 Task: Animal images modern-simple.
Action: Mouse moved to (357, 171)
Screenshot: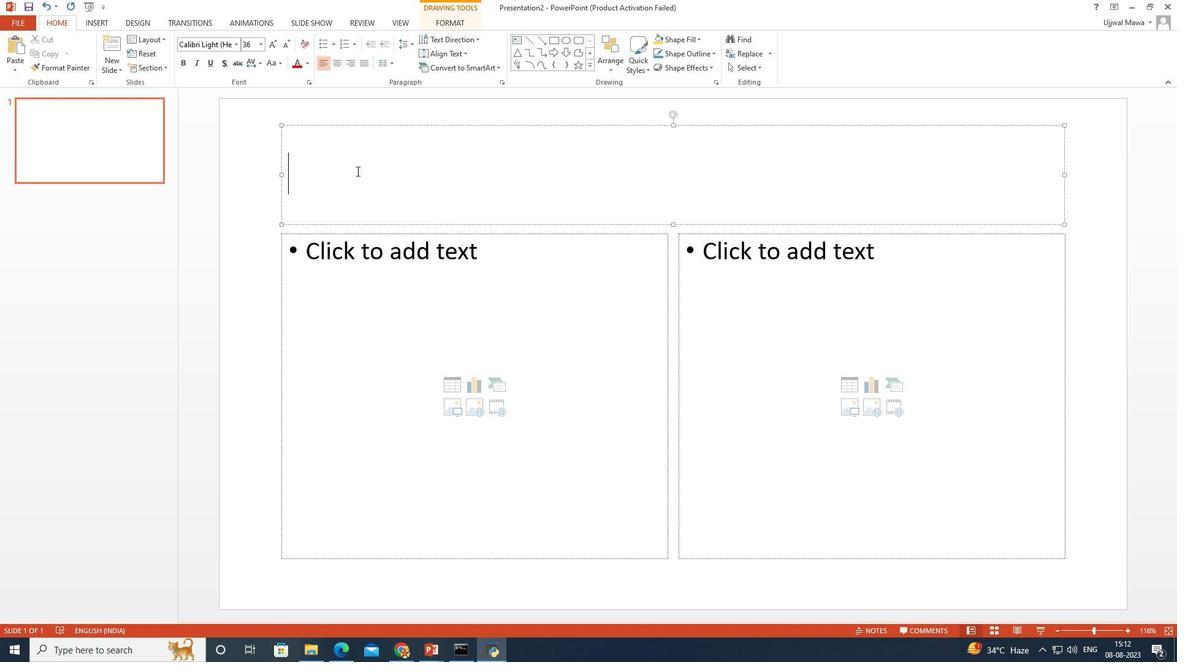 
Action: Mouse pressed left at (357, 171)
Screenshot: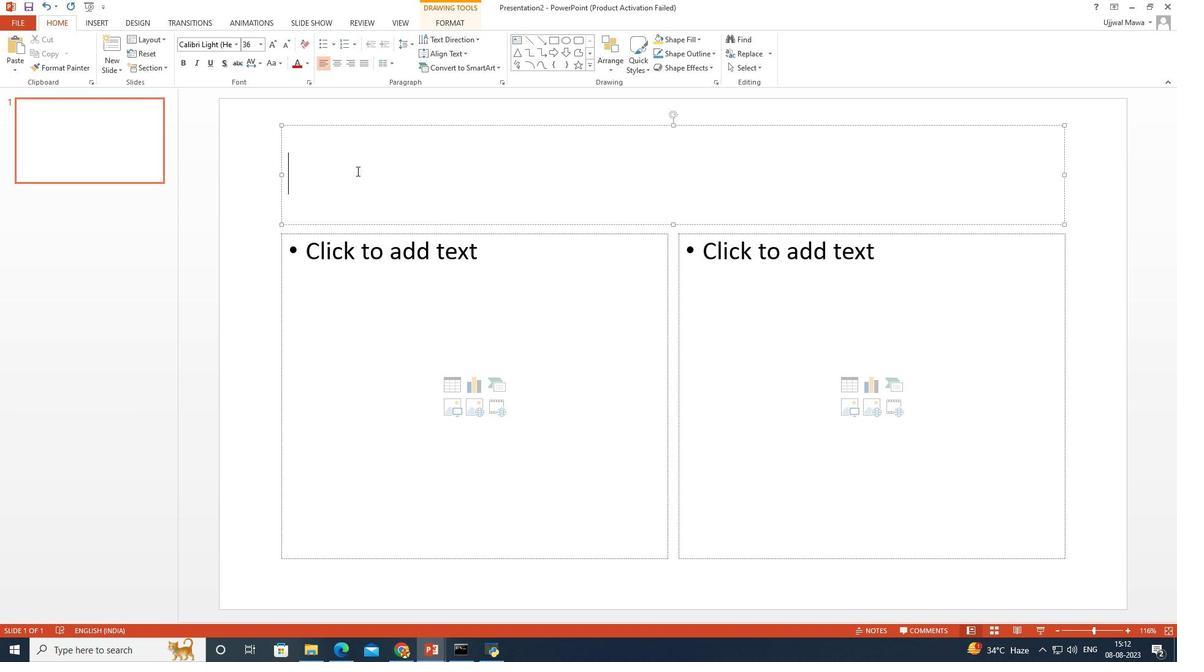 
Action: Mouse moved to (357, 171)
Screenshot: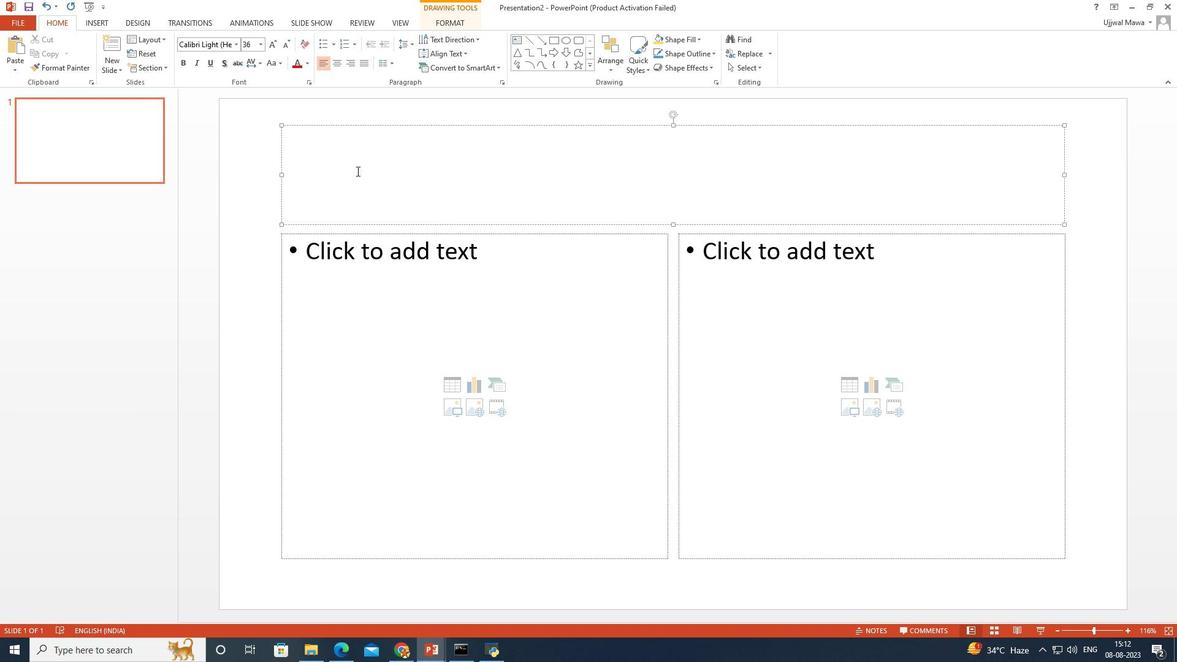 
Action: Key pressed <Key.caps_lock>I<Key.caps_lock>nfographiv<Key.backspace>c<Key.space><Key.caps_lock>E<Key.caps_lock>lements<Key.shift_r>:<Key.space>
Screenshot: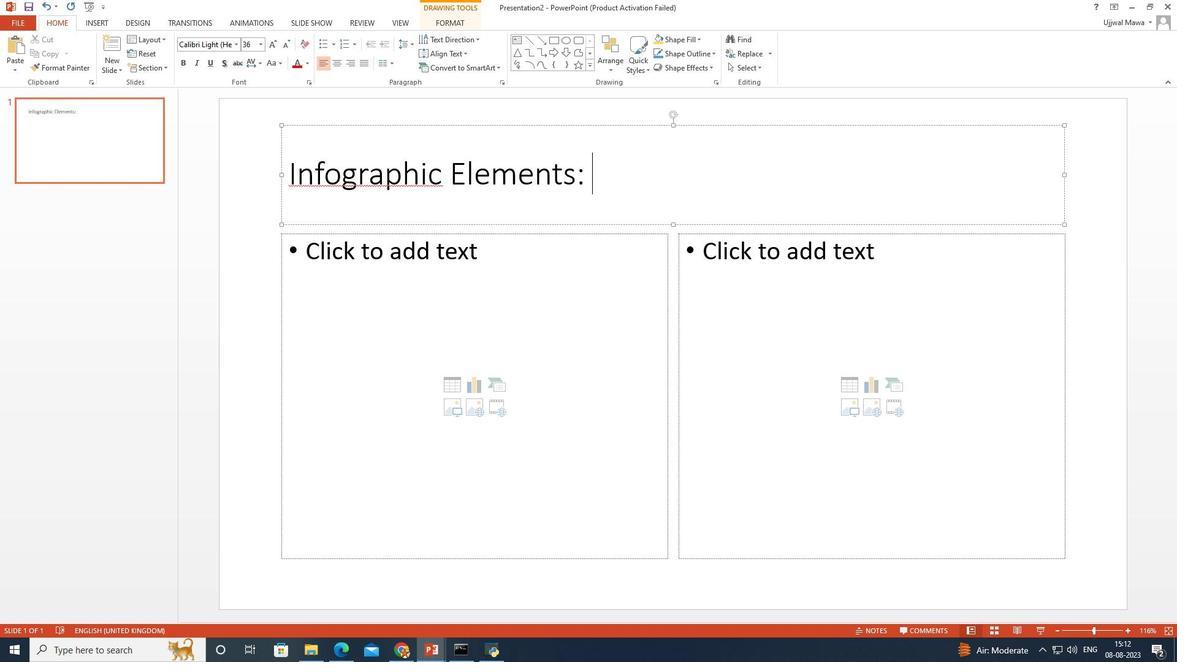 
Action: Mouse moved to (343, 176)
Screenshot: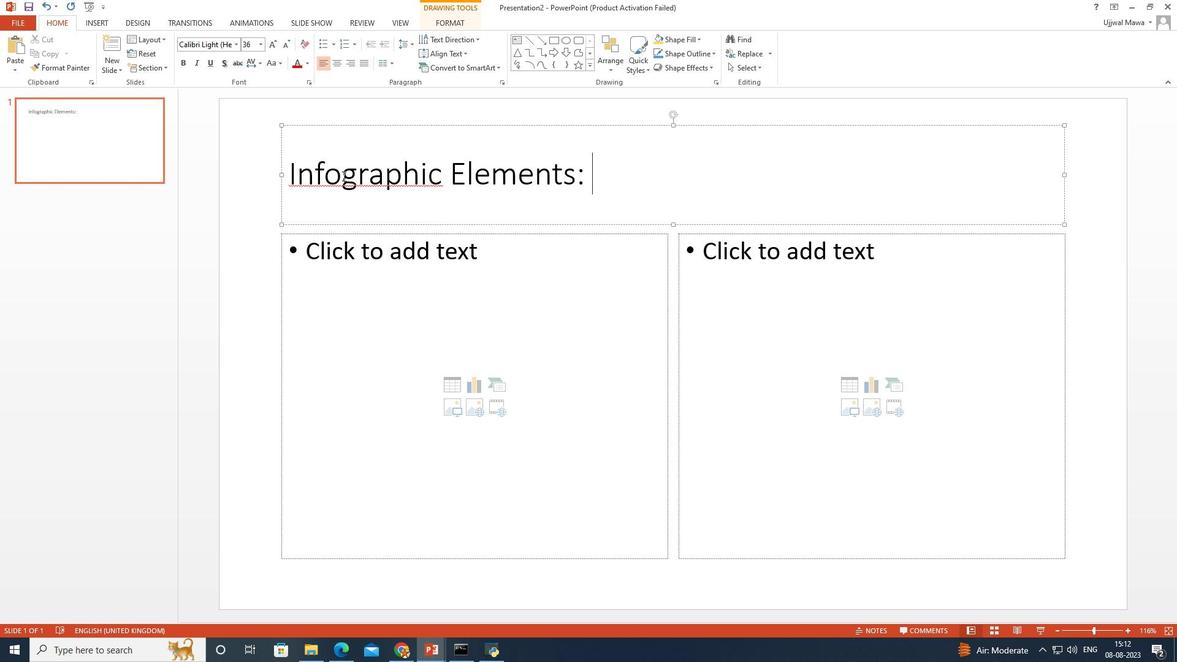 
Action: Mouse pressed left at (343, 176)
Screenshot: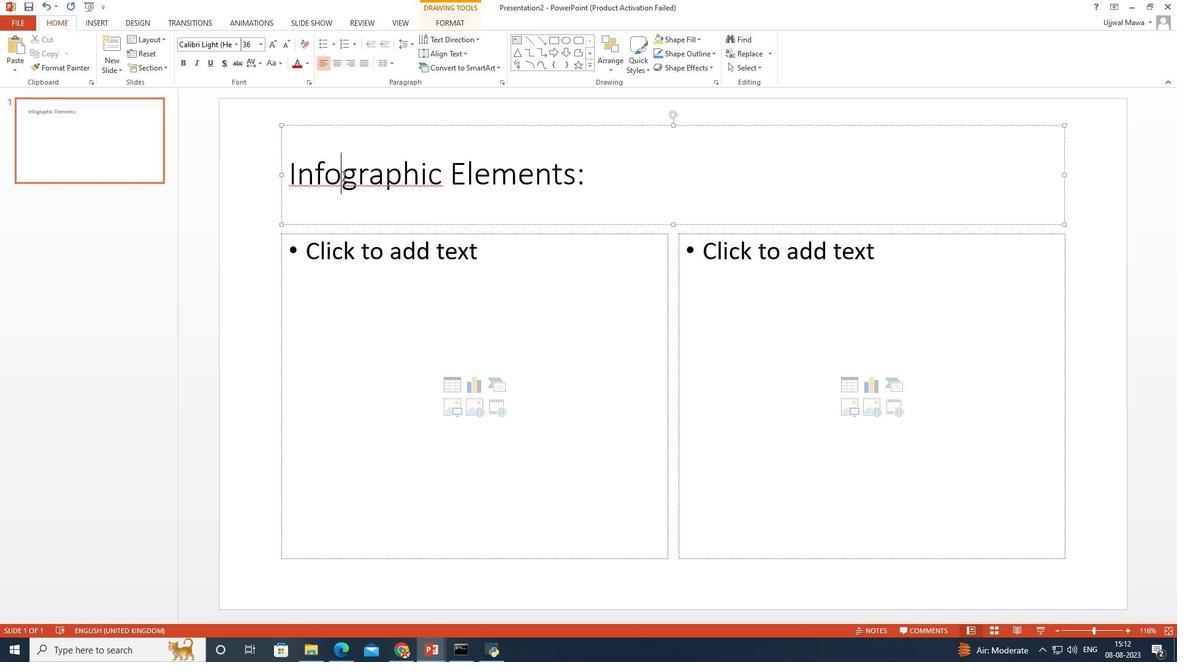 
Action: Key pressed <Key.space>
Screenshot: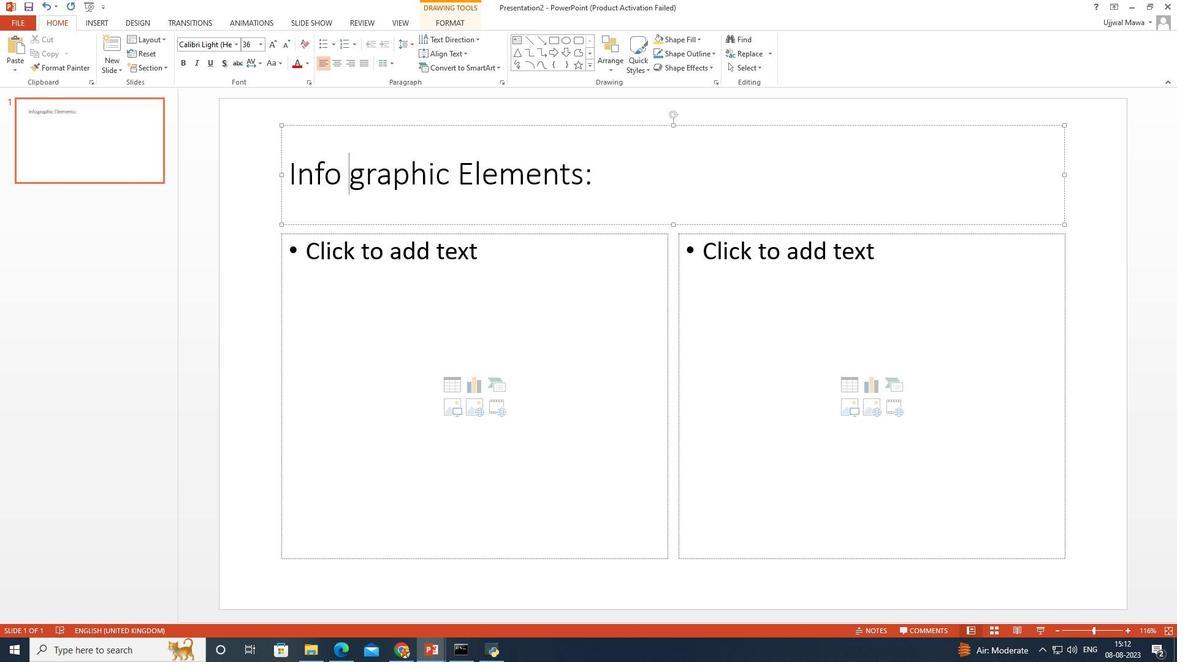 
Action: Mouse moved to (566, 172)
Screenshot: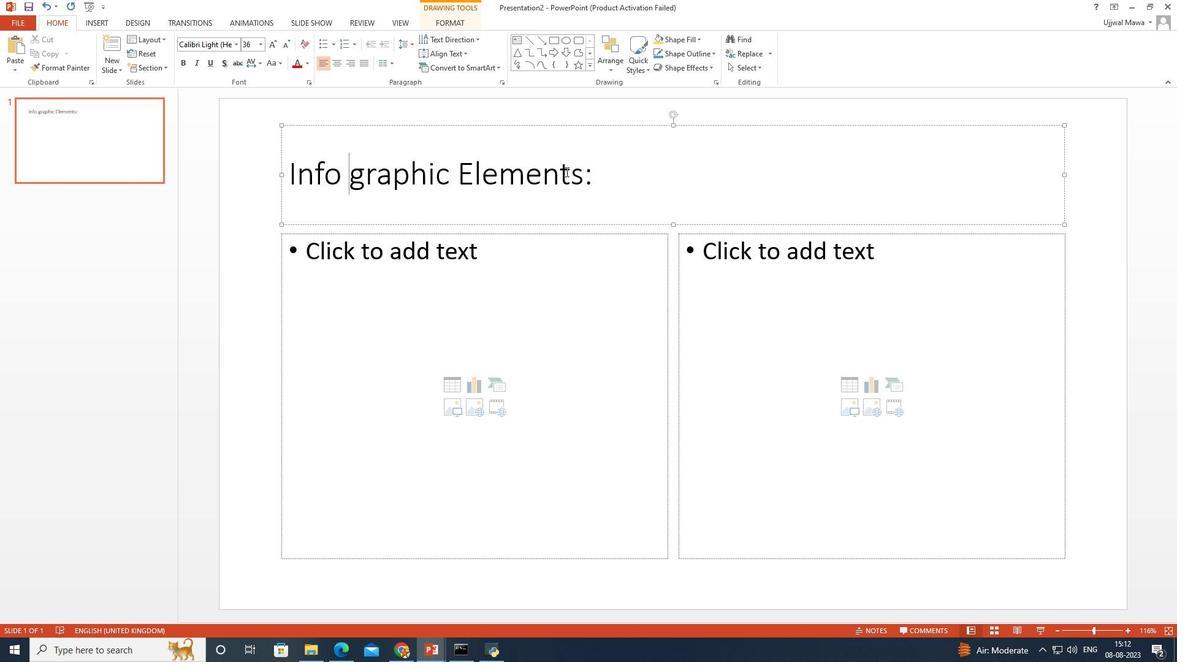 
Action: Mouse pressed left at (566, 172)
Screenshot: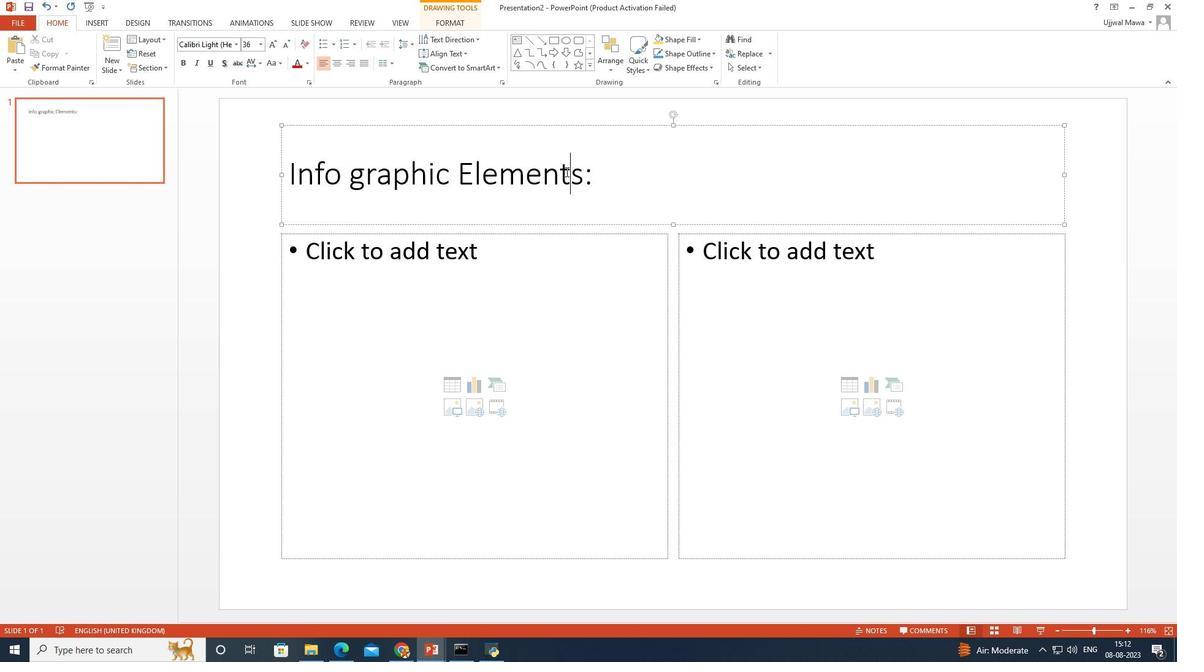 
Action: Mouse moved to (586, 166)
Screenshot: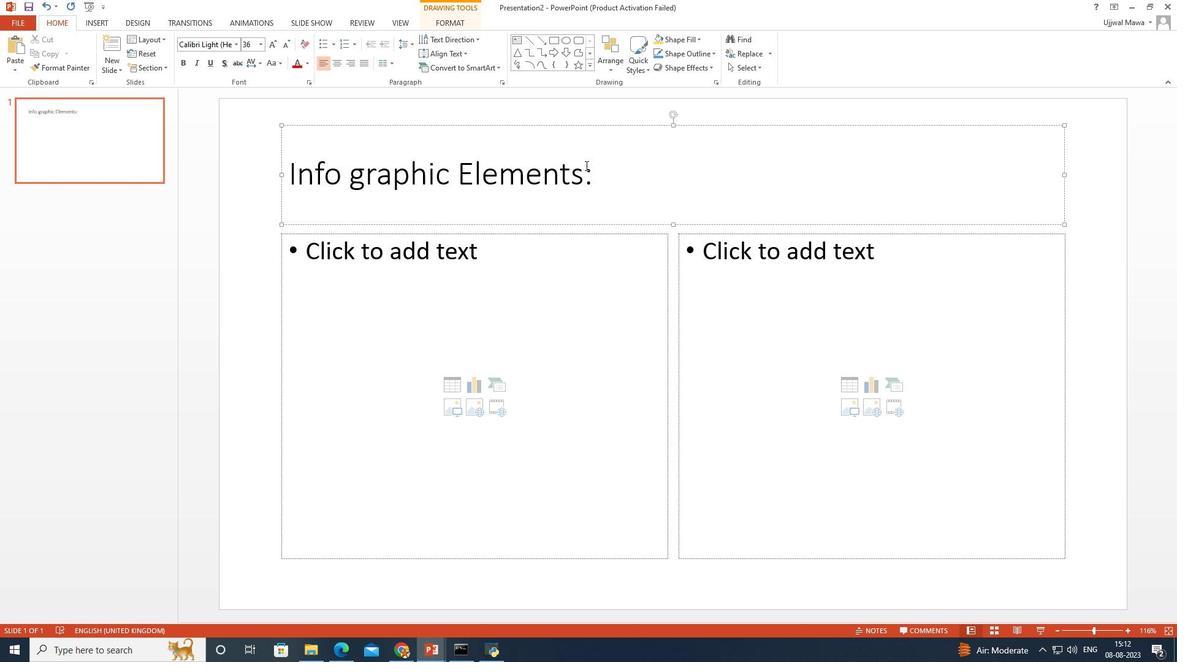 
Action: Mouse pressed left at (586, 166)
Screenshot: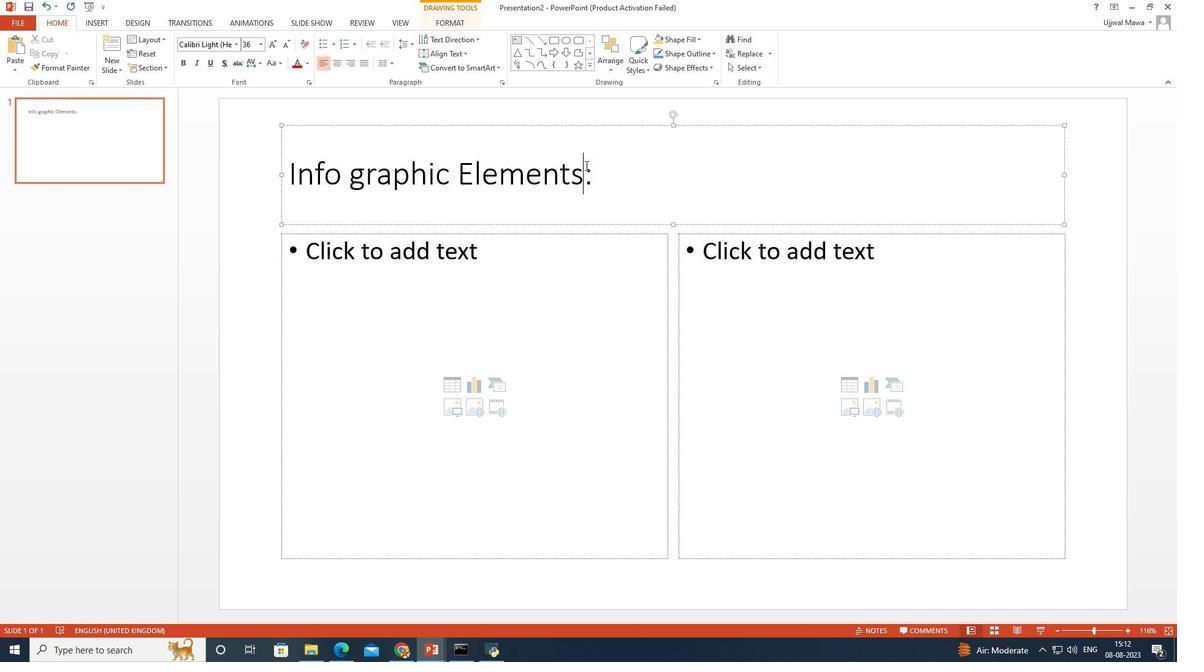 
Action: Mouse moved to (595, 166)
Screenshot: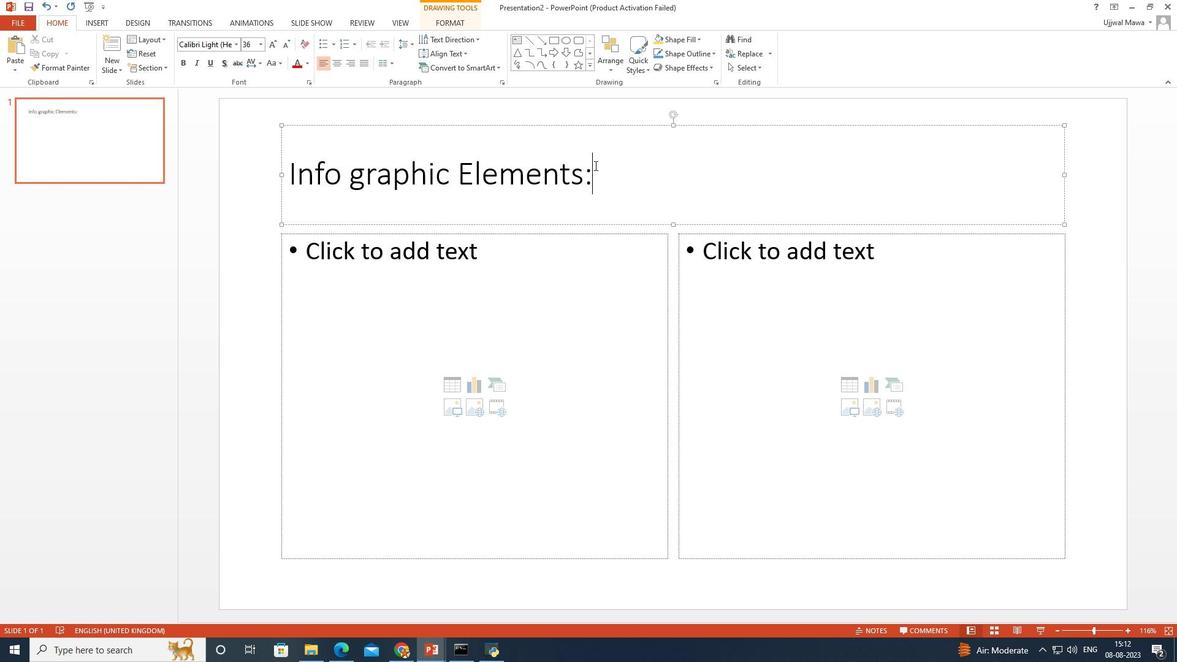 
Action: Mouse pressed left at (595, 166)
Screenshot: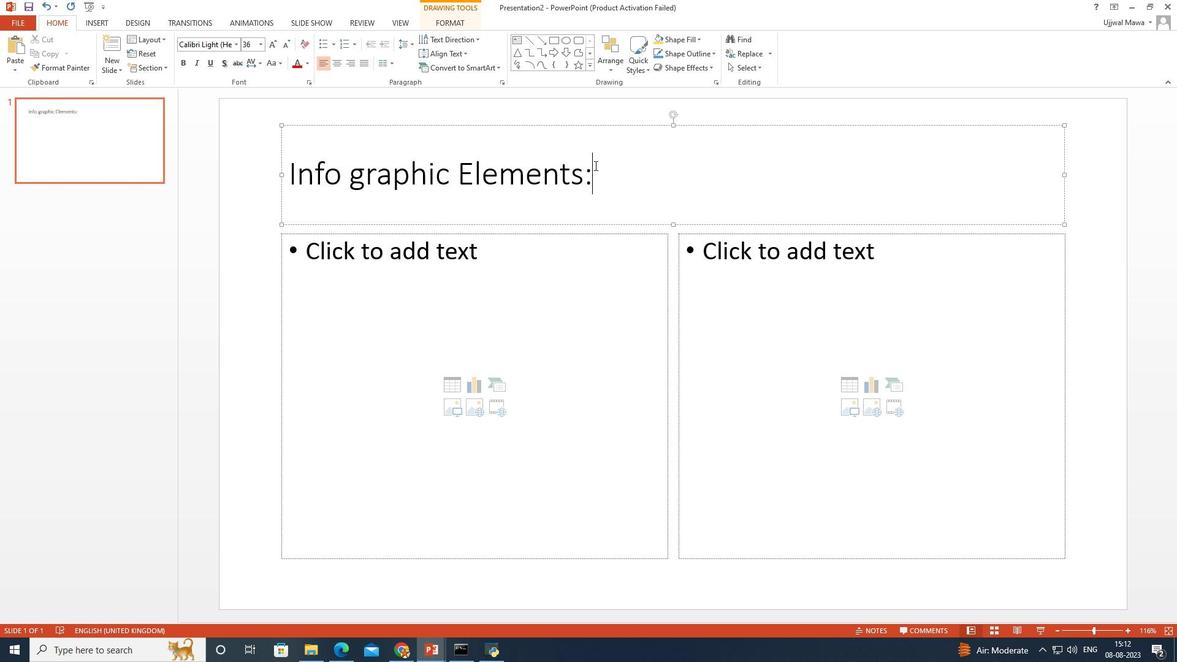 
Action: Mouse moved to (597, 167)
Screenshot: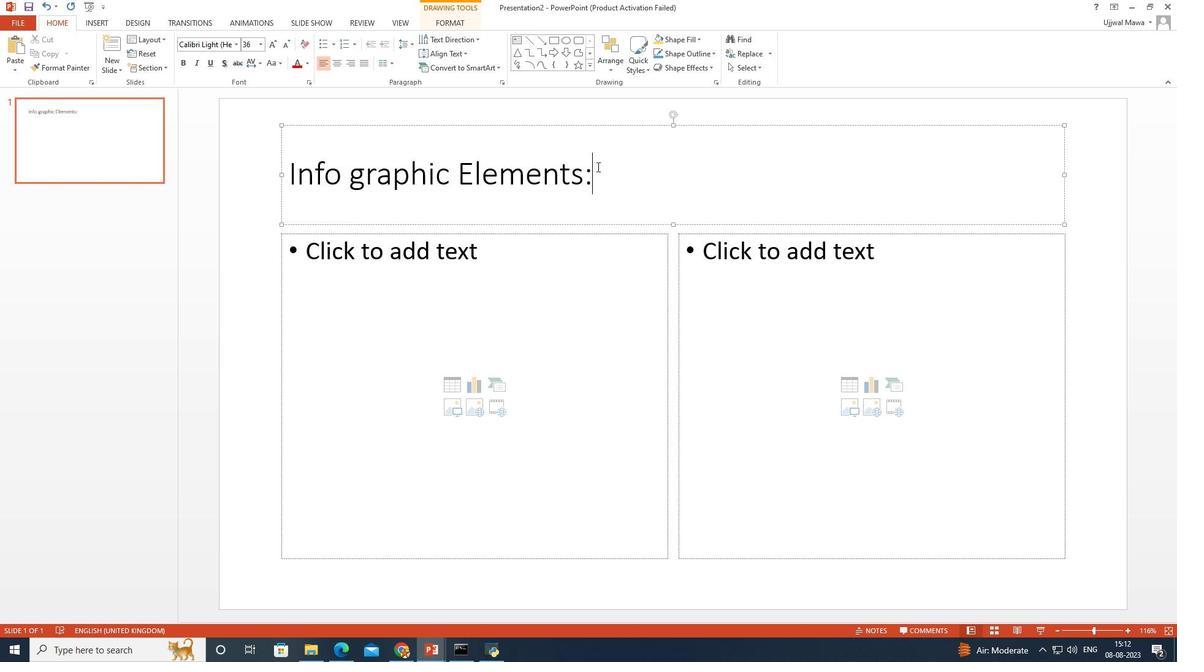 
Action: Key pressed <Key.caps_lock>
Screenshot: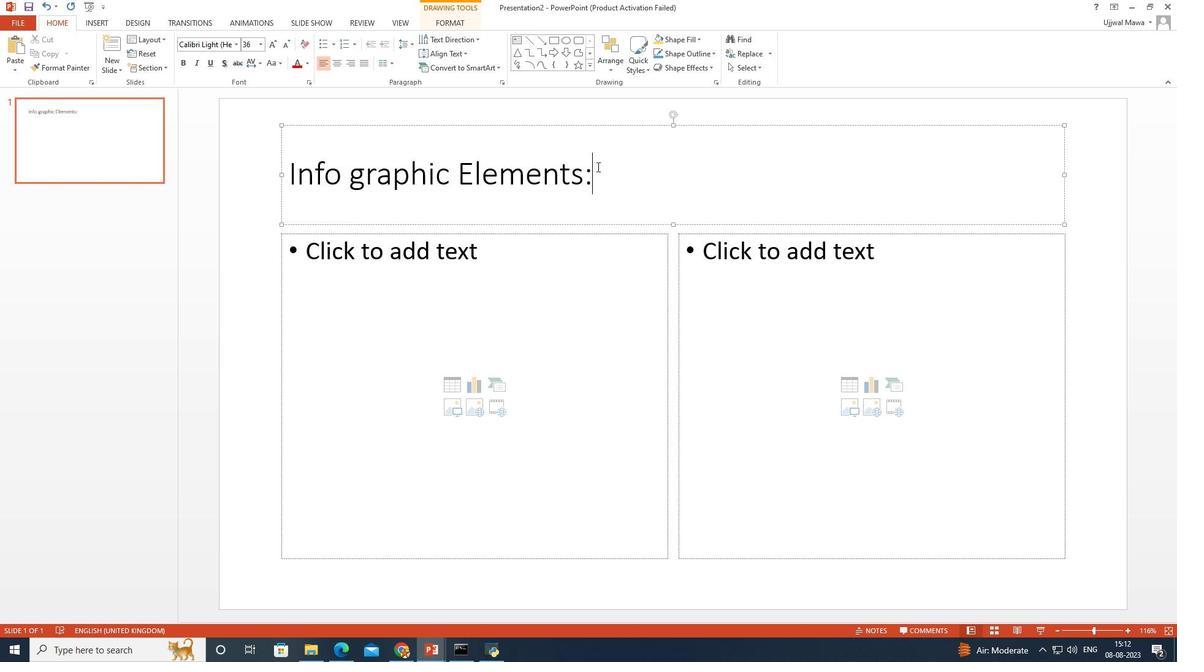 
Action: Mouse moved to (597, 167)
Screenshot: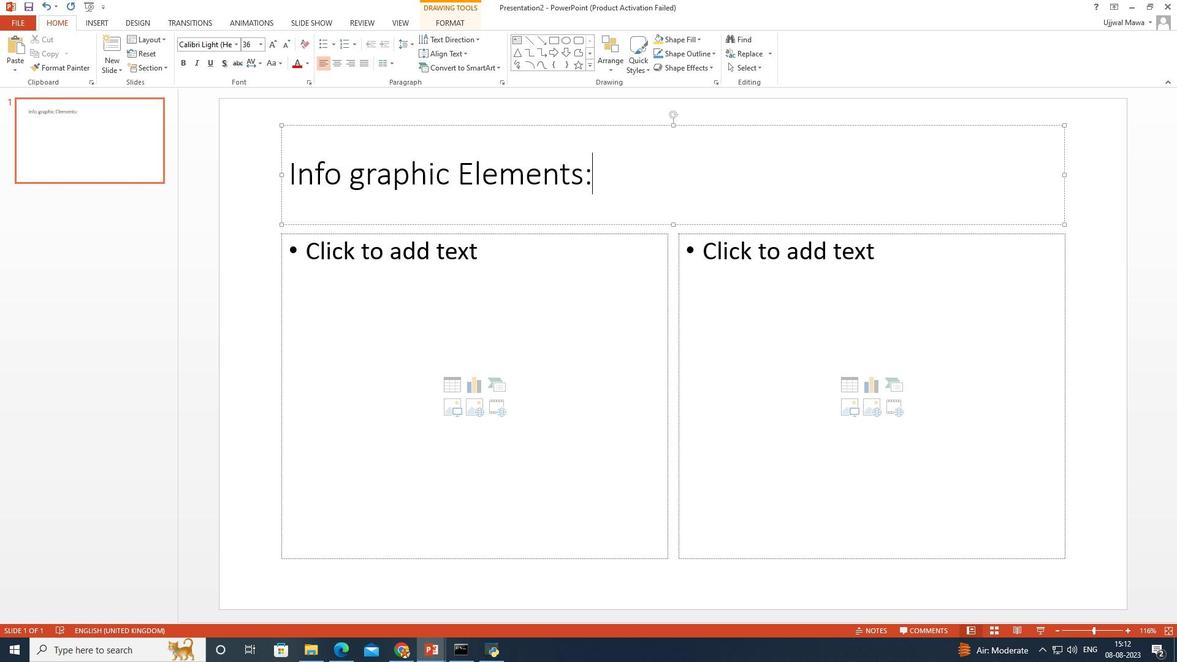 
Action: Key pressed A<Key.caps_lock>
Screenshot: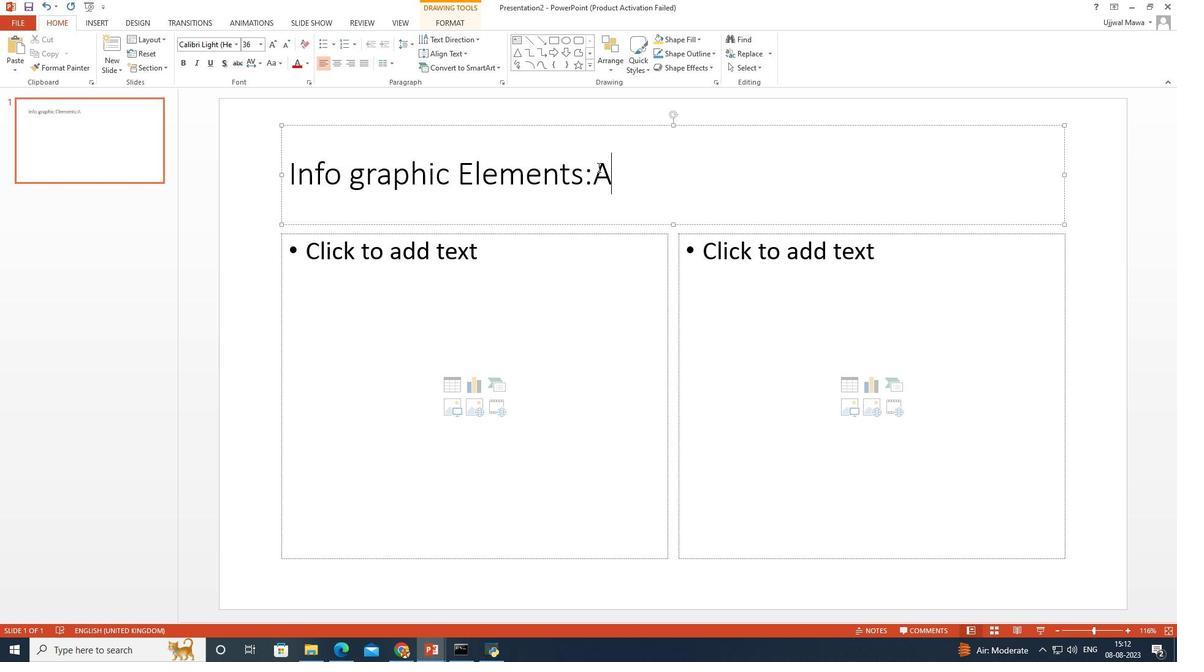 
Action: Mouse moved to (598, 167)
Screenshot: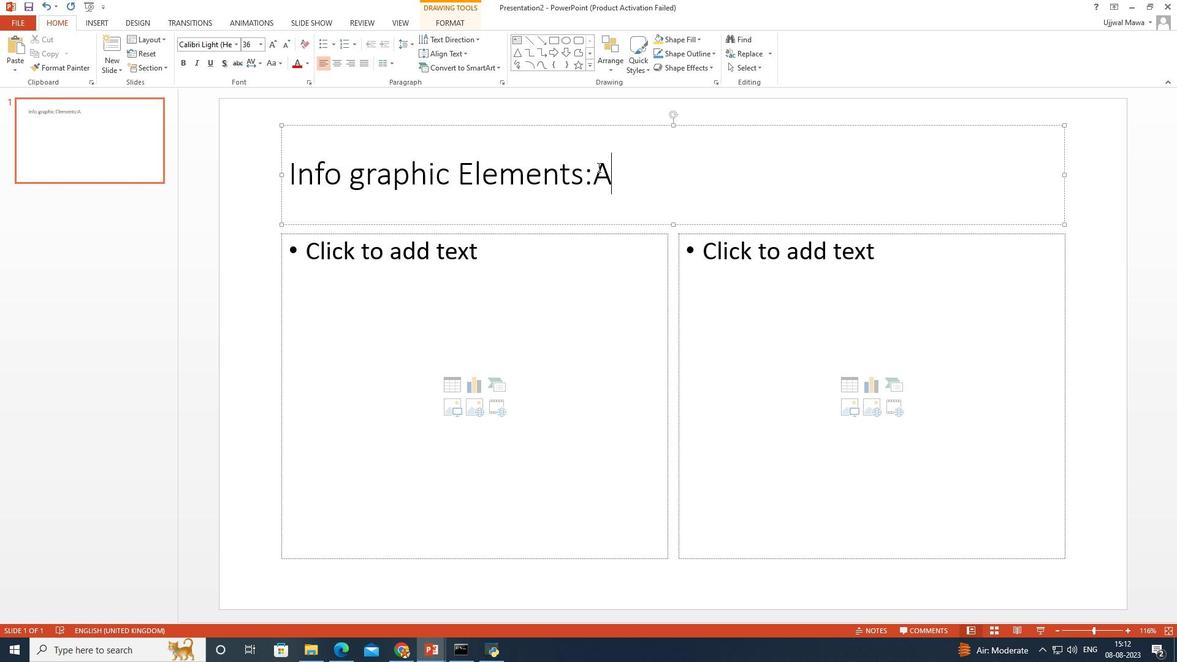 
Action: Key pressed n
Screenshot: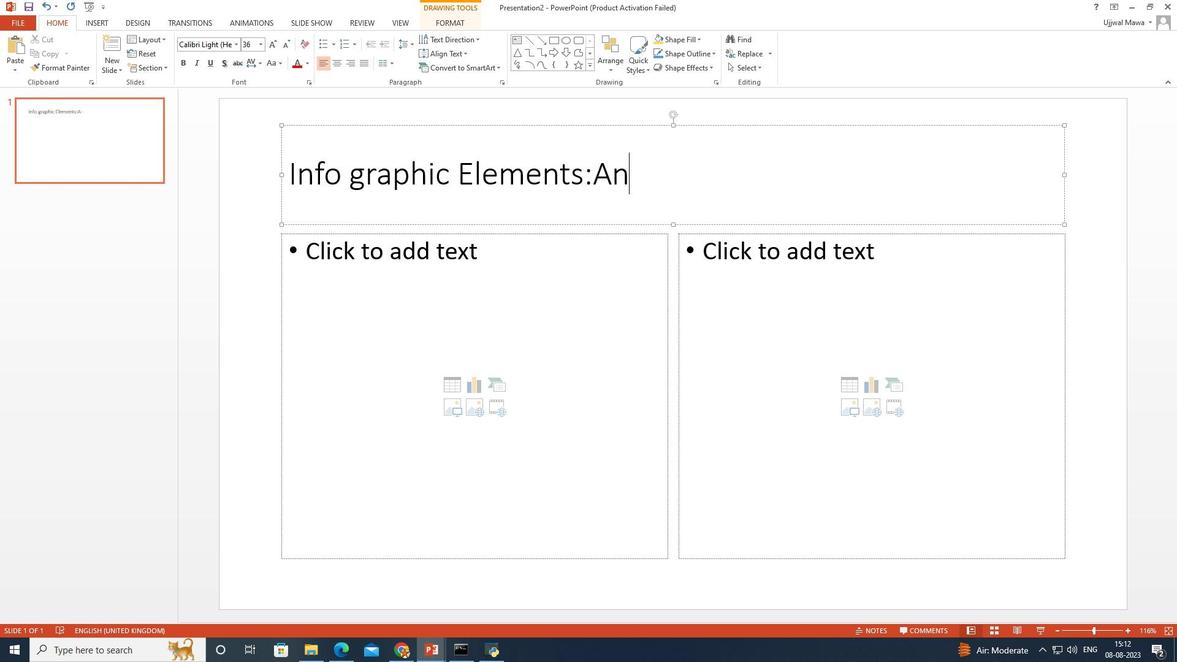 
Action: Mouse moved to (600, 167)
Screenshot: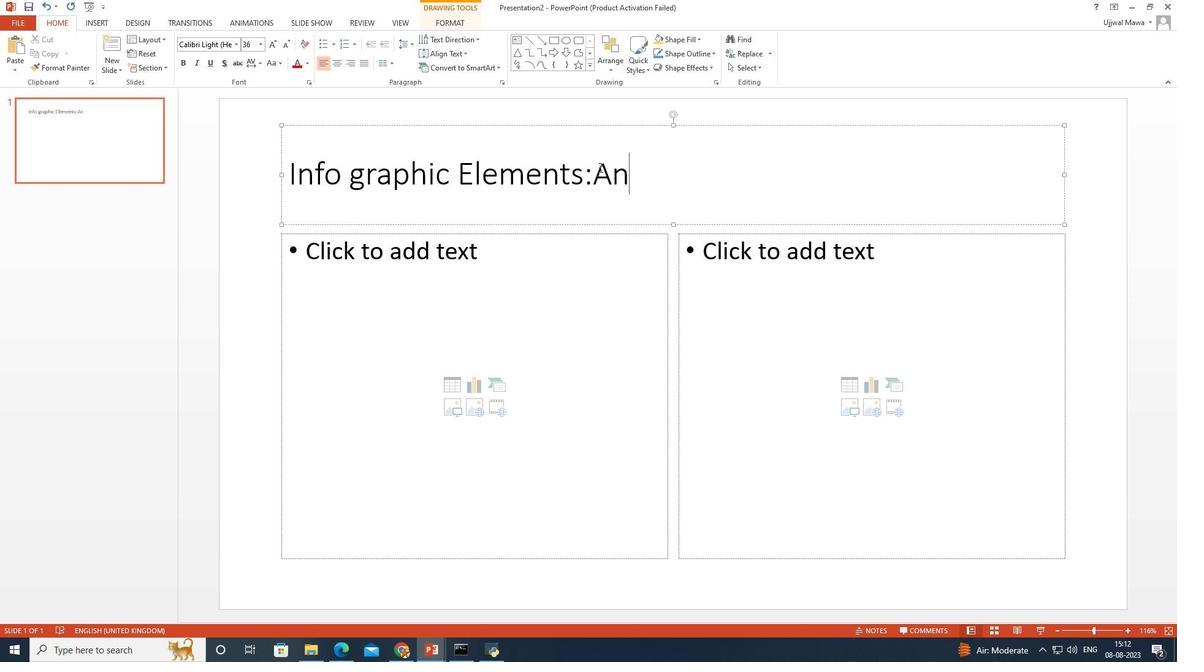 
Action: Key pressed i
Screenshot: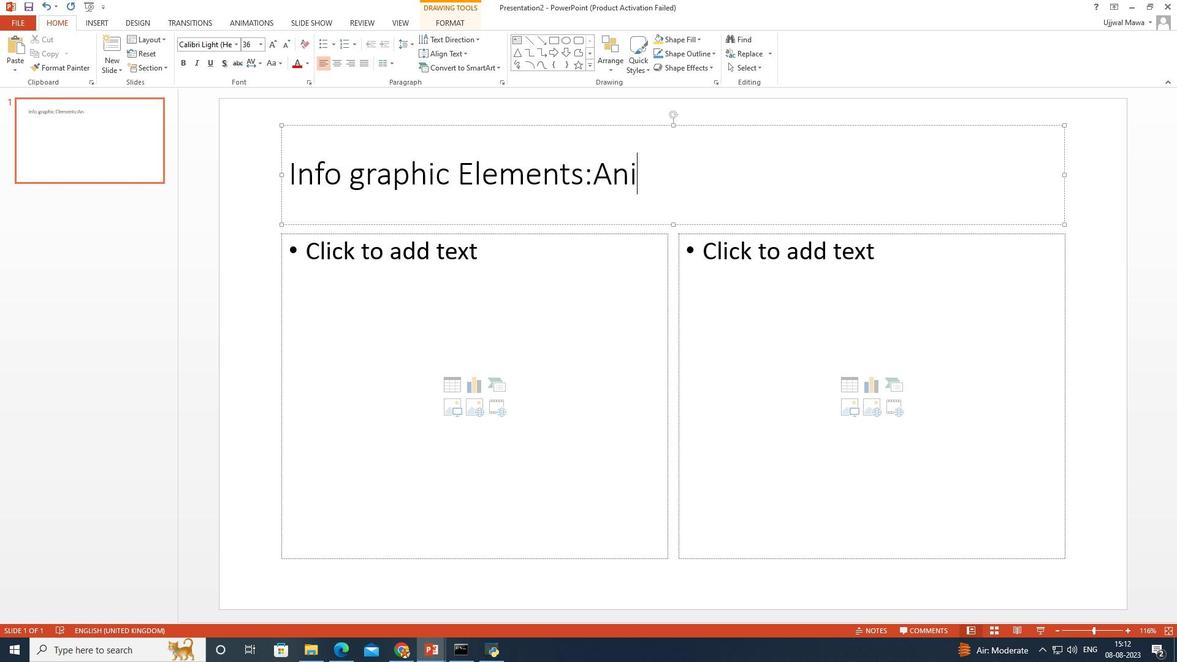
Action: Mouse moved to (601, 168)
Screenshot: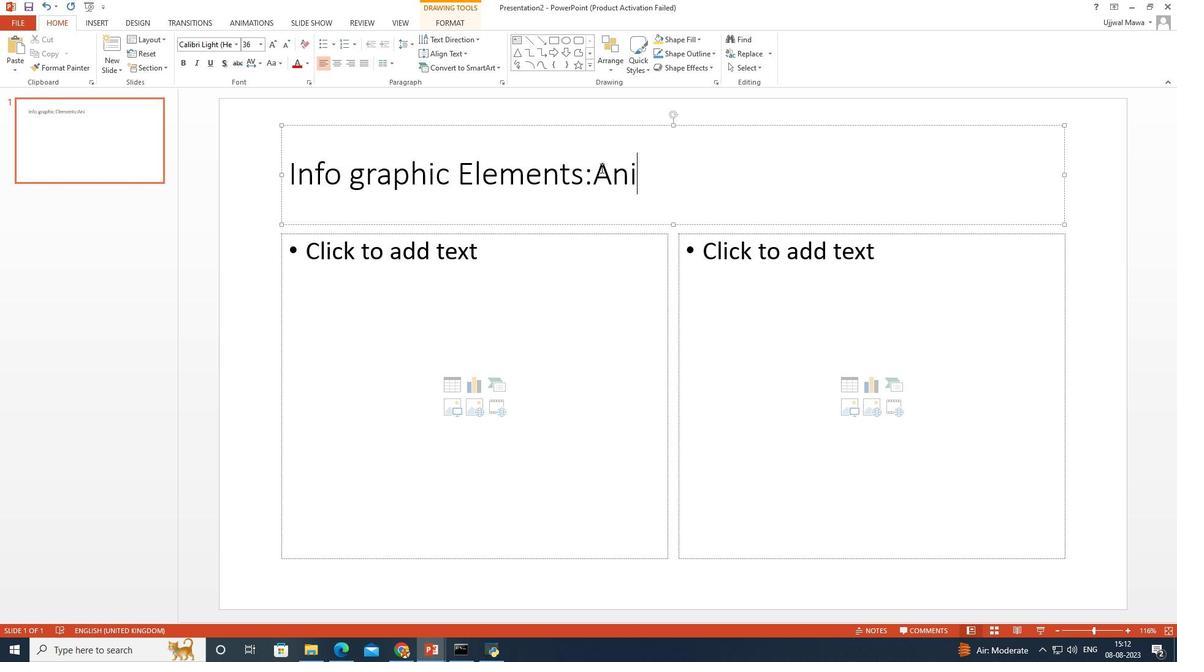 
Action: Key pressed mal
Screenshot: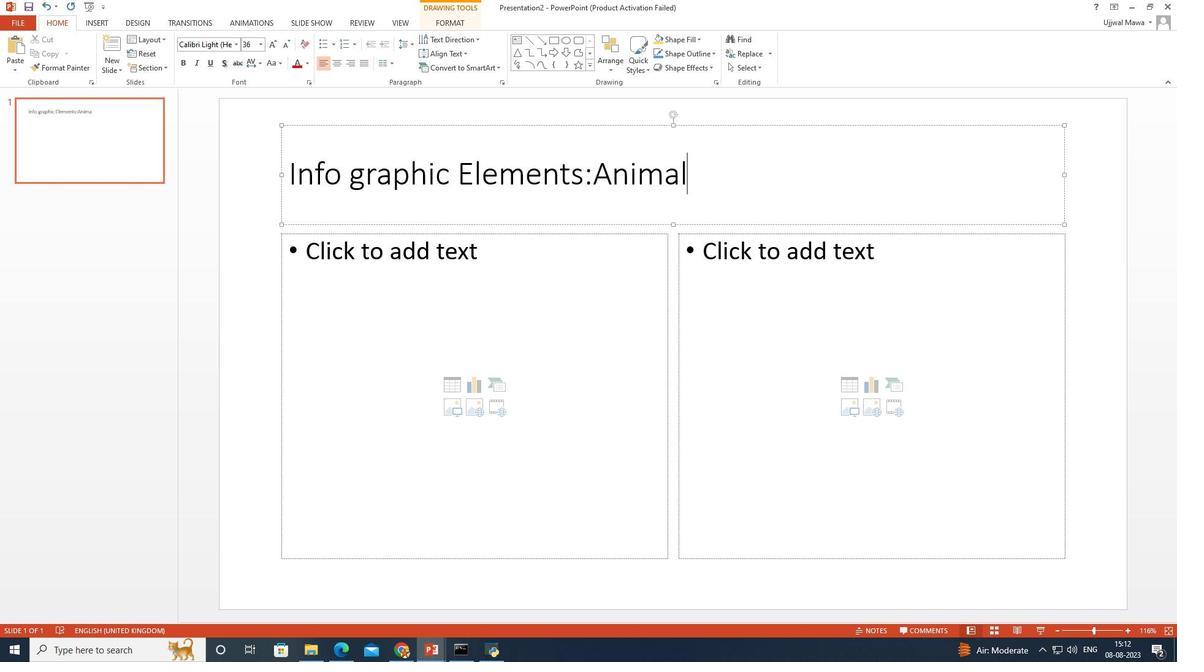 
Action: Mouse moved to (603, 169)
Screenshot: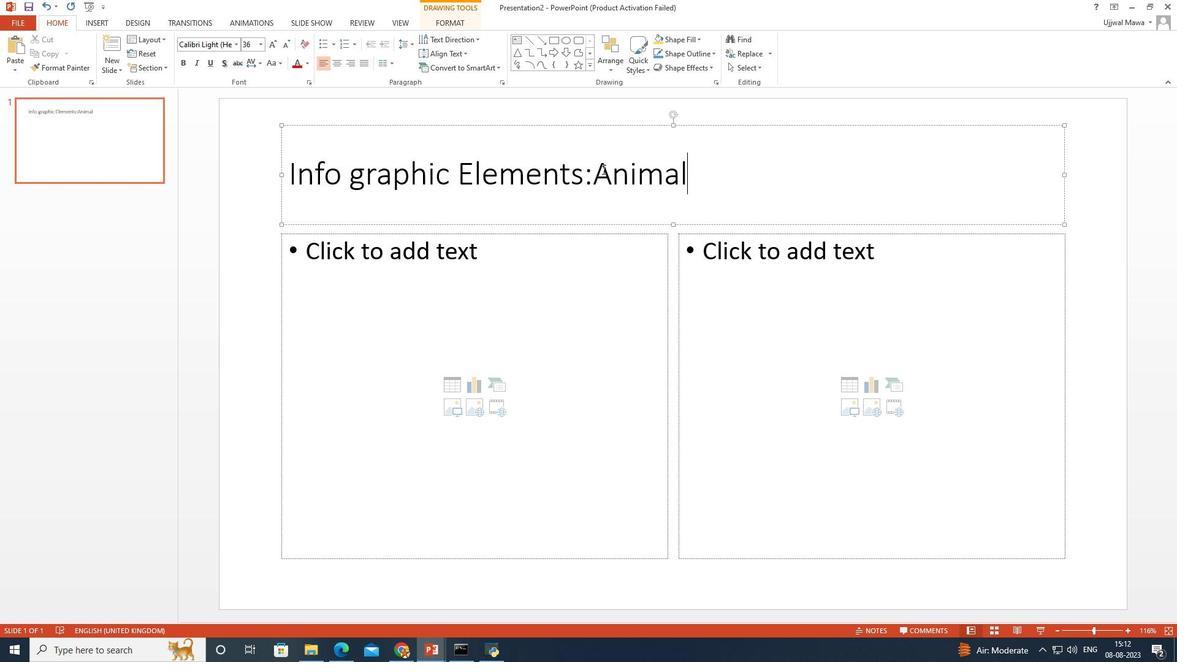 
Action: Key pressed s
Screenshot: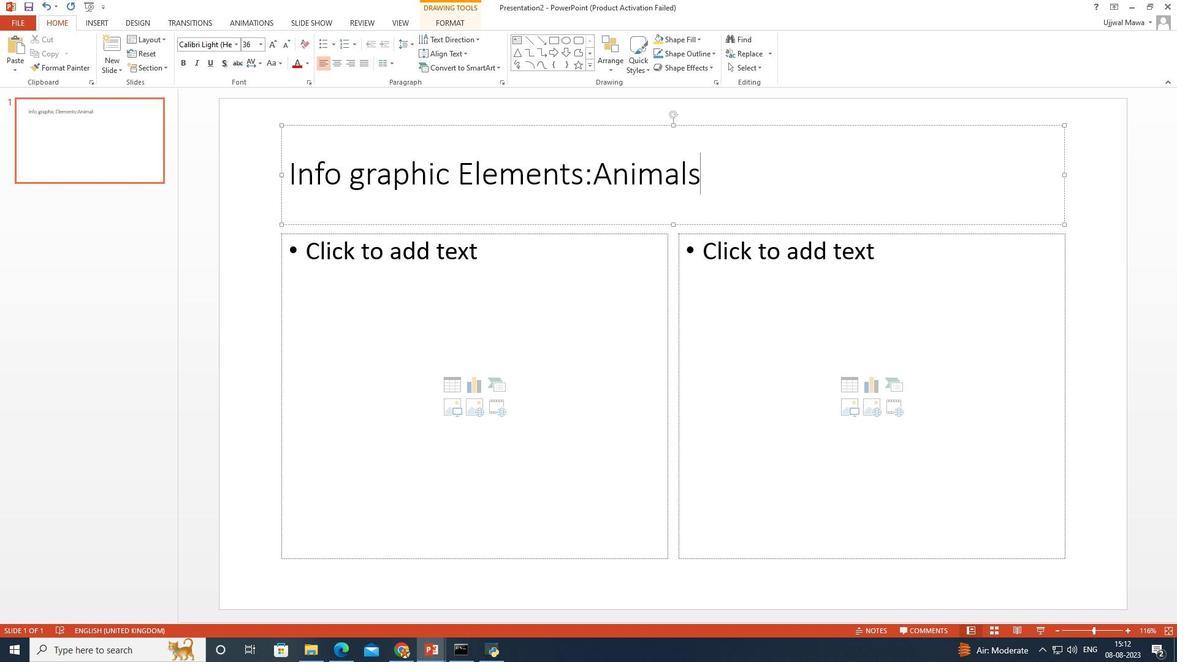 
Action: Mouse moved to (729, 185)
Screenshot: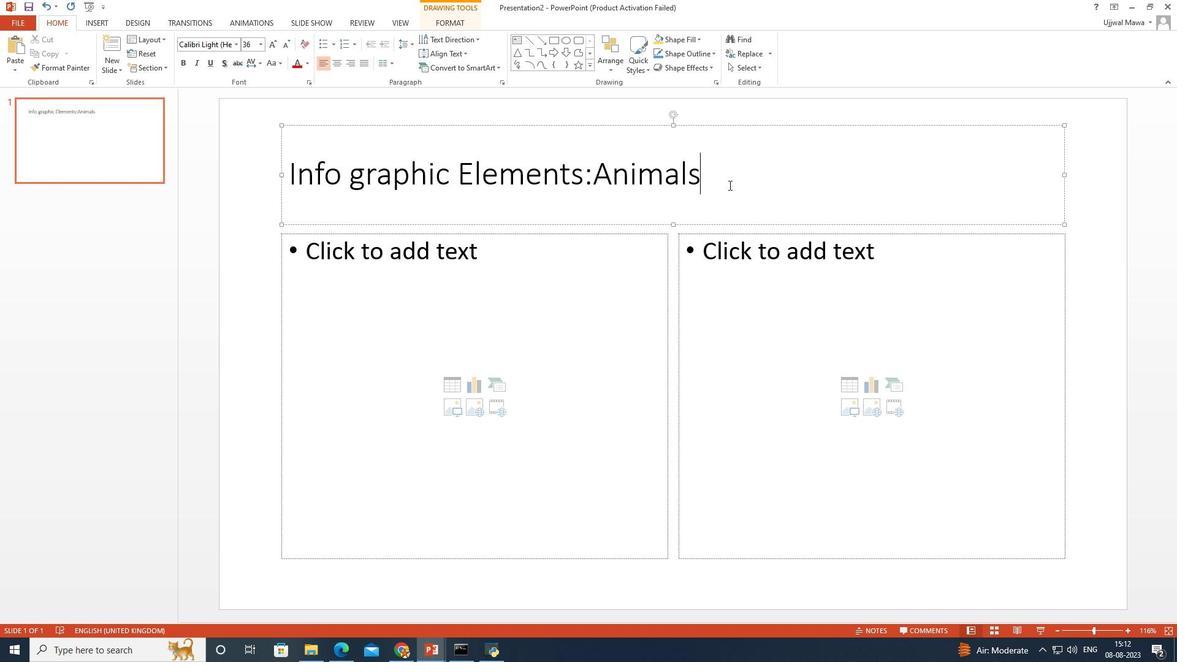 
Action: Mouse pressed left at (729, 185)
Screenshot: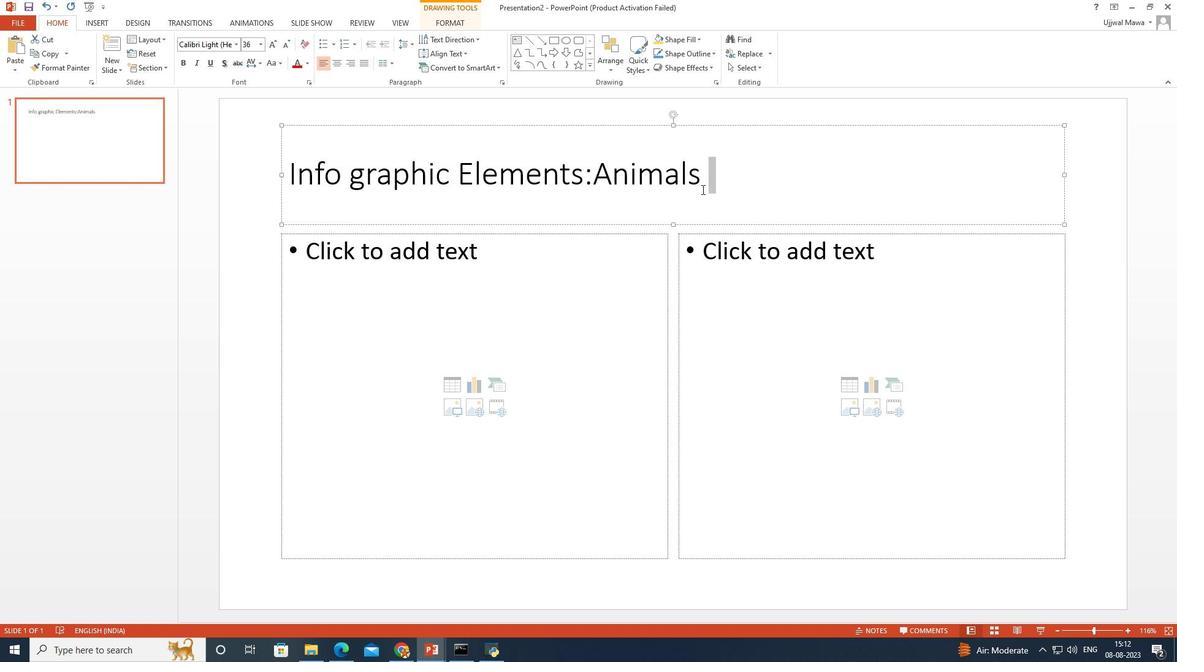 
Action: Mouse moved to (507, 176)
Screenshot: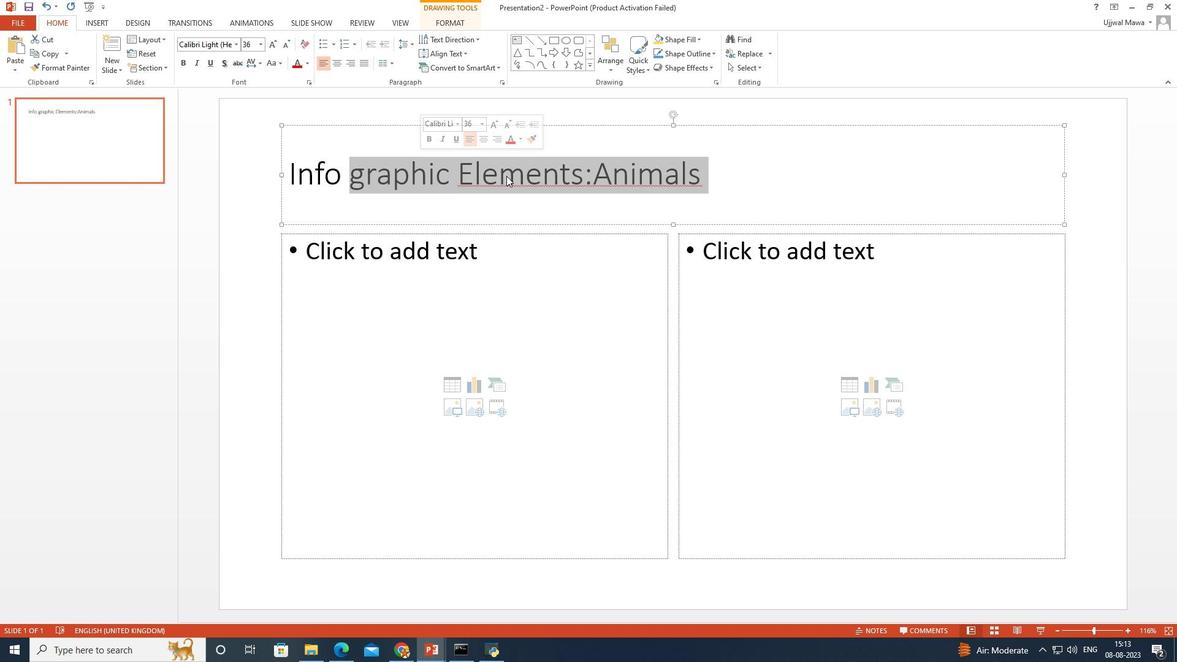 
Action: Mouse pressed left at (507, 176)
Screenshot: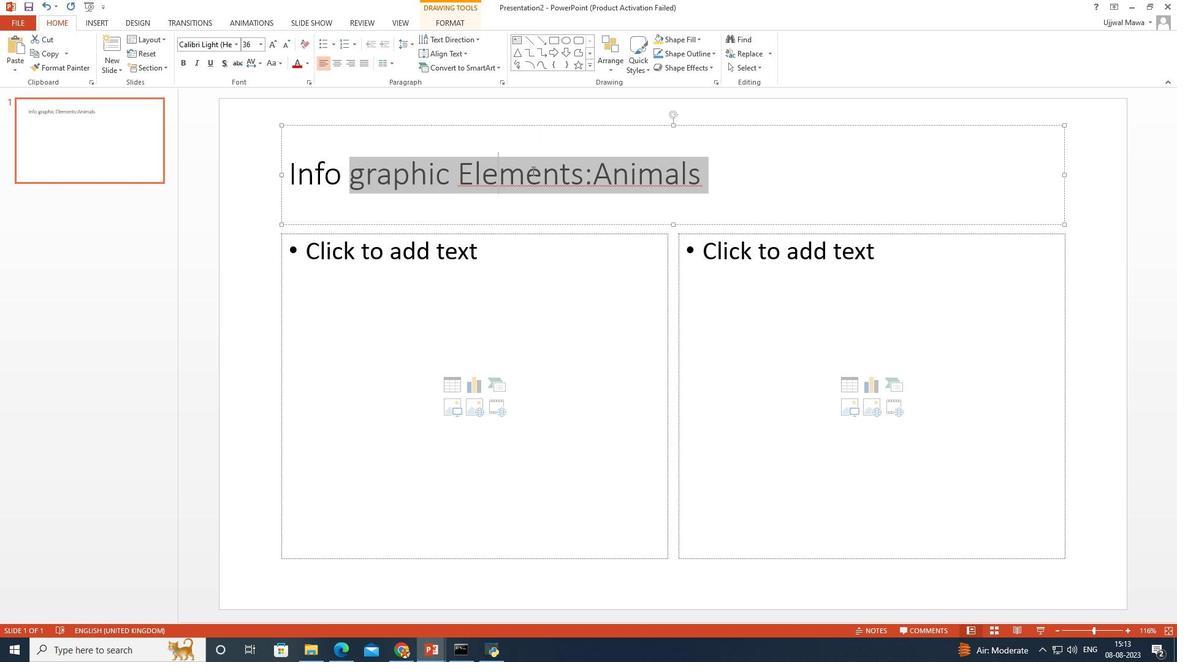 
Action: Mouse moved to (545, 167)
Screenshot: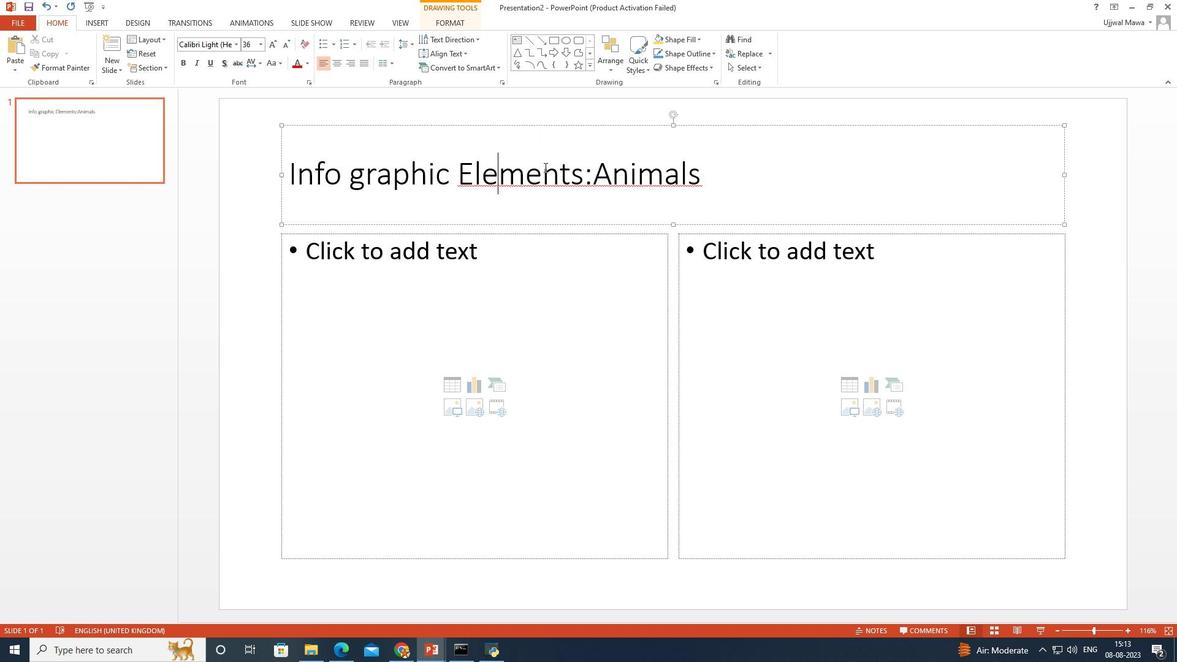 
Action: Mouse pressed left at (545, 167)
Screenshot: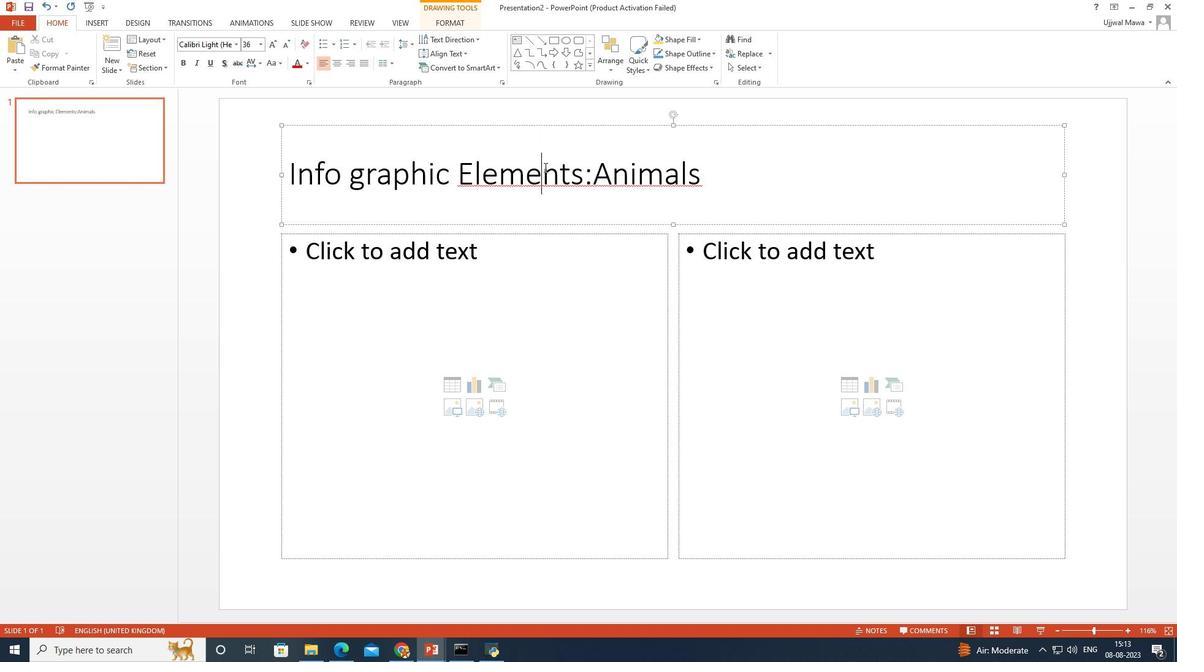 
Action: Mouse pressed right at (545, 167)
Screenshot: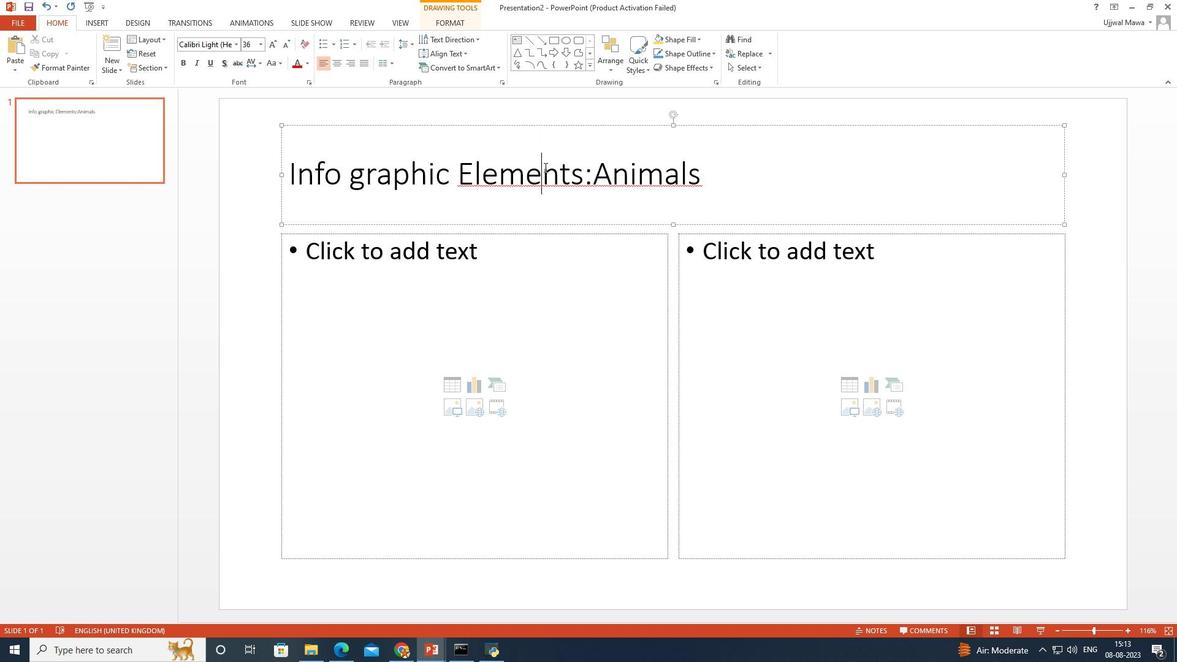 
Action: Mouse moved to (600, 172)
Screenshot: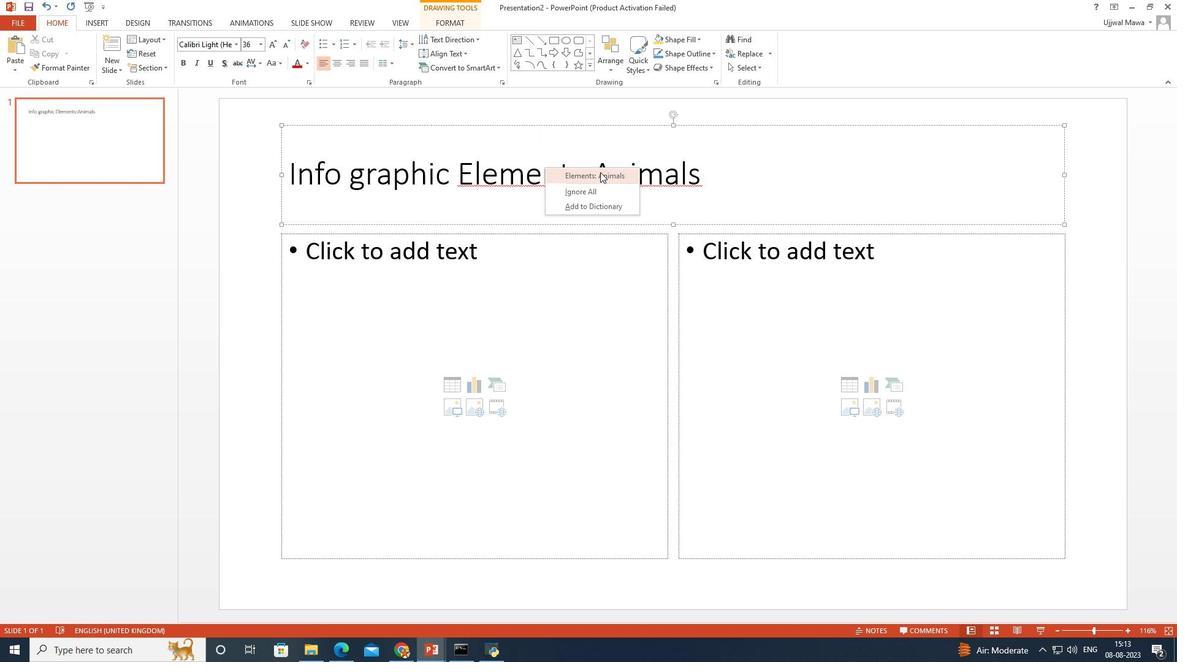 
Action: Mouse pressed left at (600, 172)
Screenshot: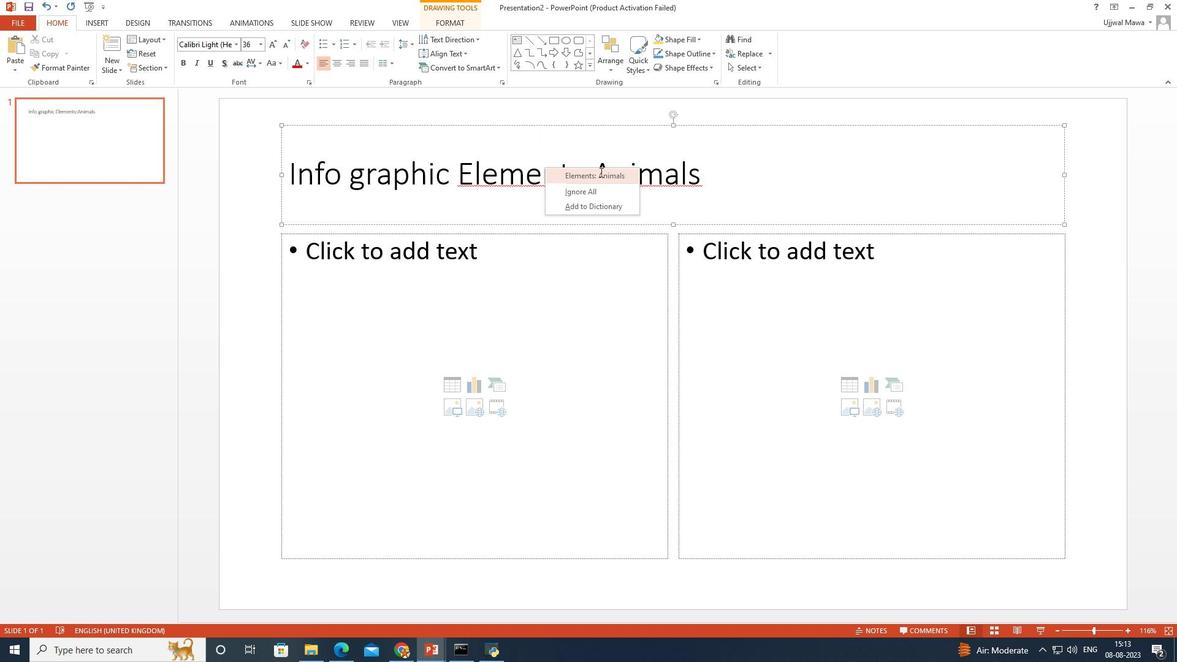 
Action: Mouse moved to (678, 166)
Screenshot: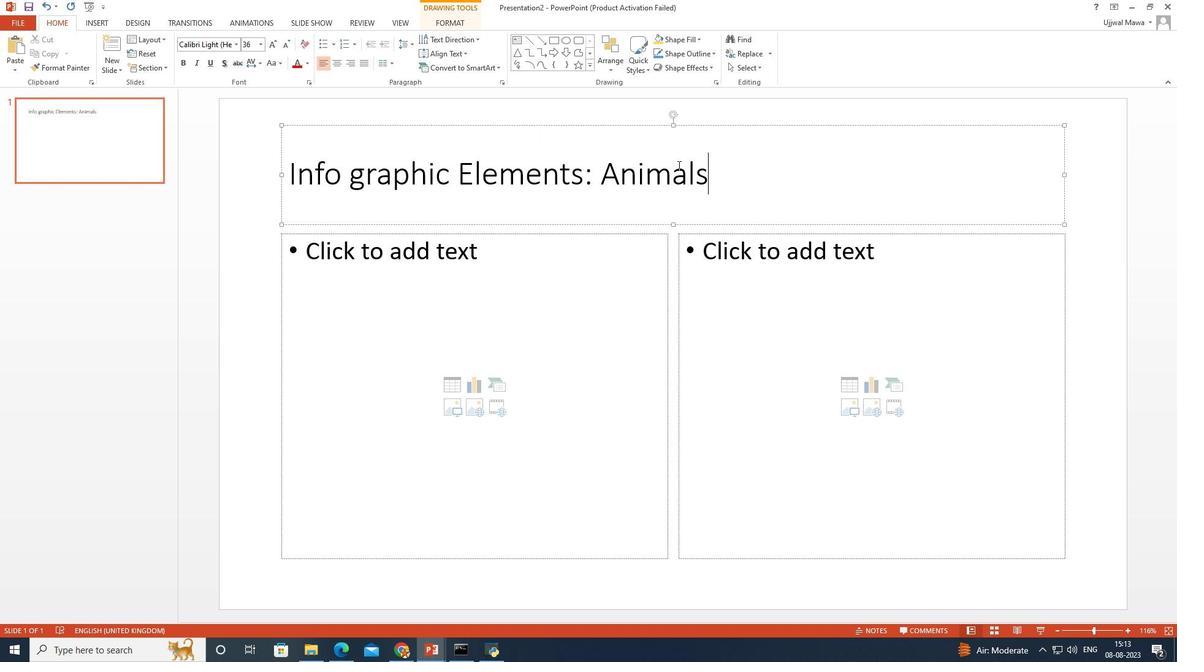 
Action: Mouse pressed left at (678, 166)
Screenshot: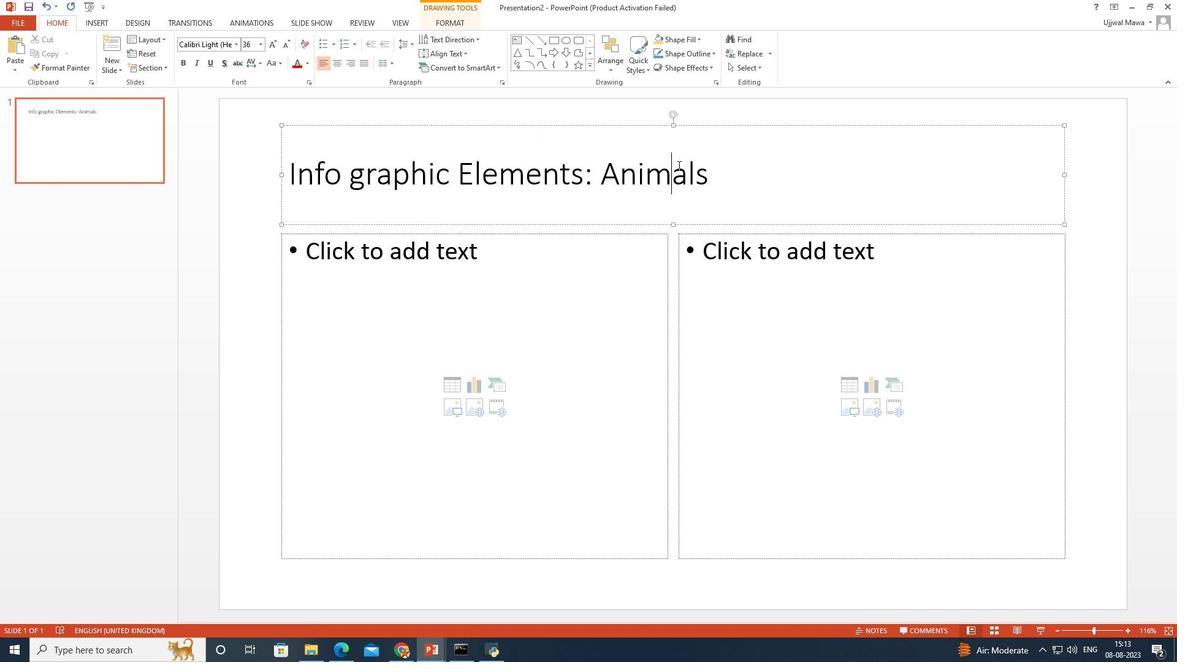 
Action: Mouse moved to (735, 166)
Screenshot: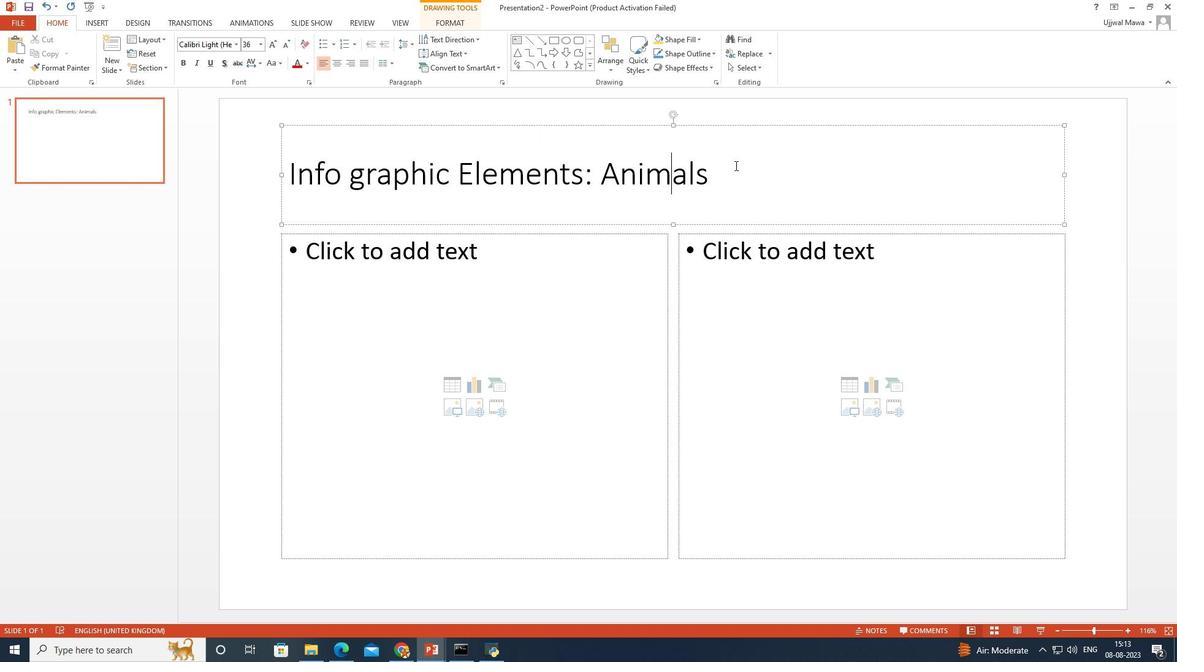 
Action: Mouse pressed left at (735, 166)
Screenshot: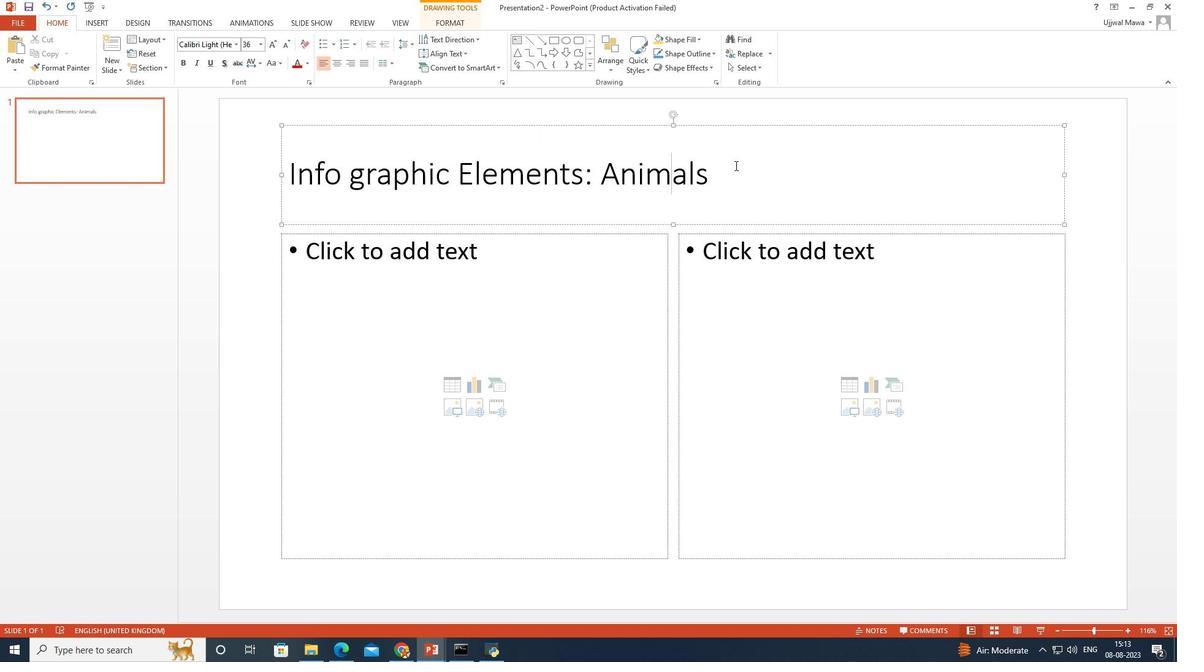 
Action: Mouse moved to (724, 174)
Screenshot: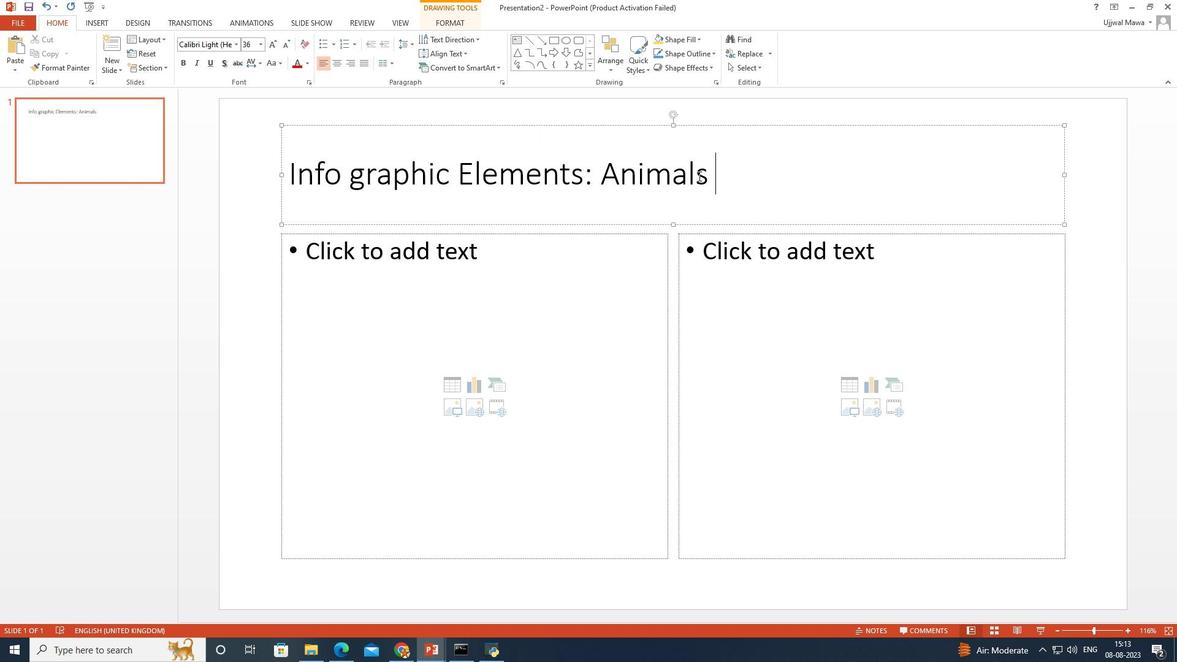 
Action: Mouse pressed left at (724, 174)
Screenshot: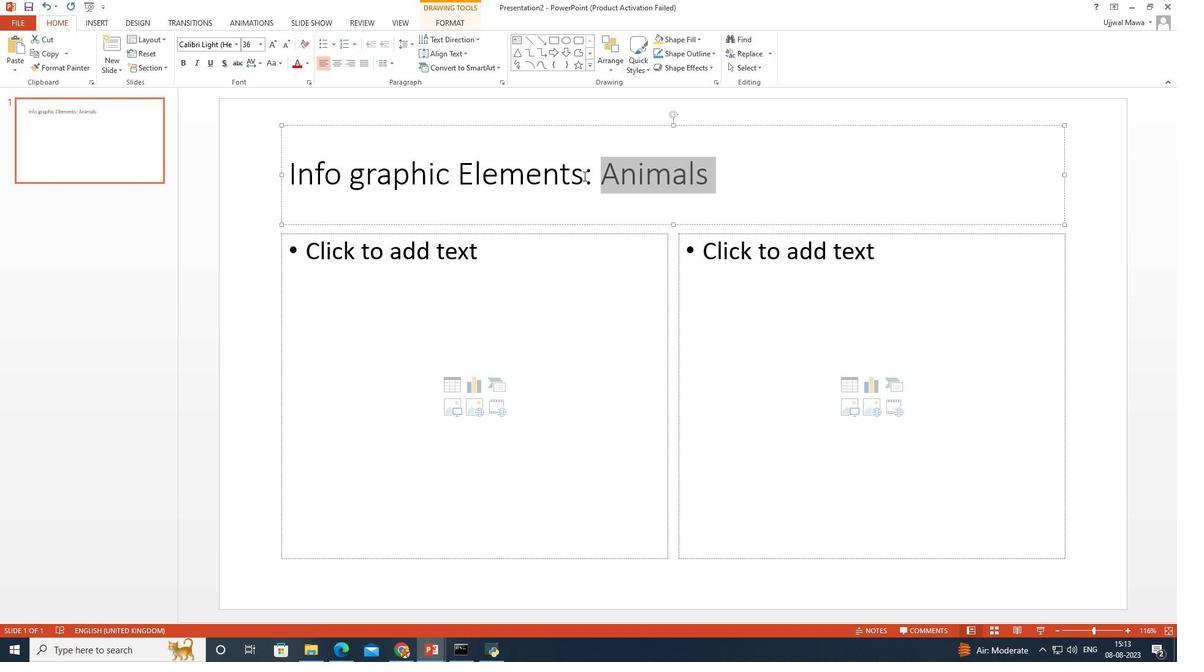 
Action: Mouse moved to (216, 61)
Screenshot: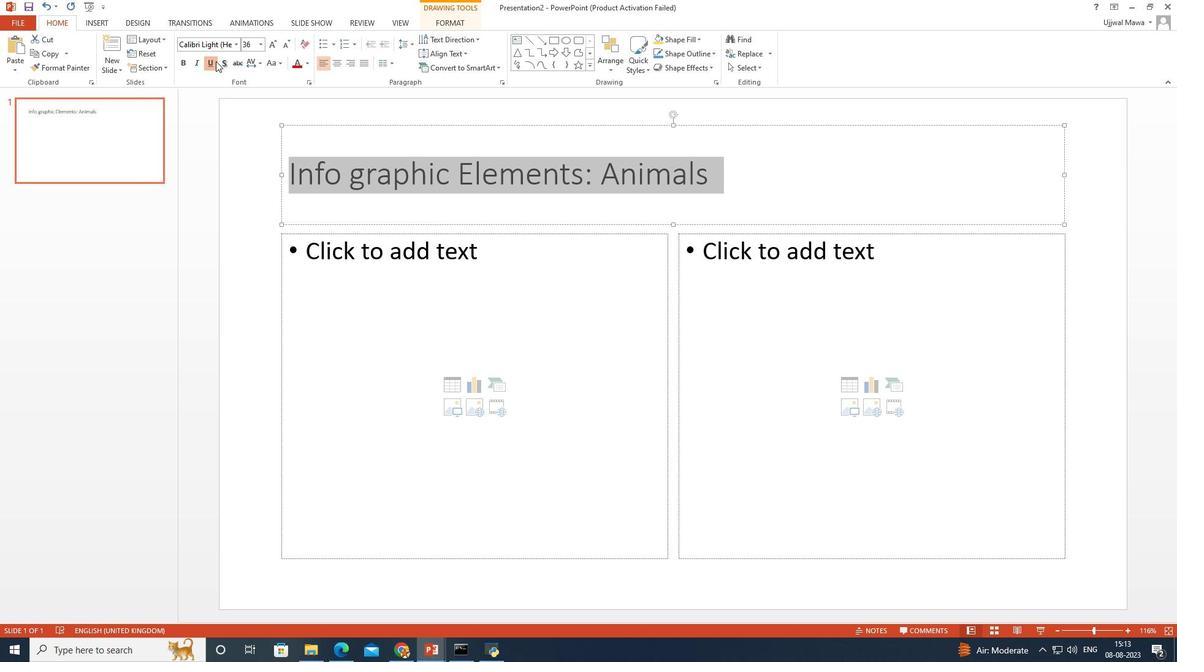 
Action: Mouse pressed left at (216, 61)
Screenshot: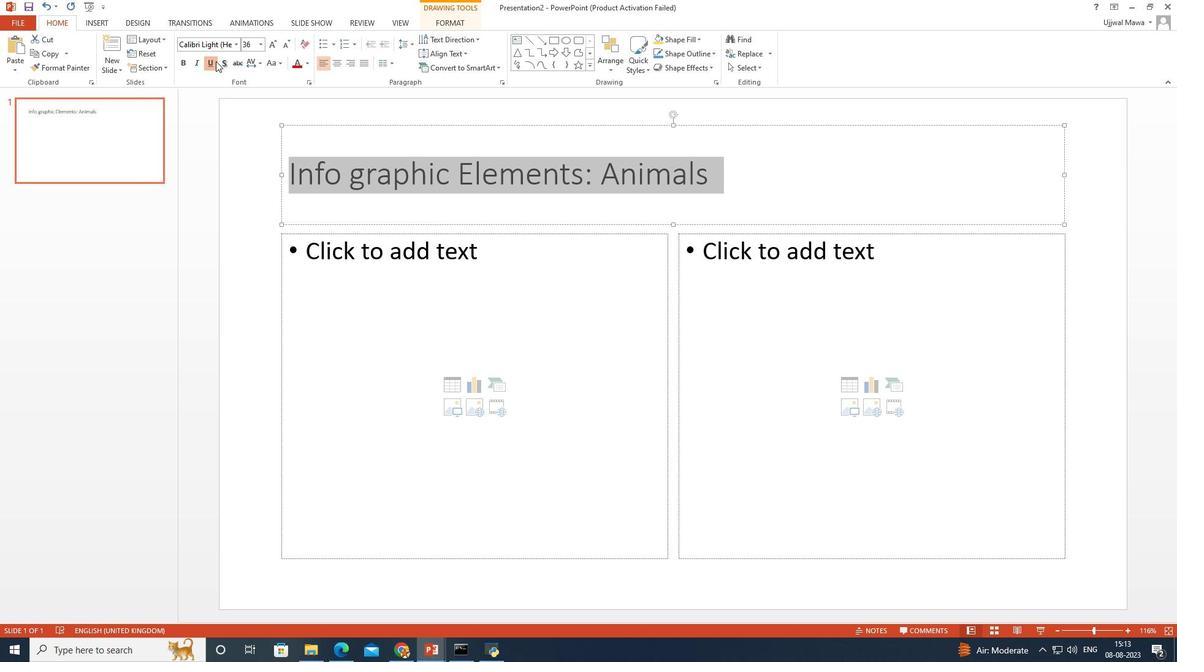 
Action: Mouse moved to (335, 269)
Screenshot: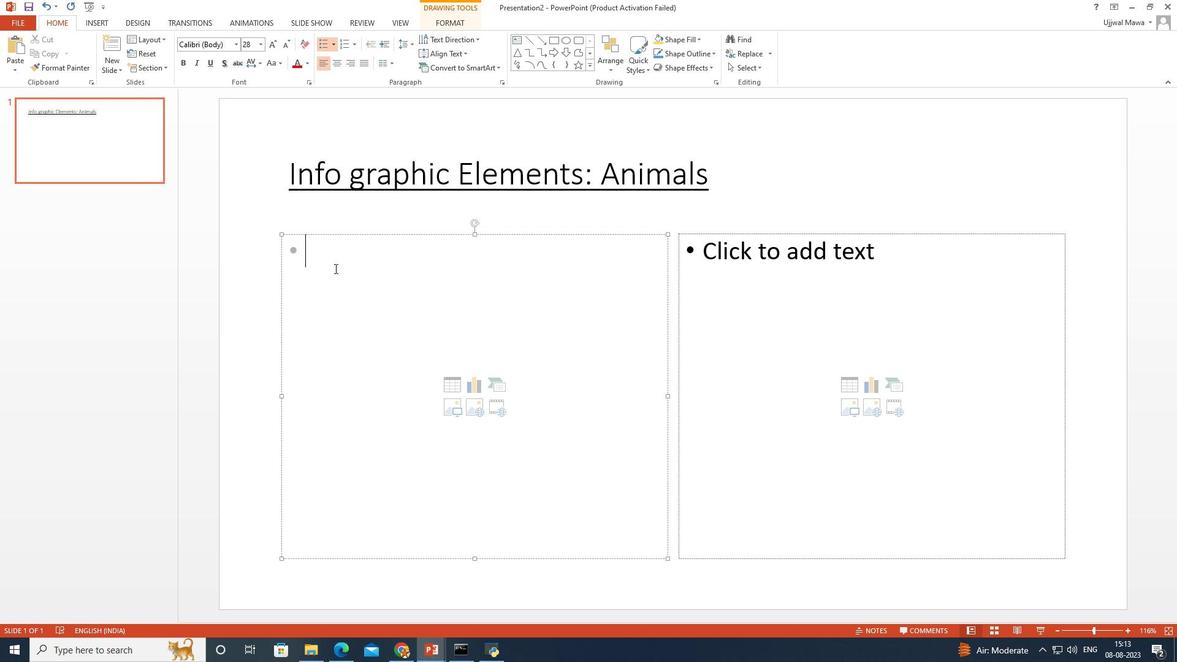 
Action: Mouse pressed left at (335, 269)
Screenshot: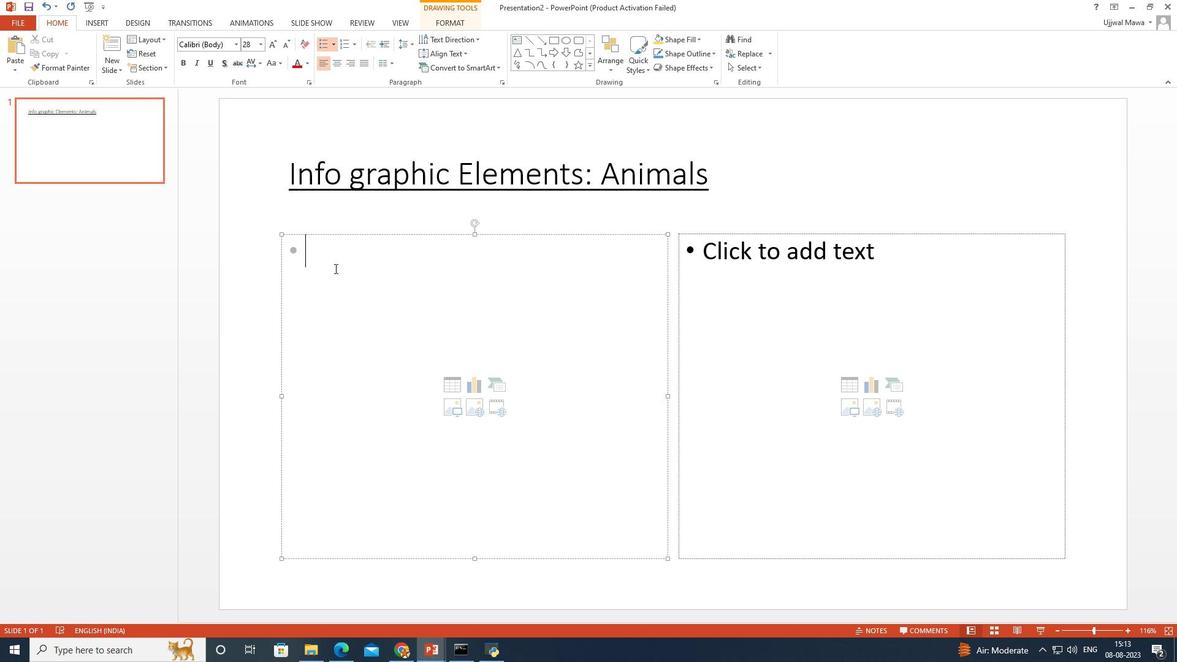 
Action: Mouse moved to (350, 263)
Screenshot: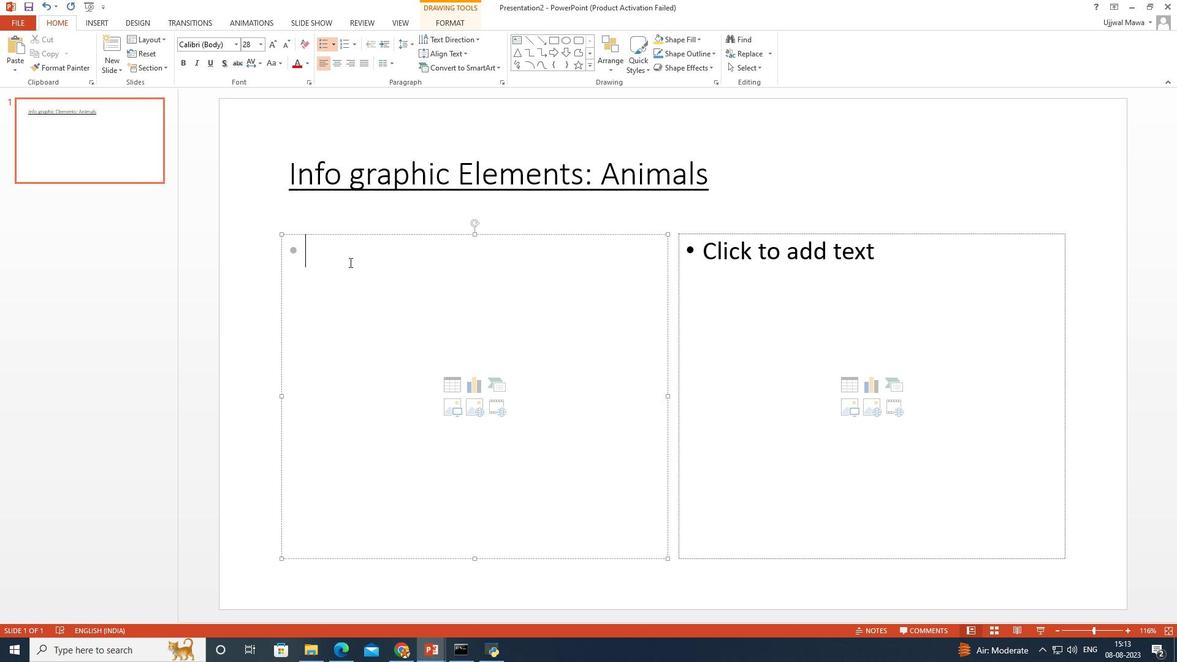 
Action: Key pressed <Key.backspace>
Screenshot: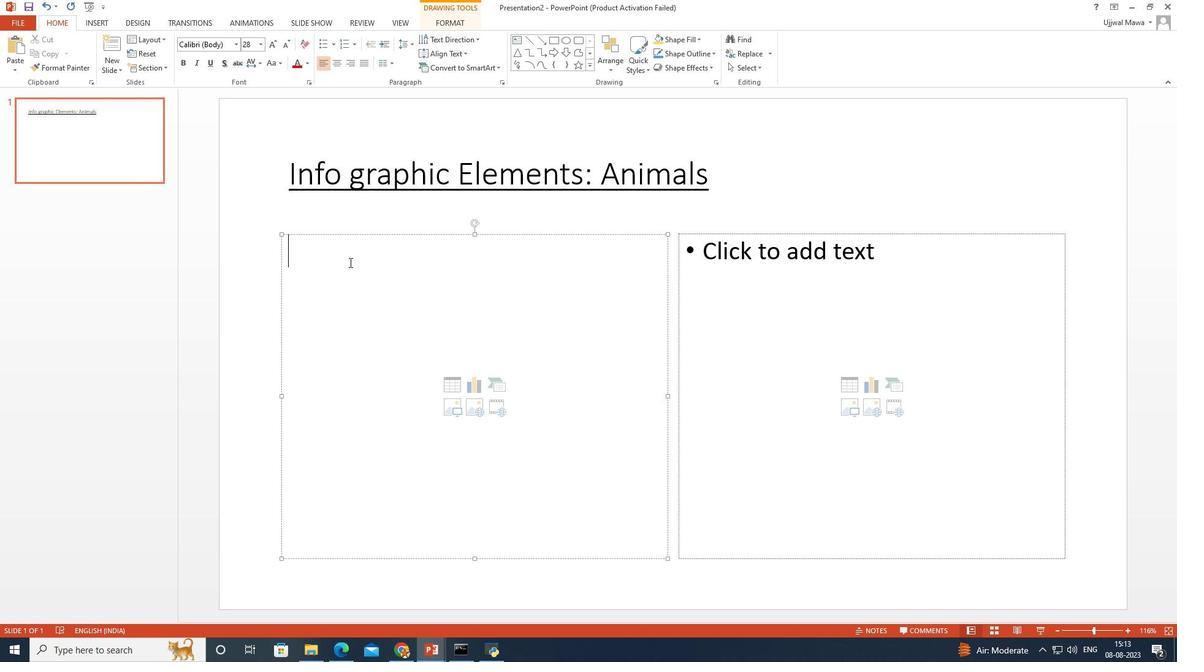 
Action: Mouse moved to (109, 30)
Screenshot: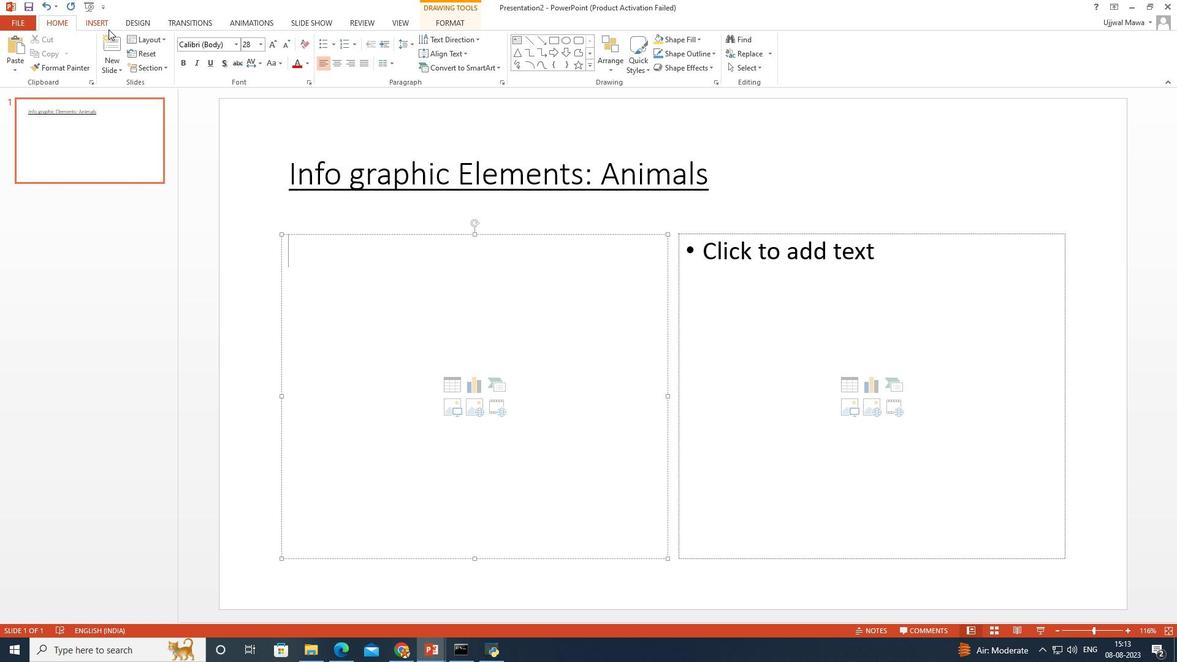 
Action: Mouse pressed left at (109, 30)
Screenshot: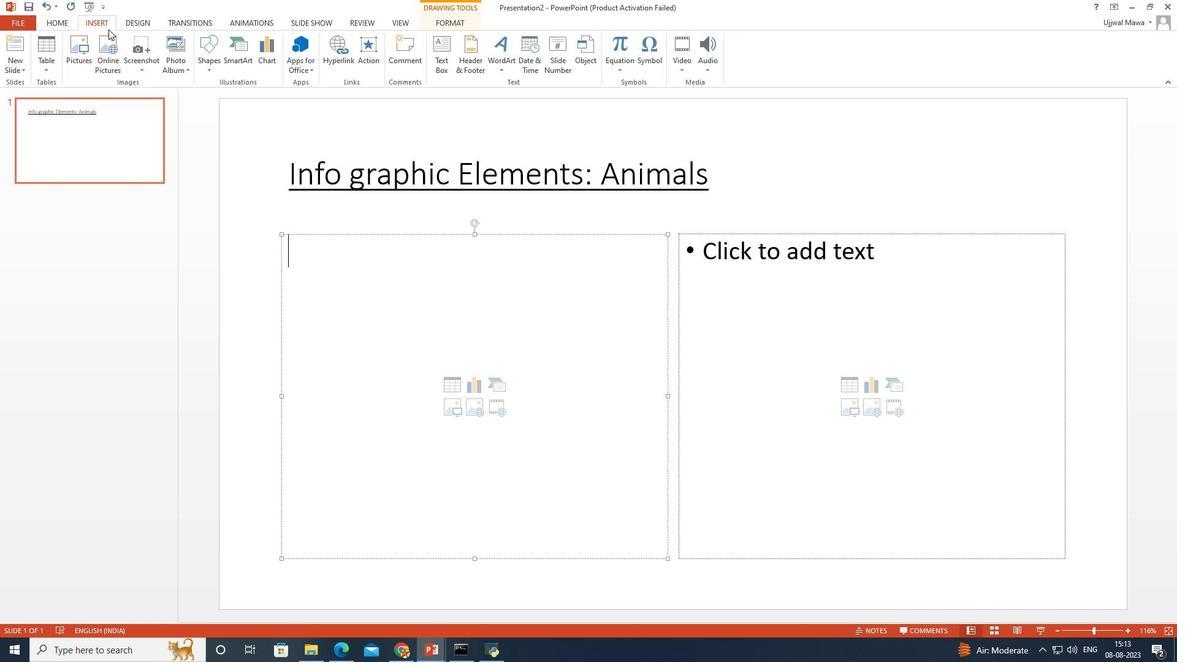 
Action: Mouse moved to (72, 59)
Screenshot: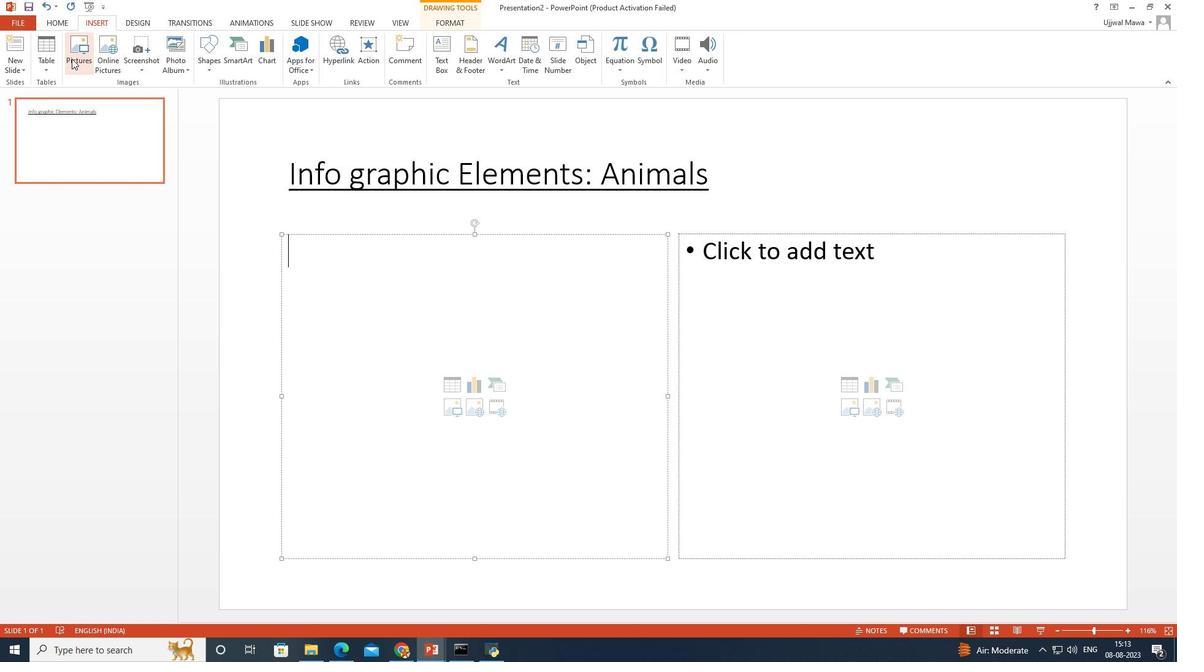 
Action: Mouse pressed left at (72, 59)
Screenshot: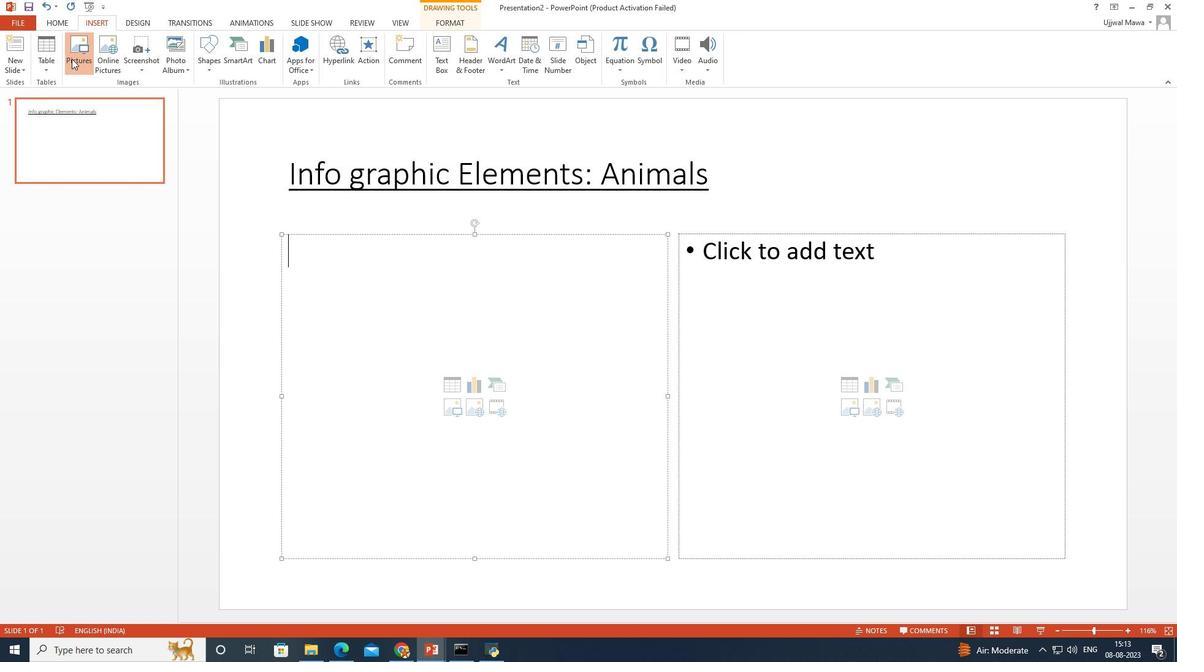 
Action: Mouse moved to (277, 172)
Screenshot: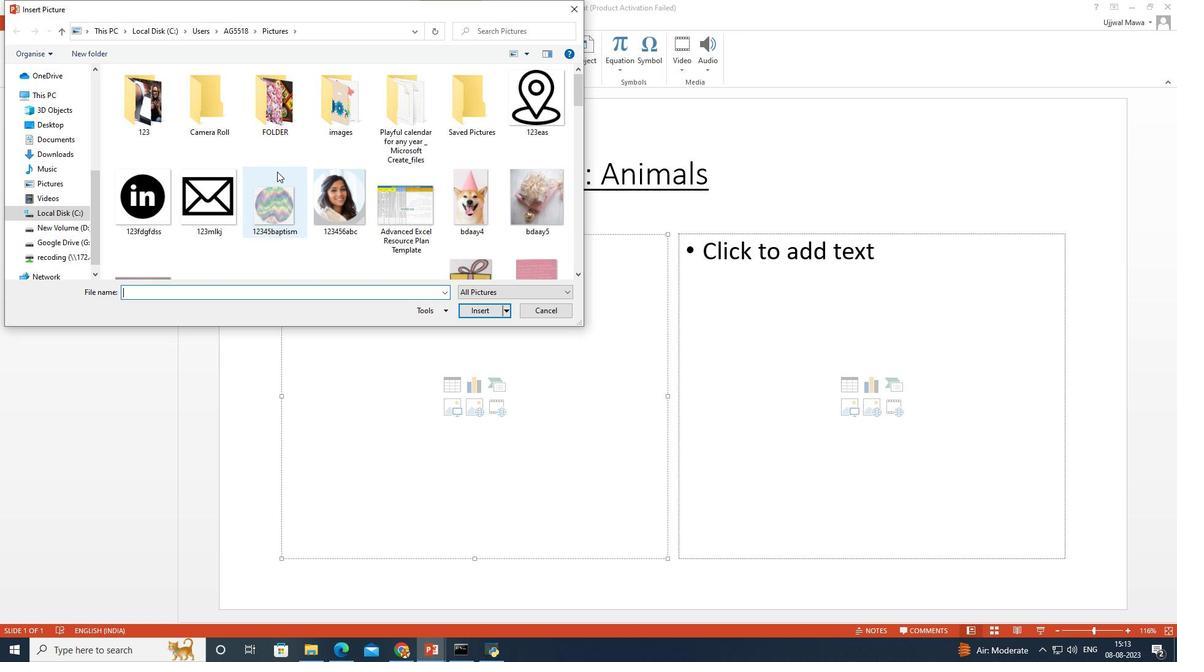 
Action: Mouse scrolled (277, 171) with delta (0, 0)
Screenshot: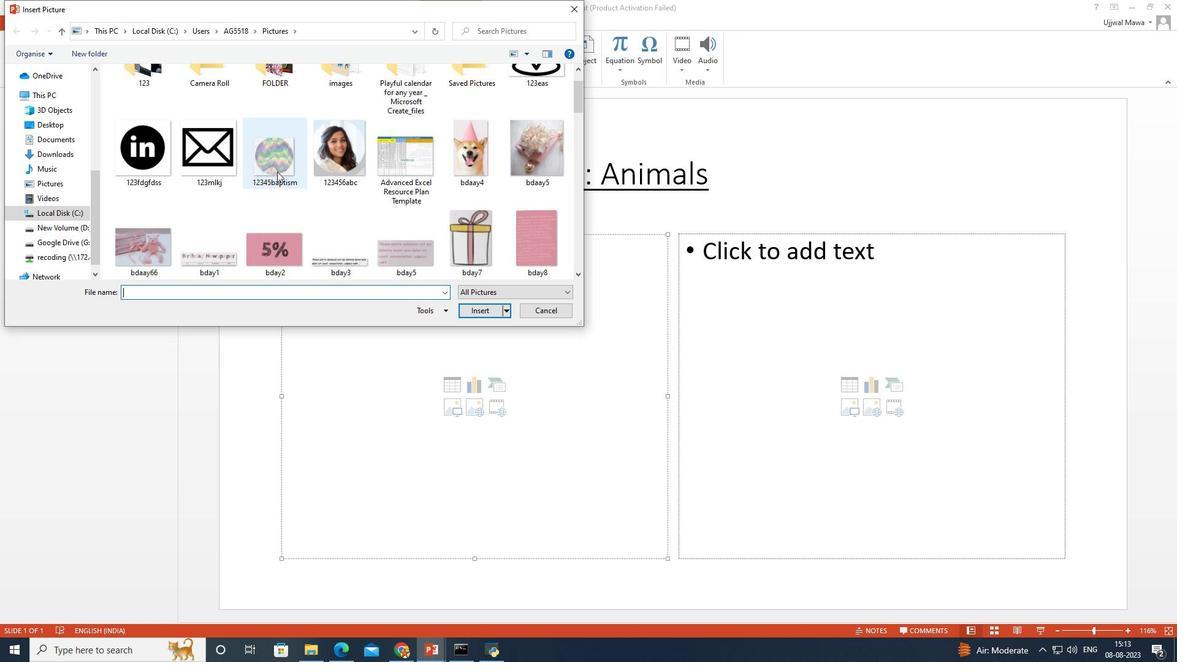 
Action: Mouse scrolled (277, 171) with delta (0, 0)
Screenshot: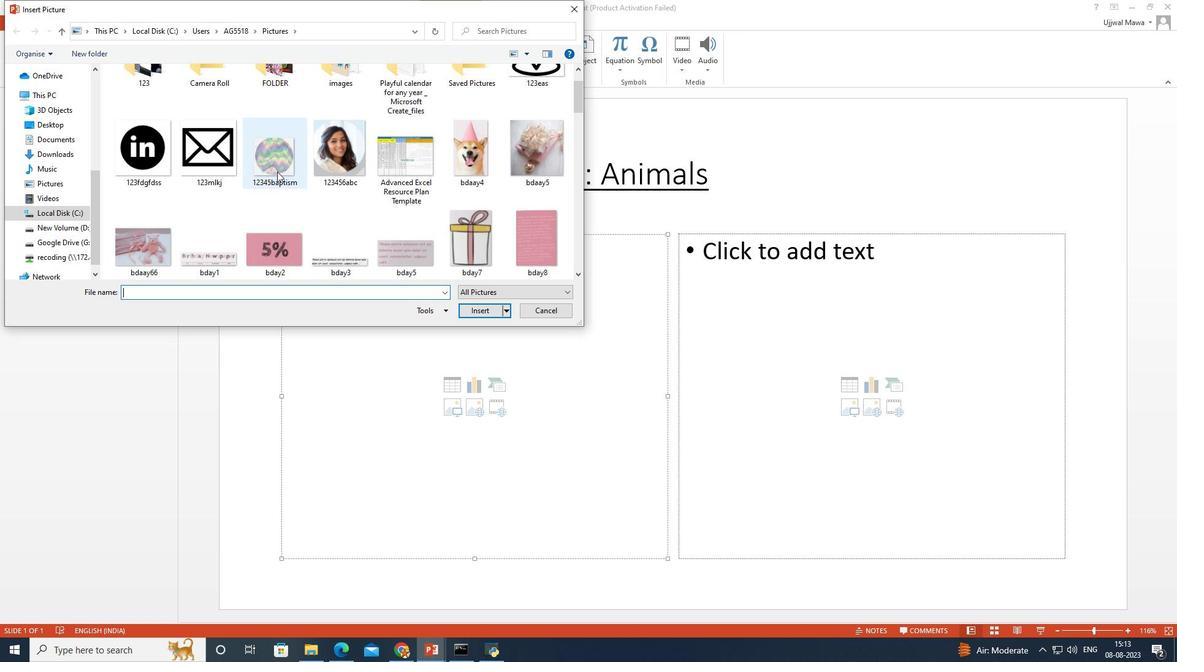 
Action: Mouse scrolled (277, 171) with delta (0, 0)
Screenshot: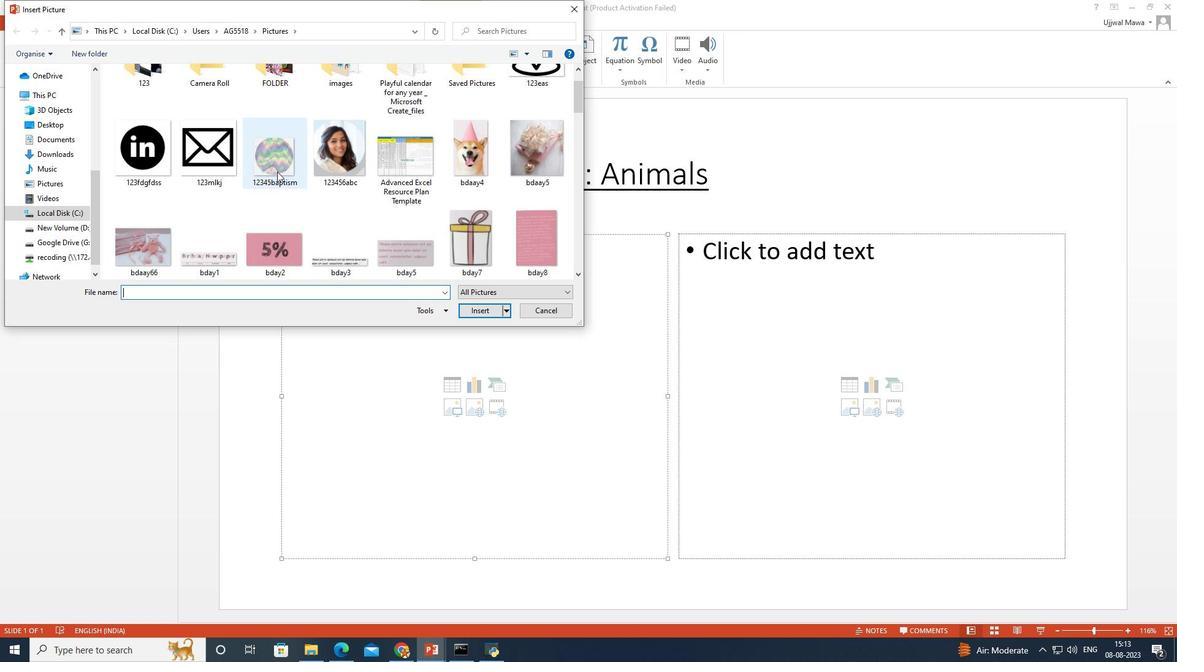 
Action: Mouse scrolled (277, 171) with delta (0, 0)
Screenshot: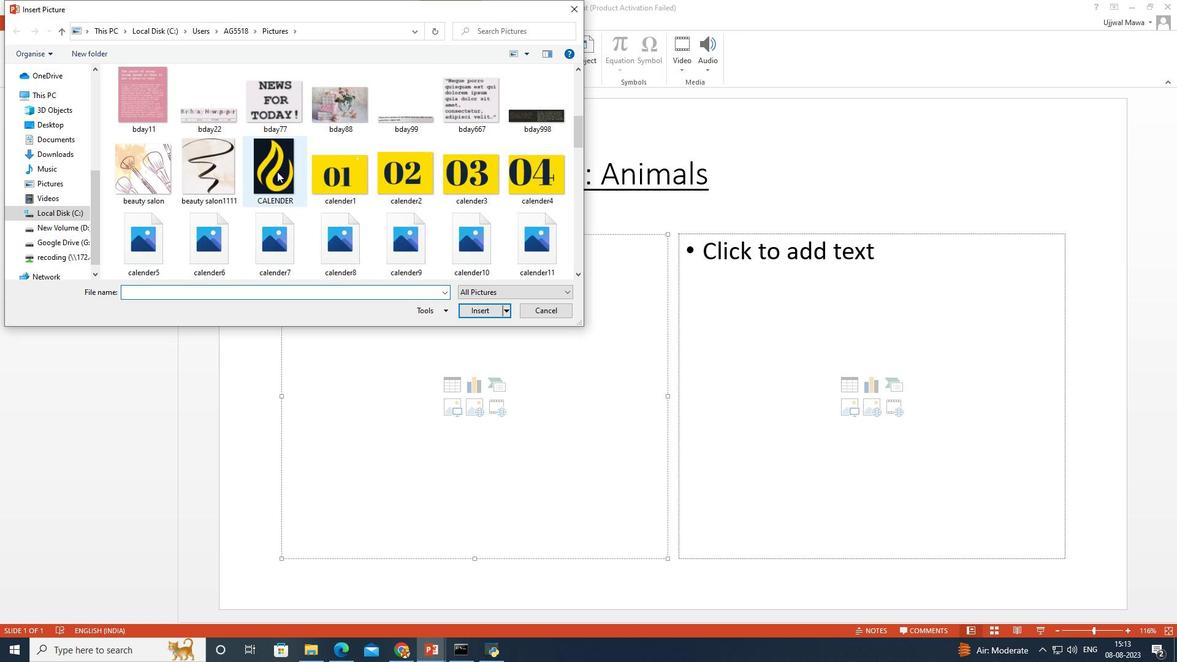 
Action: Mouse scrolled (277, 171) with delta (0, 0)
Screenshot: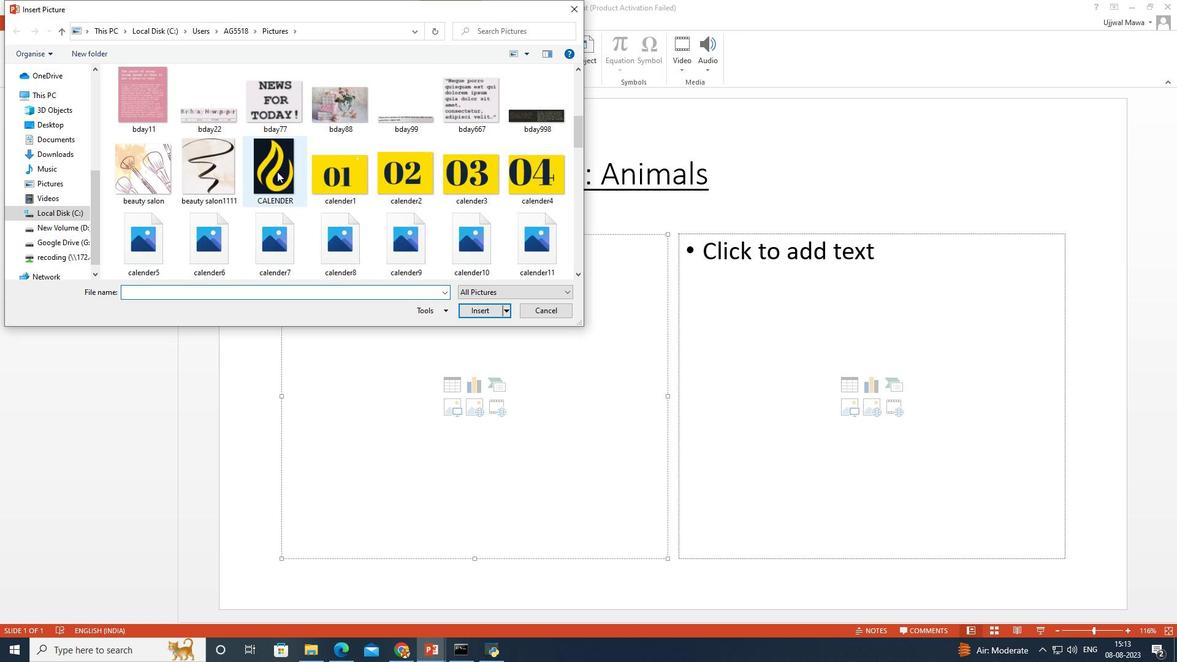 
Action: Mouse scrolled (277, 171) with delta (0, 0)
Screenshot: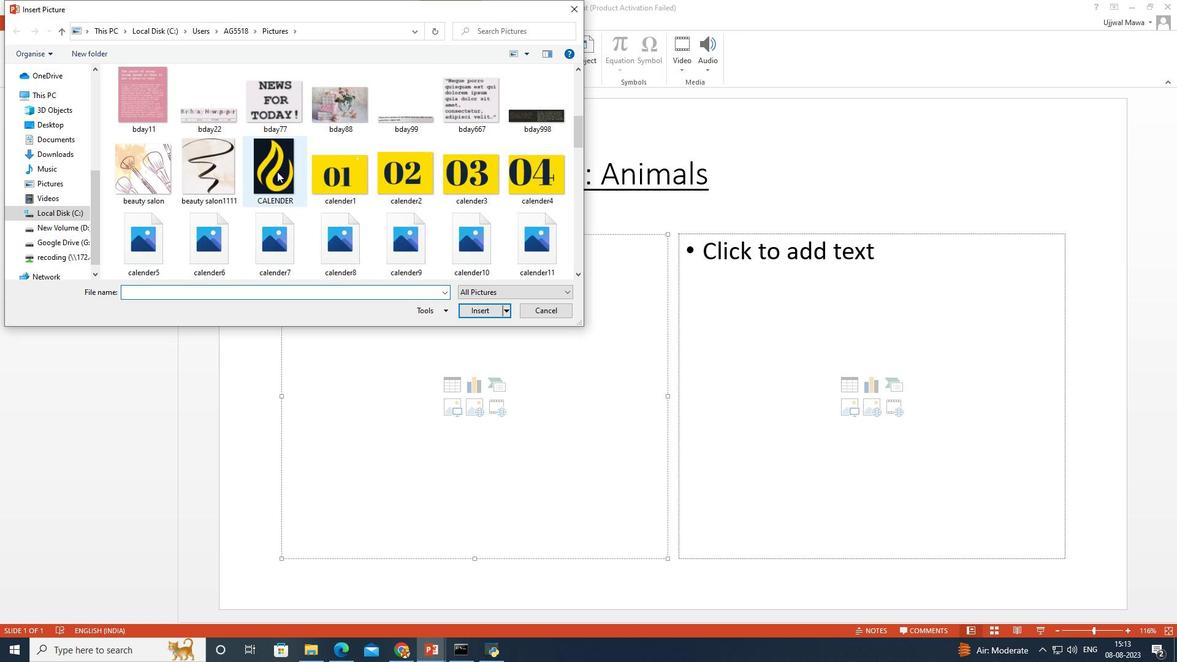 
Action: Mouse scrolled (277, 171) with delta (0, 0)
Screenshot: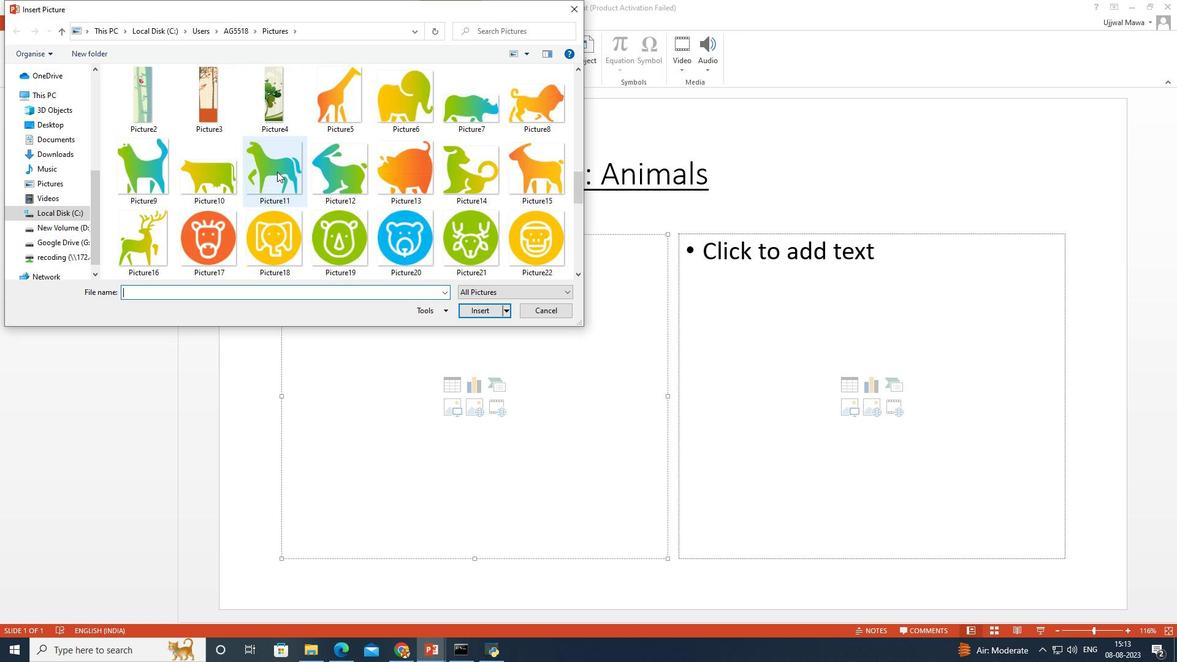 
Action: Mouse scrolled (277, 171) with delta (0, 0)
Screenshot: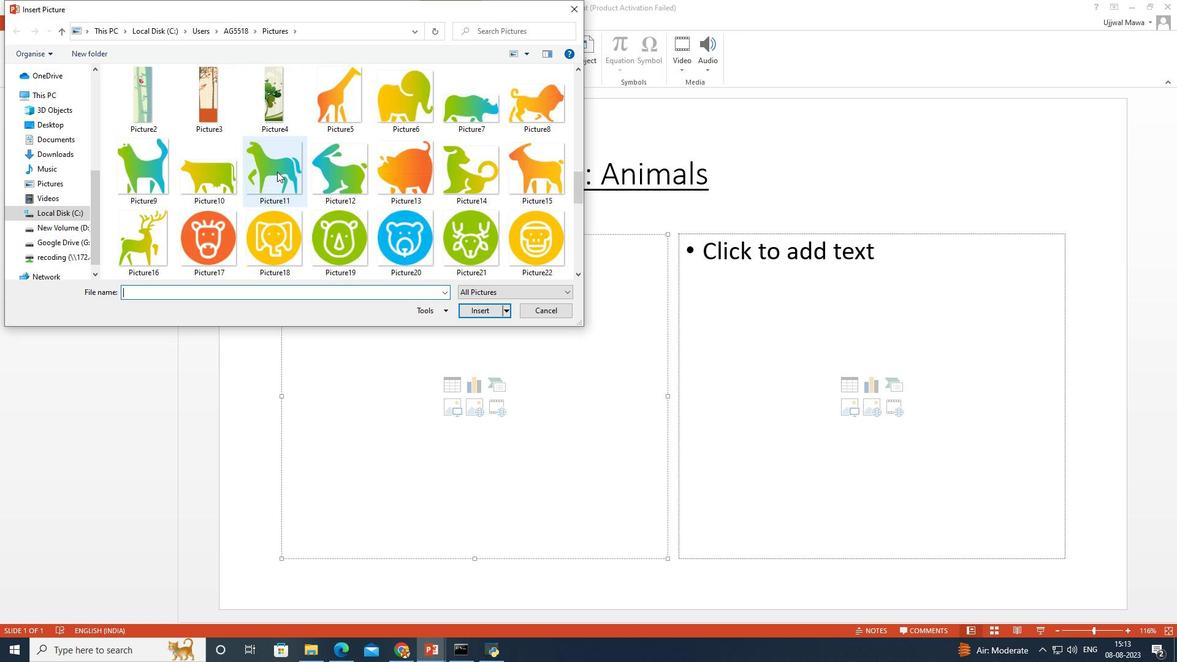 
Action: Mouse scrolled (277, 171) with delta (0, 0)
Screenshot: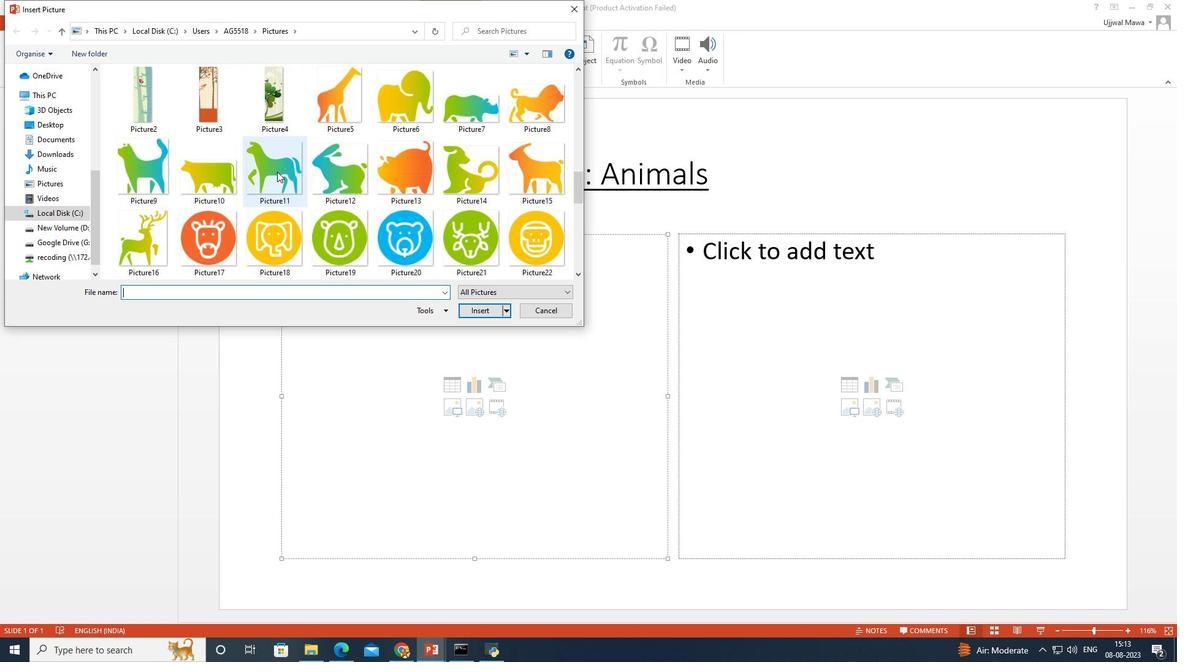 
Action: Mouse scrolled (277, 171) with delta (0, 0)
Screenshot: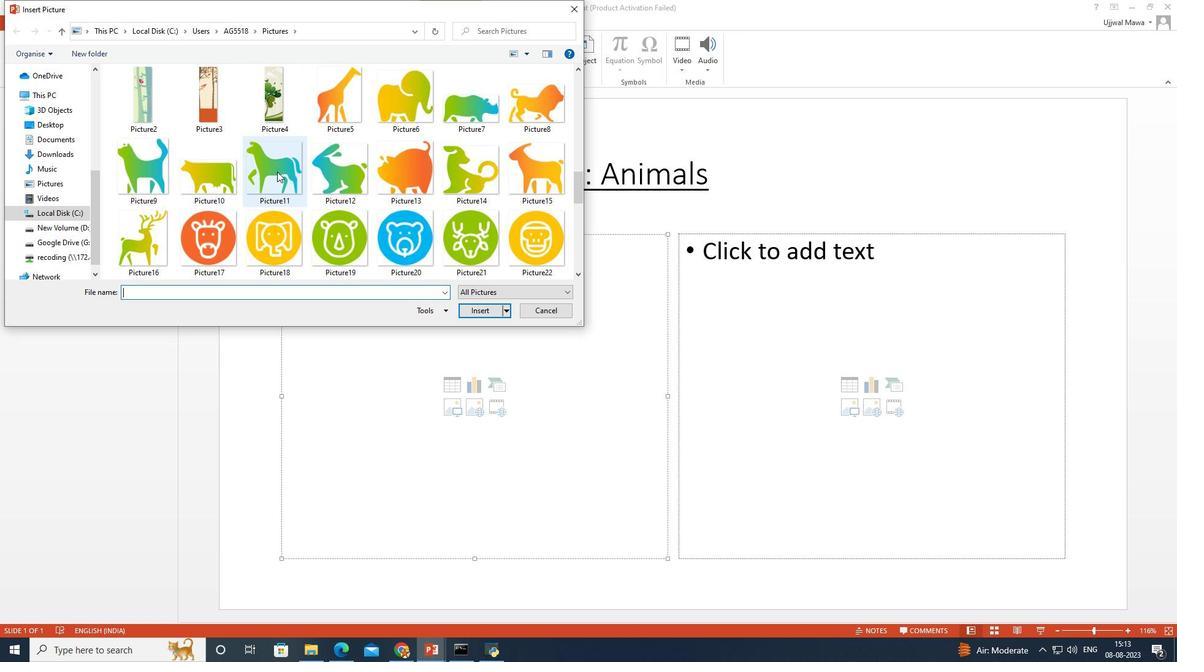 
Action: Mouse scrolled (277, 171) with delta (0, 0)
Screenshot: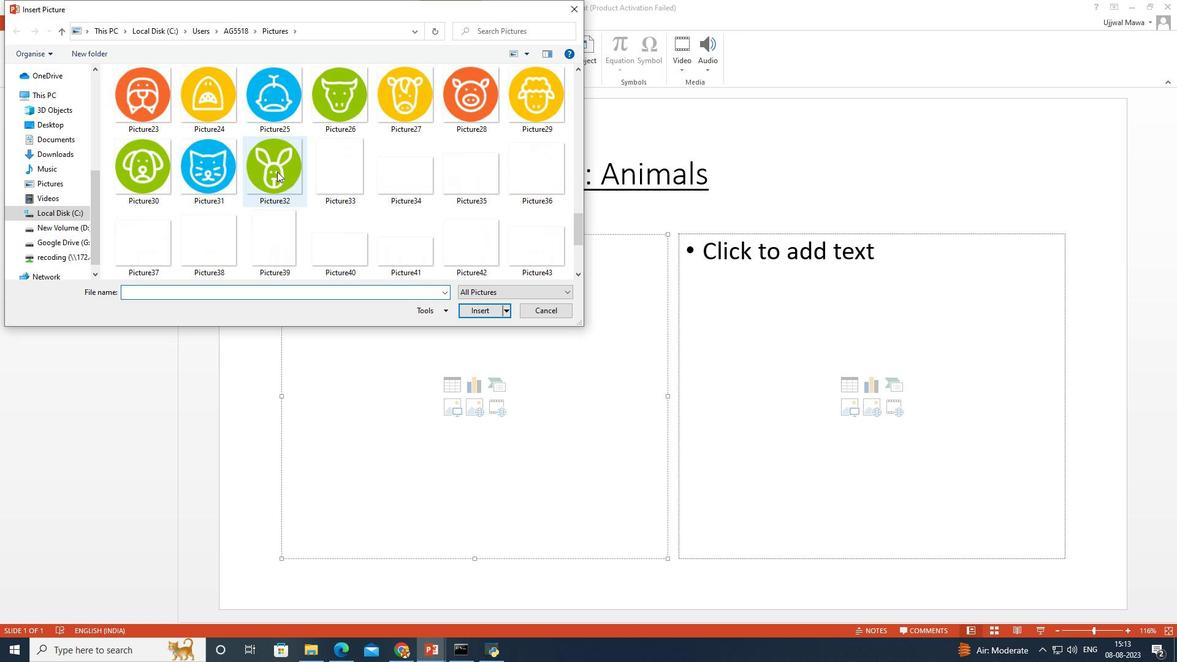 
Action: Mouse scrolled (277, 171) with delta (0, 0)
Screenshot: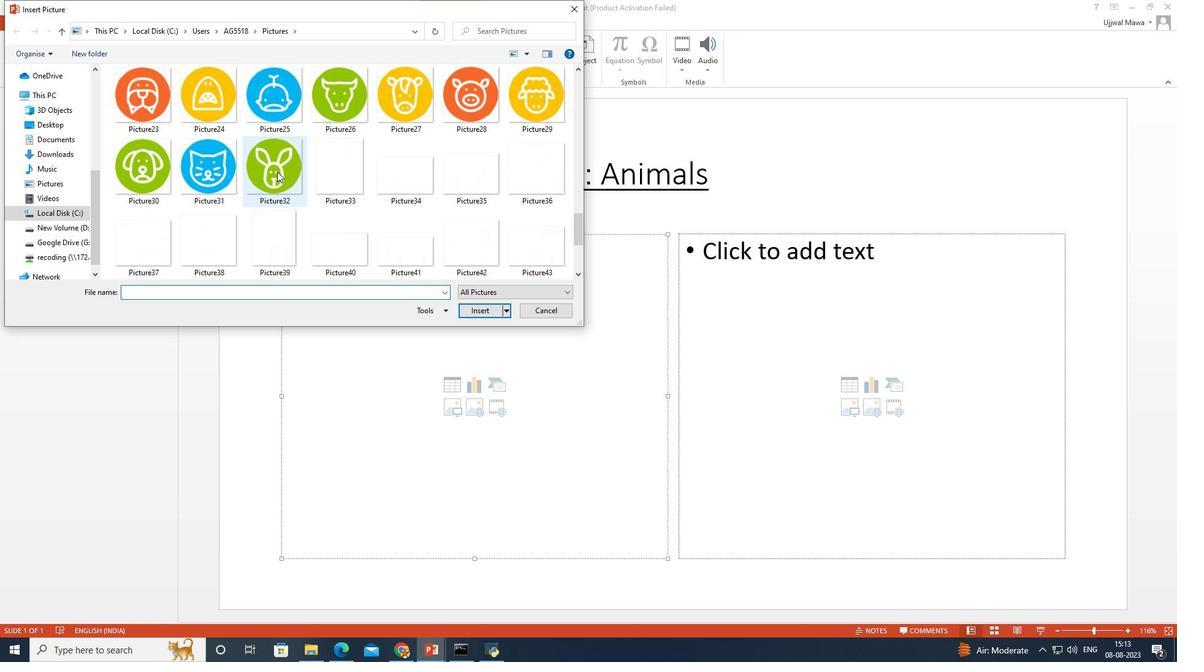 
Action: Mouse scrolled (277, 172) with delta (0, 0)
Screenshot: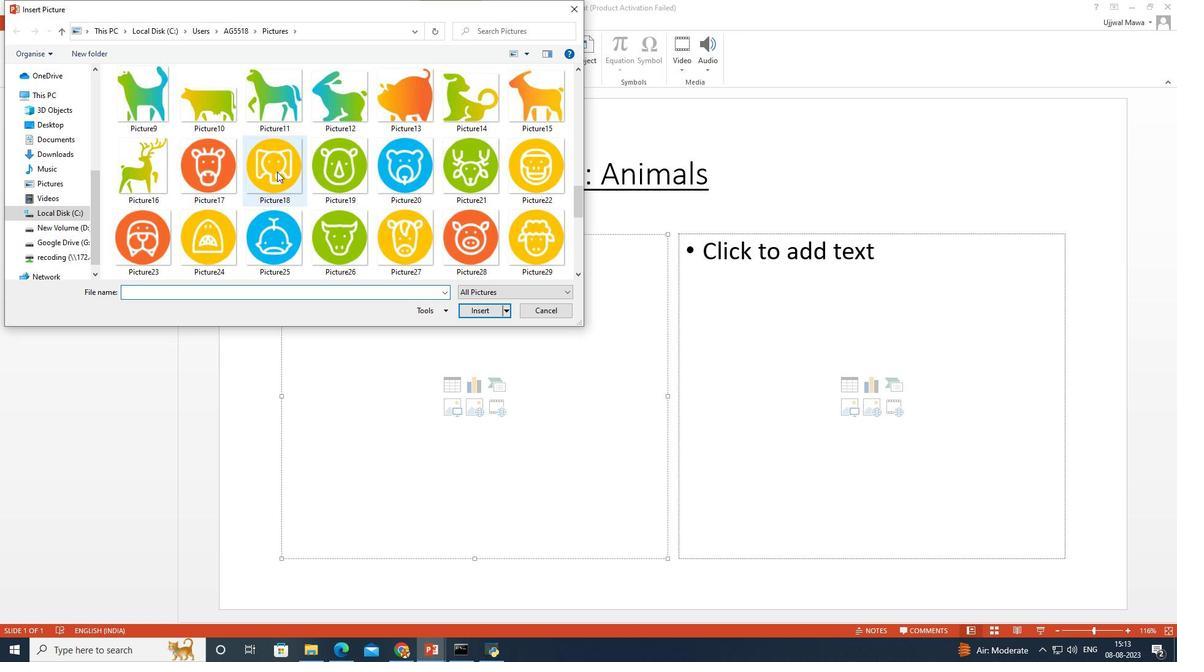 
Action: Mouse scrolled (277, 172) with delta (0, 0)
Screenshot: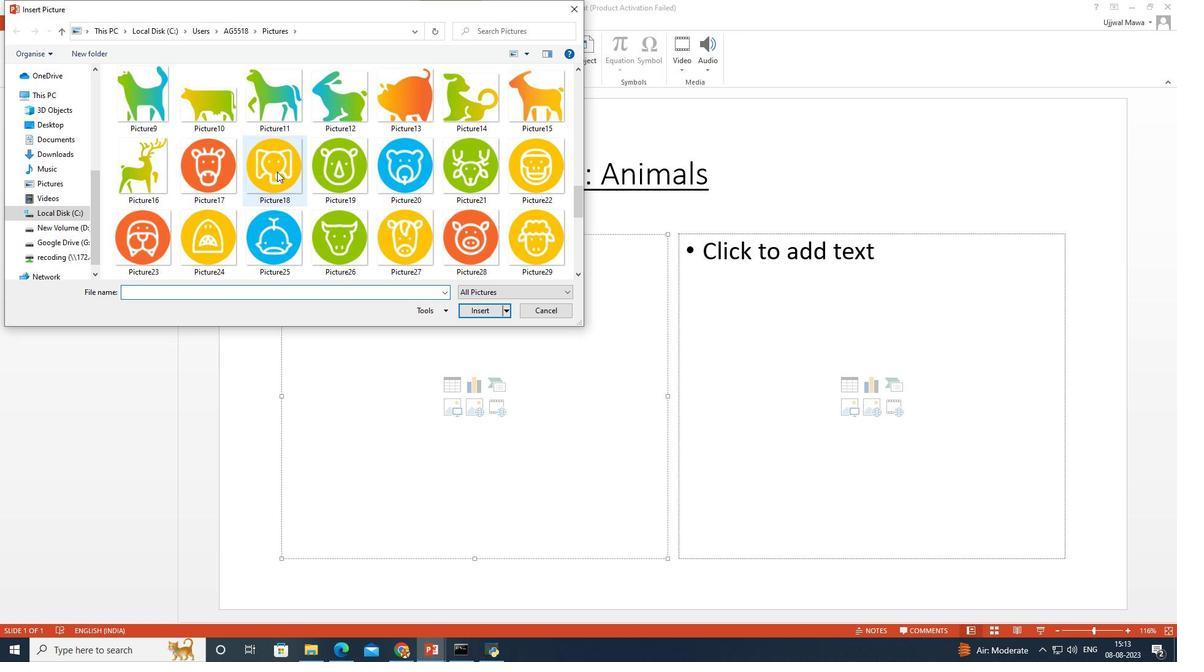 
Action: Mouse scrolled (277, 172) with delta (0, 0)
Screenshot: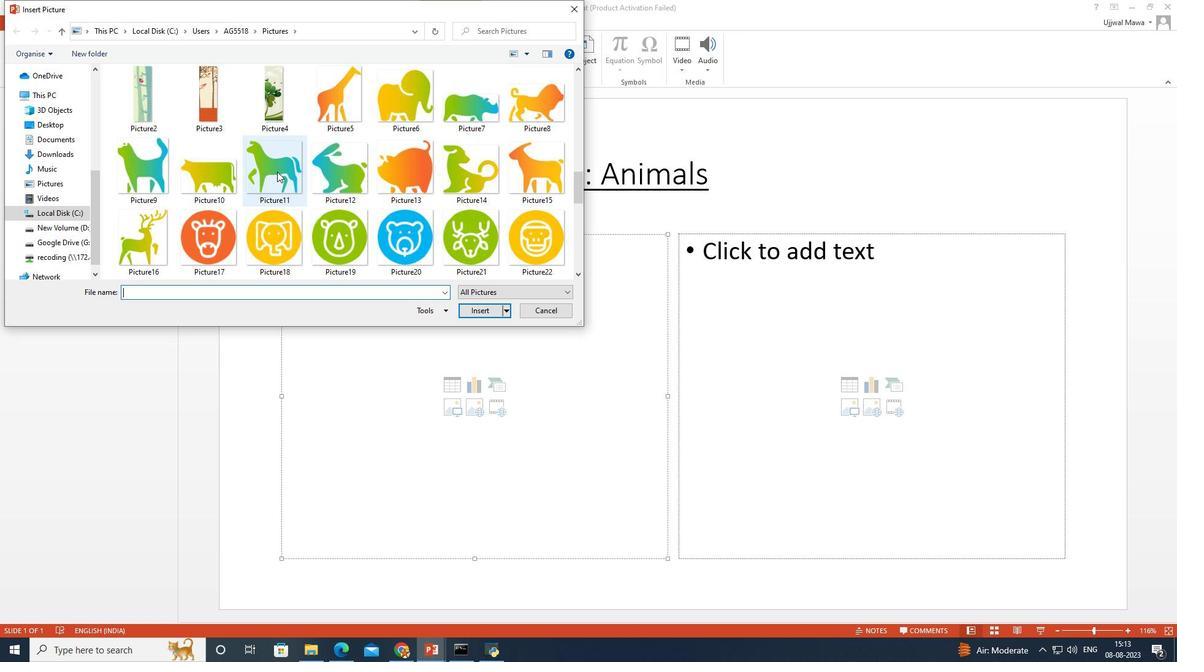 
Action: Mouse moved to (397, 141)
Screenshot: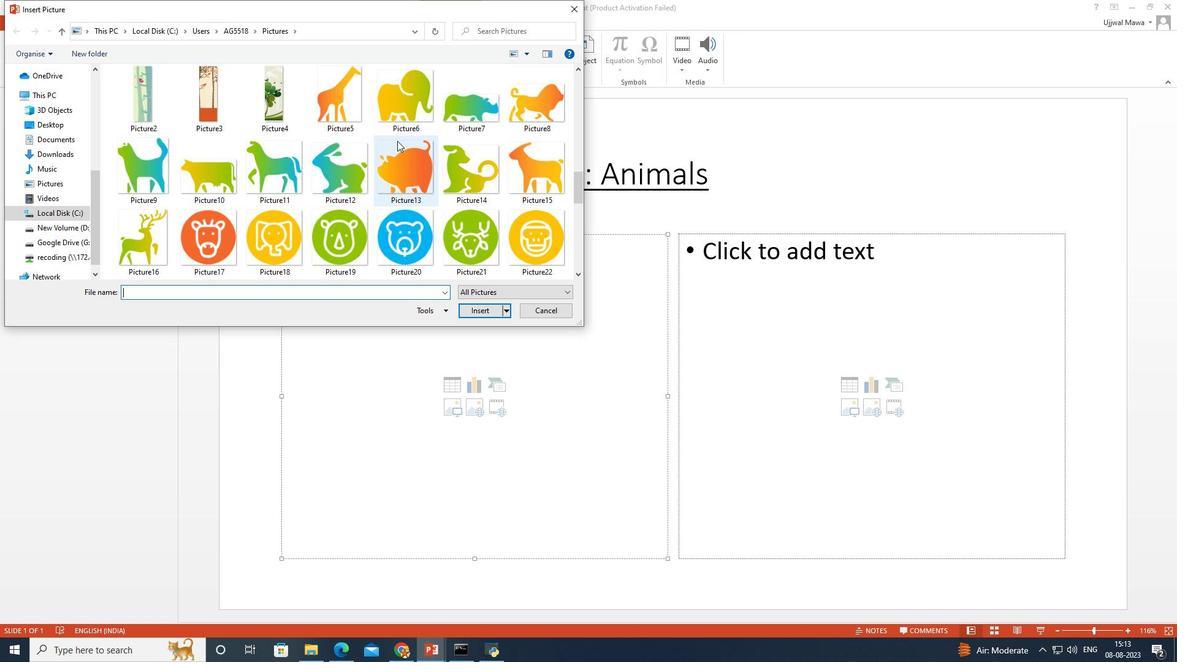 
Action: Mouse scrolled (397, 142) with delta (0, 0)
Screenshot: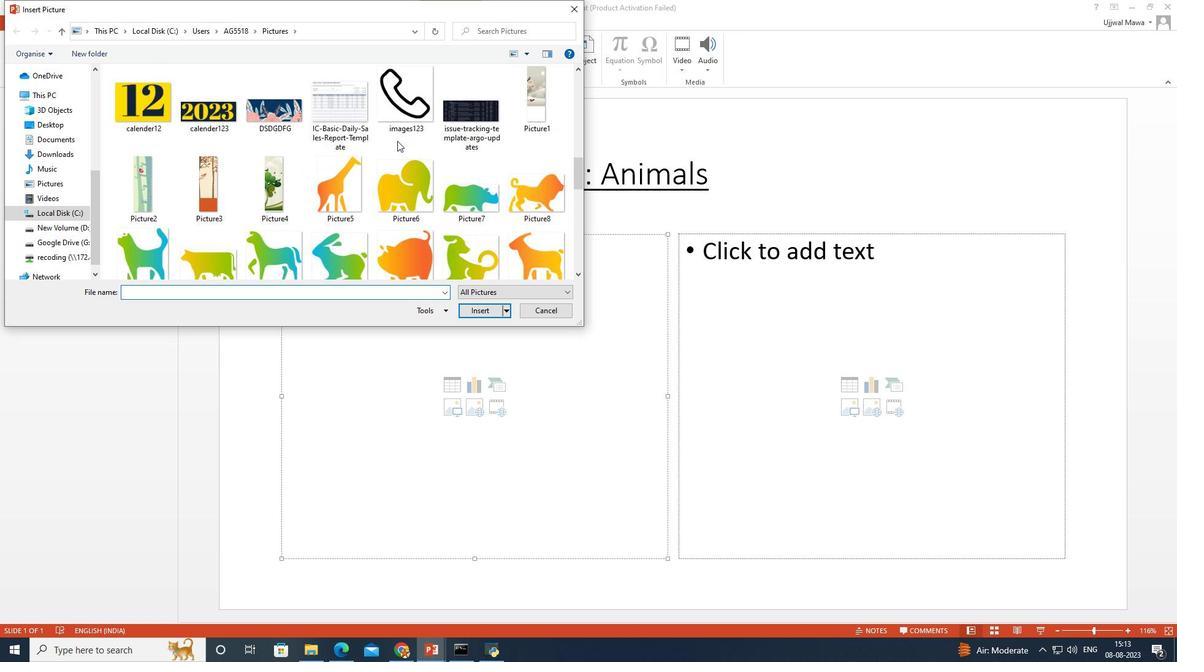 
Action: Mouse moved to (347, 168)
Screenshot: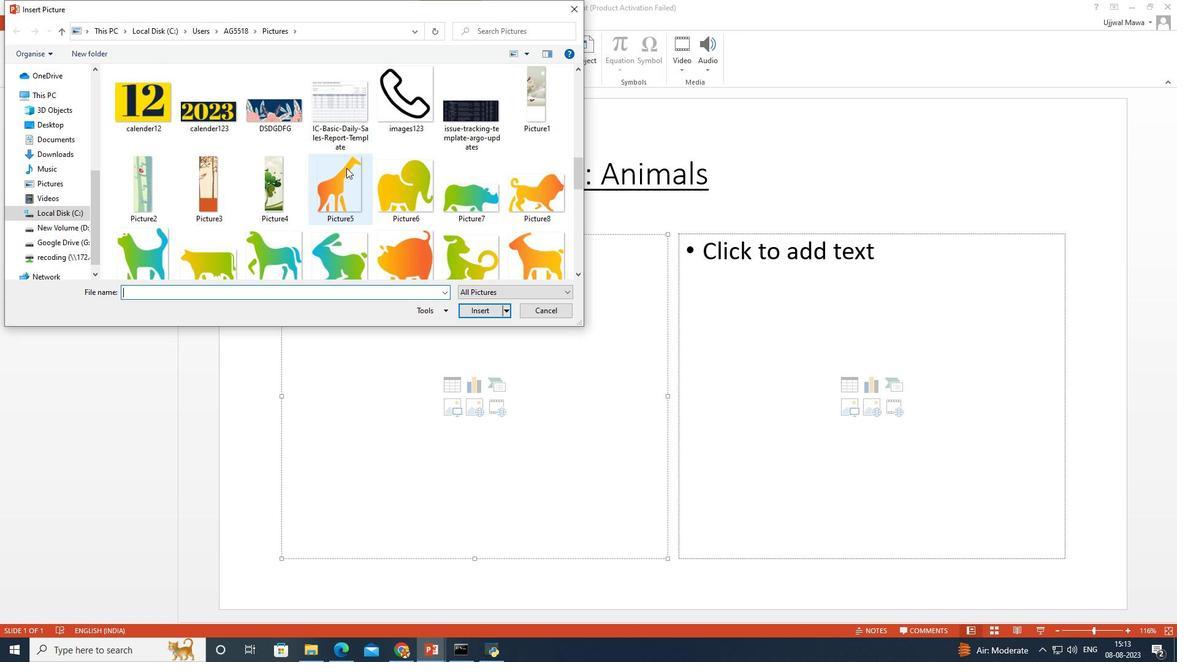 
Action: Mouse pressed left at (347, 168)
Screenshot: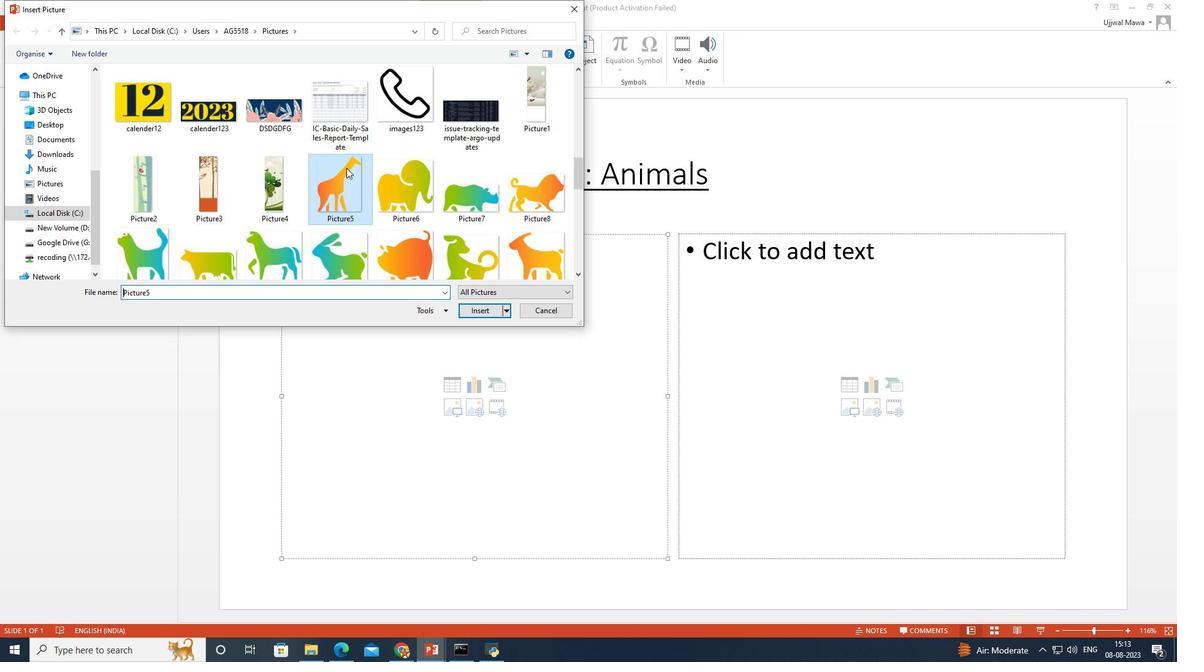 
Action: Mouse moved to (473, 315)
Screenshot: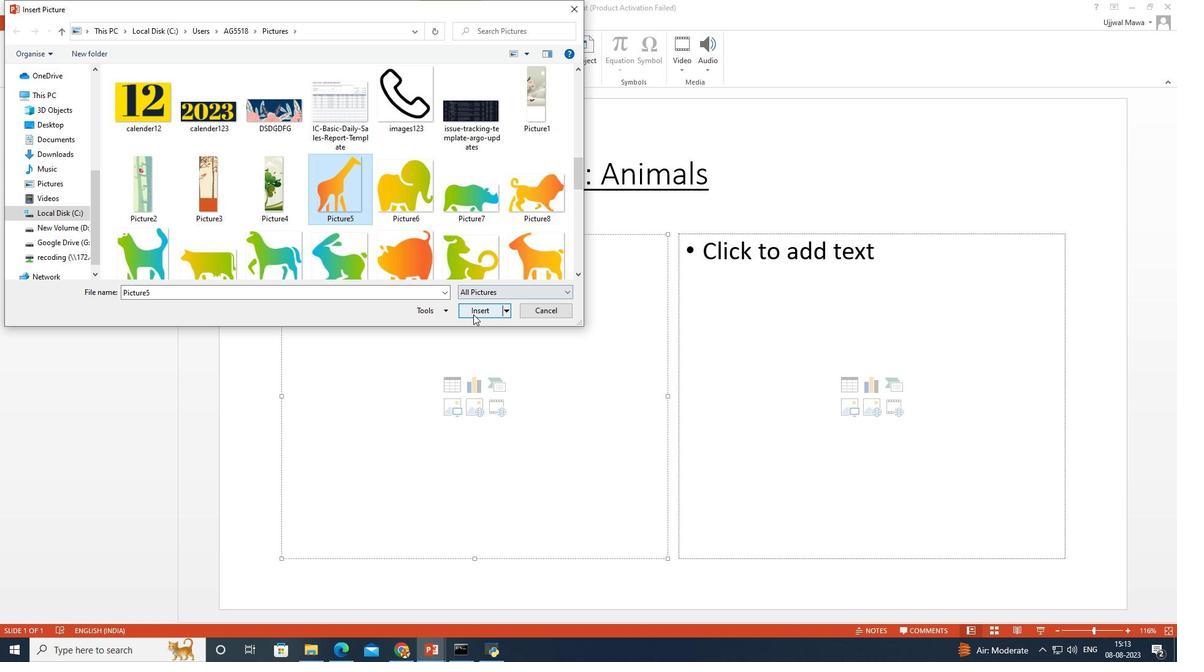 
Action: Mouse pressed left at (473, 315)
Screenshot: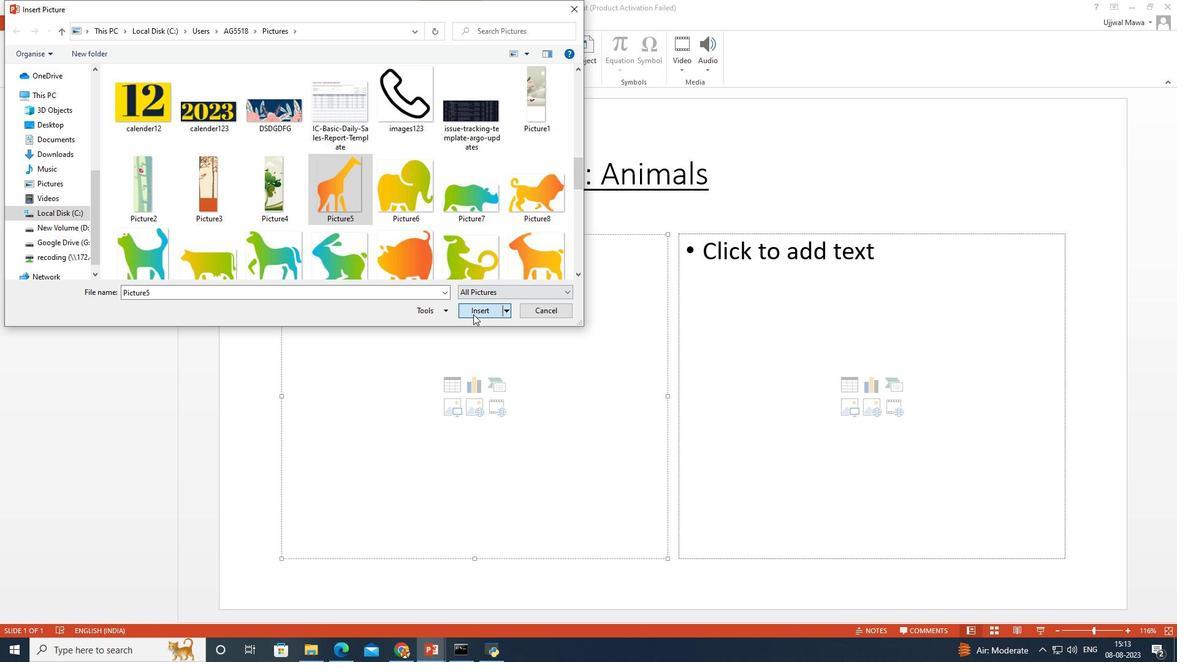 
Action: Mouse moved to (499, 389)
Screenshot: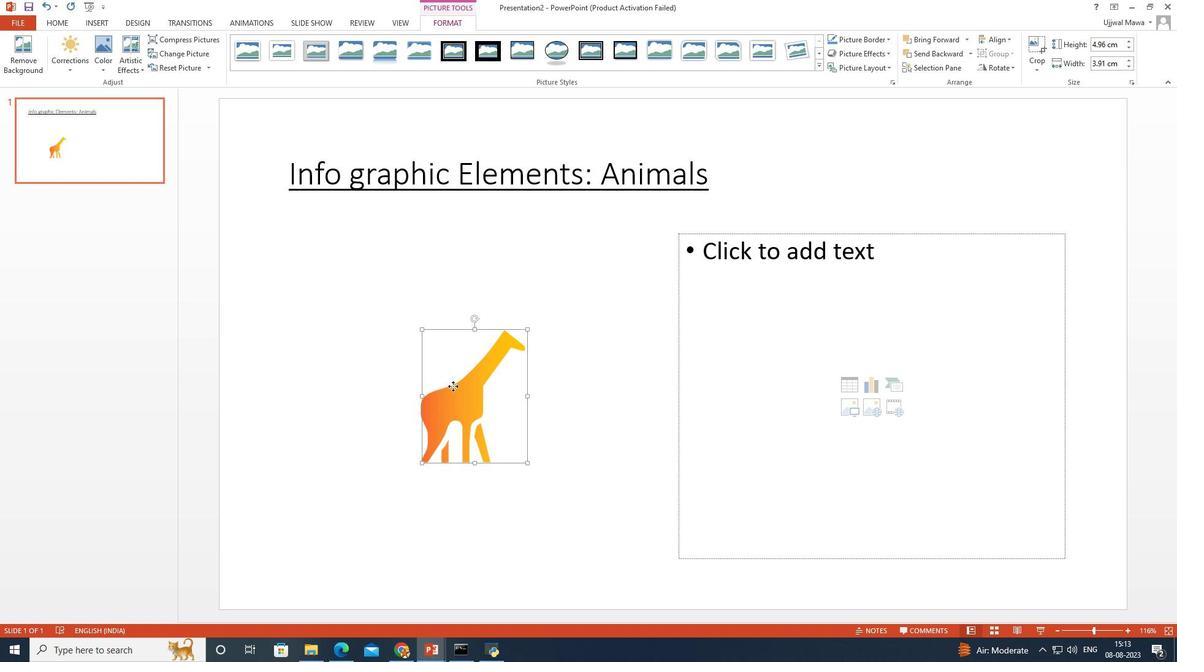
Action: Mouse pressed left at (499, 389)
Screenshot: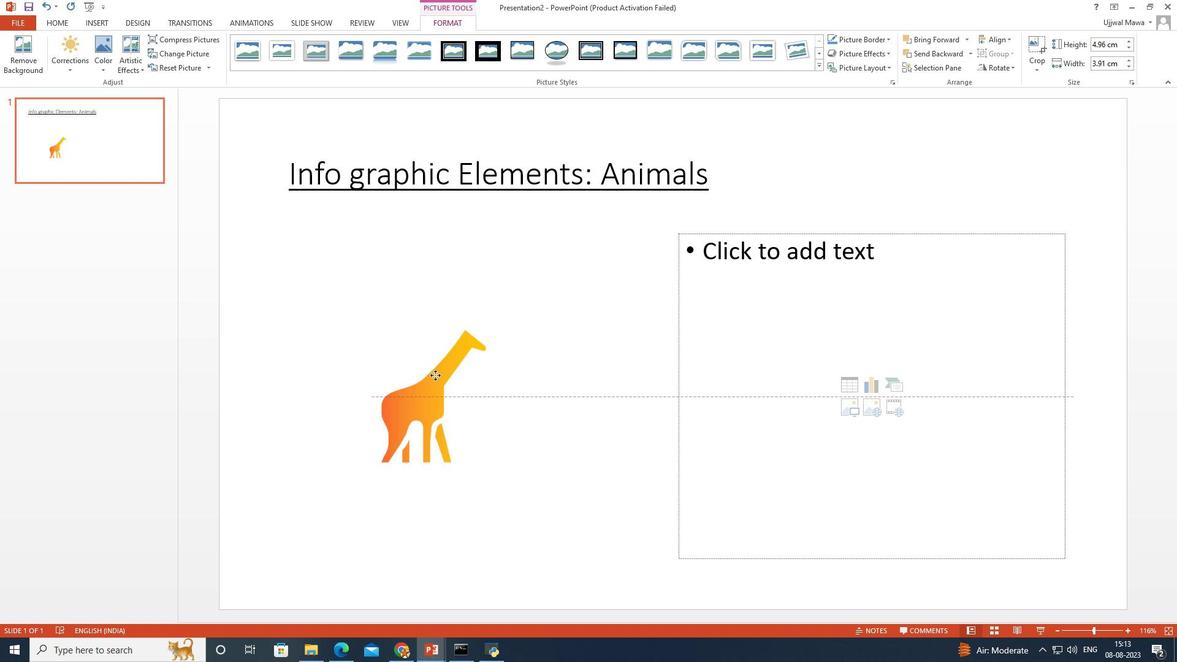 
Action: Mouse moved to (371, 340)
Screenshot: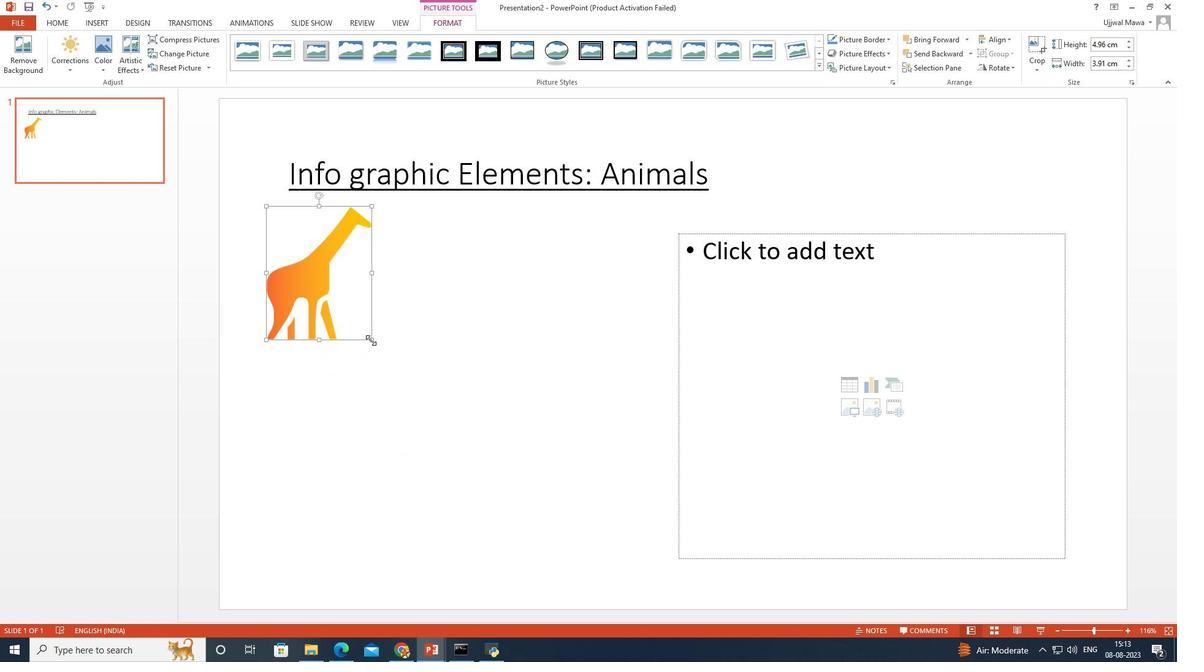 
Action: Mouse pressed left at (371, 340)
Screenshot: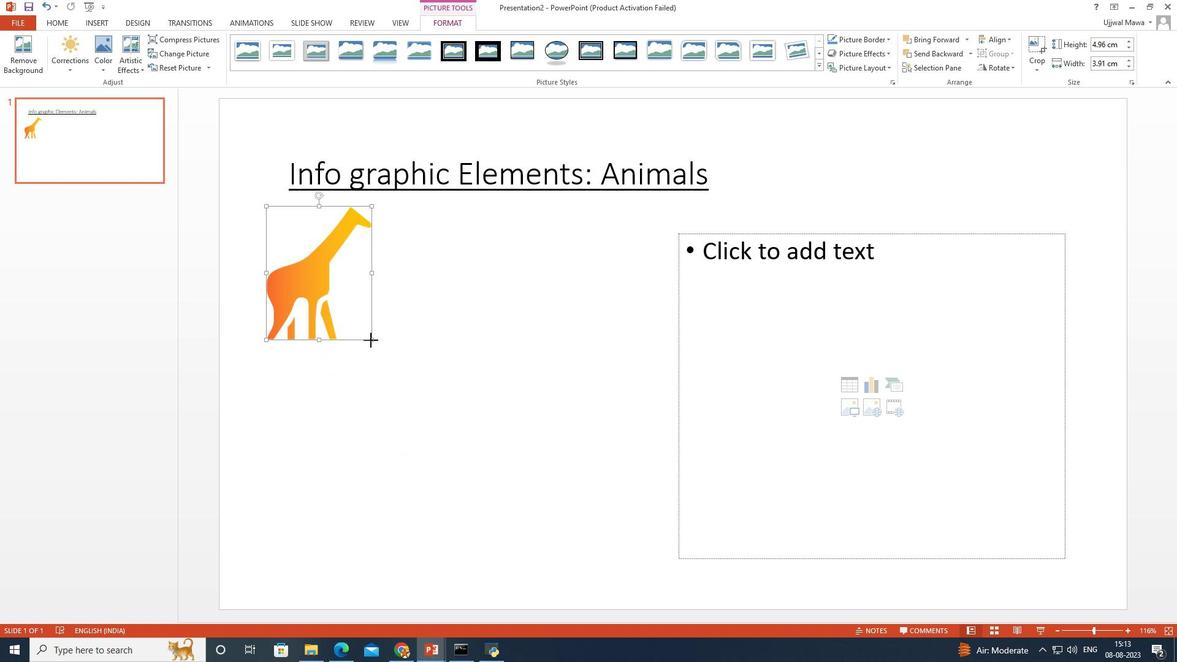 
Action: Mouse moved to (321, 285)
Screenshot: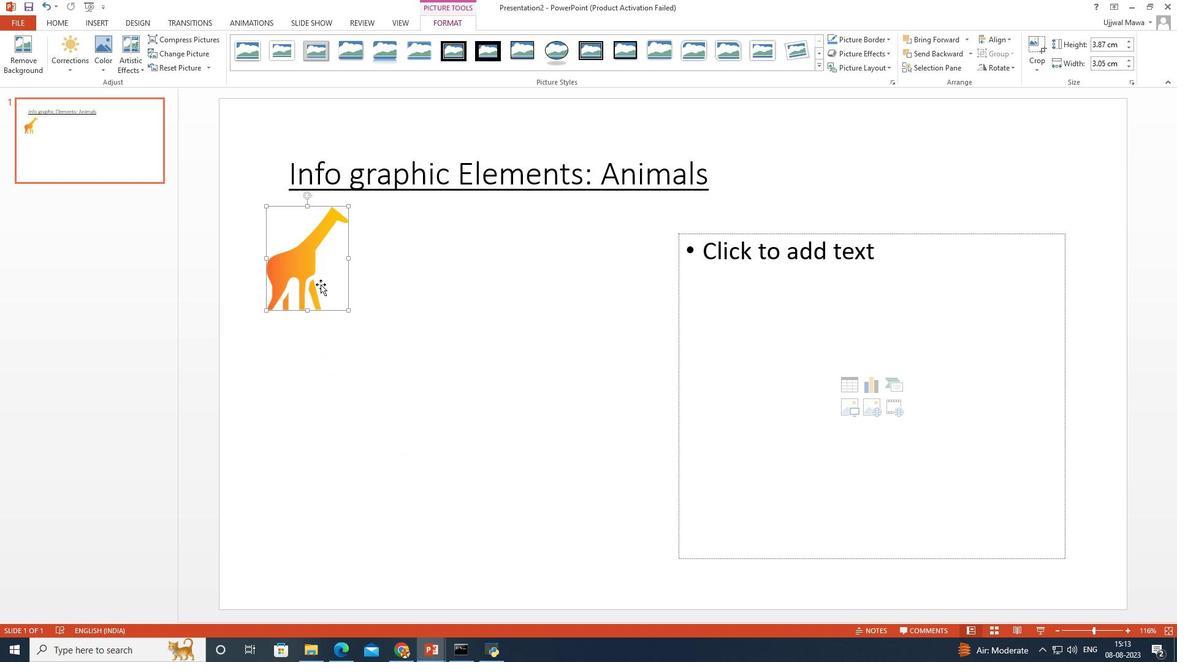 
Action: Mouse pressed left at (321, 285)
Screenshot: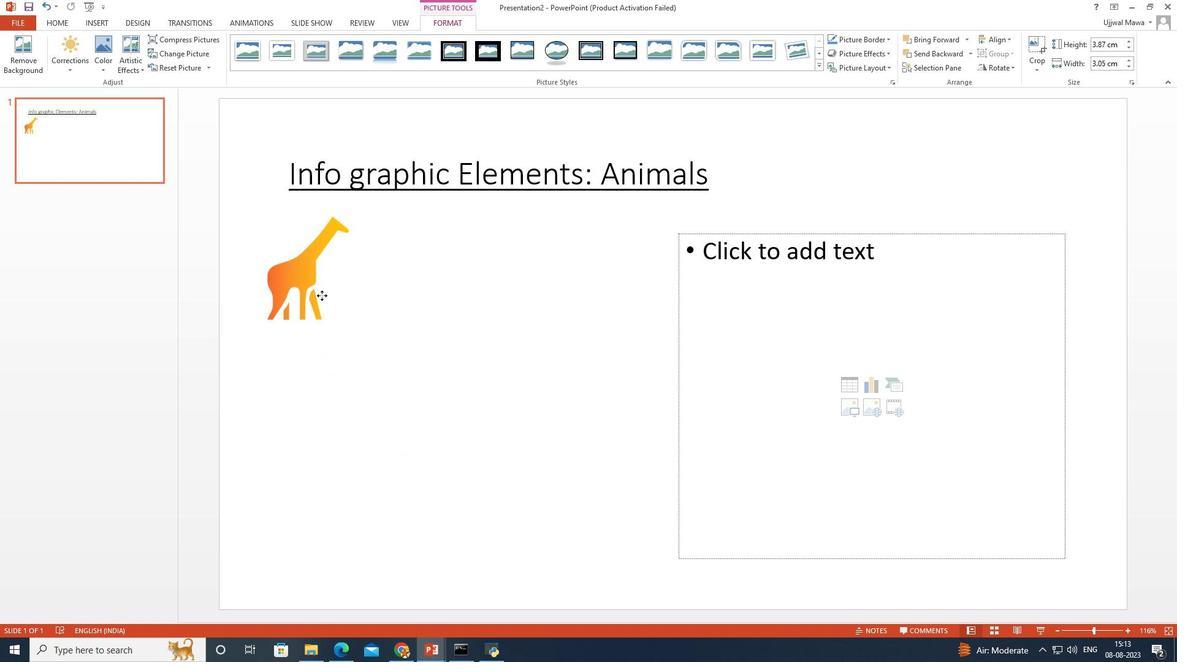 
Action: Mouse moved to (397, 292)
Screenshot: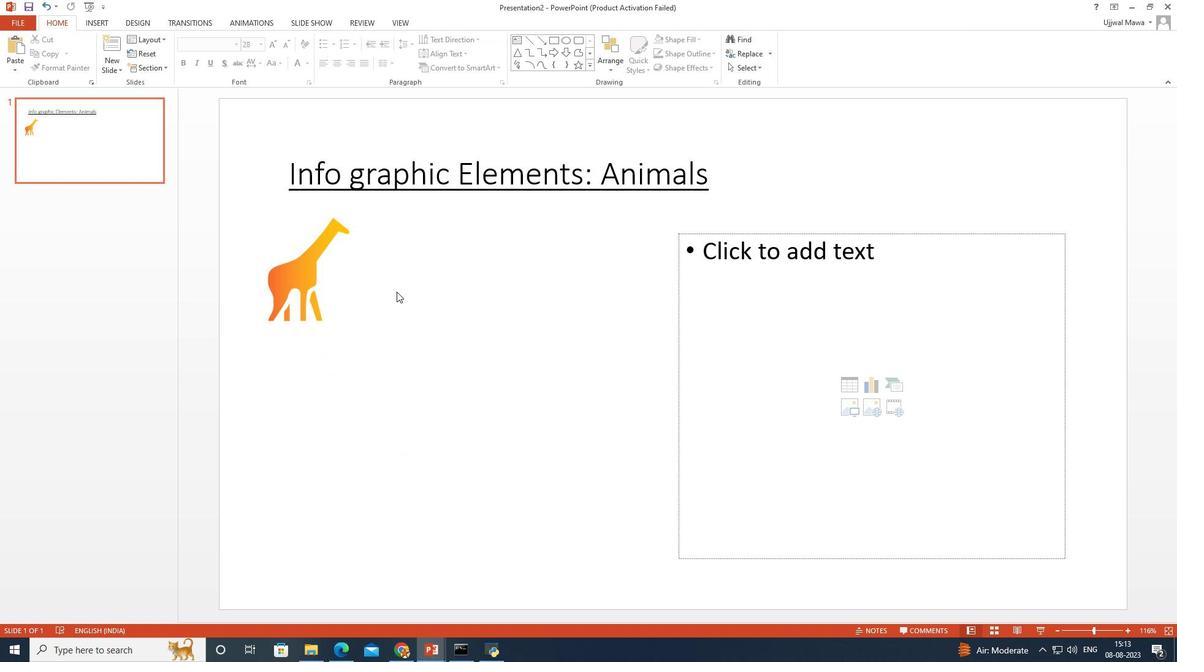 
Action: Mouse pressed left at (397, 292)
Screenshot: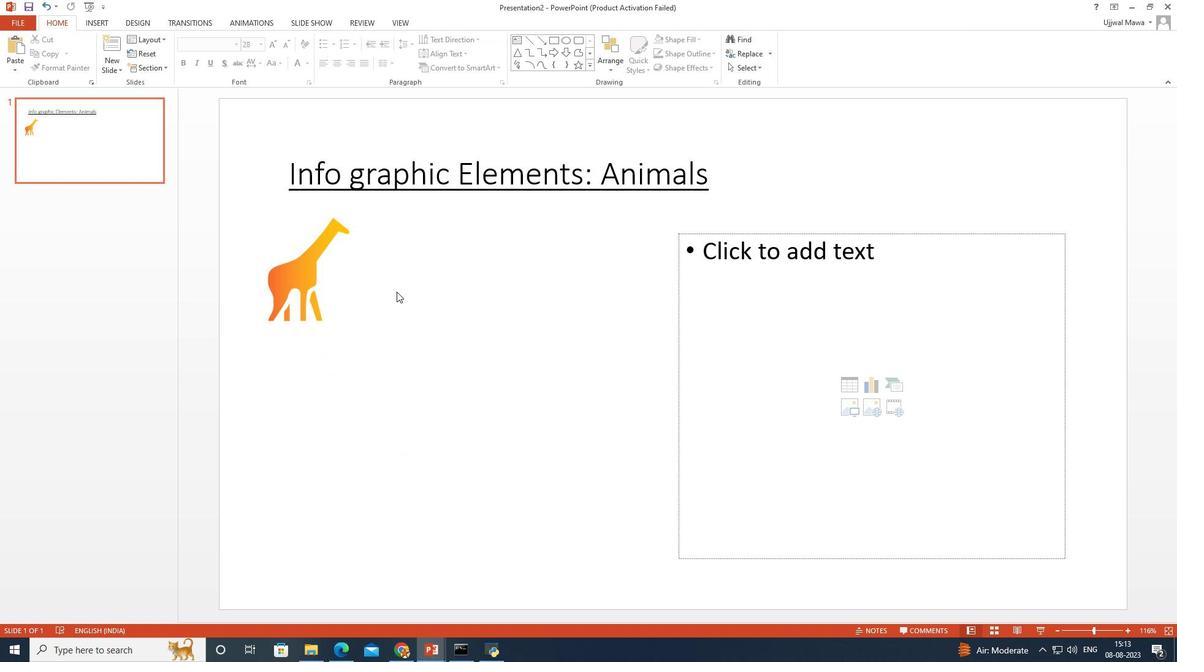 
Action: Mouse moved to (101, 24)
Screenshot: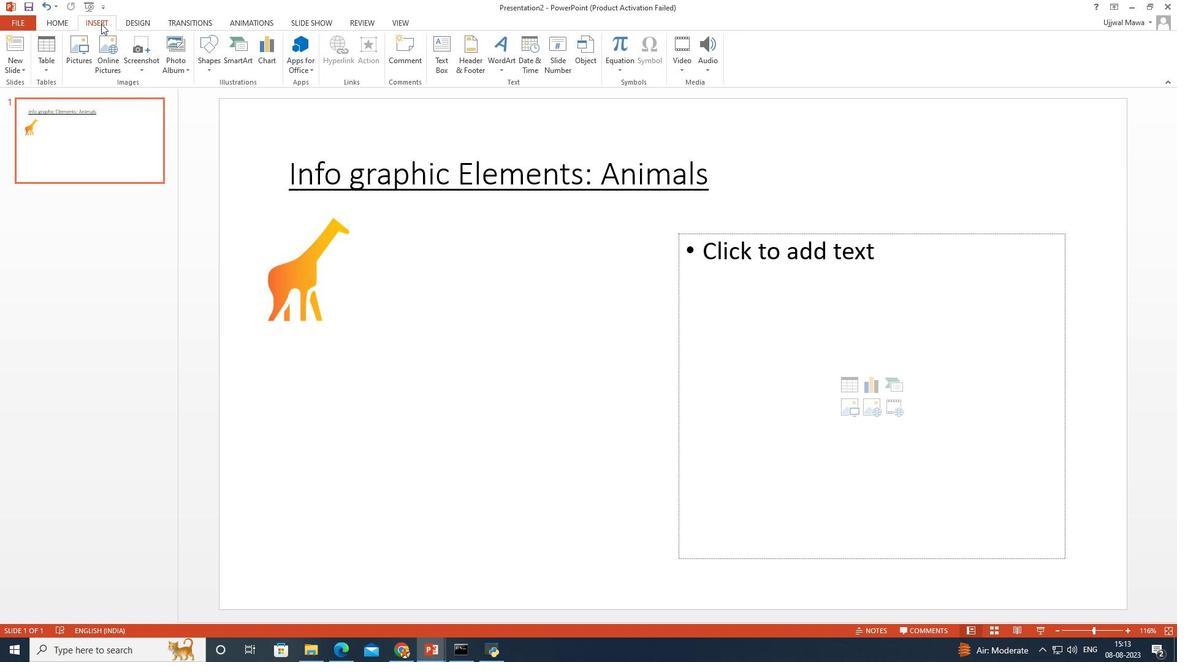 
Action: Mouse pressed left at (101, 24)
Screenshot: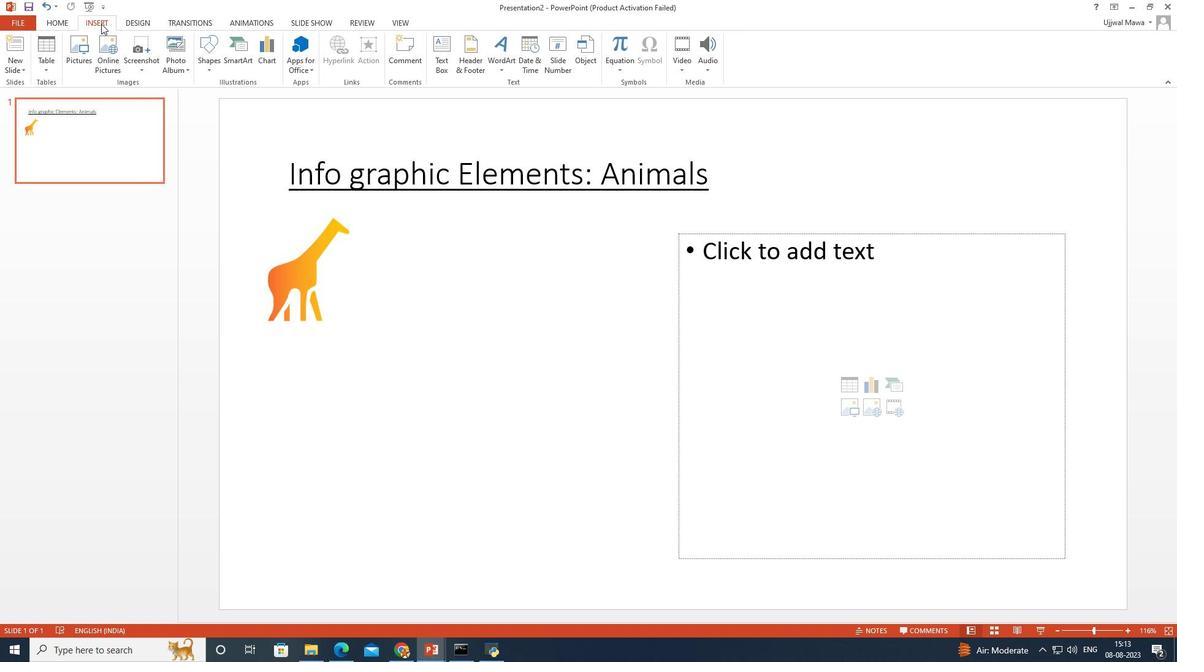 
Action: Mouse moved to (83, 54)
Screenshot: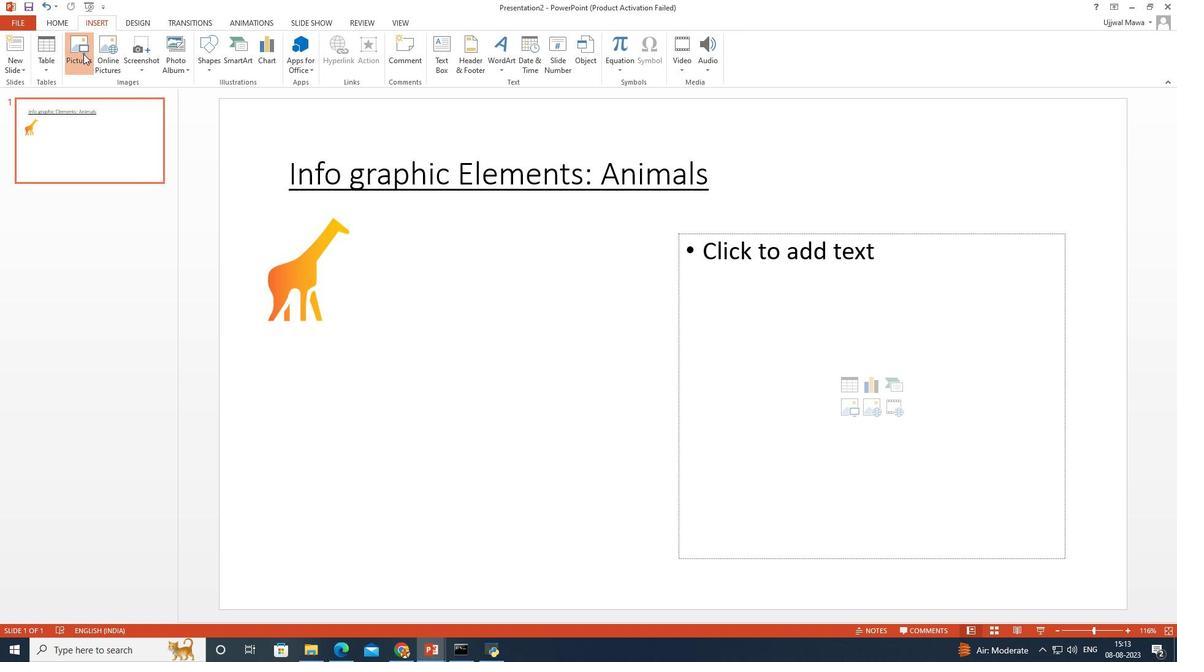 
Action: Mouse pressed left at (83, 54)
Screenshot: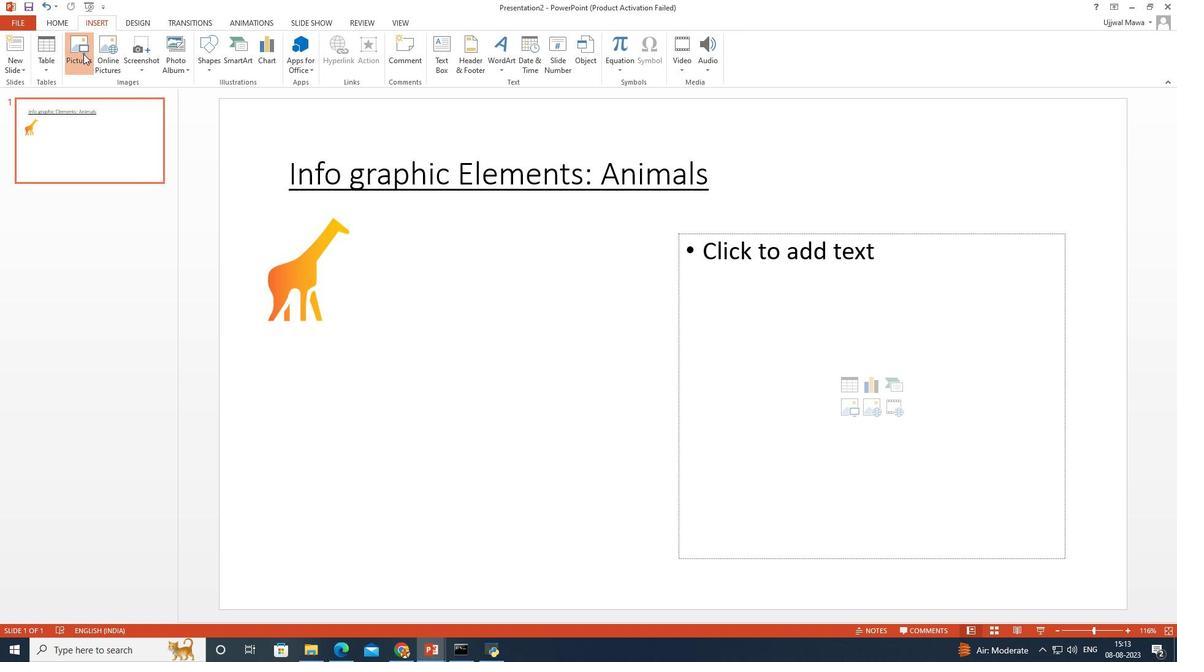 
Action: Mouse moved to (282, 151)
Screenshot: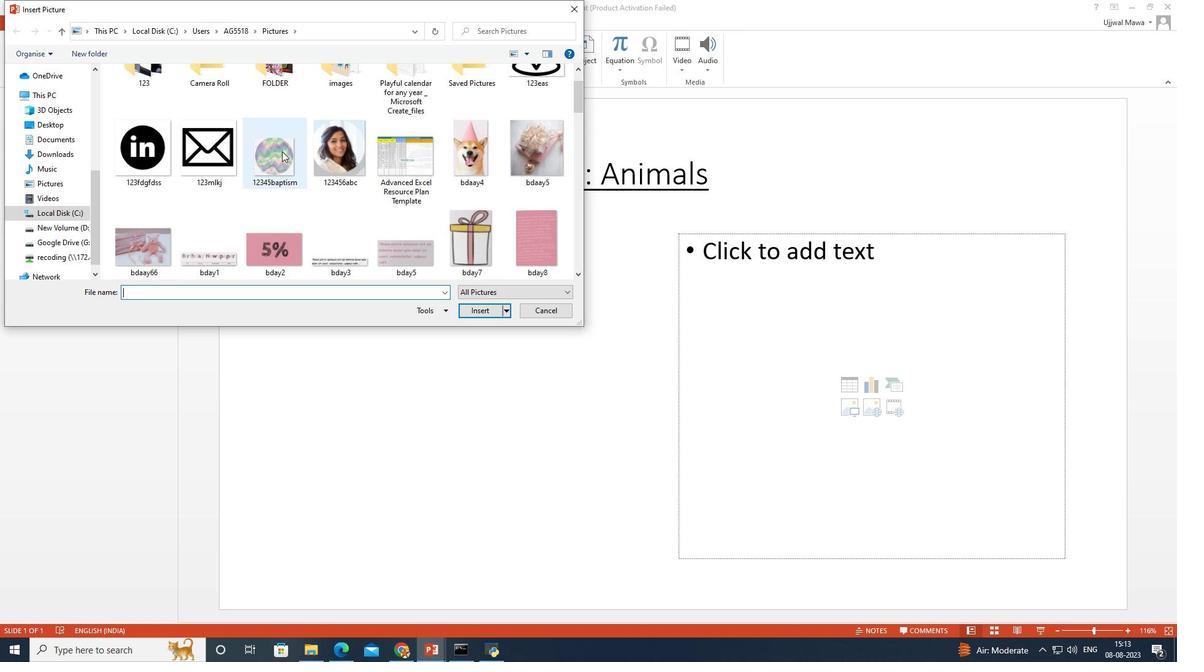 
Action: Mouse scrolled (282, 150) with delta (0, 0)
Screenshot: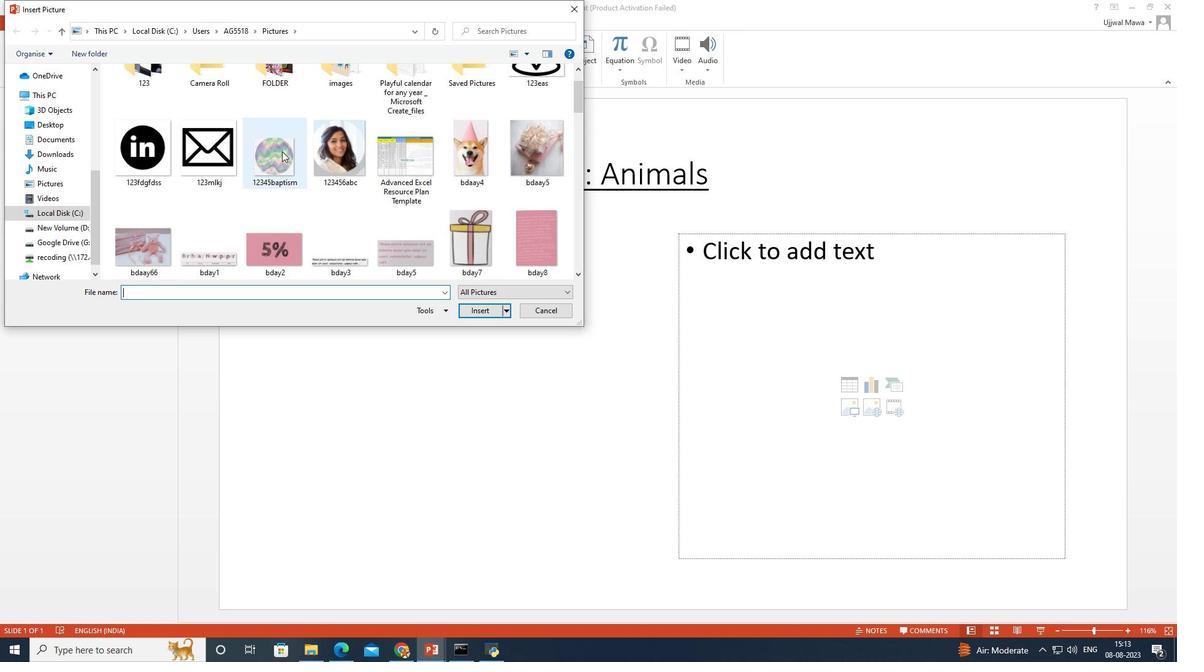 
Action: Mouse moved to (282, 152)
Screenshot: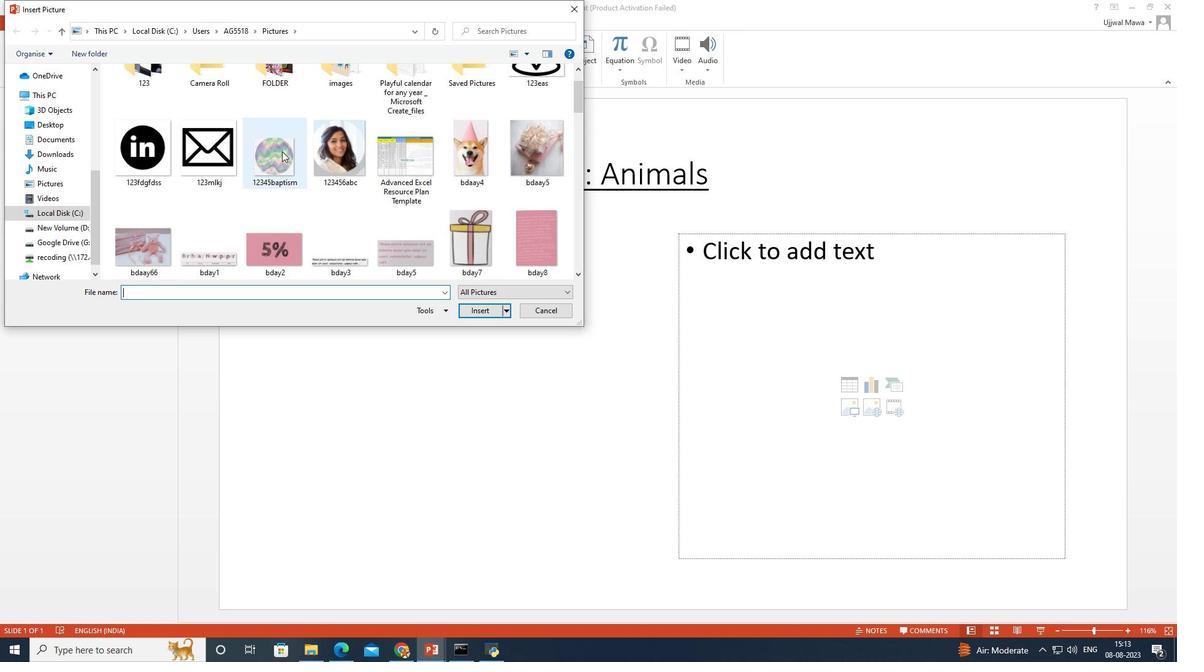 
Action: Mouse scrolled (282, 150) with delta (0, 0)
Screenshot: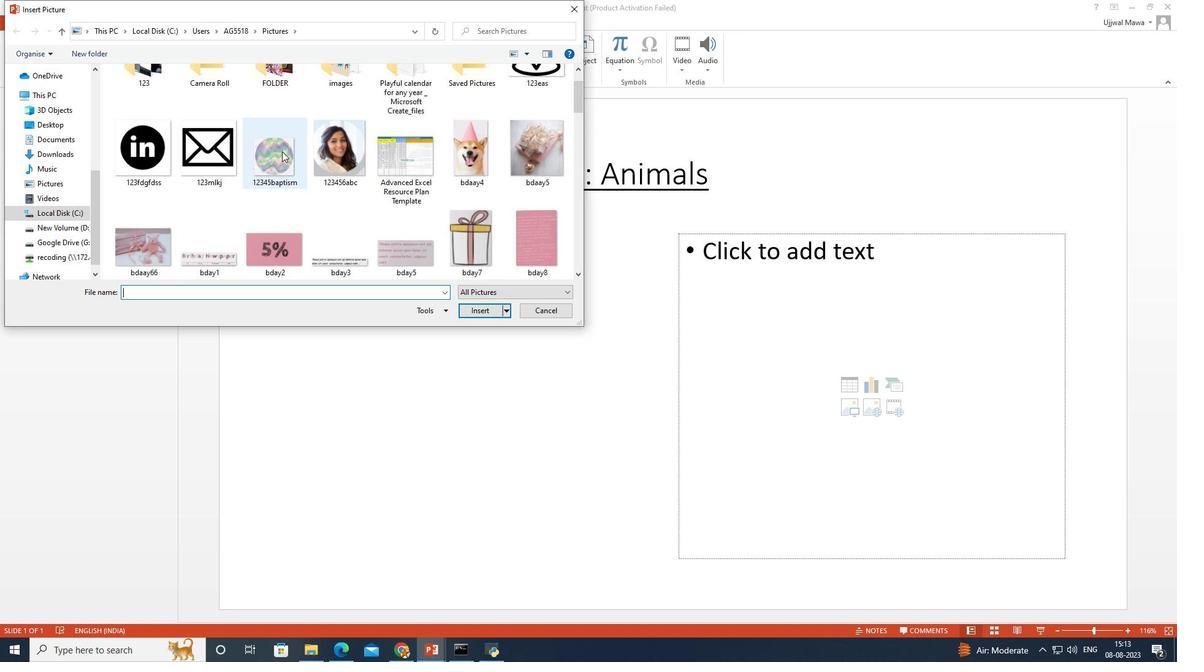 
Action: Mouse scrolled (282, 151) with delta (0, 0)
Screenshot: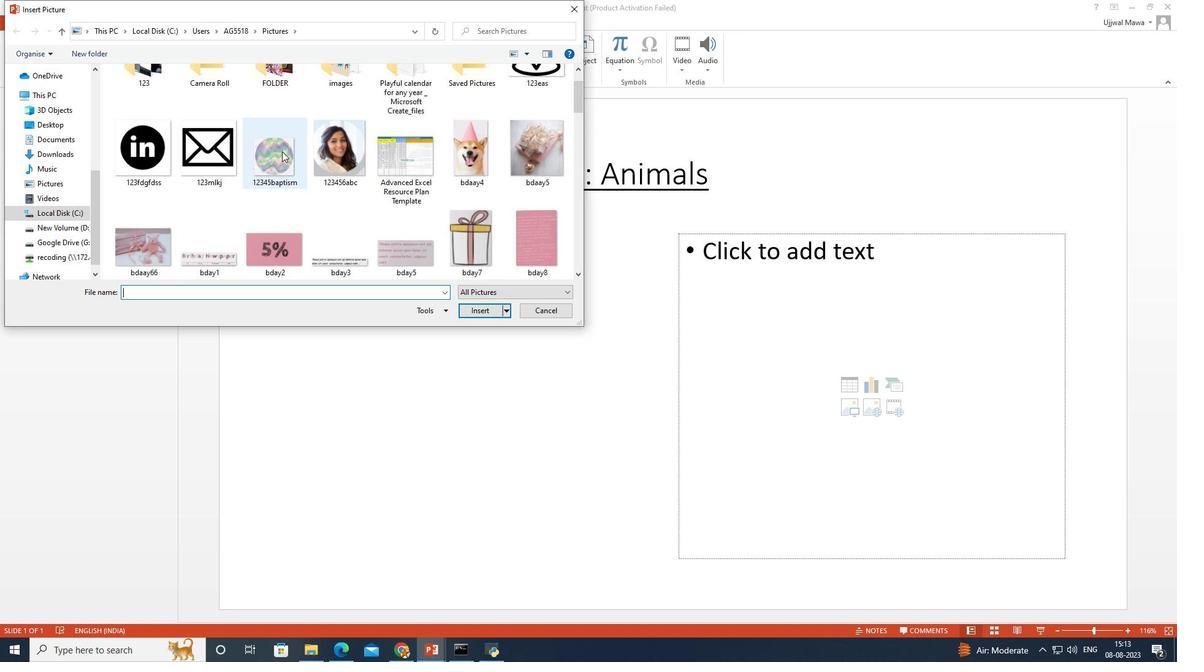 
Action: Mouse scrolled (282, 151) with delta (0, 0)
Screenshot: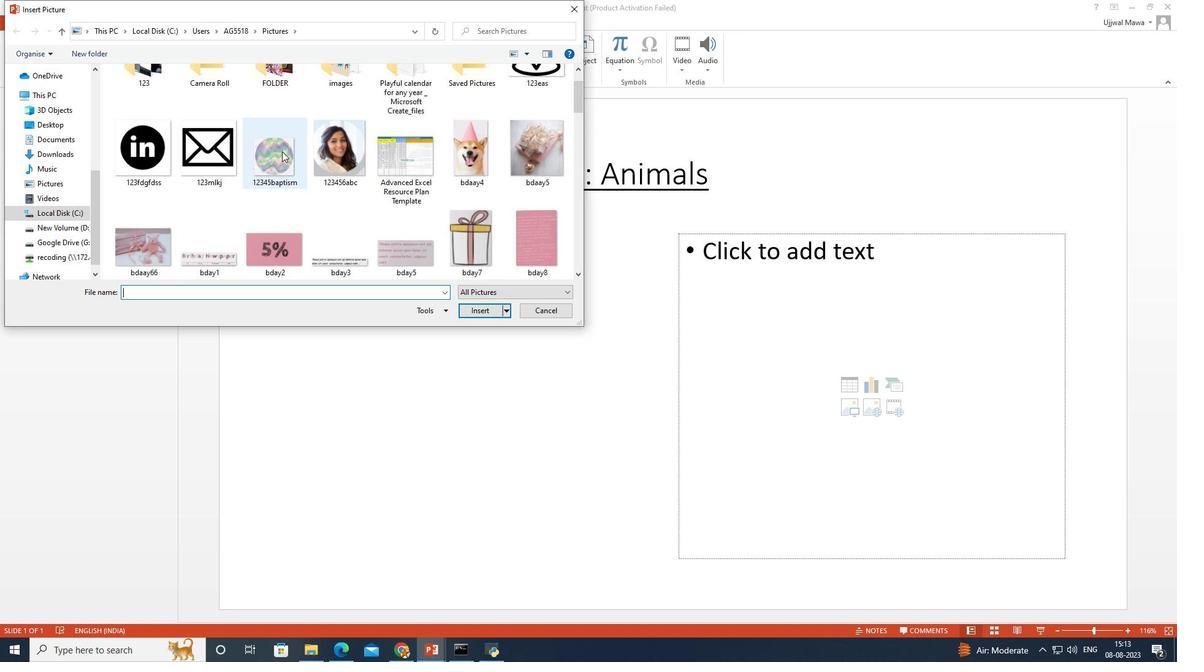 
Action: Mouse moved to (282, 152)
Screenshot: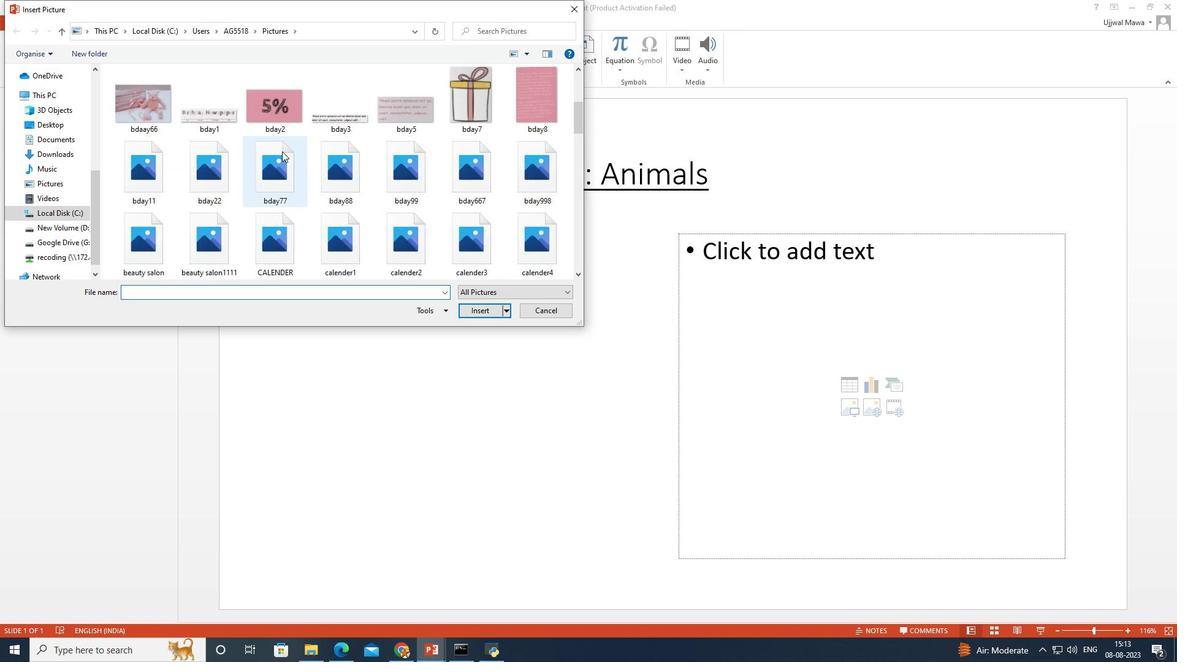 
Action: Mouse scrolled (282, 151) with delta (0, 0)
Screenshot: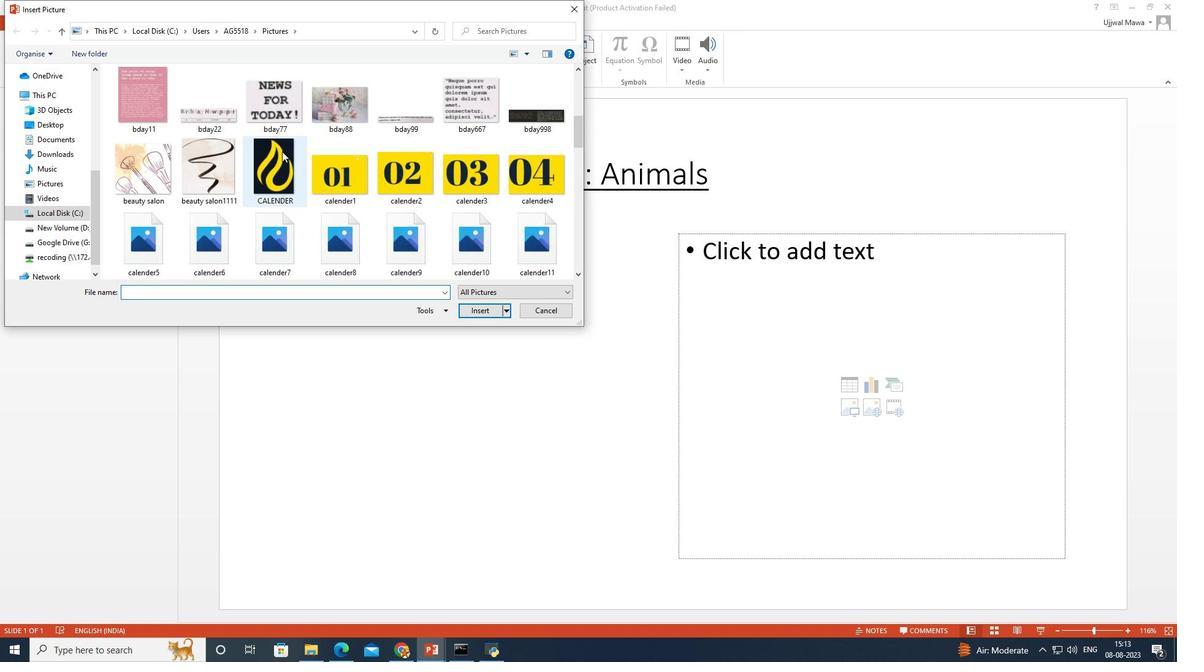 
Action: Mouse scrolled (282, 151) with delta (0, 0)
Screenshot: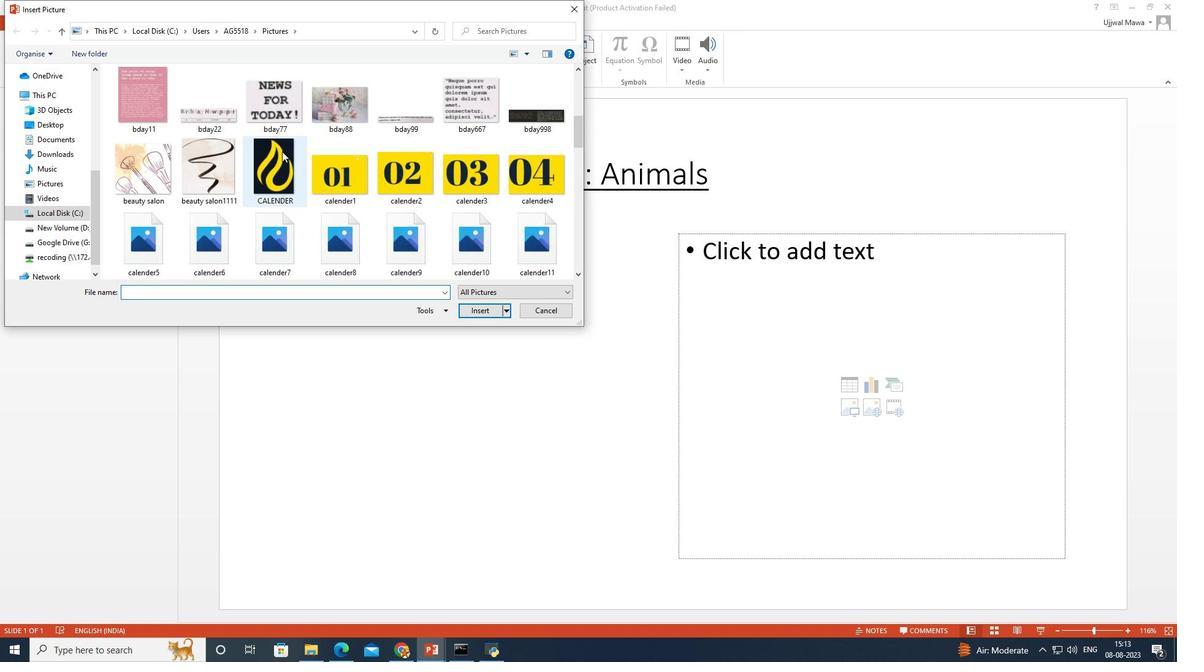 
Action: Mouse scrolled (282, 151) with delta (0, 0)
Screenshot: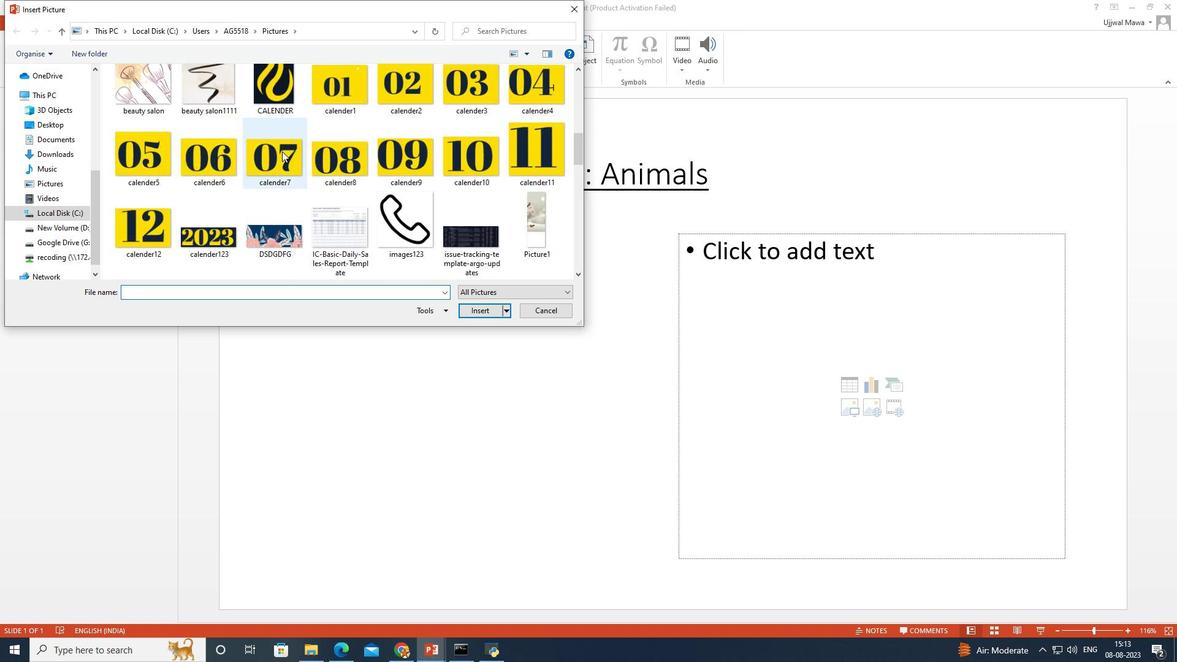 
Action: Mouse scrolled (282, 151) with delta (0, 0)
Screenshot: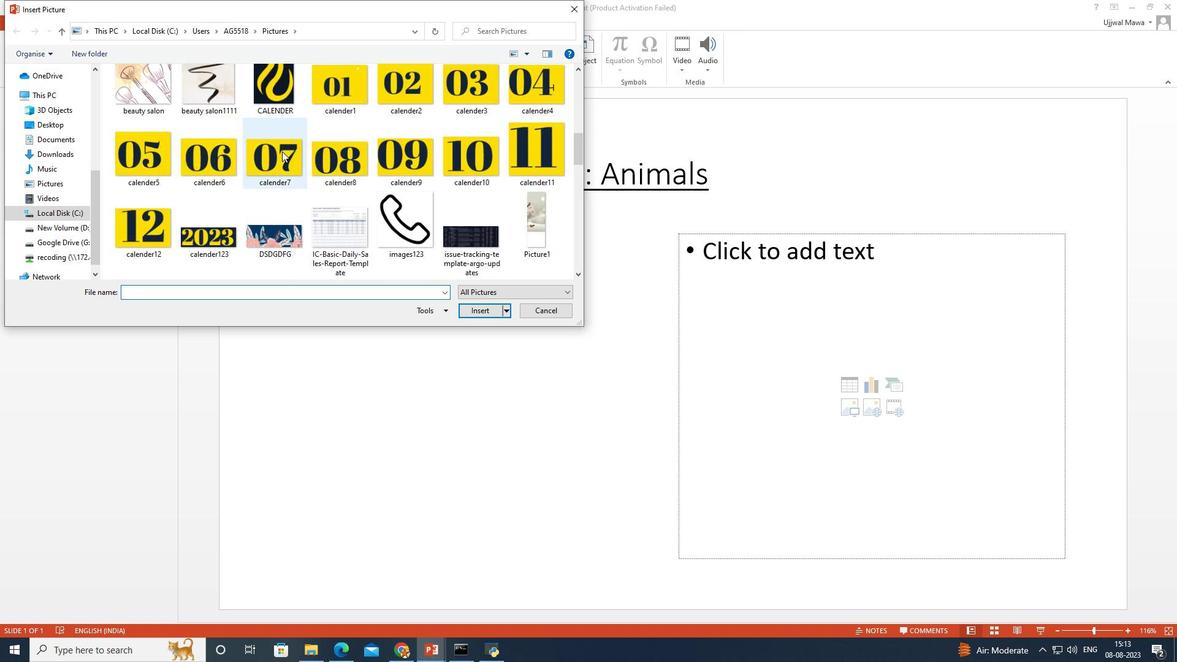 
Action: Mouse scrolled (282, 151) with delta (0, 0)
Screenshot: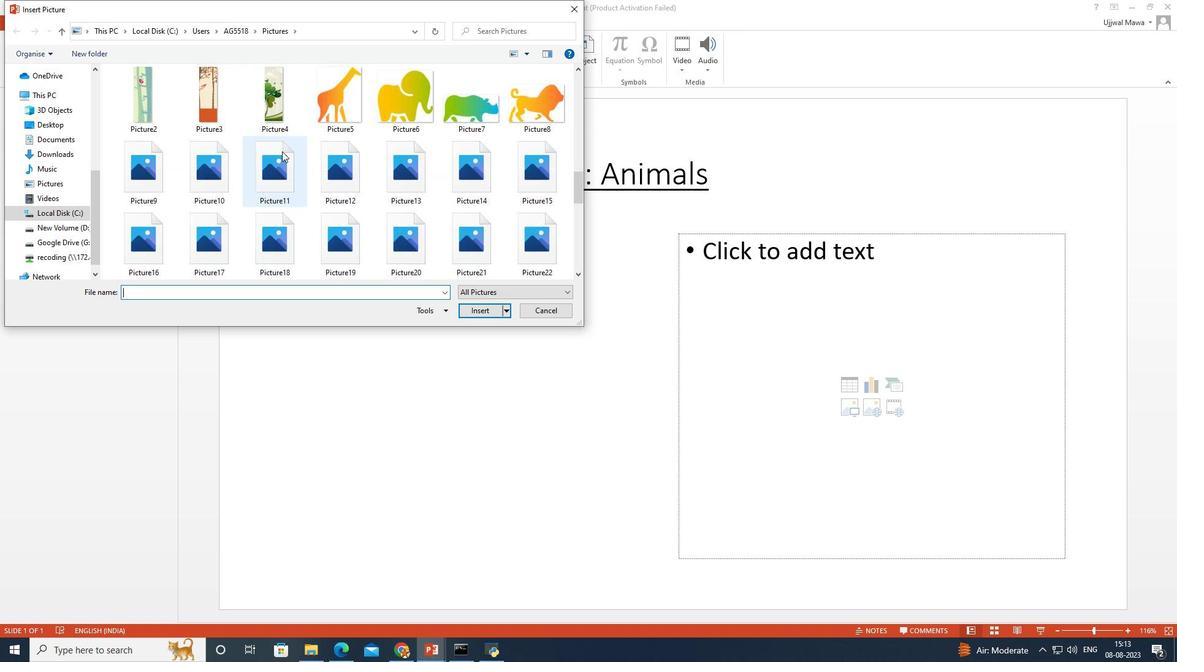 
Action: Mouse scrolled (282, 151) with delta (0, 0)
Screenshot: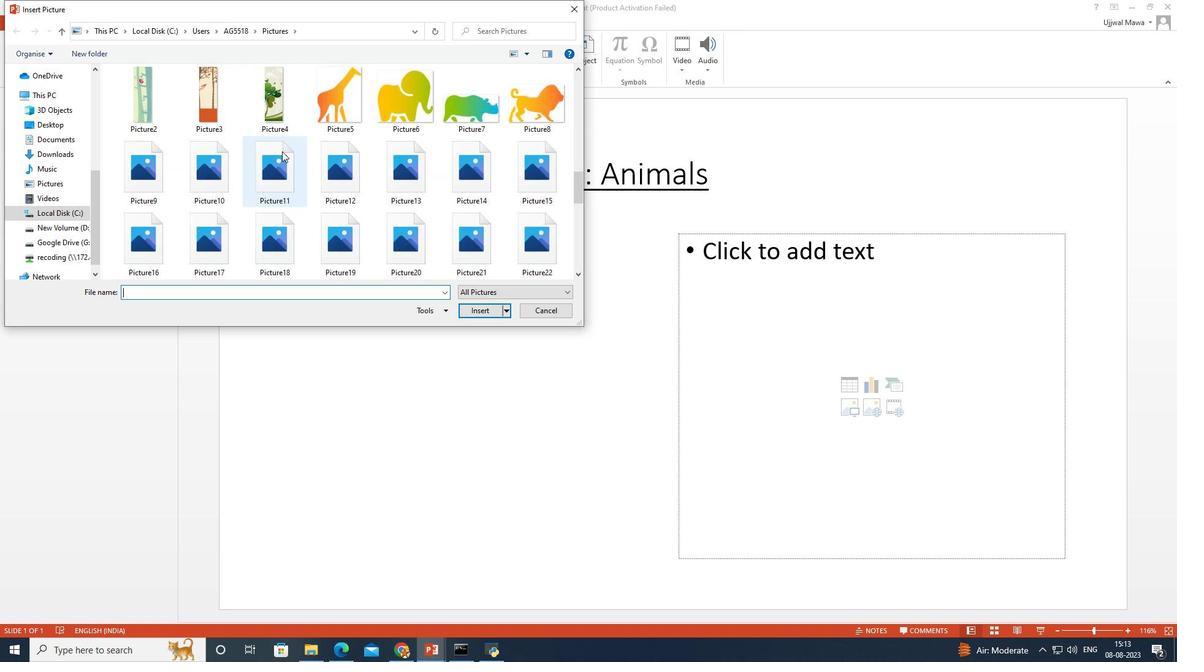 
Action: Mouse scrolled (282, 151) with delta (0, 0)
Screenshot: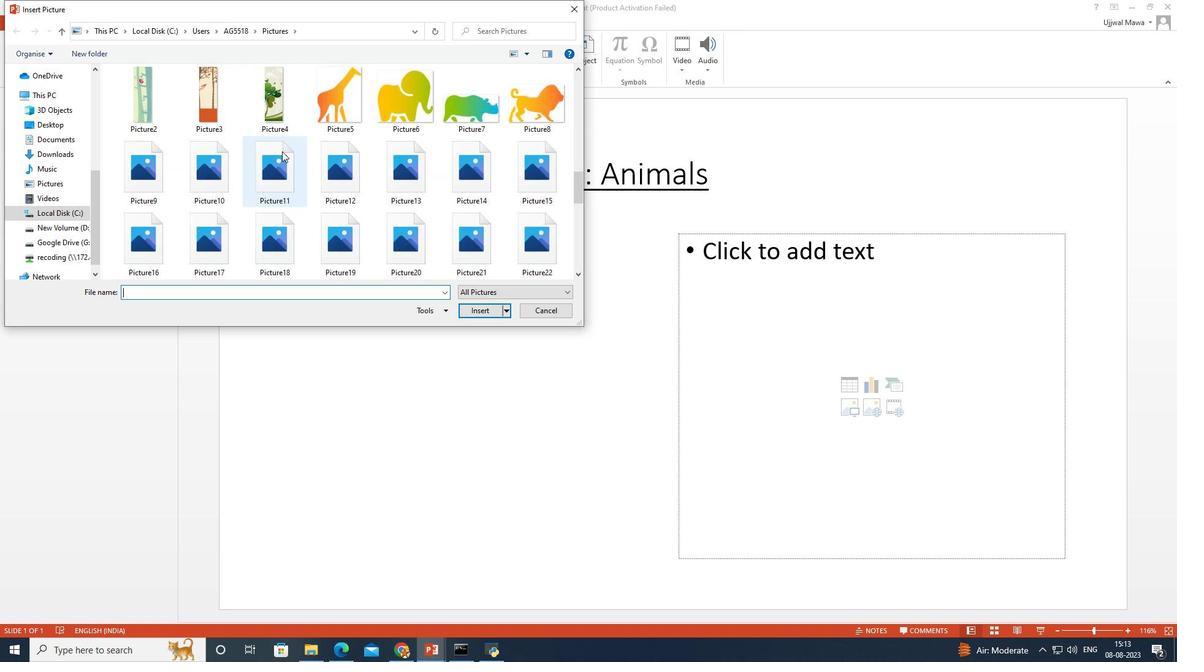 
Action: Mouse scrolled (282, 151) with delta (0, 0)
Screenshot: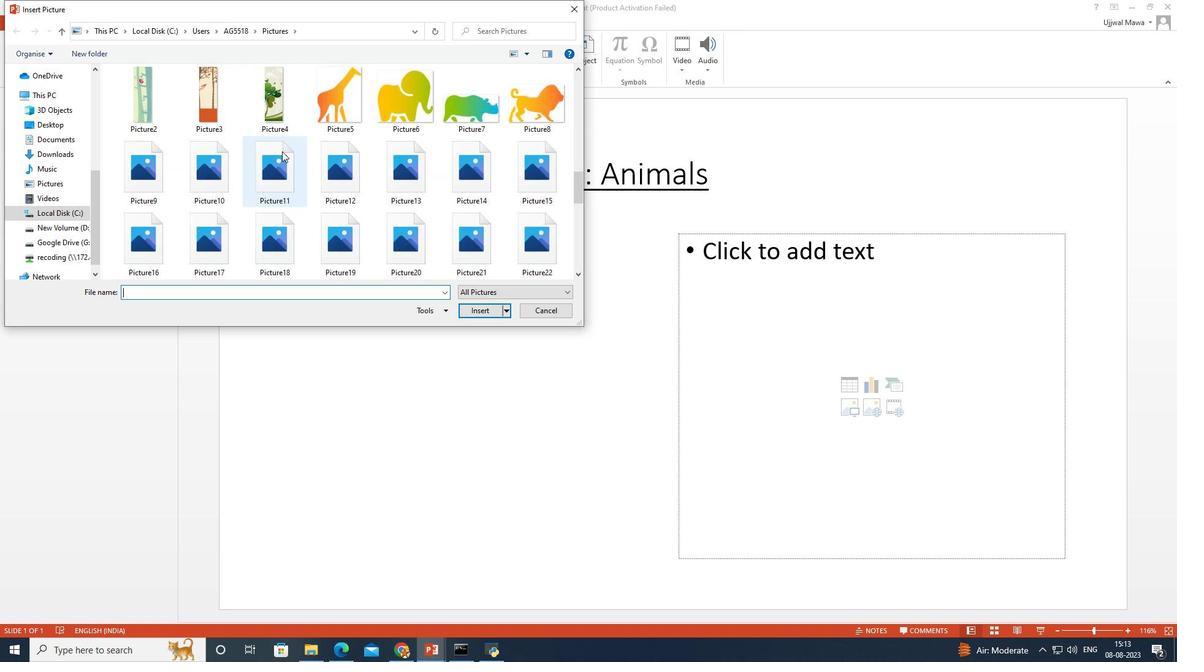 
Action: Mouse scrolled (282, 151) with delta (0, 0)
Screenshot: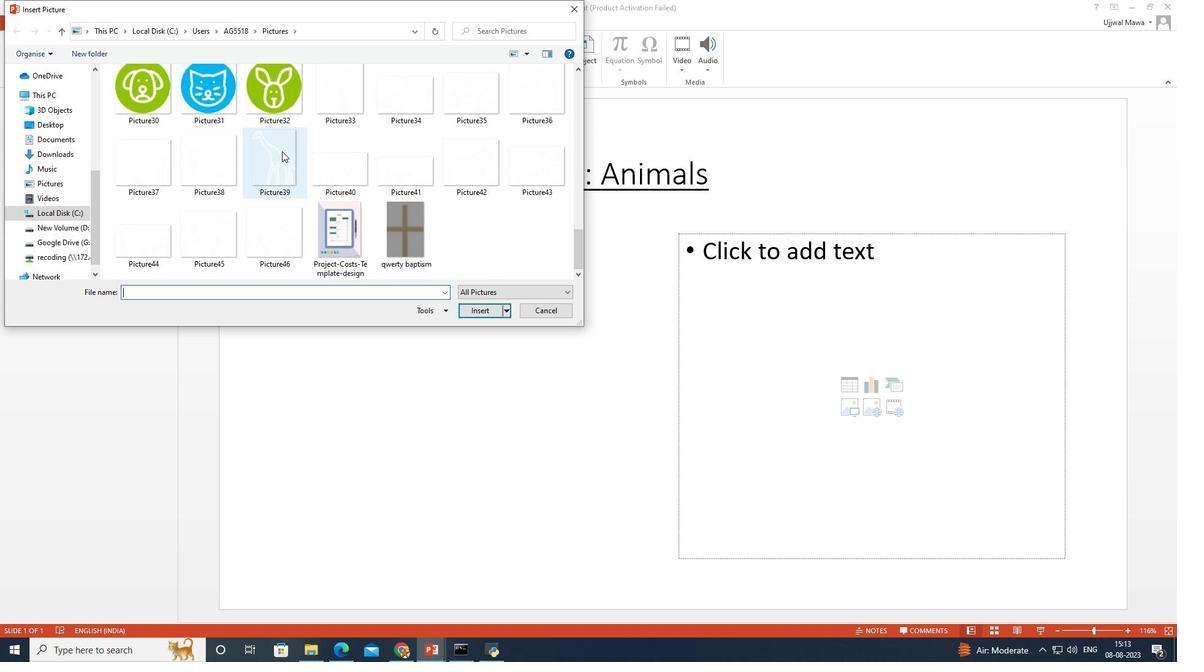 
Action: Mouse scrolled (282, 151) with delta (0, 0)
Screenshot: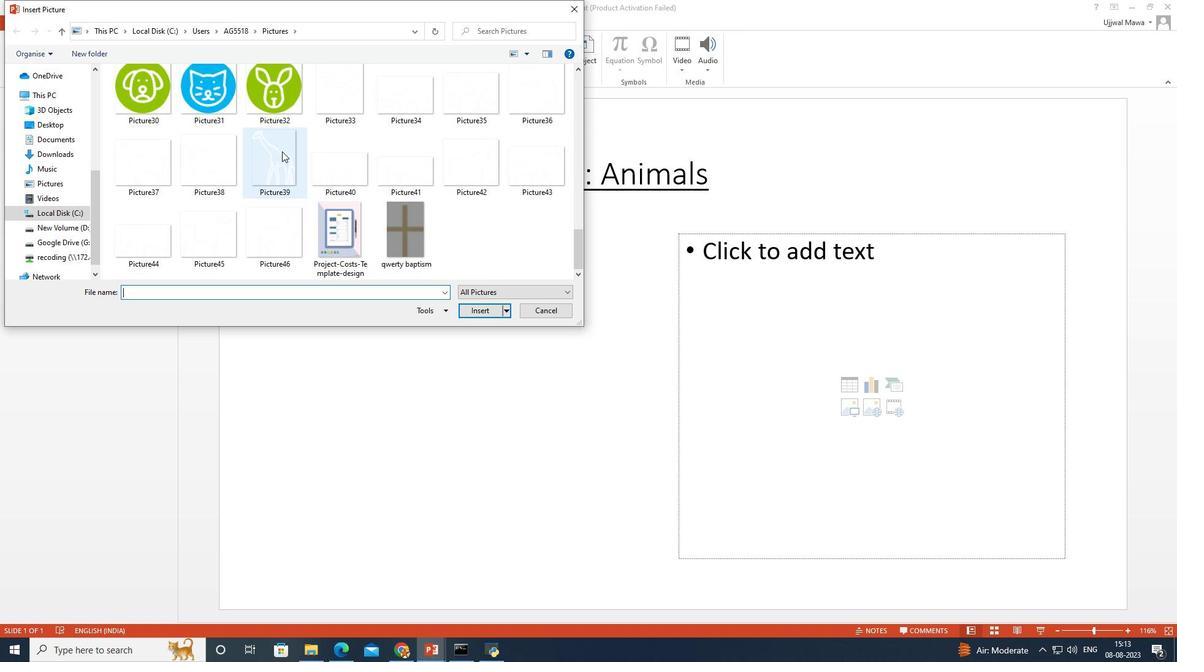 
Action: Mouse scrolled (282, 151) with delta (0, 0)
Screenshot: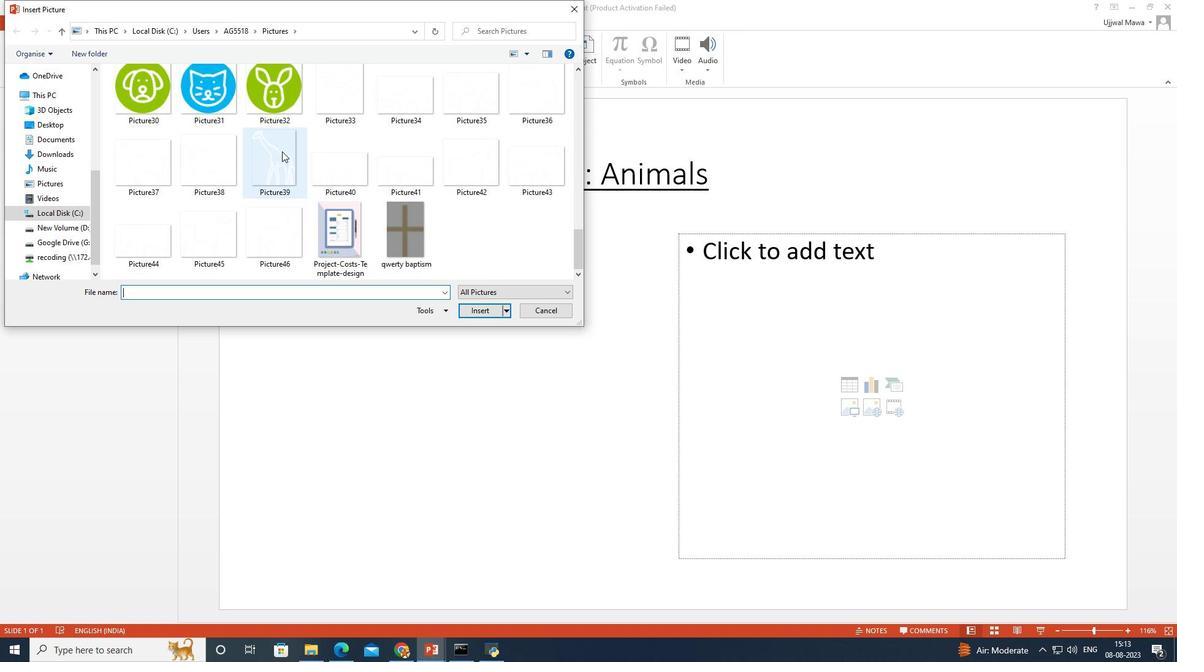 
Action: Mouse scrolled (282, 152) with delta (0, 0)
Screenshot: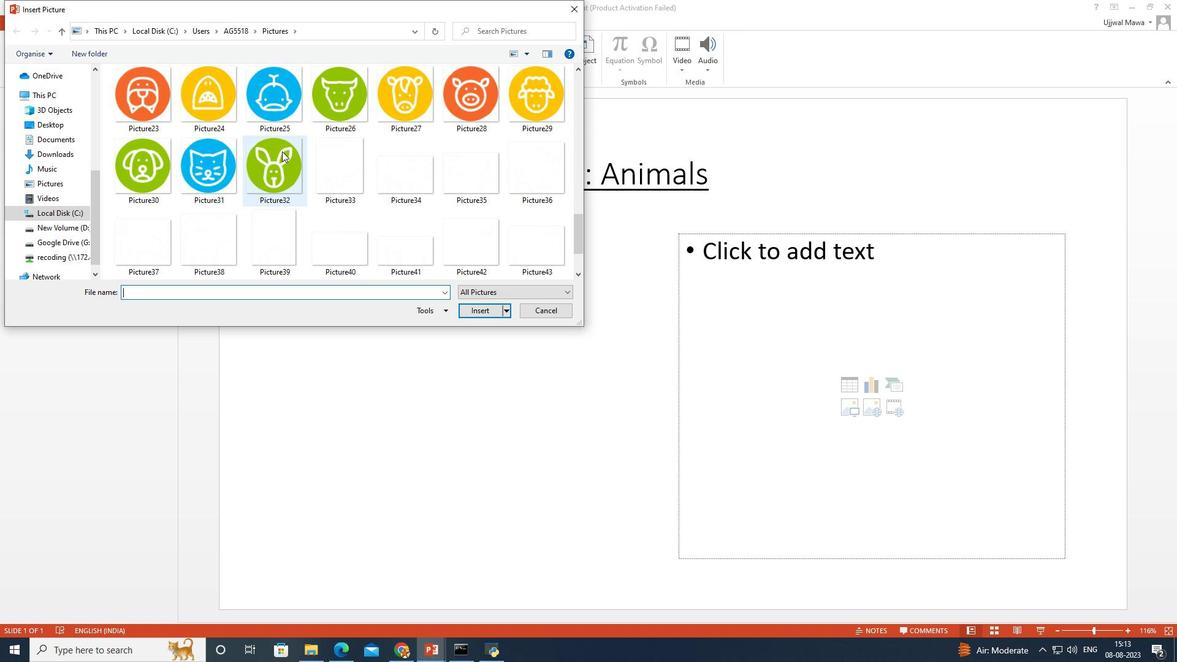 
Action: Mouse scrolled (282, 152) with delta (0, 0)
Screenshot: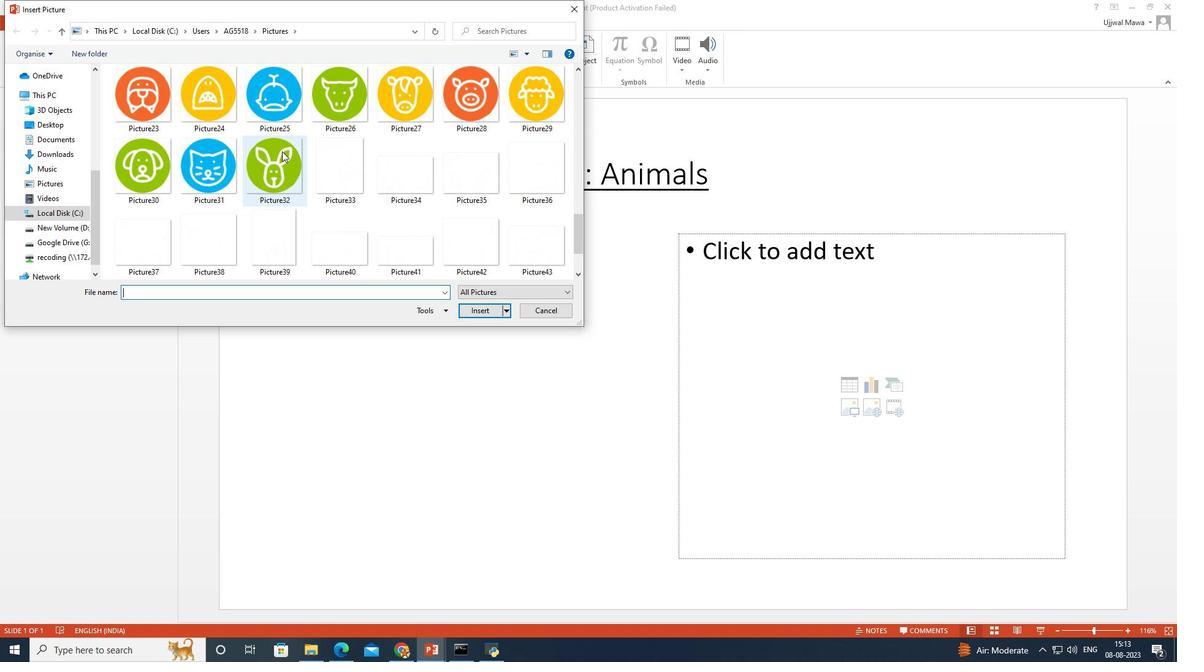 
Action: Mouse scrolled (282, 152) with delta (0, 0)
Screenshot: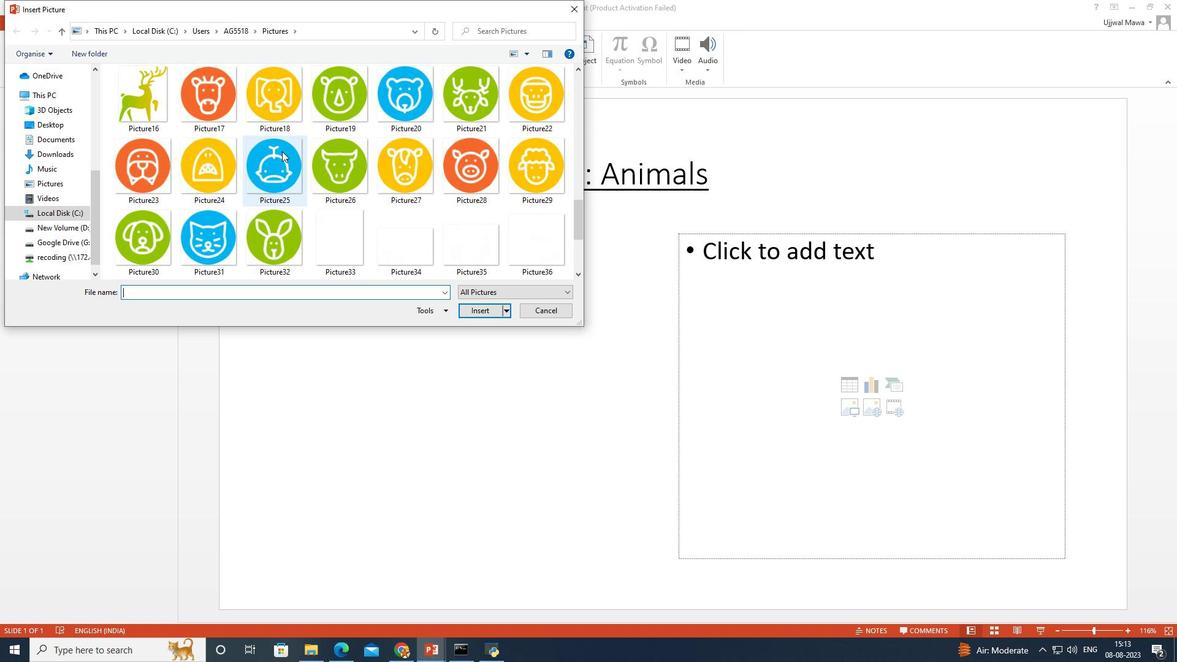 
Action: Mouse scrolled (282, 152) with delta (0, 0)
Screenshot: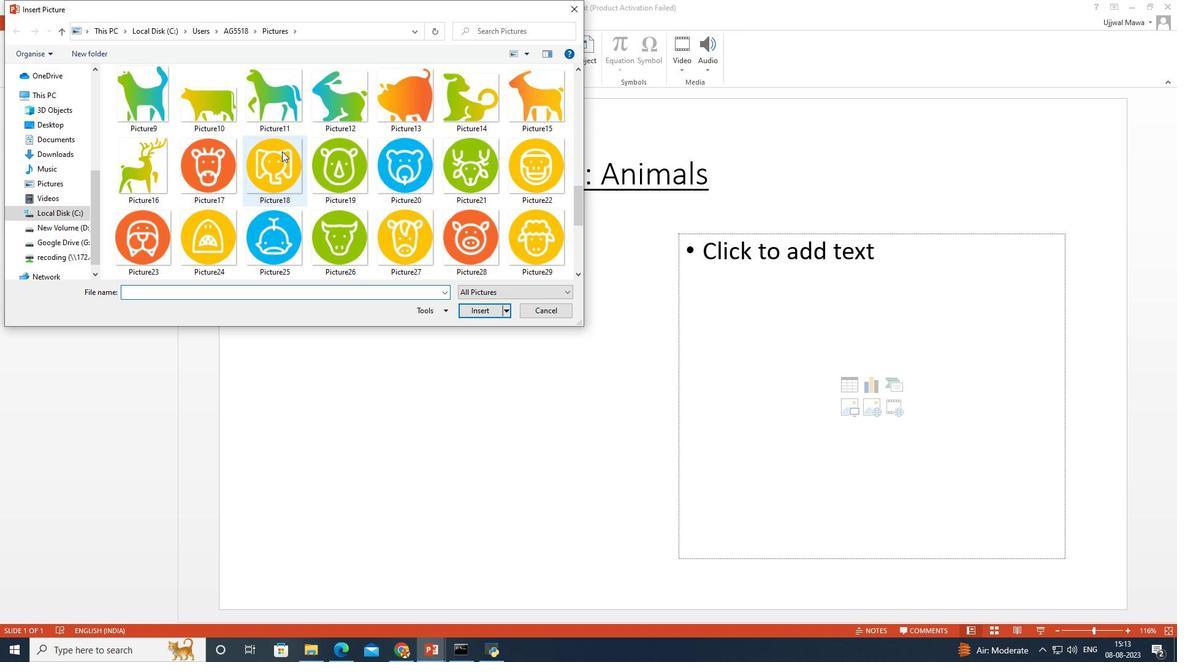 
Action: Mouse scrolled (282, 152) with delta (0, 0)
Screenshot: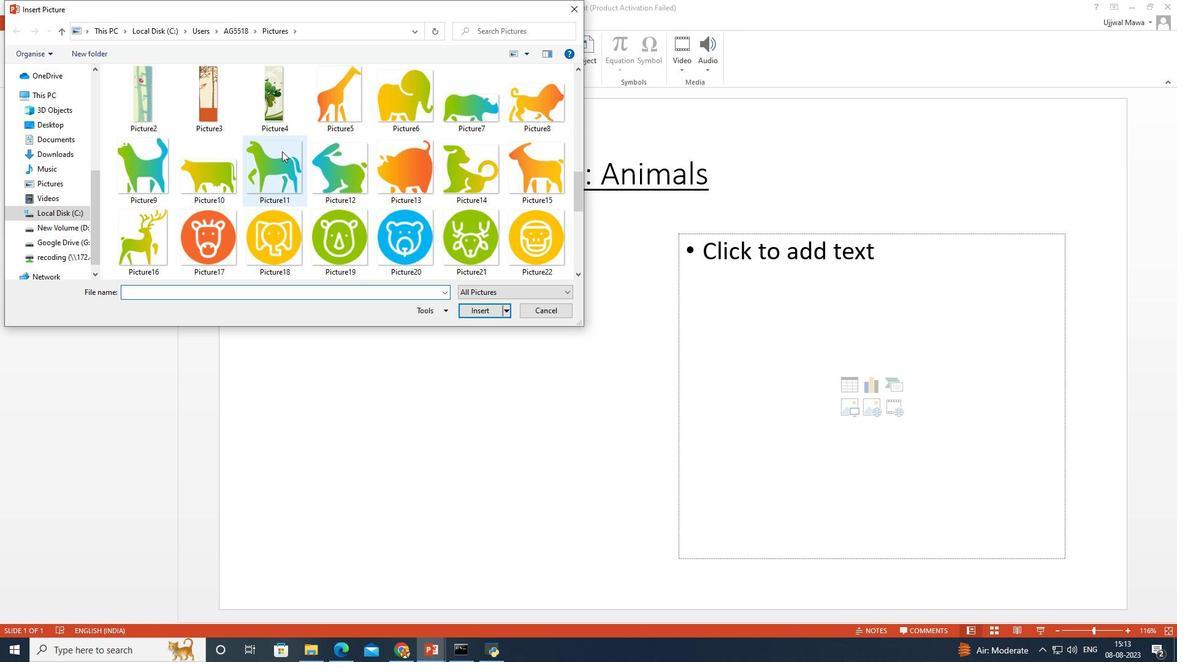 
Action: Mouse moved to (405, 90)
Screenshot: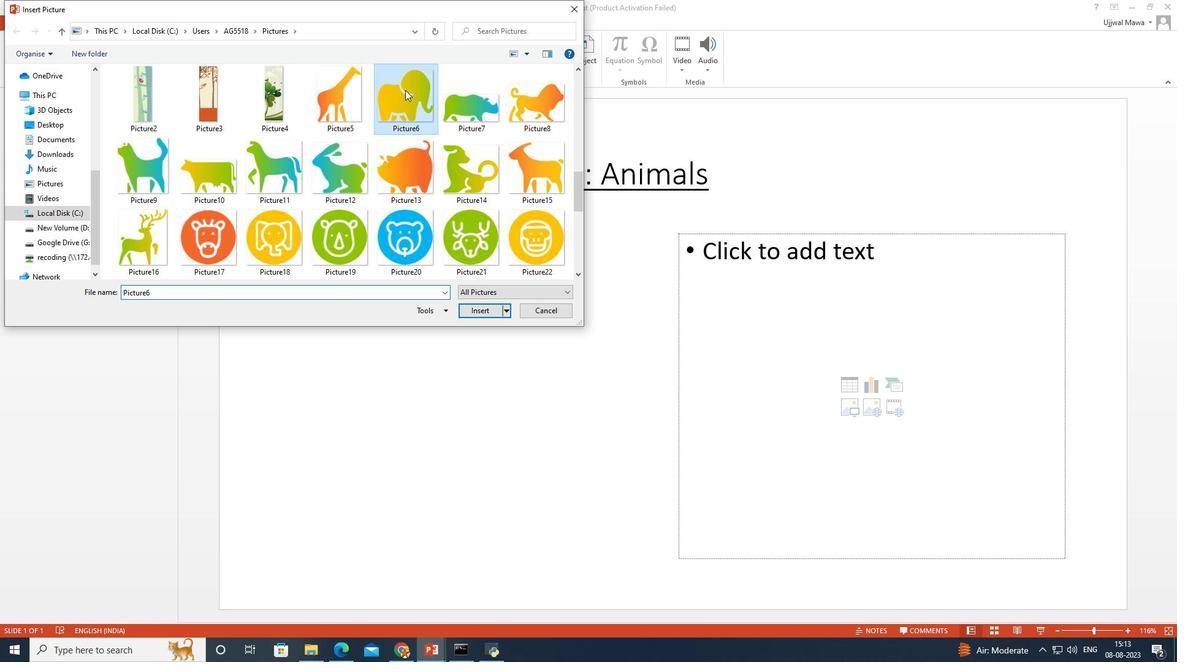 
Action: Mouse pressed left at (405, 90)
Screenshot: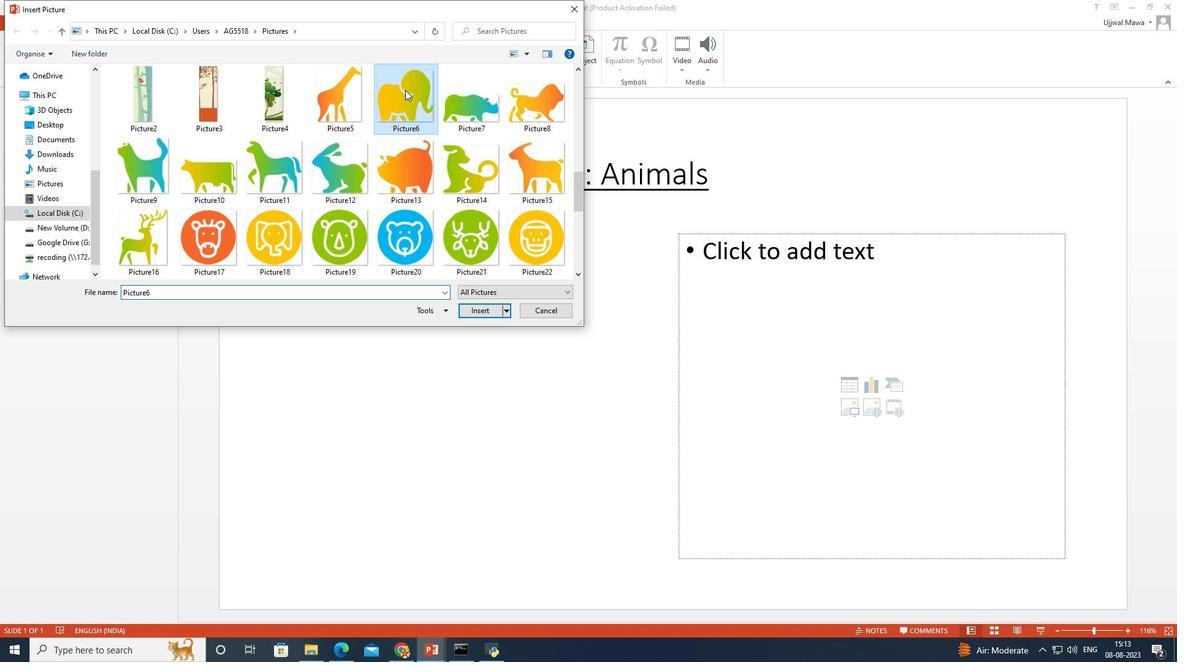 
Action: Mouse moved to (489, 312)
Screenshot: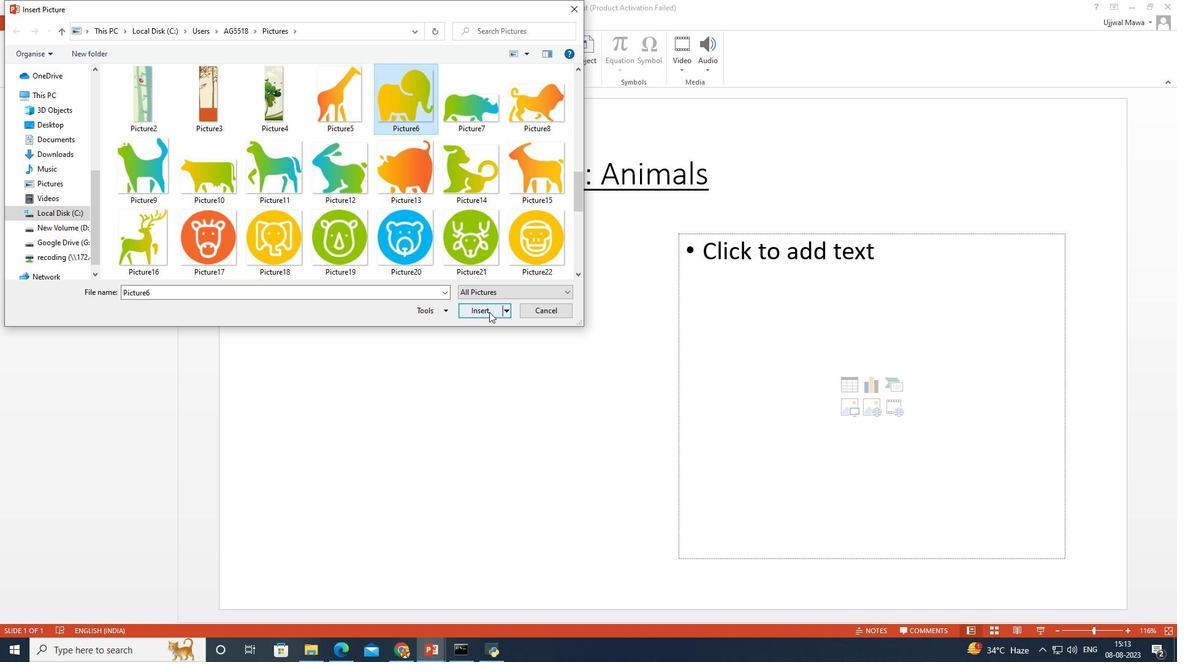 
Action: Mouse pressed left at (489, 312)
Screenshot: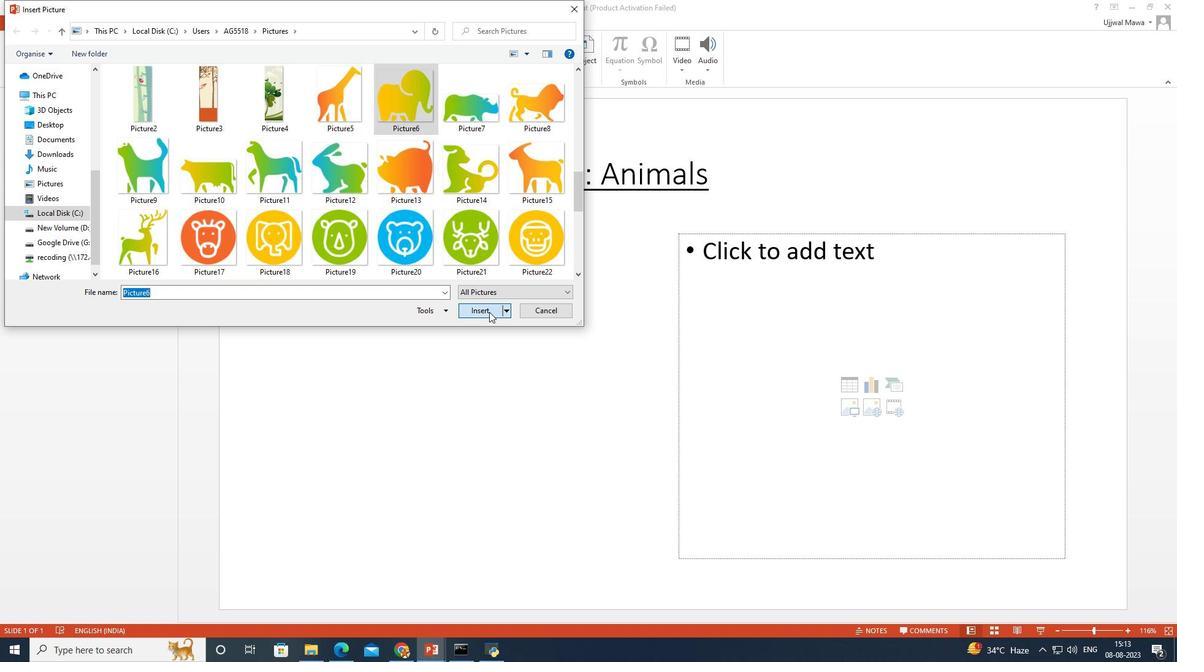 
Action: Mouse moved to (869, 371)
Screenshot: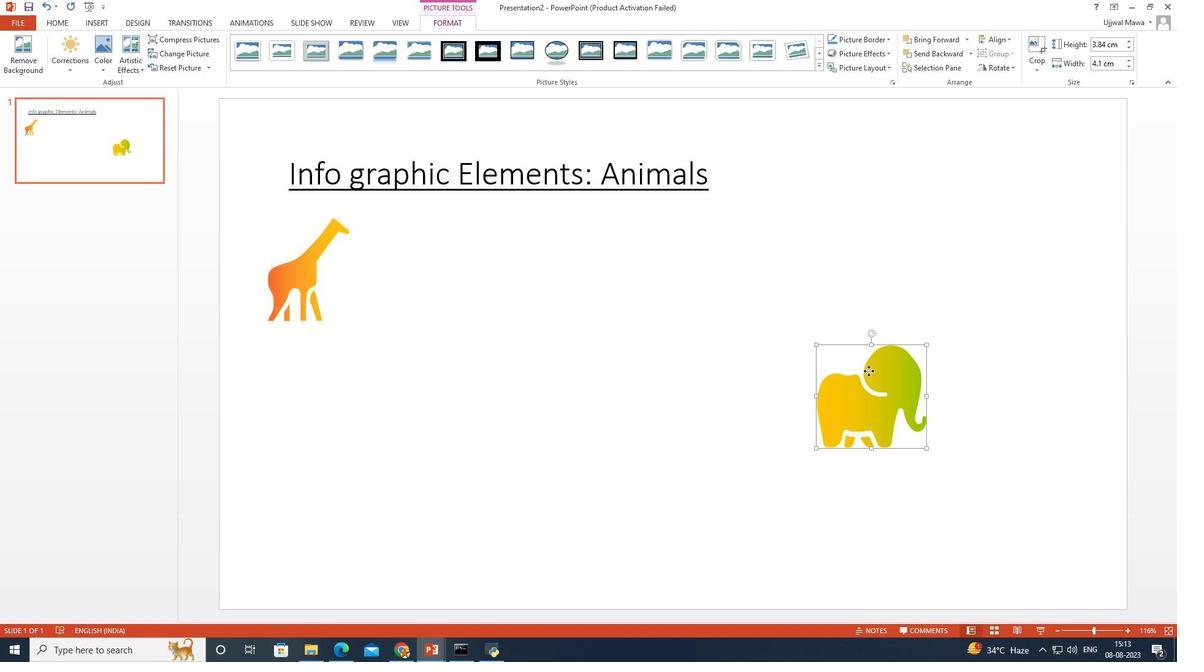 
Action: Mouse pressed left at (869, 371)
Screenshot: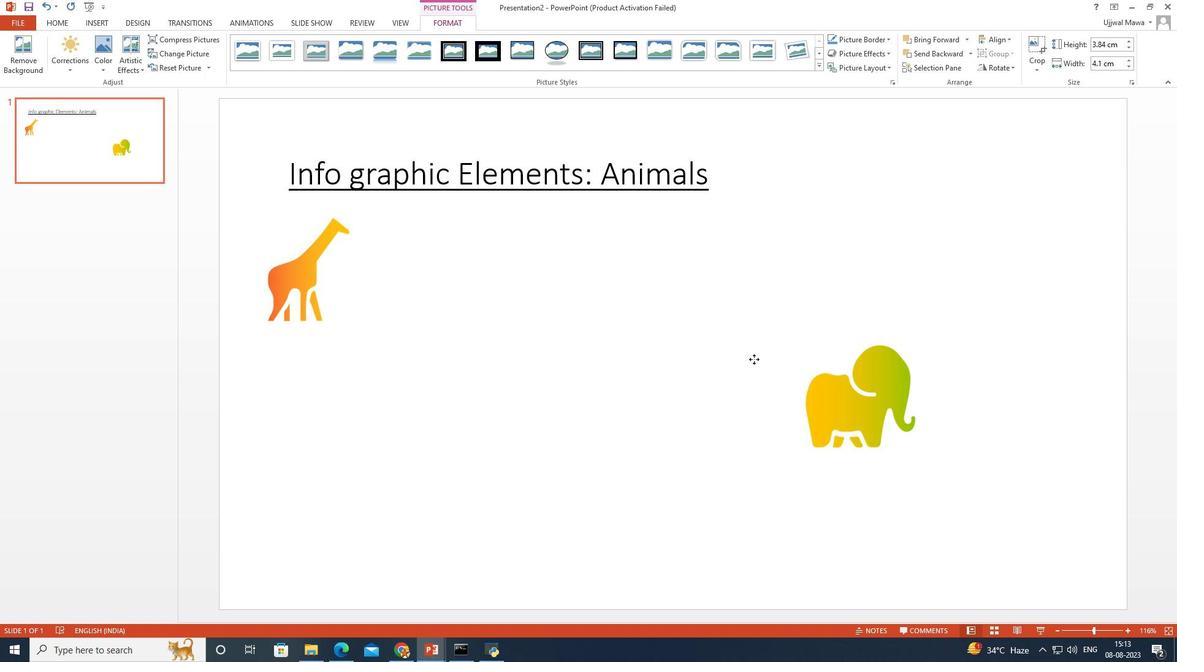 
Action: Mouse moved to (595, 265)
Screenshot: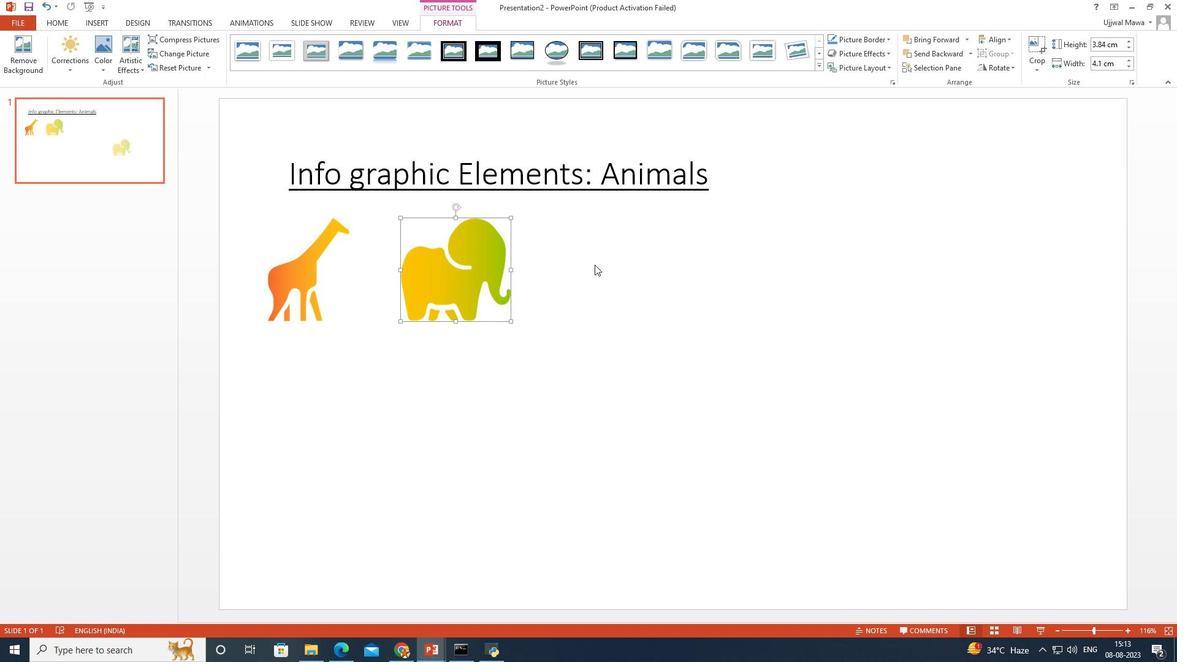 
Action: Mouse pressed left at (595, 265)
Screenshot: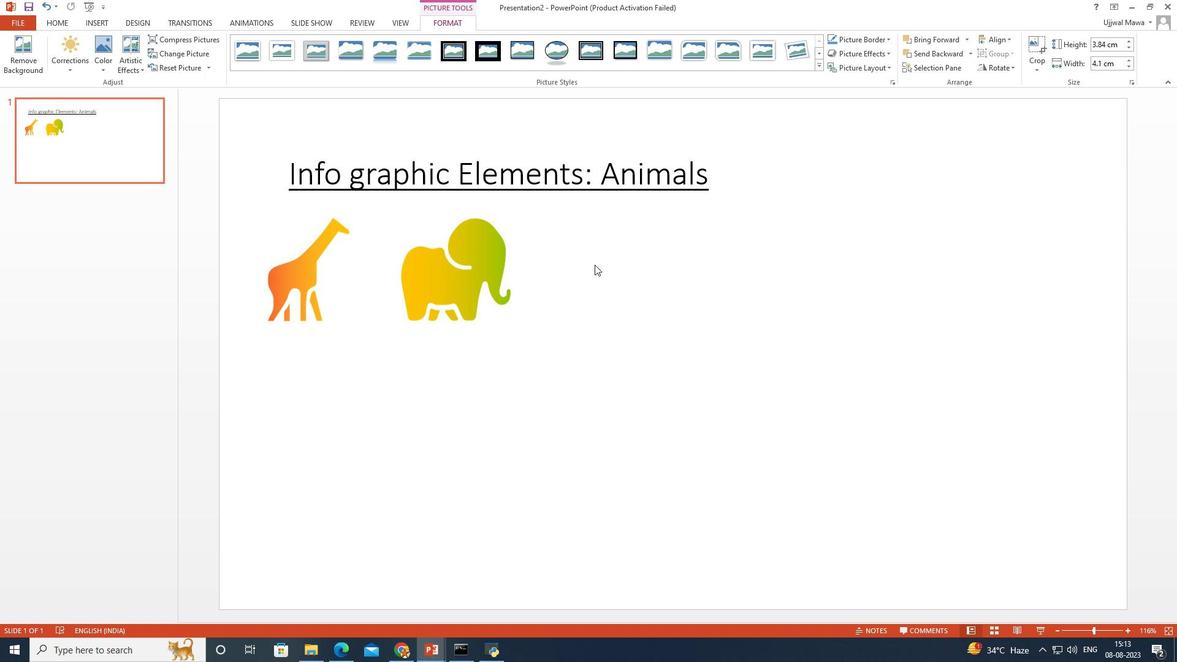 
Action: Mouse moved to (111, 27)
Screenshot: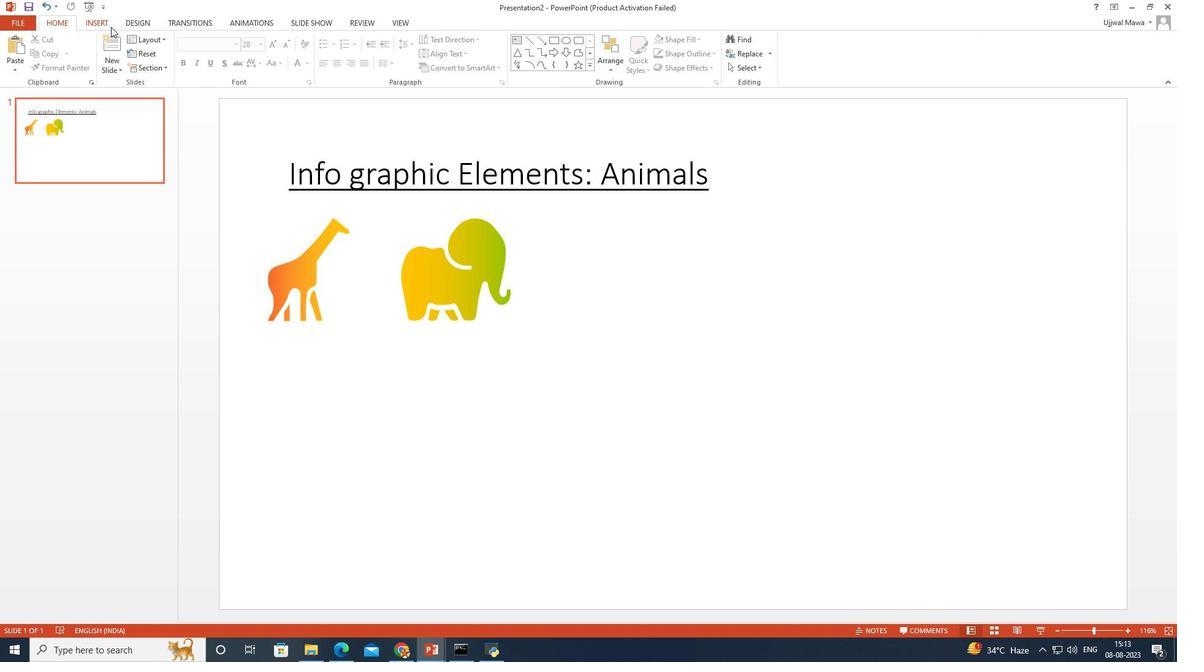 
Action: Mouse pressed left at (111, 27)
Screenshot: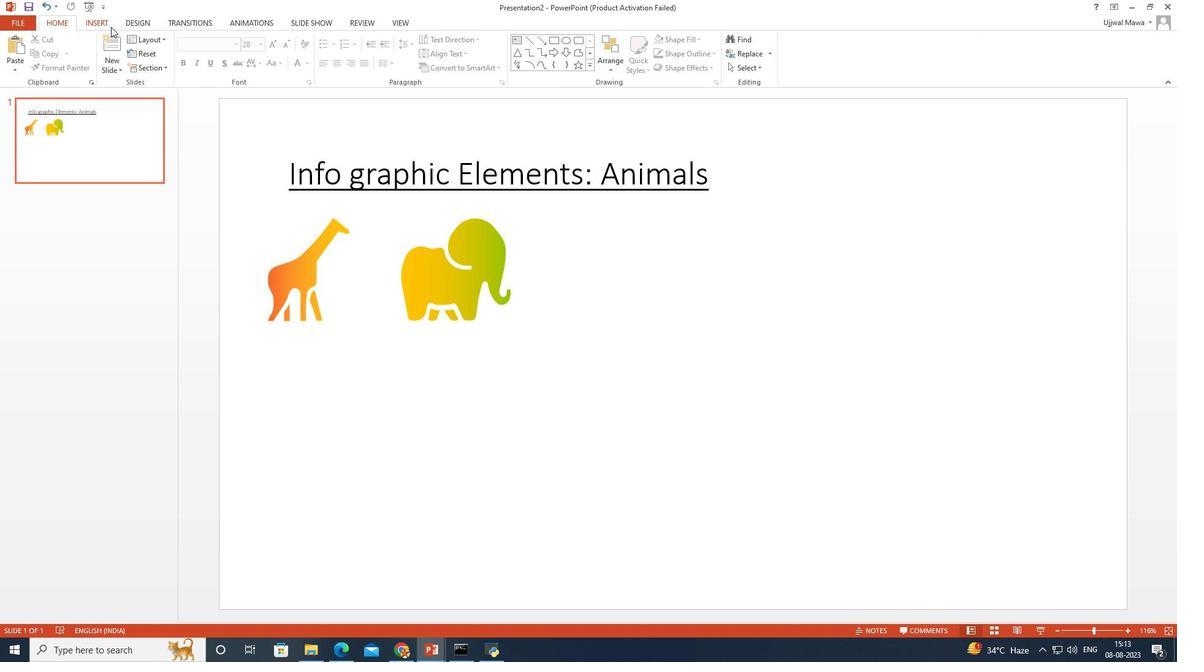 
Action: Mouse moved to (91, 63)
Screenshot: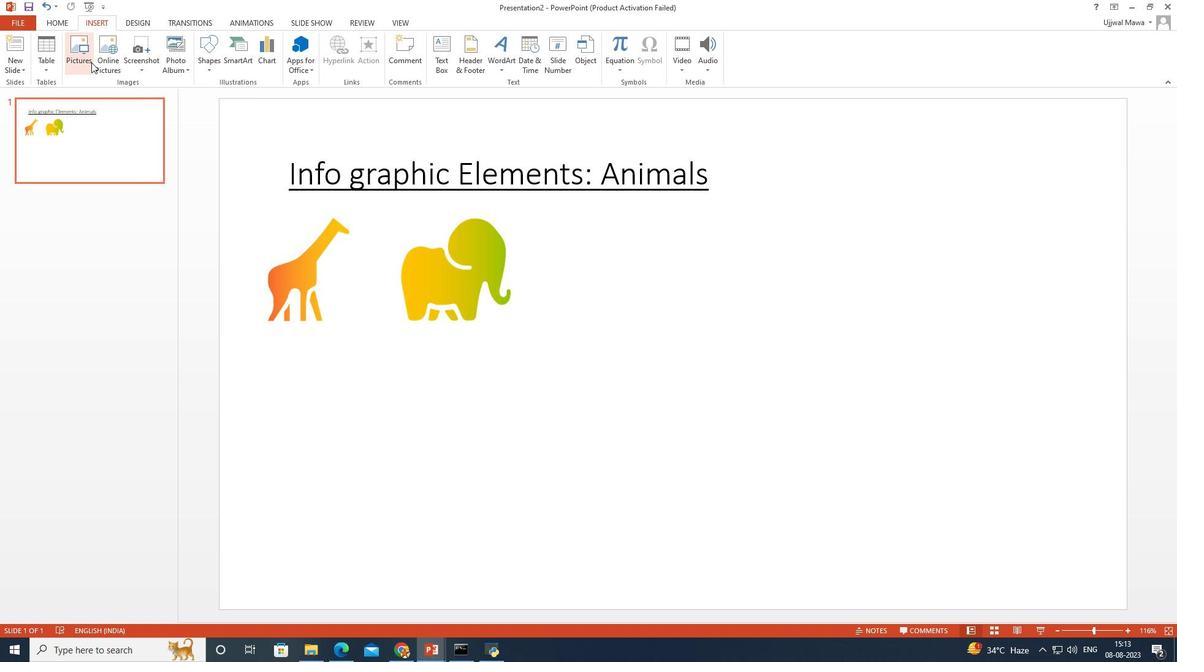 
Action: Mouse pressed left at (91, 63)
Screenshot: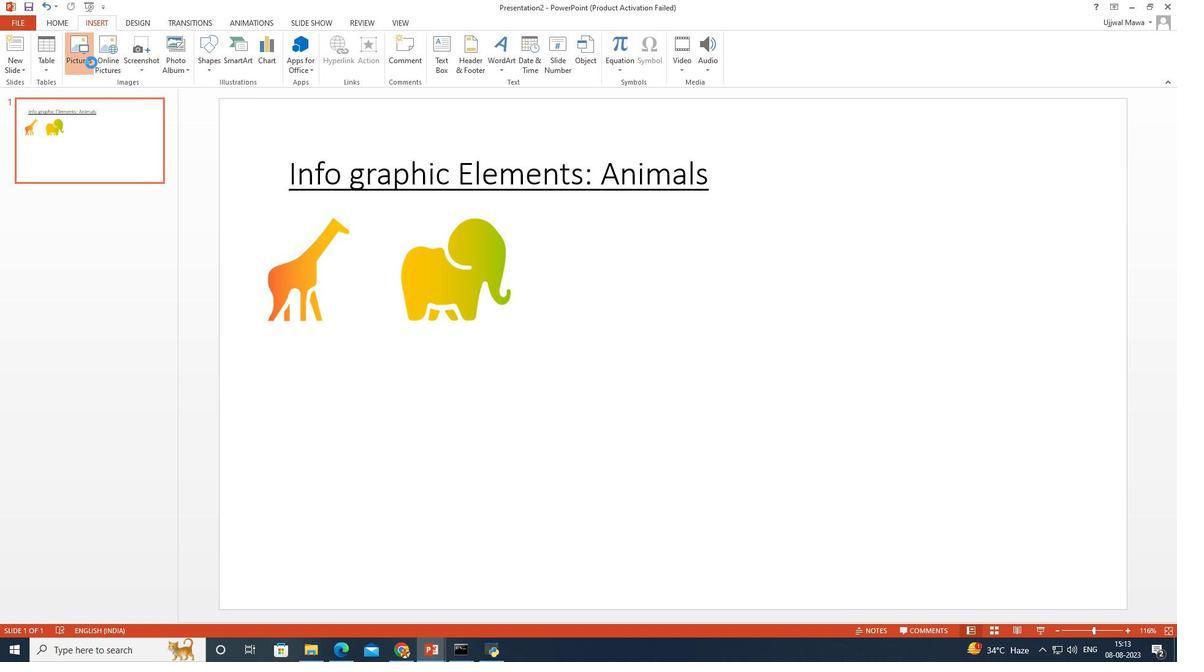 
Action: Mouse moved to (300, 192)
Screenshot: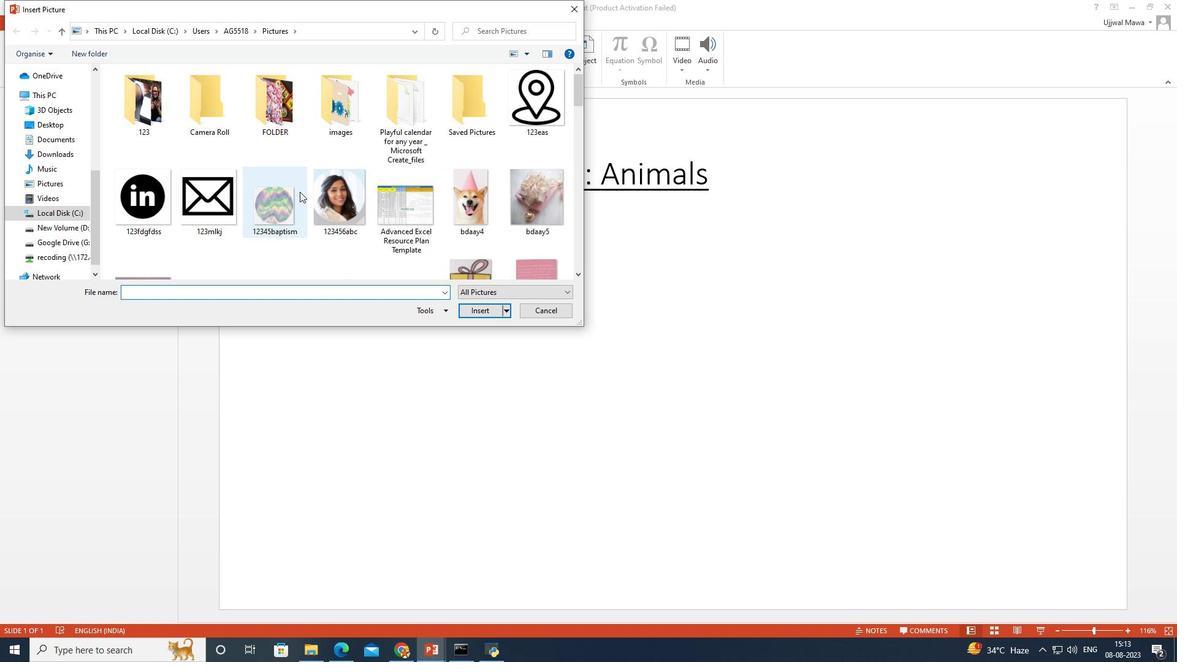 
Action: Mouse scrolled (300, 191) with delta (0, 0)
Screenshot: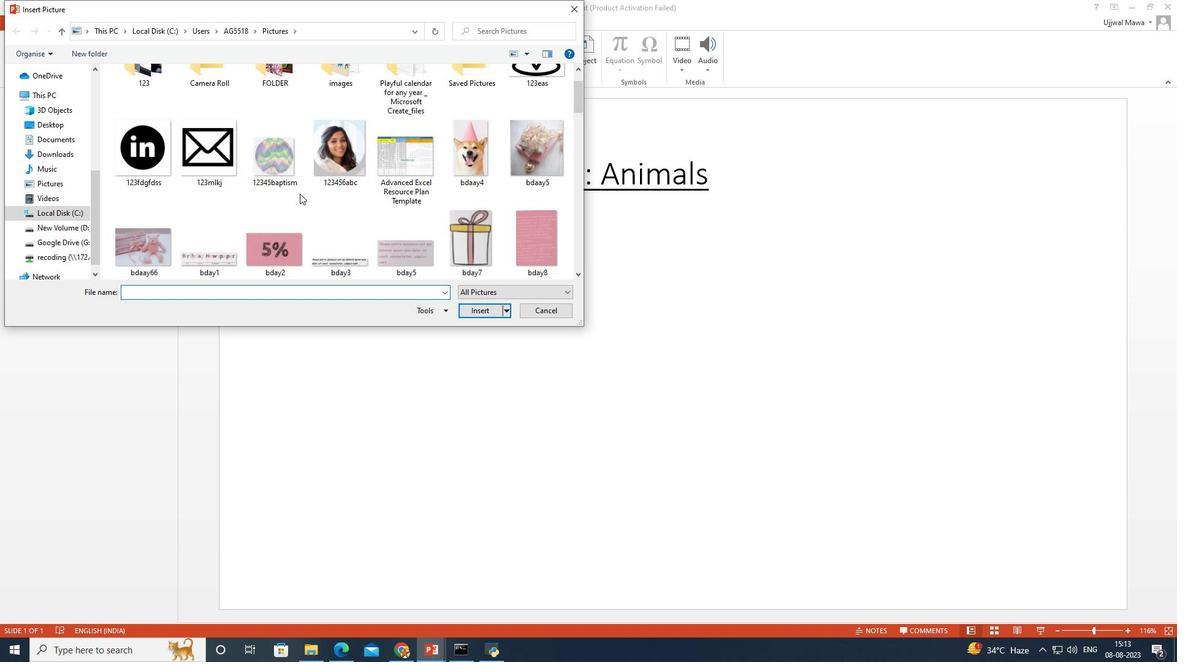 
Action: Mouse scrolled (300, 191) with delta (0, 0)
Screenshot: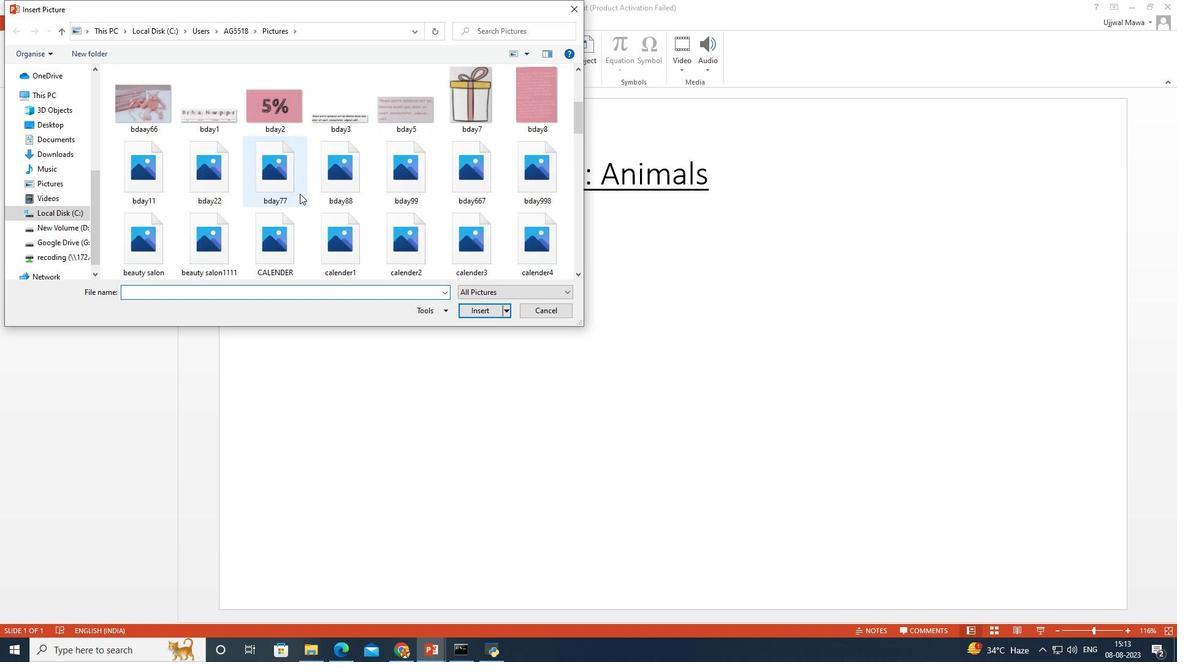 
Action: Mouse moved to (300, 192)
Screenshot: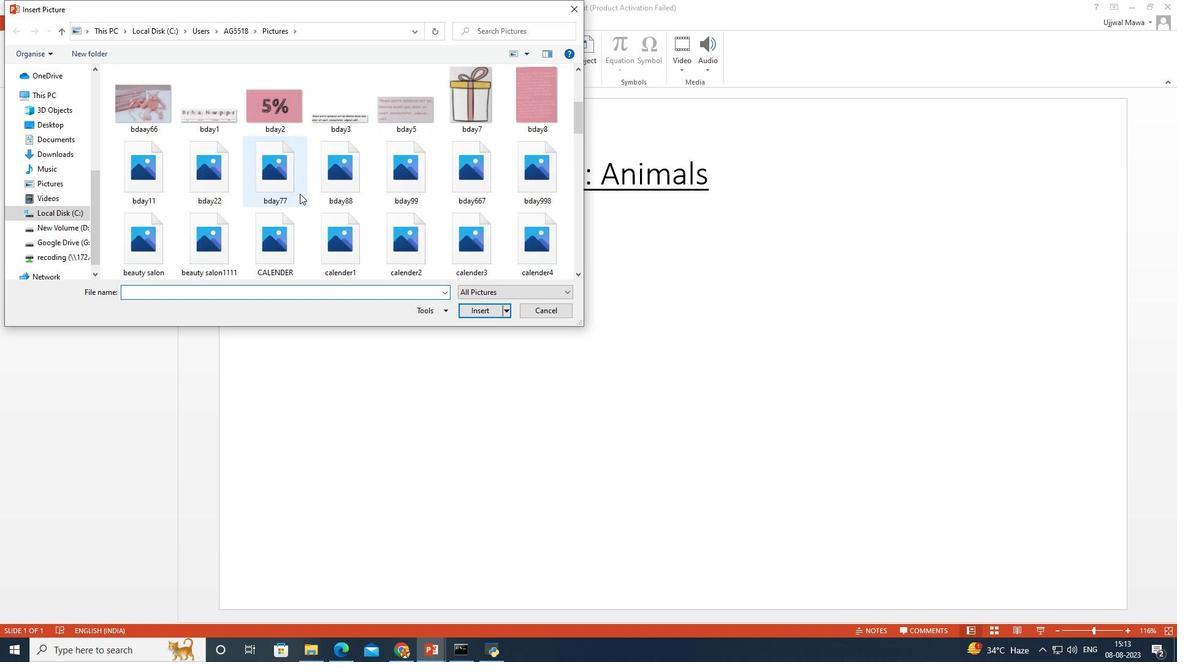 
Action: Mouse scrolled (300, 191) with delta (0, 0)
Screenshot: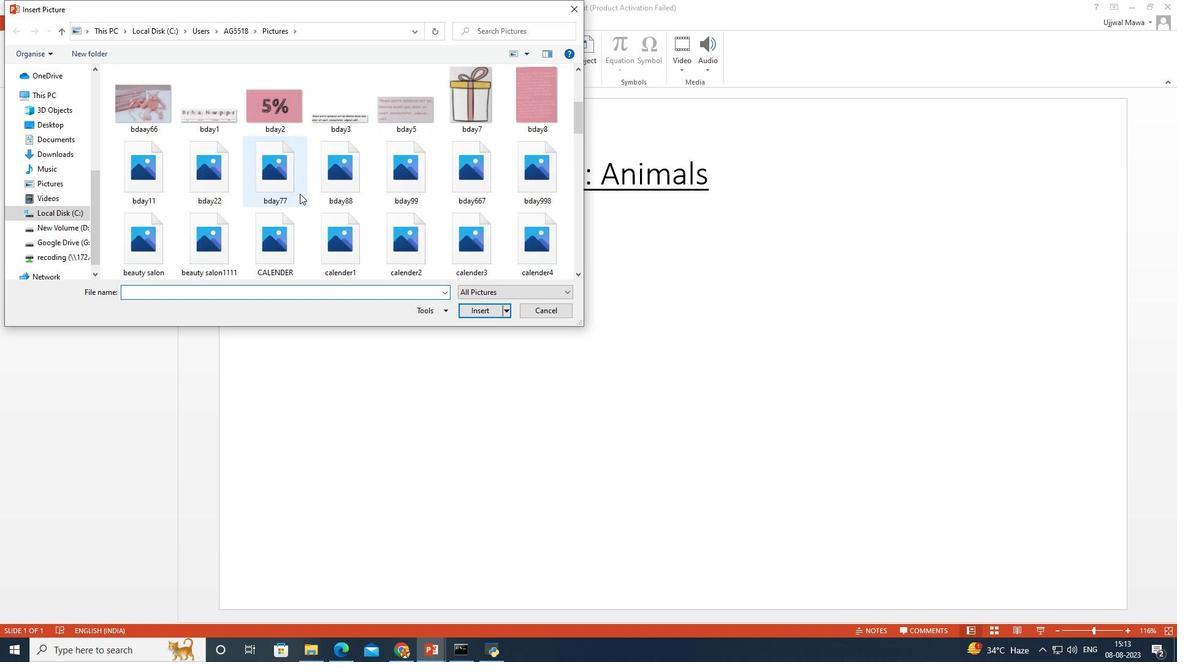 
Action: Mouse scrolled (300, 191) with delta (0, 0)
Screenshot: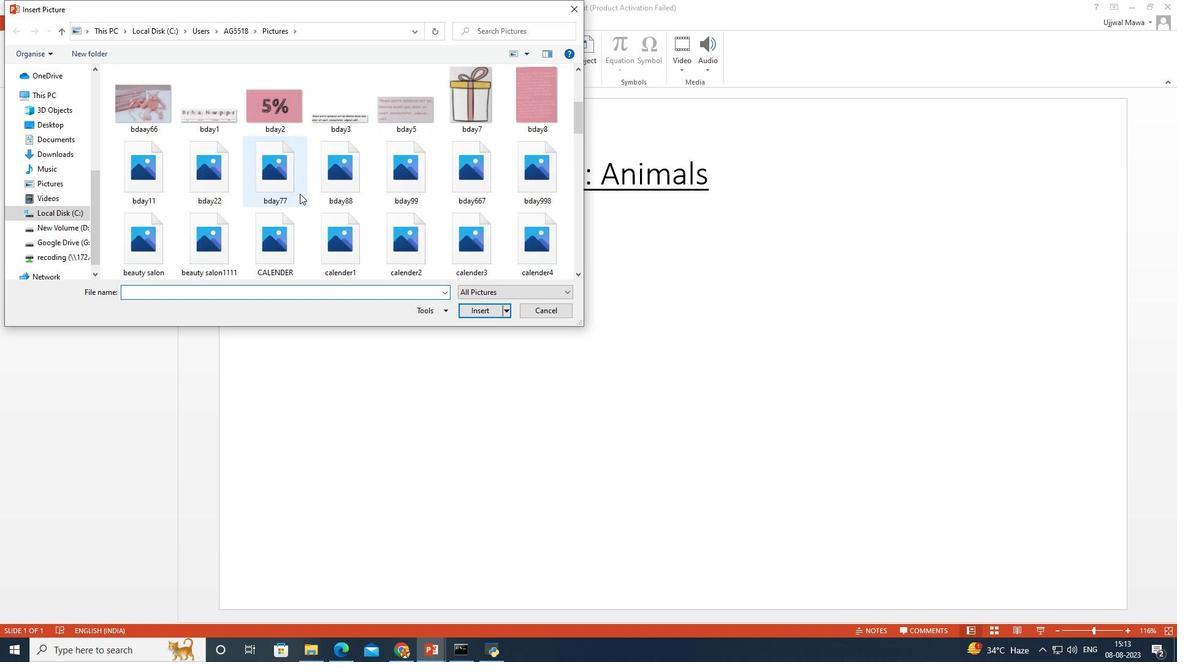 
Action: Mouse scrolled (300, 191) with delta (0, 0)
Screenshot: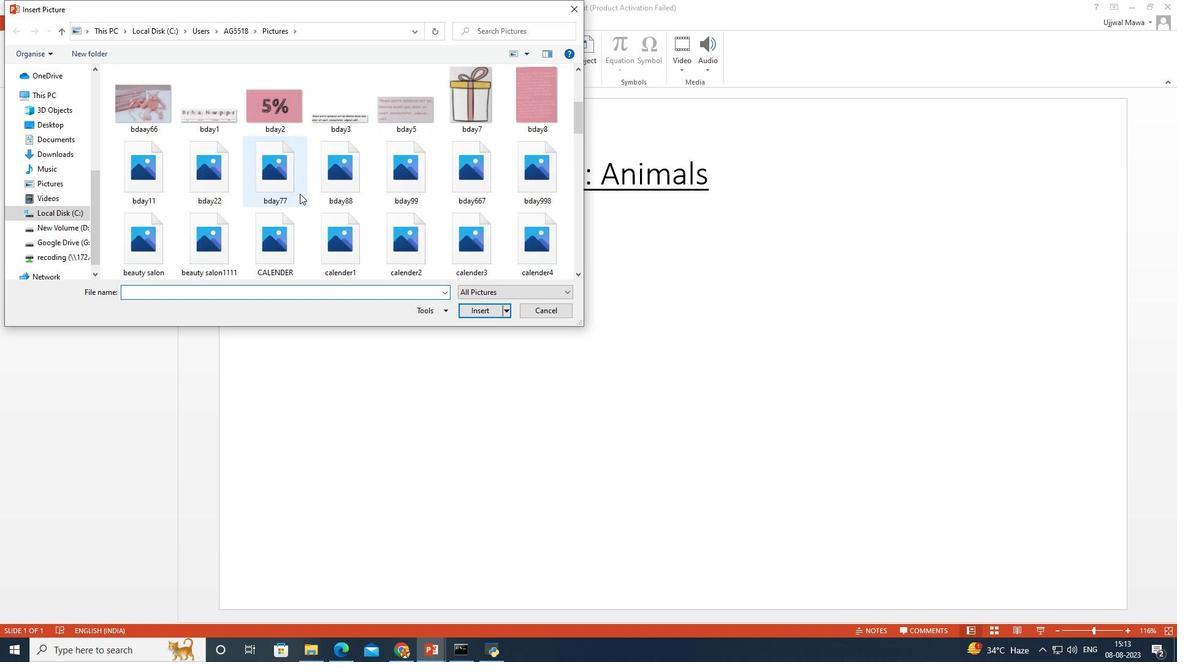 
Action: Mouse moved to (300, 192)
Screenshot: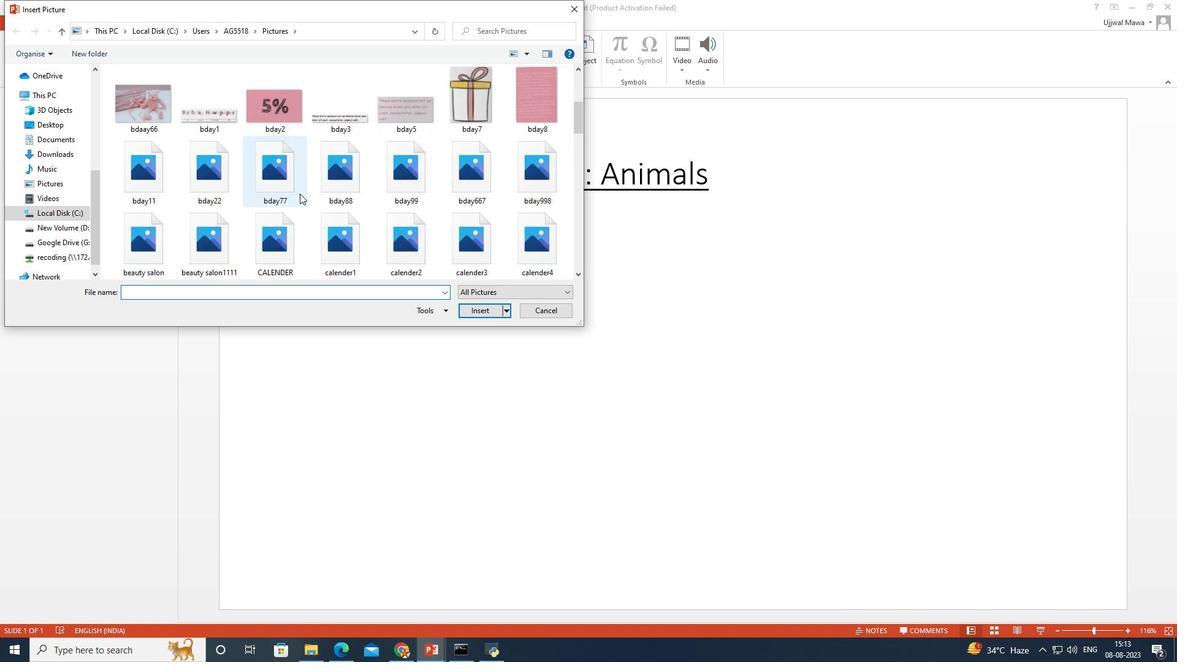 
Action: Mouse scrolled (300, 191) with delta (0, 0)
Screenshot: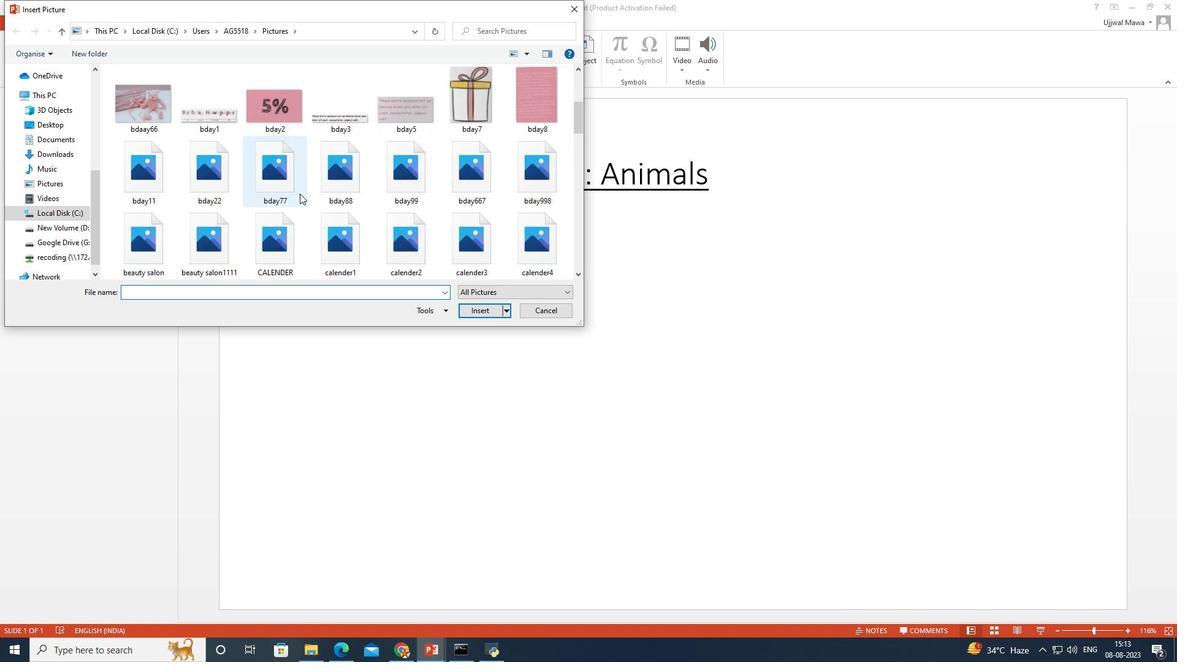
Action: Mouse moved to (300, 194)
Screenshot: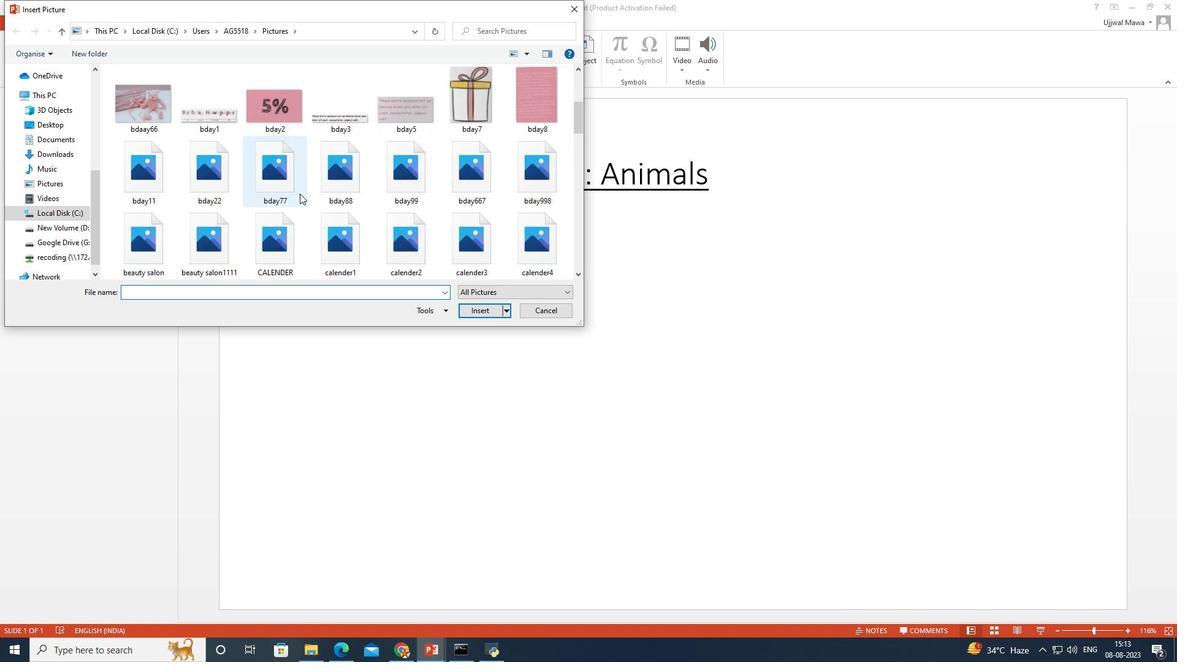 
Action: Mouse scrolled (300, 193) with delta (0, 0)
Screenshot: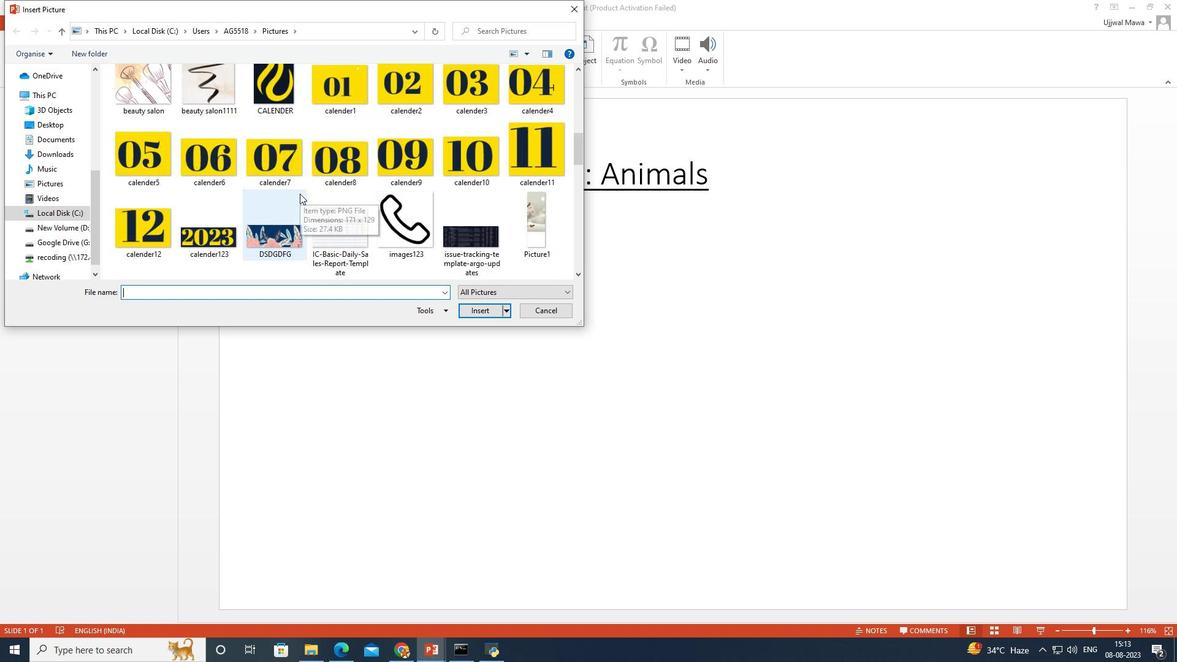 
Action: Mouse scrolled (300, 193) with delta (0, 0)
Screenshot: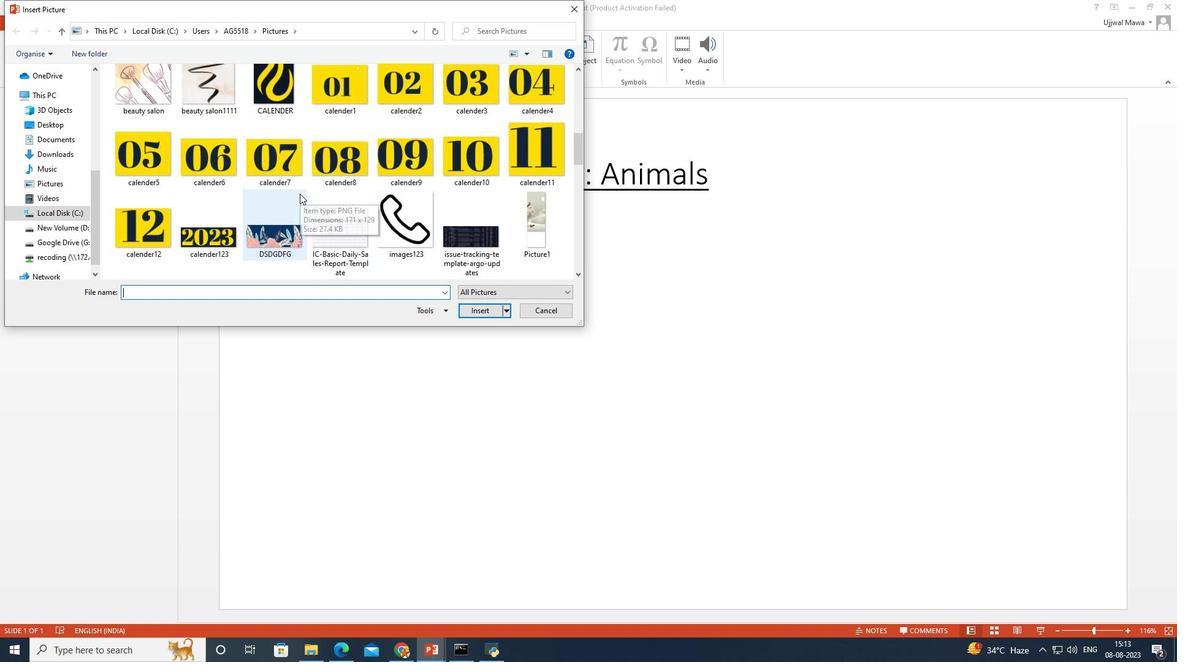 
Action: Mouse scrolled (300, 193) with delta (0, 0)
Screenshot: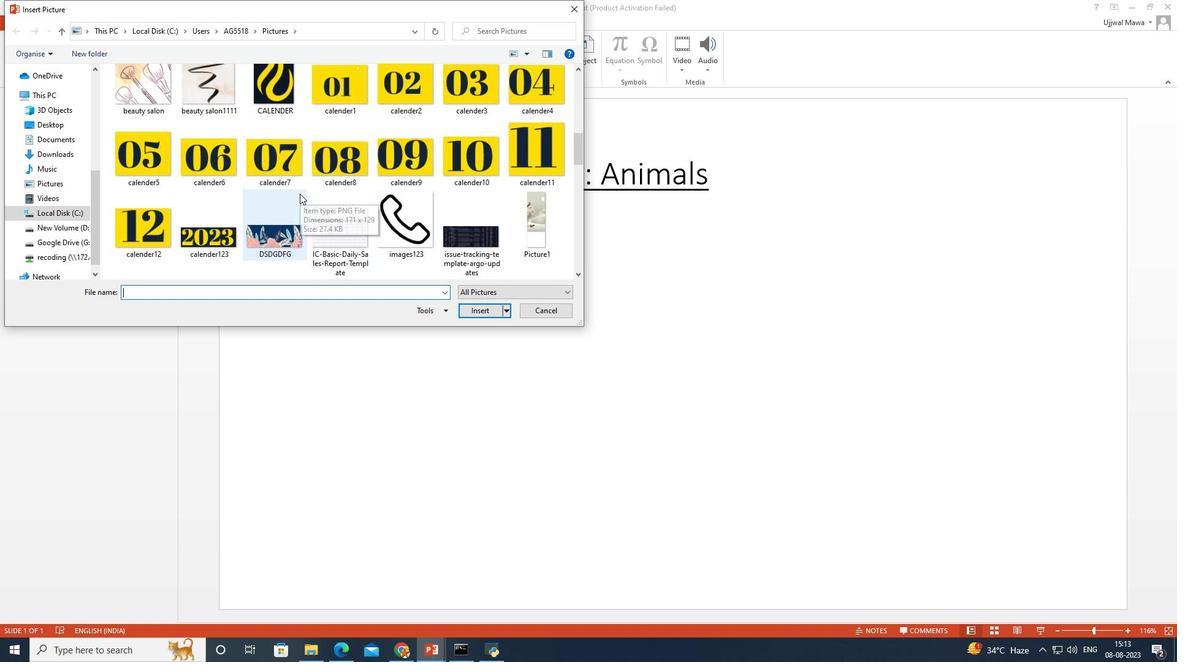 
Action: Mouse scrolled (300, 193) with delta (0, 0)
Screenshot: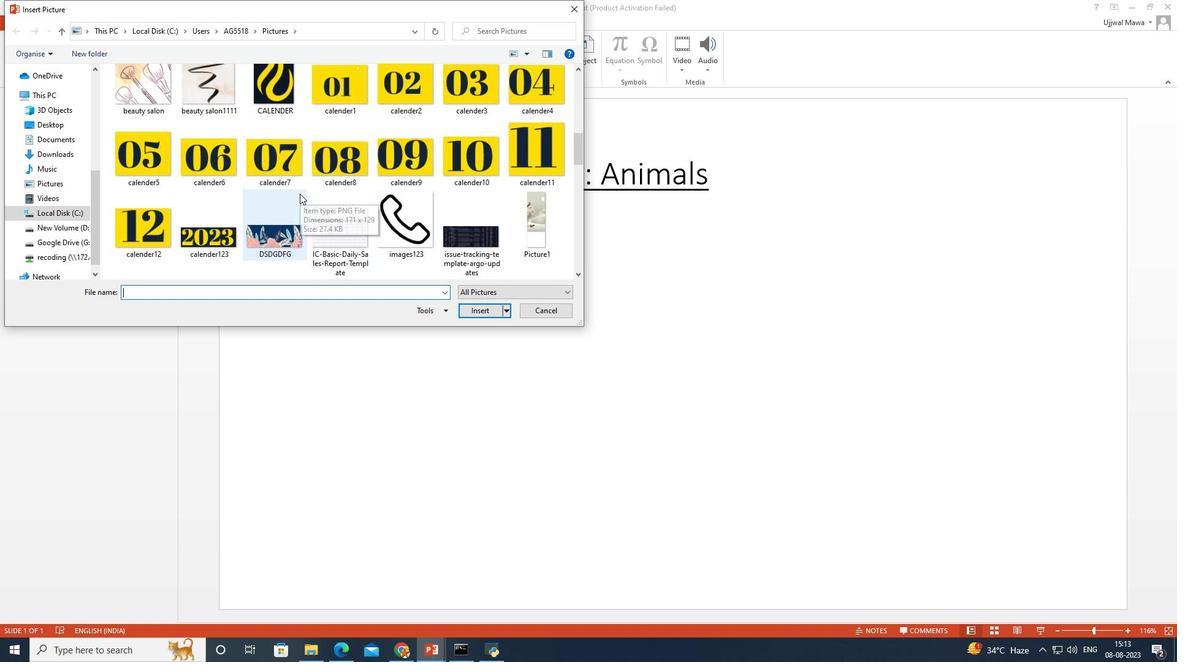 
Action: Mouse scrolled (300, 193) with delta (0, 0)
Screenshot: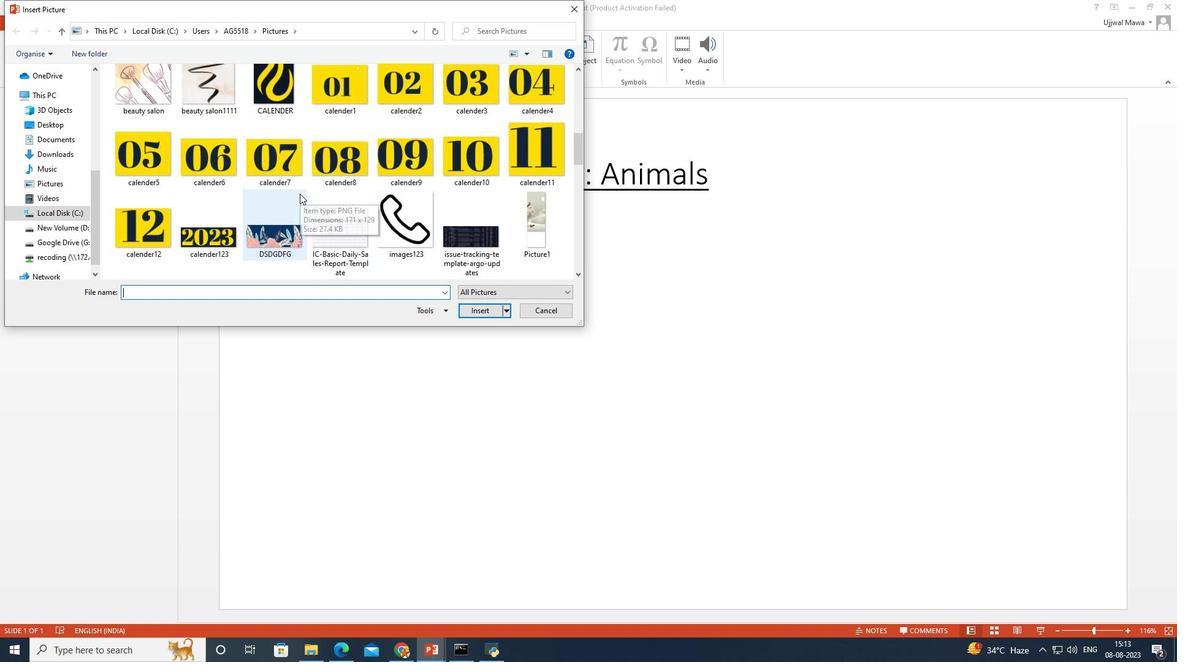 
Action: Mouse scrolled (300, 193) with delta (0, 0)
Screenshot: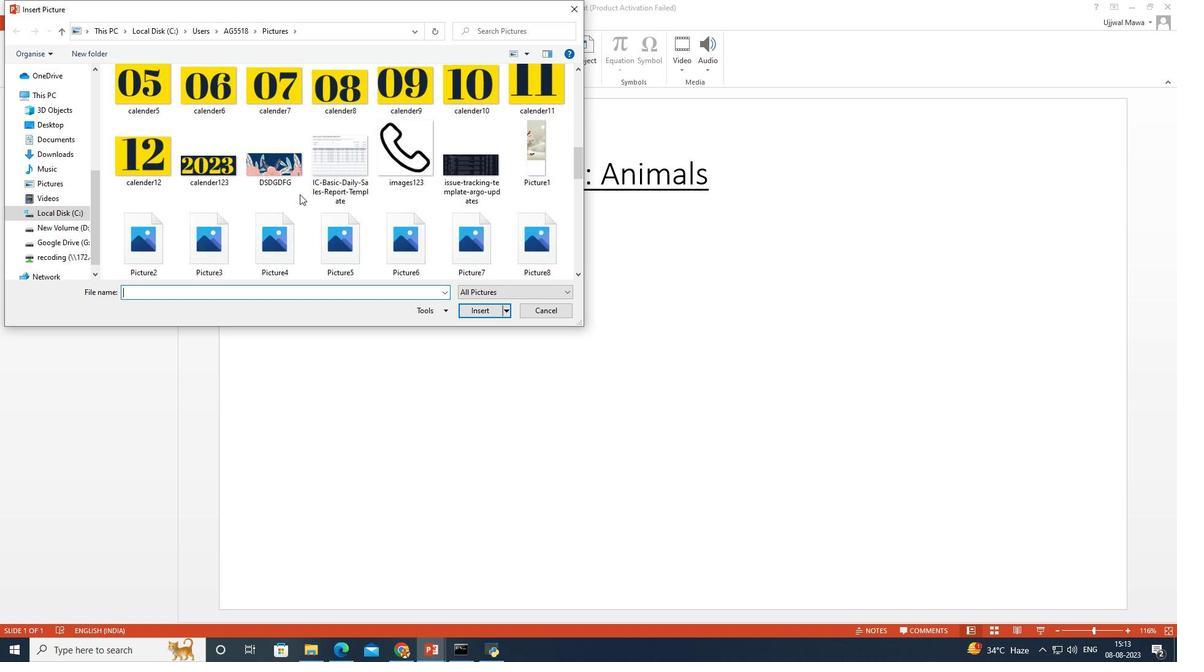 
Action: Mouse moved to (300, 194)
Screenshot: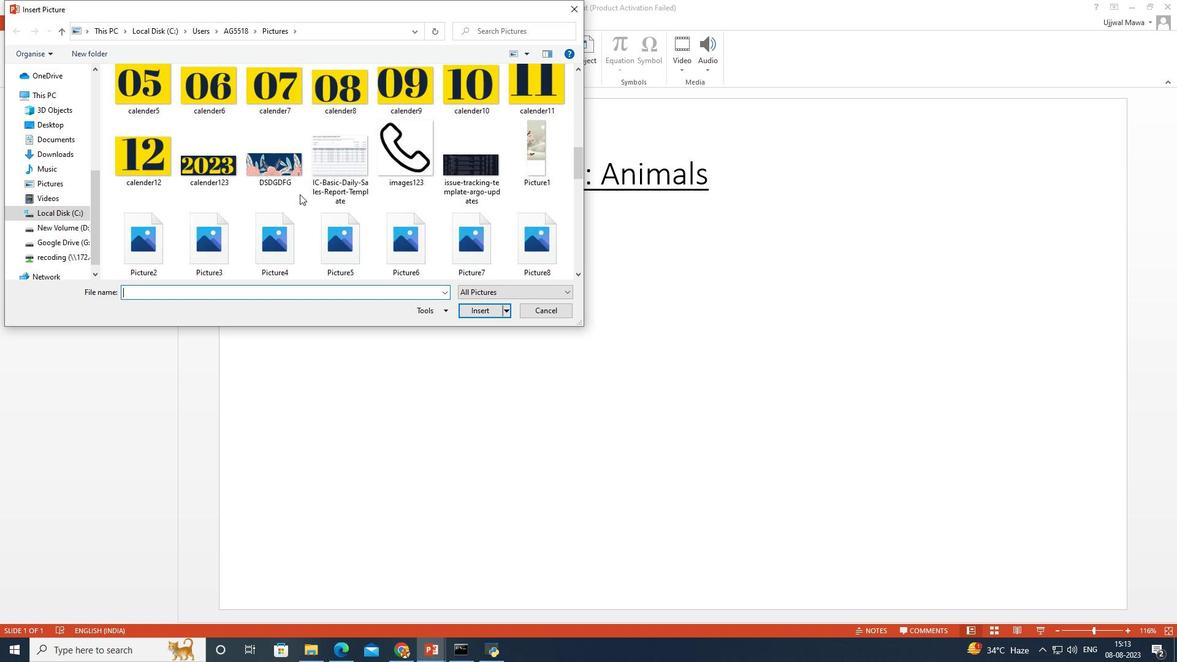 
Action: Mouse scrolled (300, 193) with delta (0, 0)
Screenshot: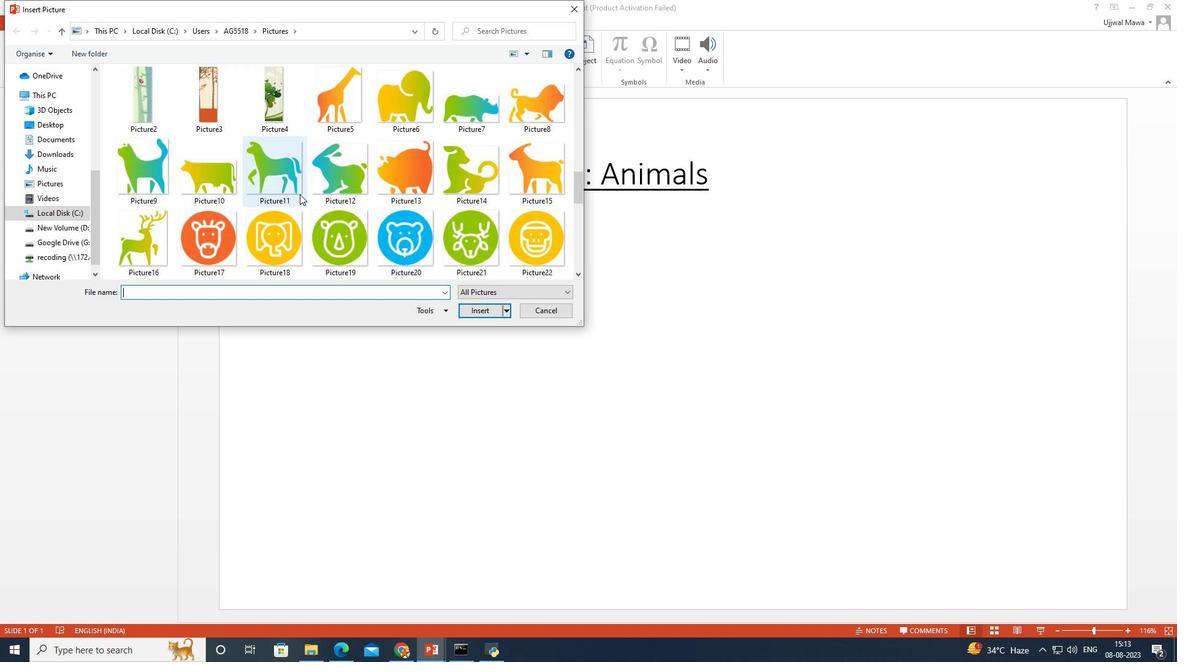 
Action: Mouse scrolled (300, 194) with delta (0, 0)
Screenshot: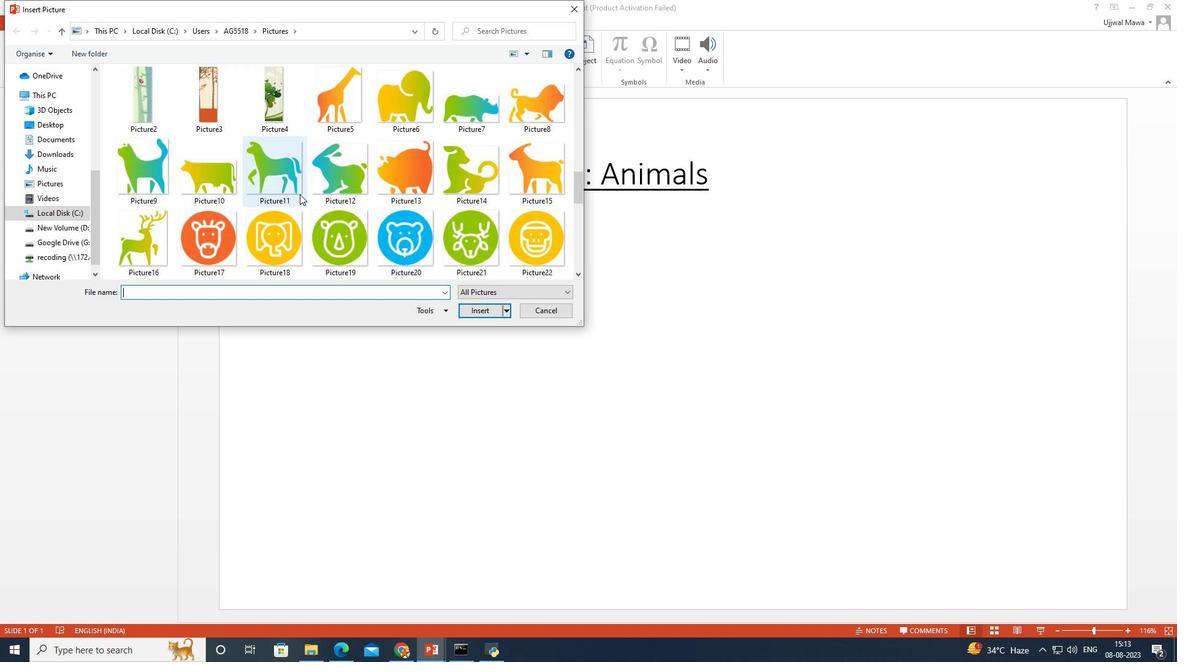 
Action: Mouse scrolled (300, 194) with delta (0, 0)
Screenshot: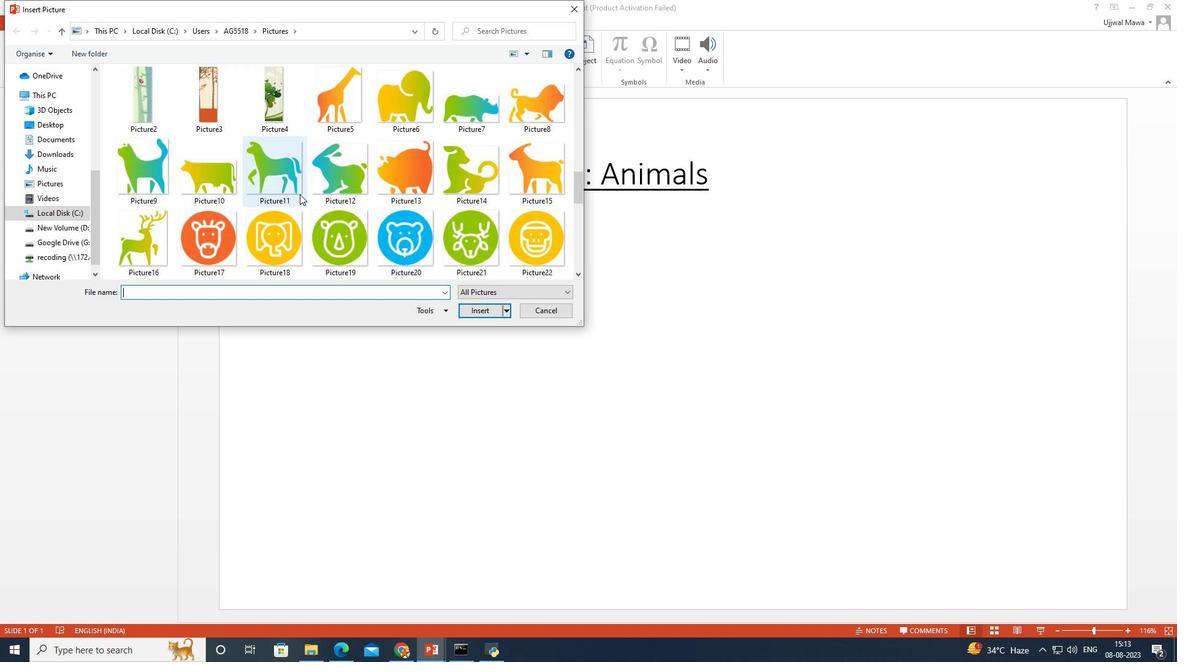 
Action: Mouse scrolled (300, 194) with delta (0, 0)
Screenshot: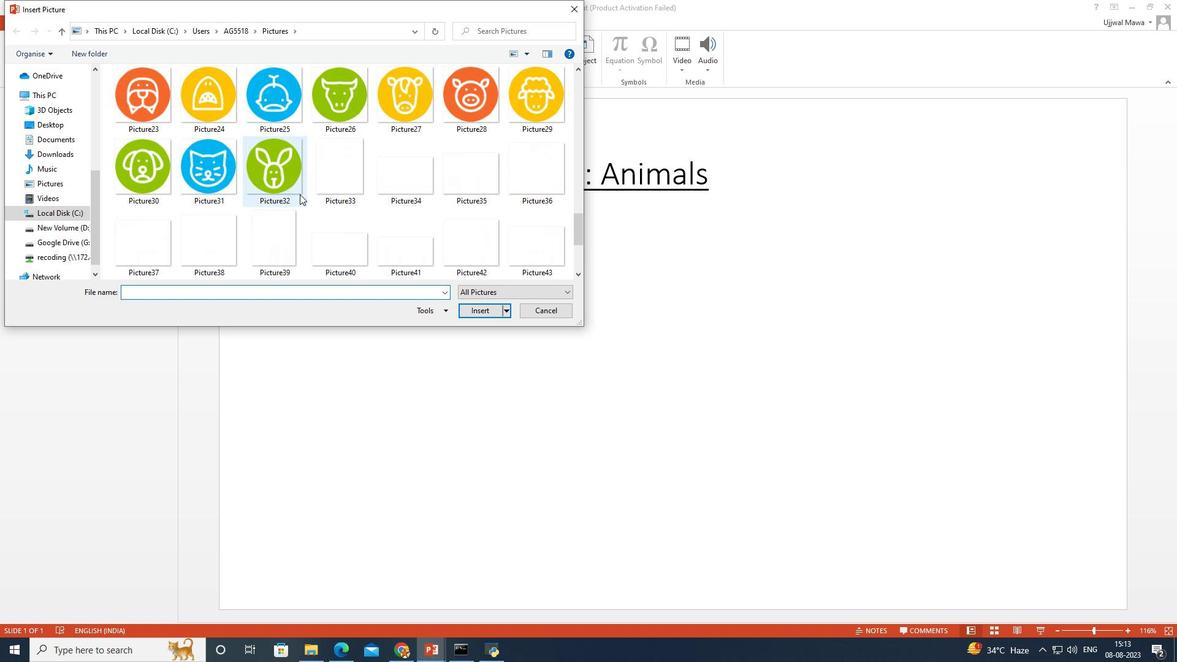 
Action: Mouse scrolled (300, 194) with delta (0, 0)
Screenshot: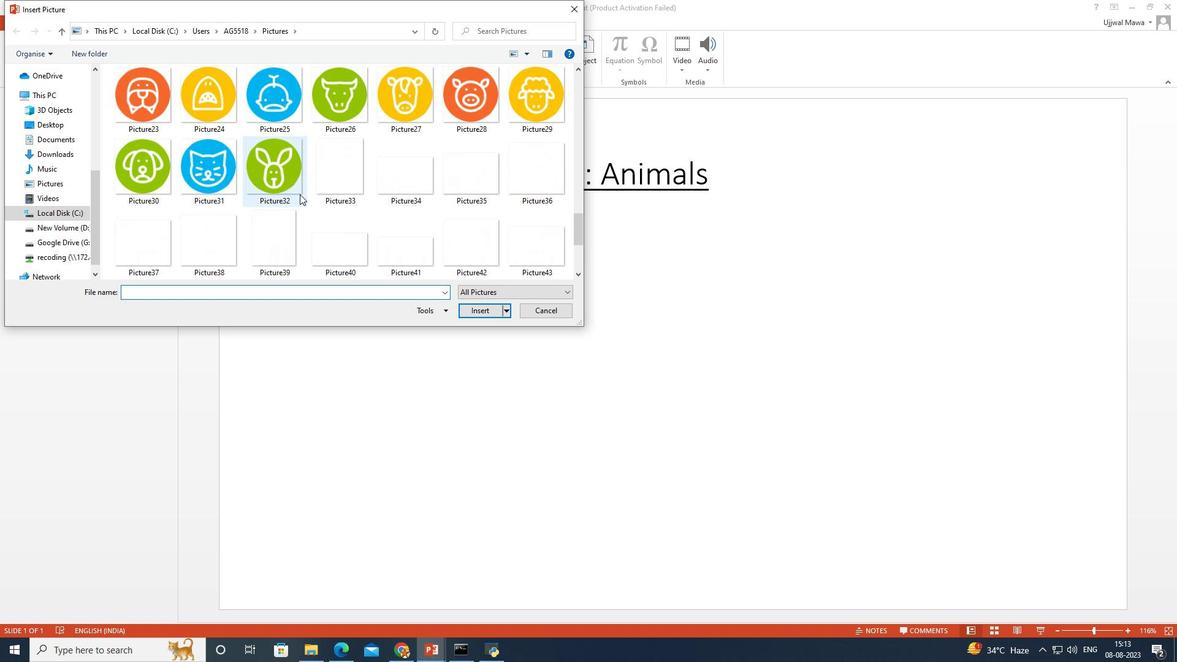 
Action: Mouse scrolled (300, 194) with delta (0, 0)
Screenshot: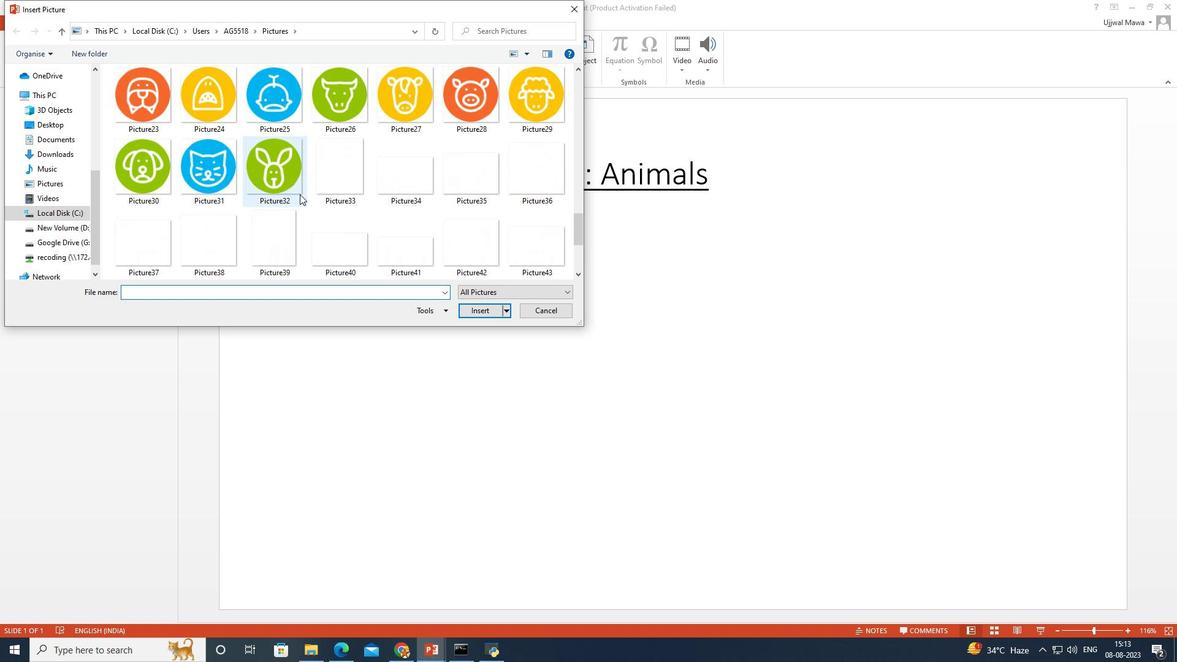 
Action: Mouse scrolled (300, 194) with delta (0, 0)
Screenshot: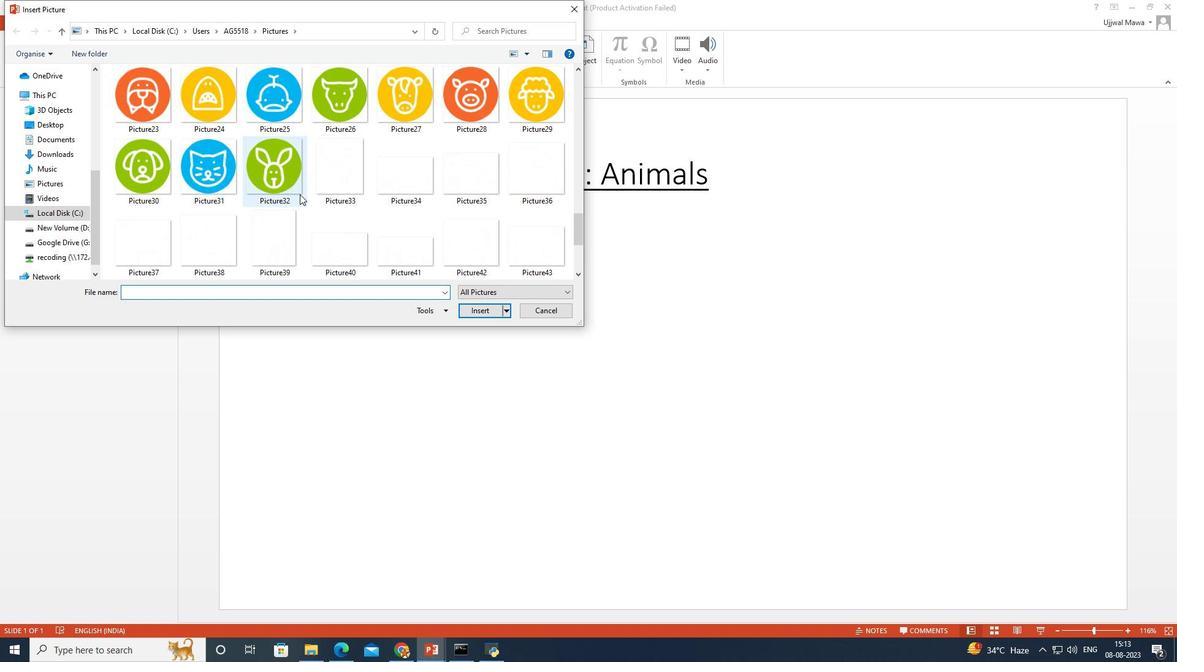 
Action: Mouse scrolled (300, 194) with delta (0, 0)
Screenshot: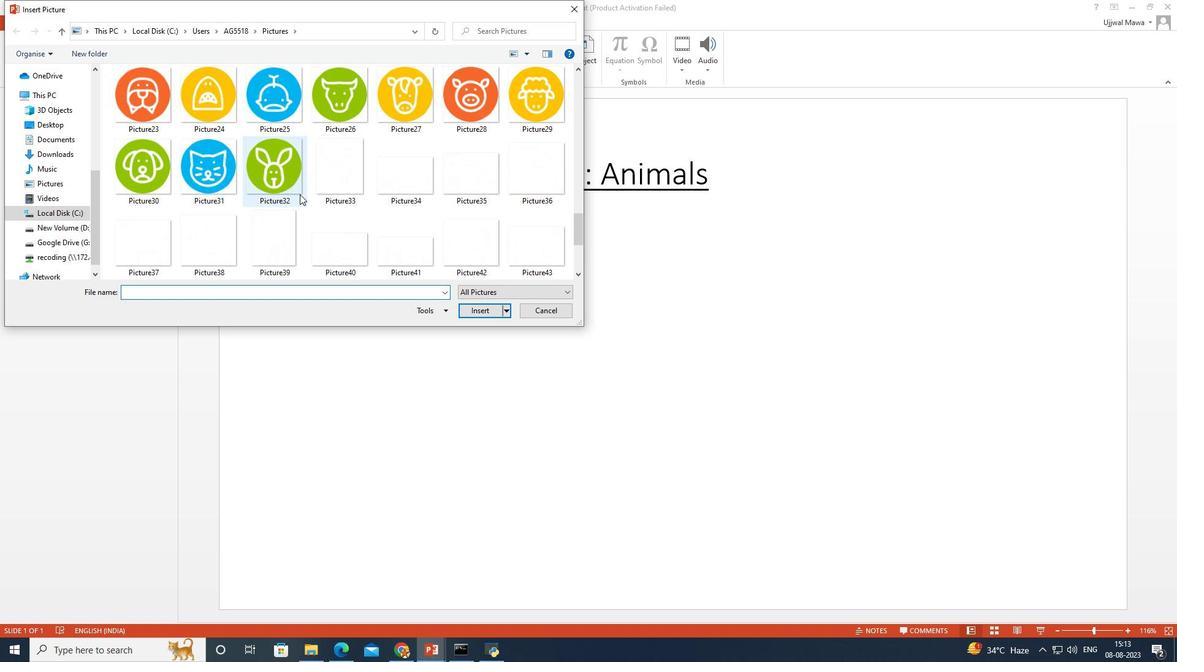 
Action: Mouse scrolled (300, 195) with delta (0, 0)
Screenshot: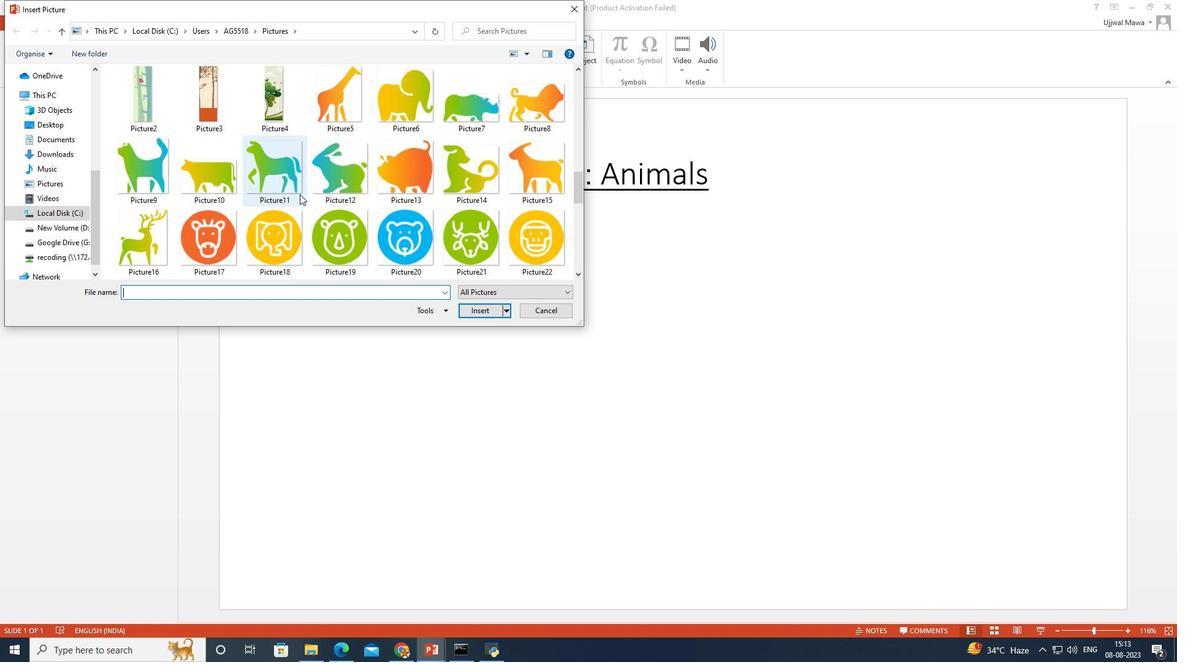 
Action: Mouse scrolled (300, 195) with delta (0, 0)
Screenshot: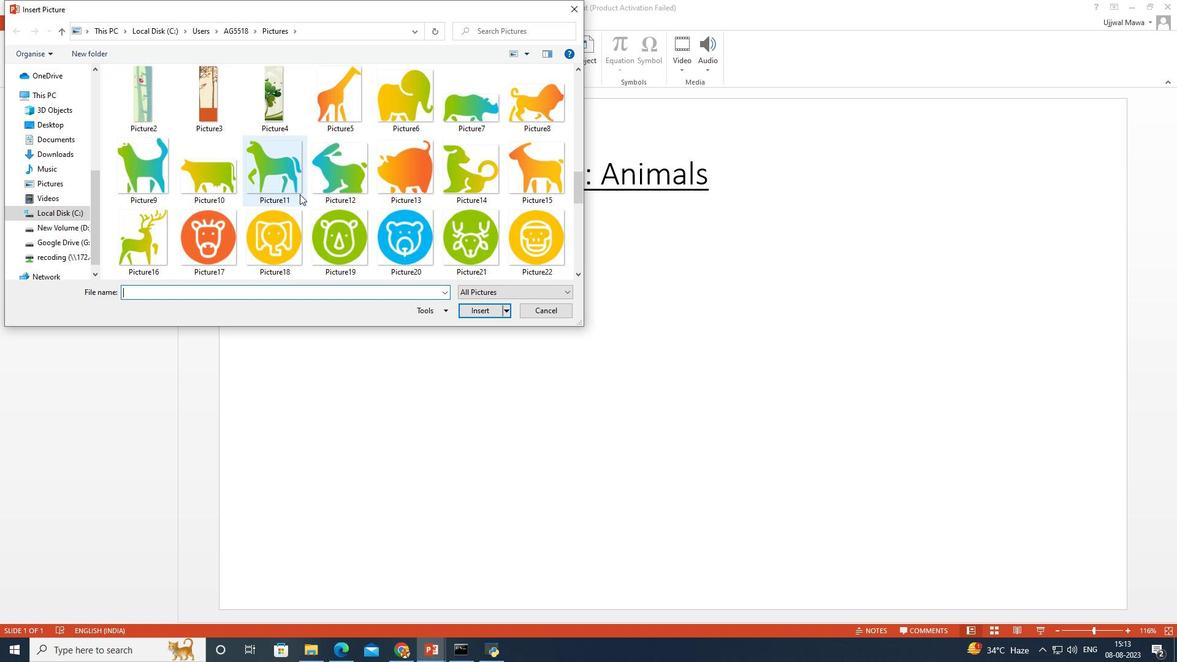 
Action: Mouse scrolled (300, 195) with delta (0, 0)
Screenshot: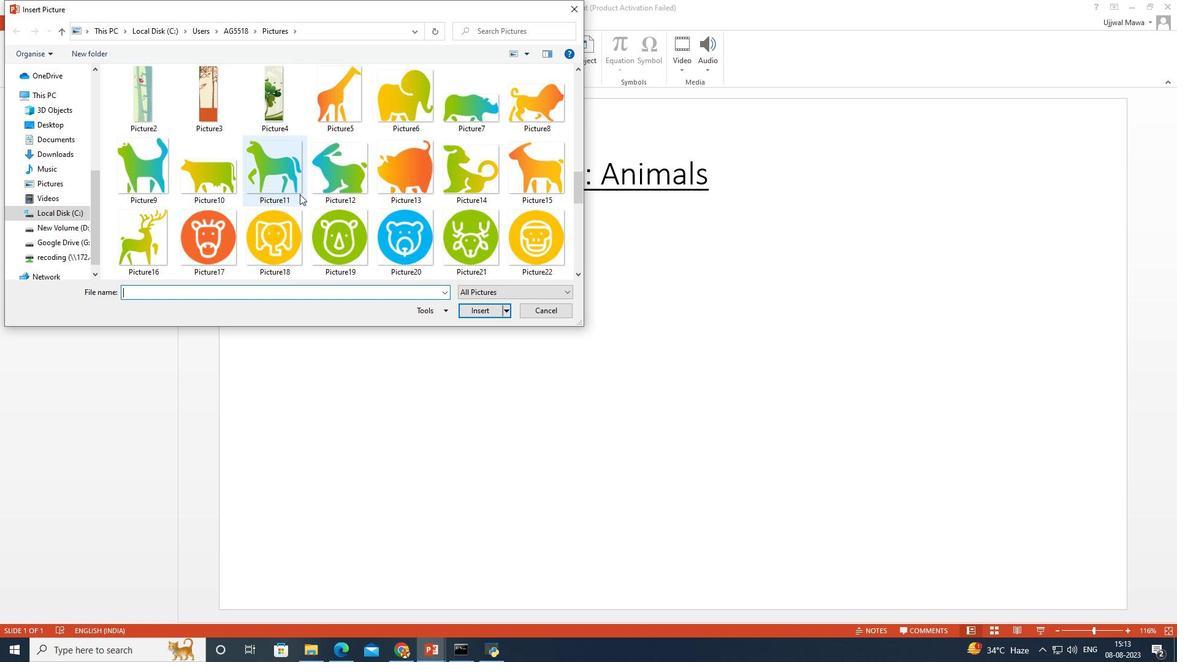 
Action: Mouse moved to (452, 105)
Screenshot: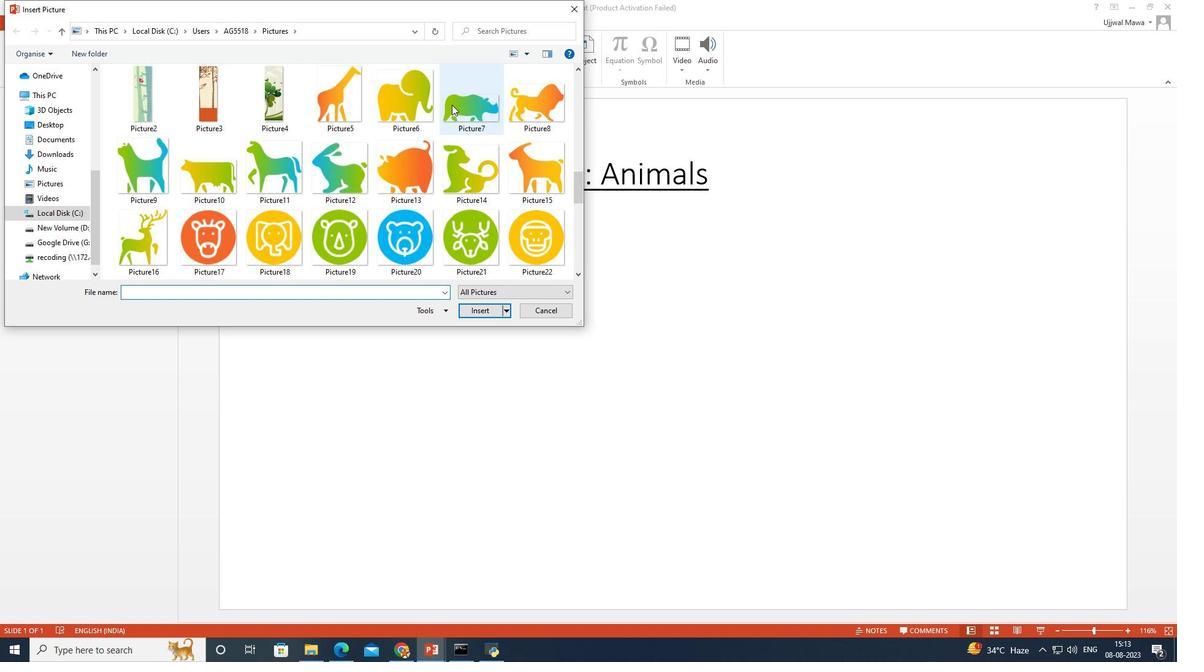 
Action: Mouse pressed left at (452, 105)
Screenshot: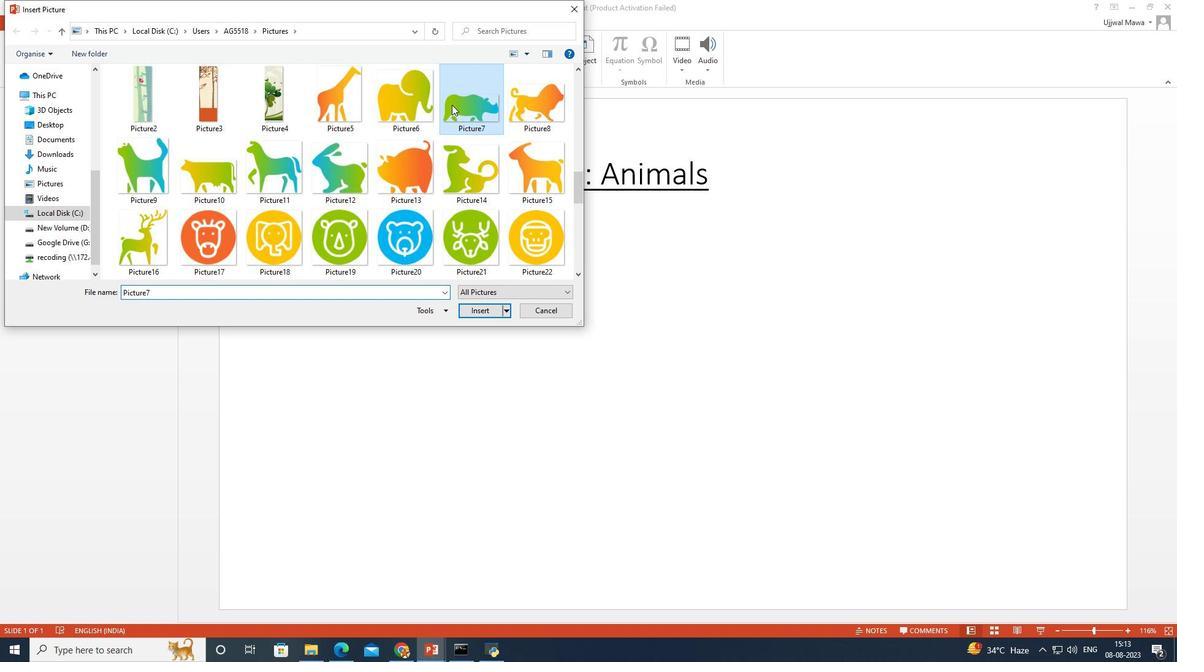 
Action: Mouse moved to (490, 99)
Screenshot: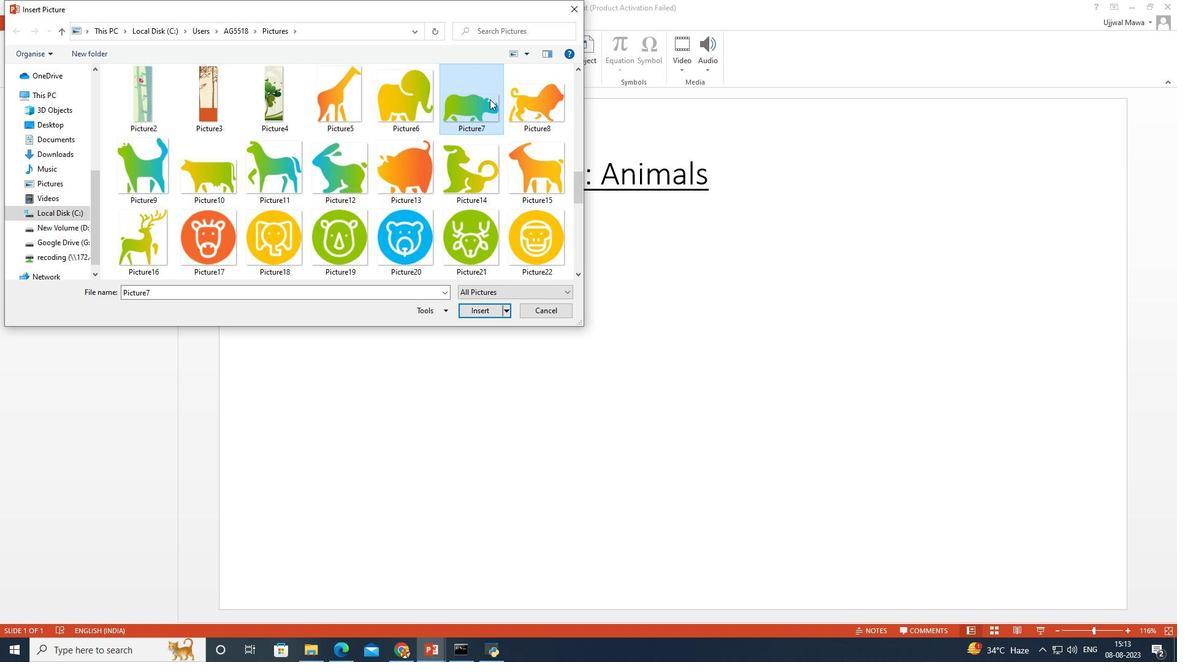 
Action: Mouse pressed left at (490, 99)
Screenshot: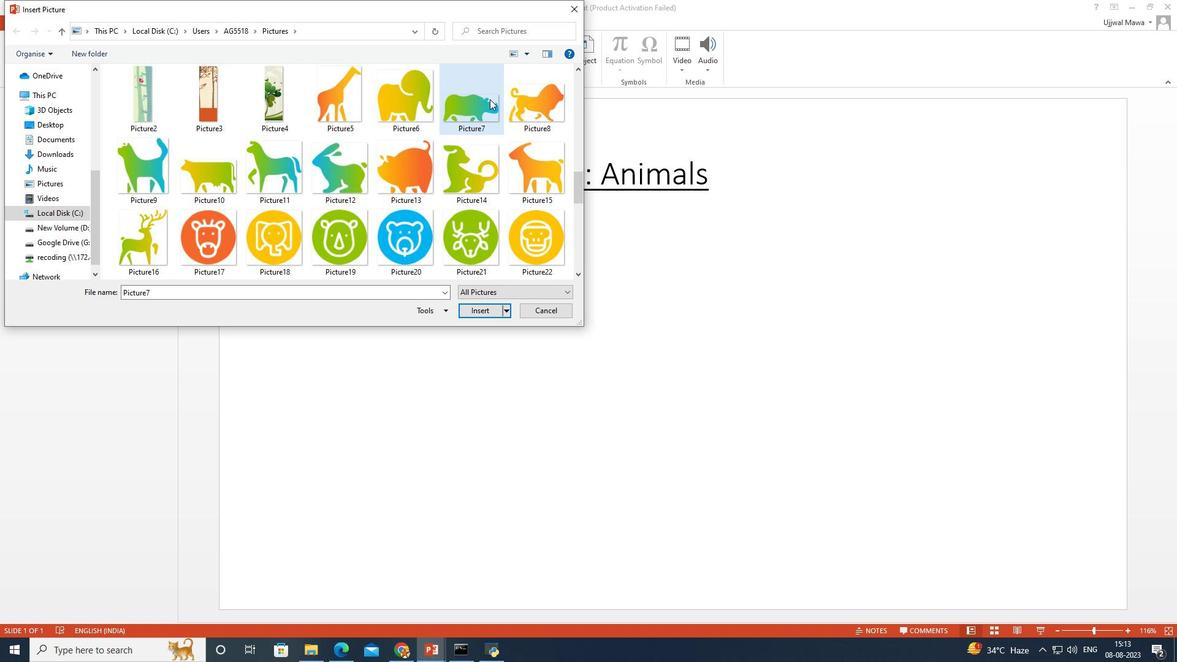 
Action: Mouse moved to (526, 103)
Screenshot: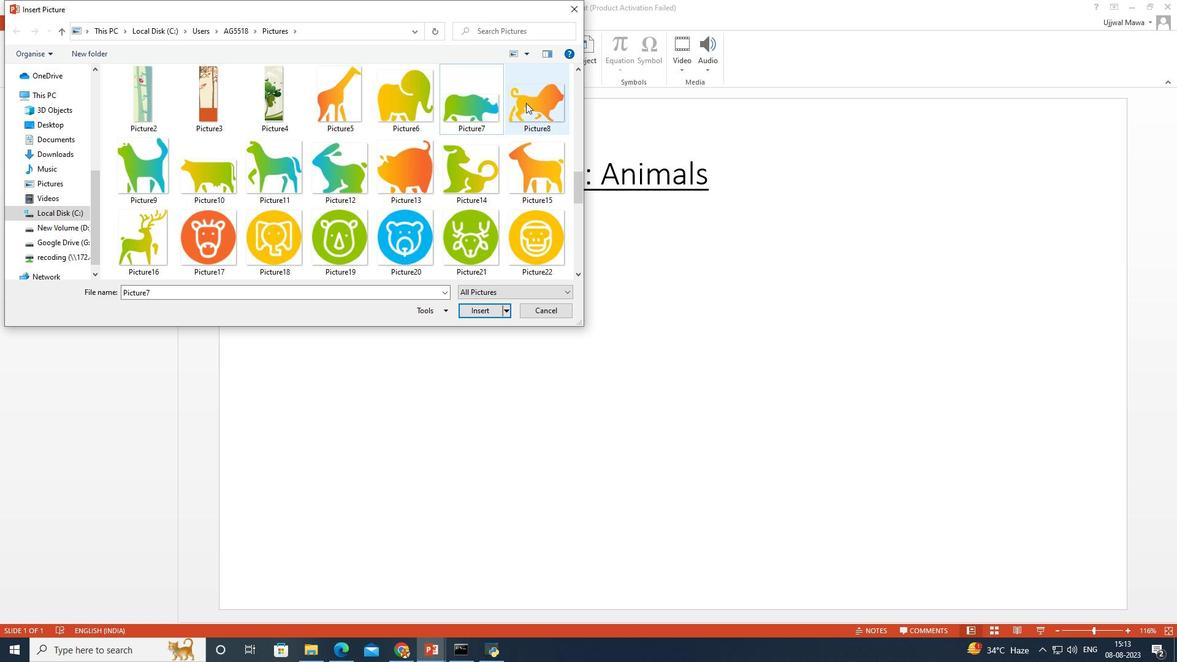 
Action: Mouse pressed left at (526, 103)
Screenshot: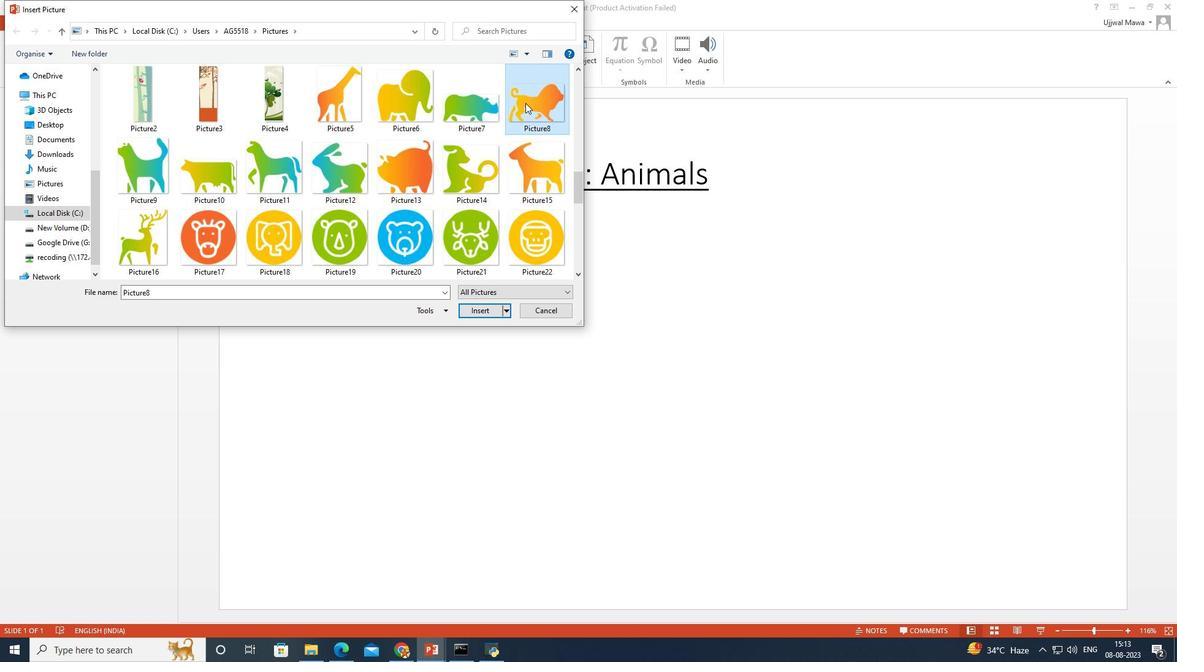 
Action: Mouse moved to (481, 114)
Screenshot: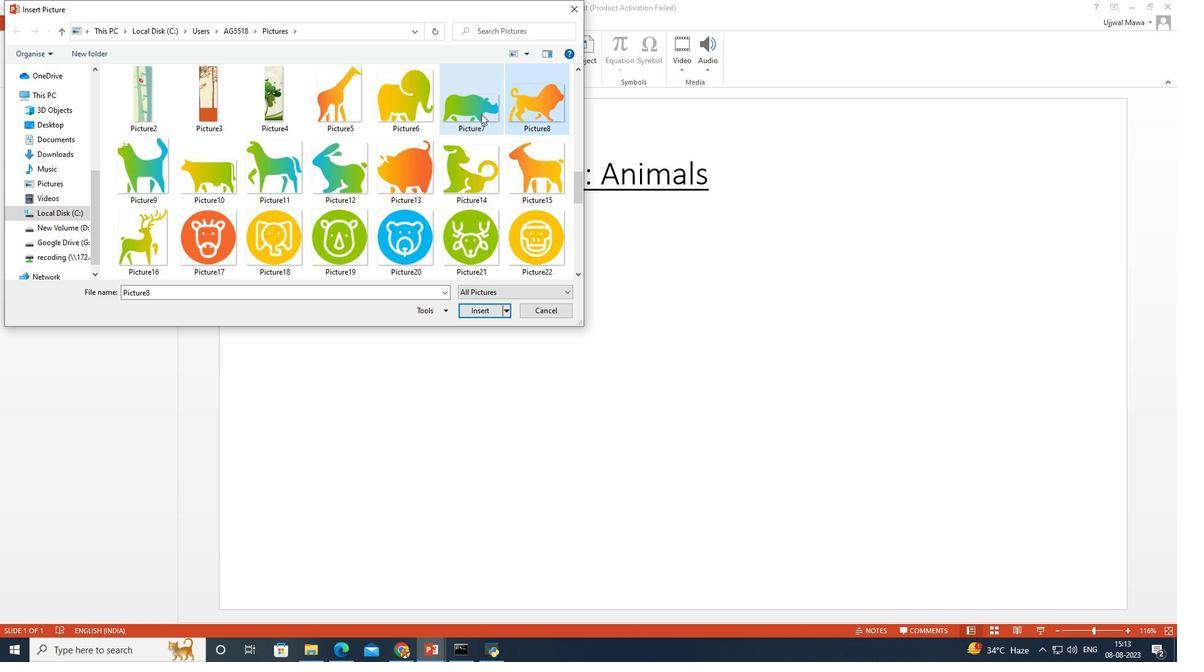 
Action: Mouse pressed left at (481, 114)
Screenshot: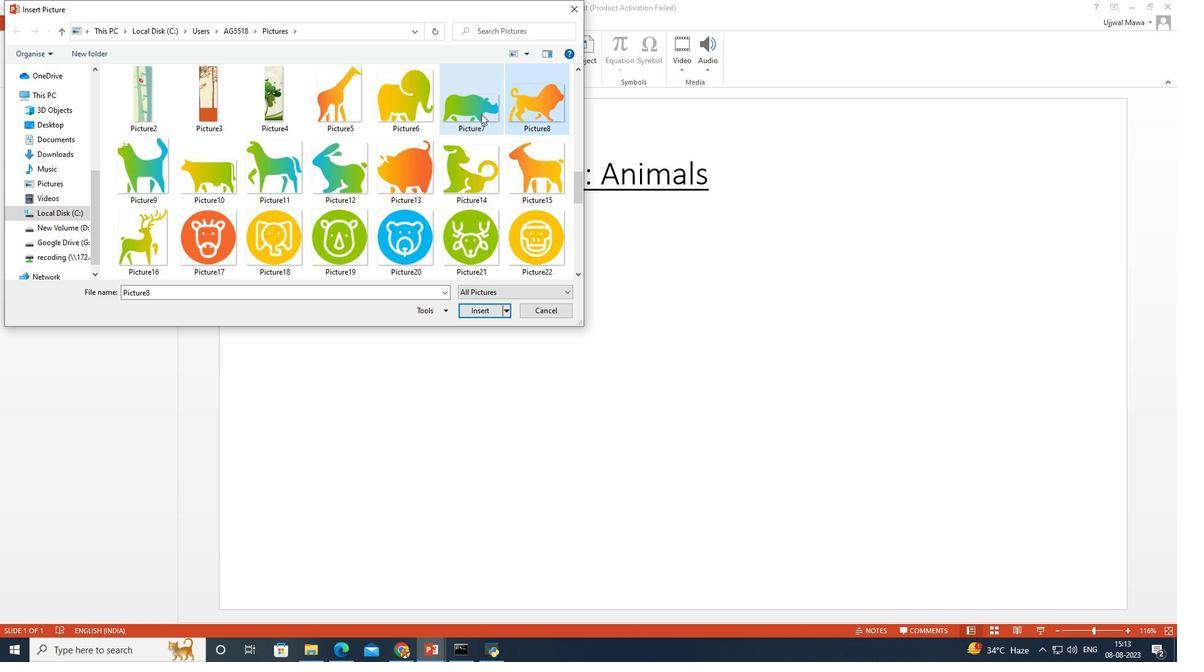 
Action: Mouse moved to (126, 159)
Screenshot: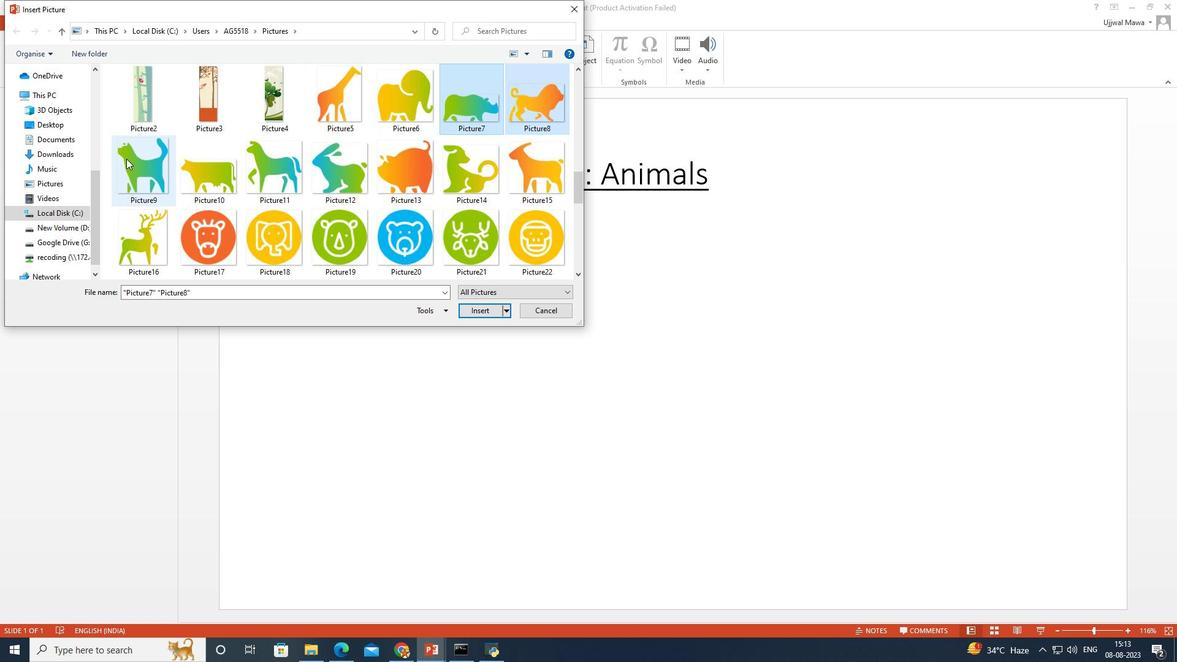 
Action: Mouse pressed left at (126, 159)
Screenshot: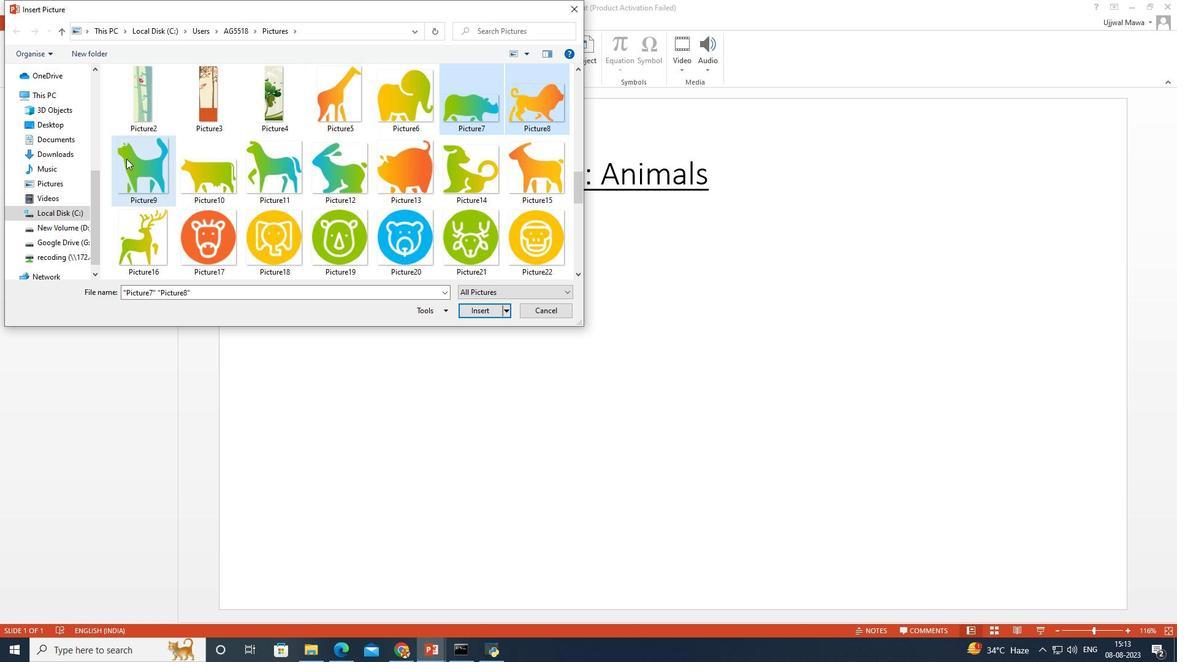 
Action: Mouse moved to (274, 169)
Screenshot: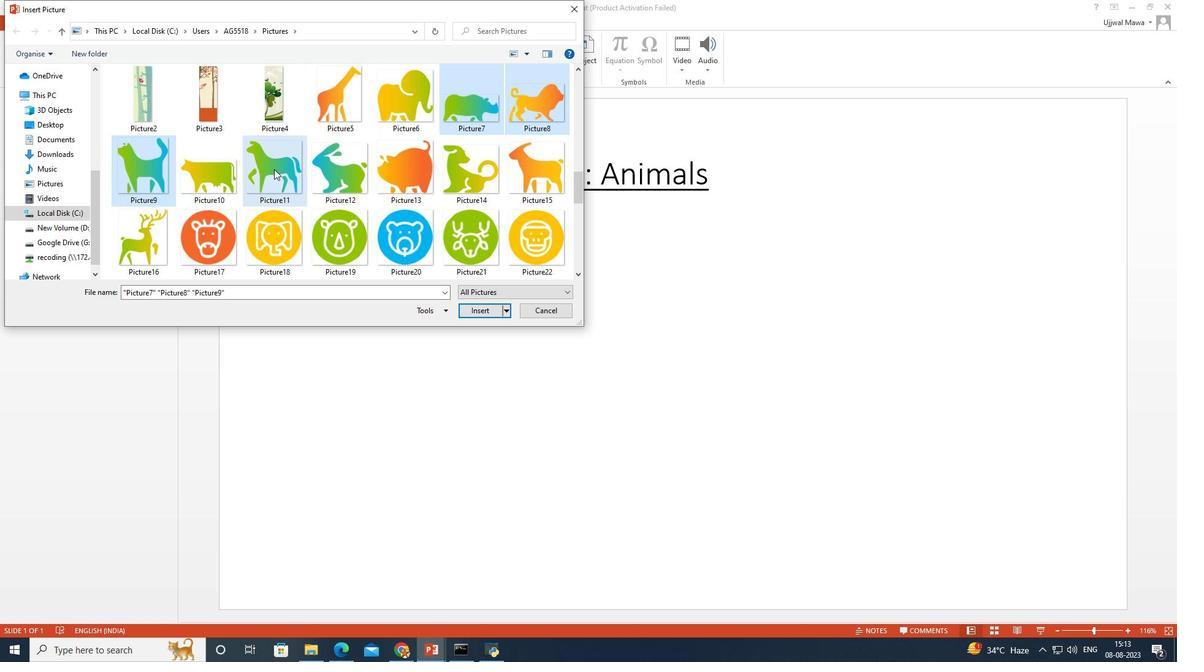 
Action: Mouse pressed left at (274, 169)
Screenshot: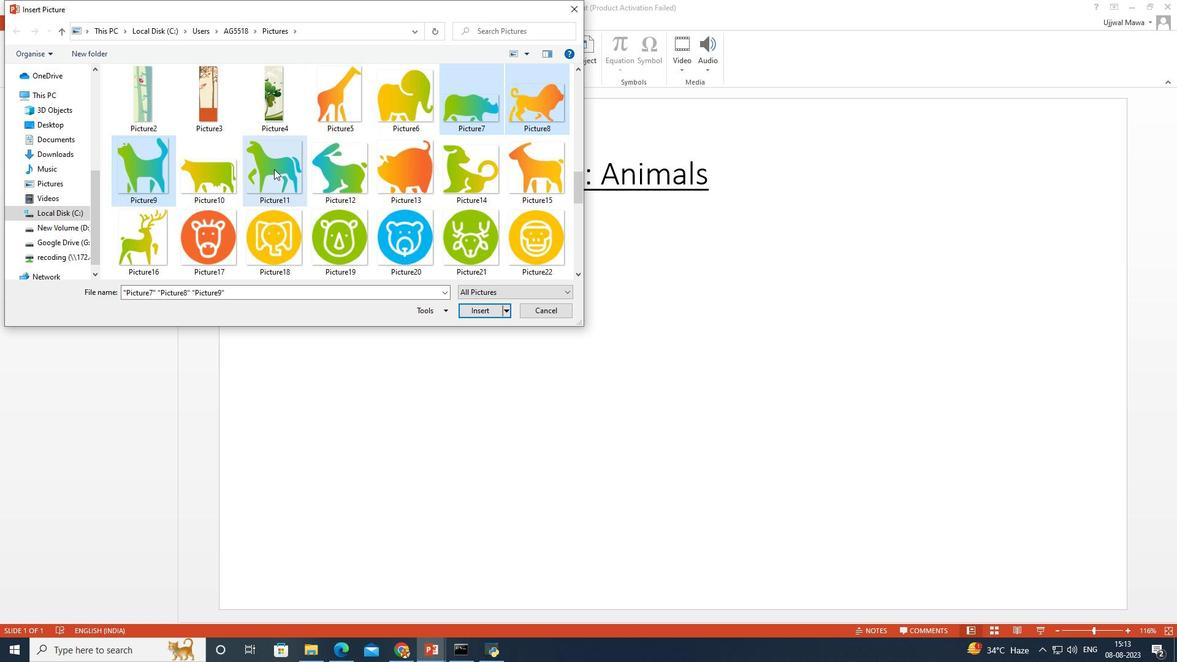 
Action: Mouse moved to (209, 180)
Screenshot: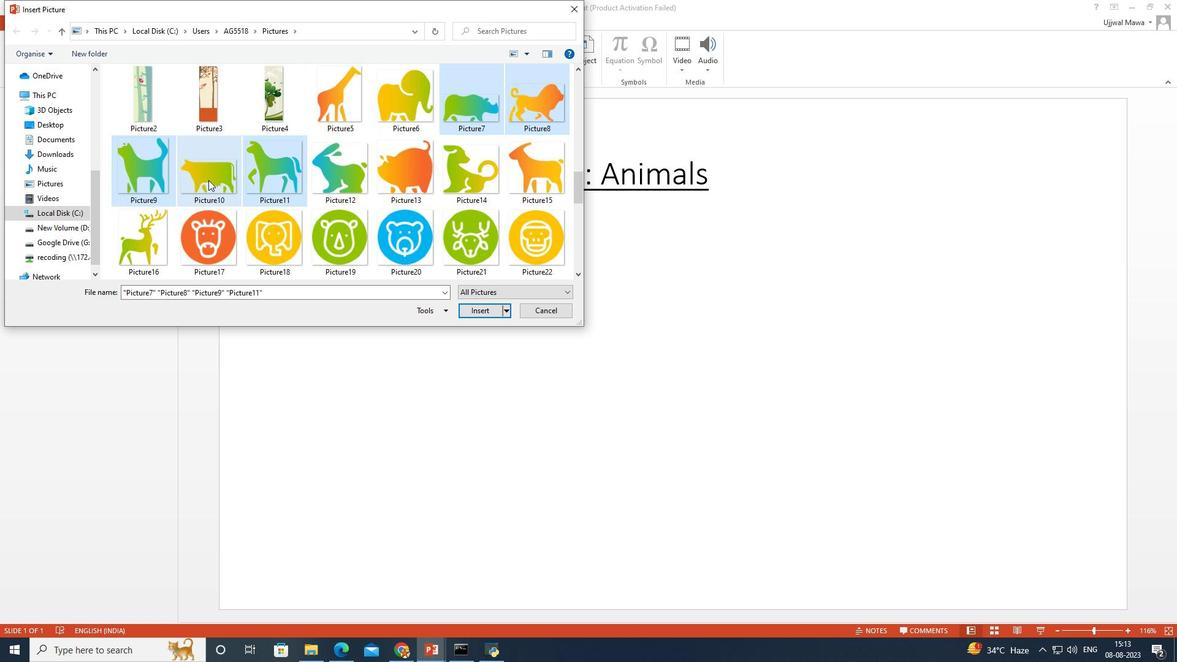 
Action: Mouse pressed left at (209, 180)
Screenshot: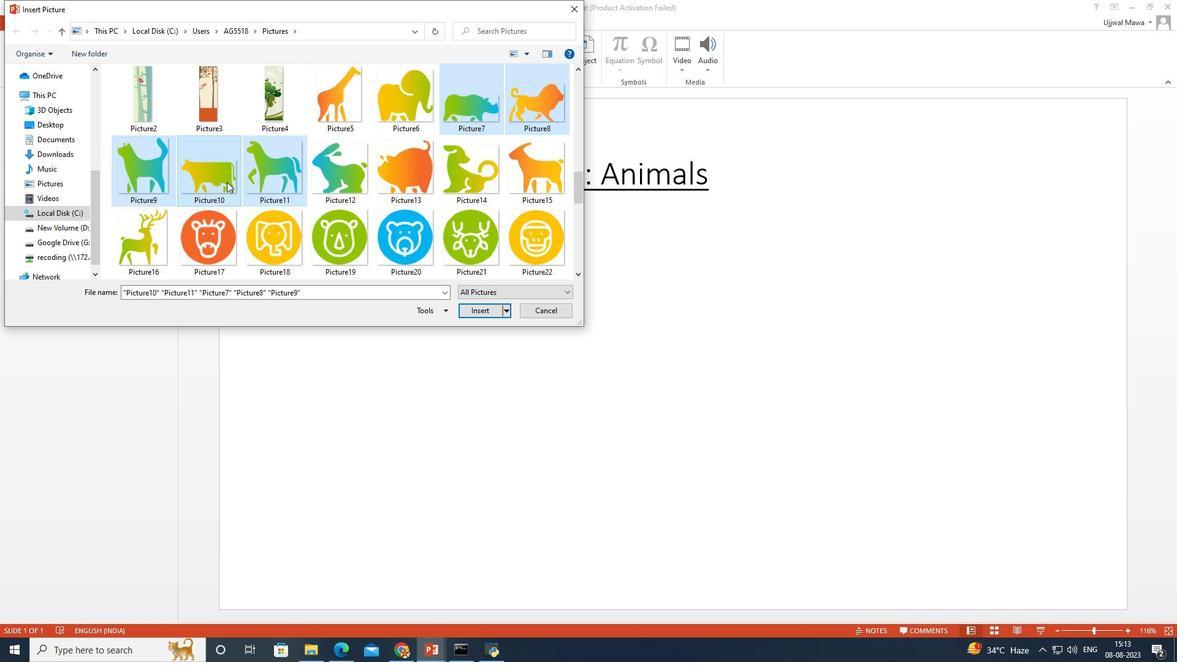 
Action: Mouse moved to (367, 176)
Screenshot: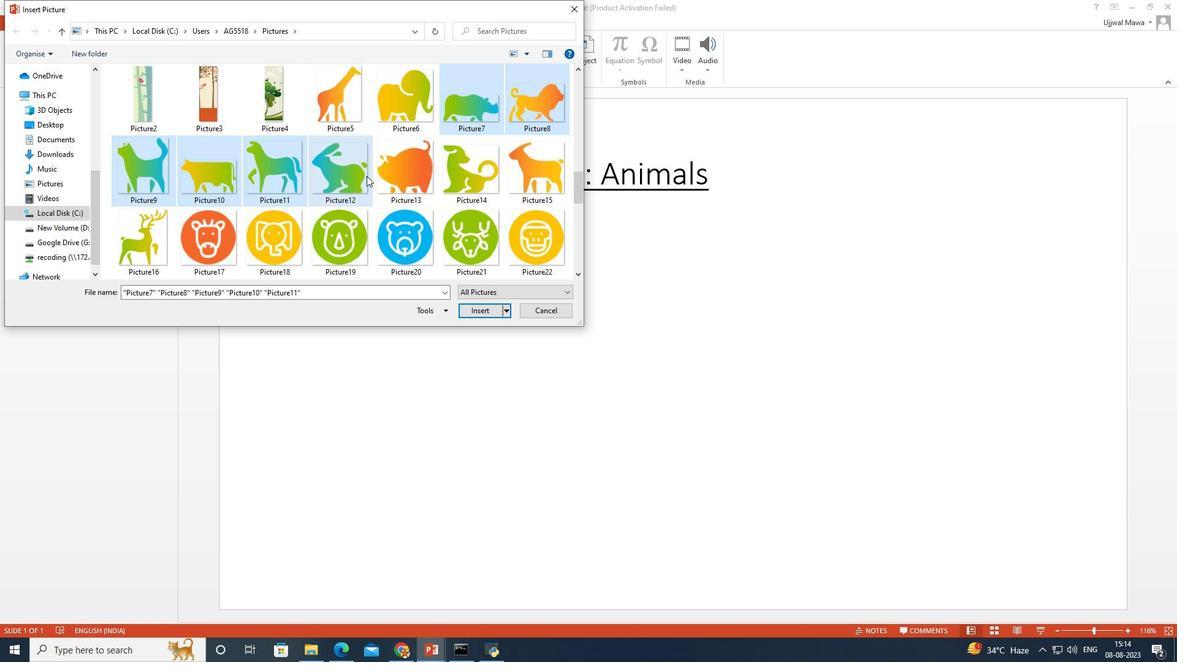 
Action: Mouse pressed left at (367, 176)
Screenshot: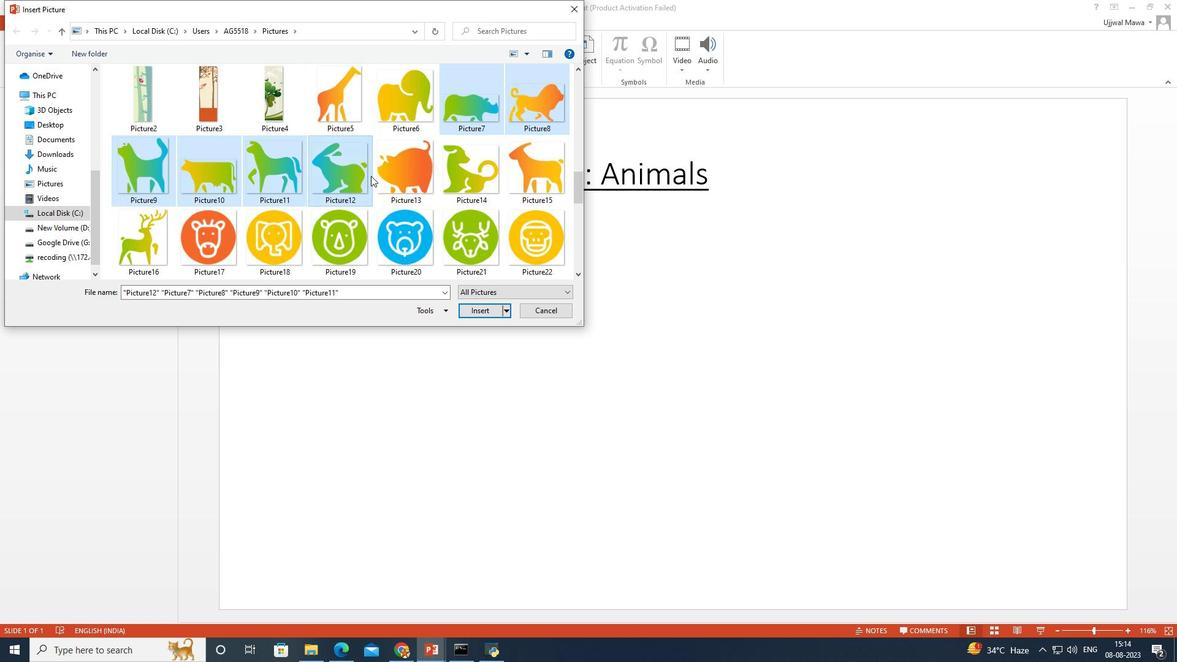 
Action: Mouse moved to (402, 174)
Screenshot: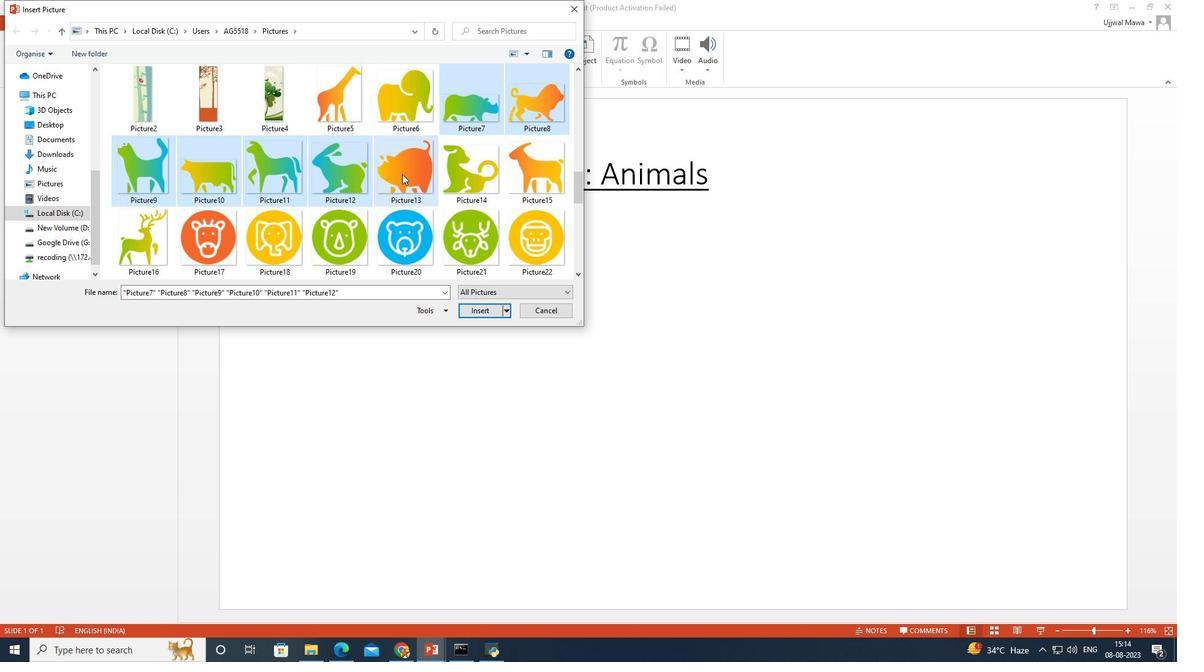 
Action: Mouse pressed left at (402, 174)
Screenshot: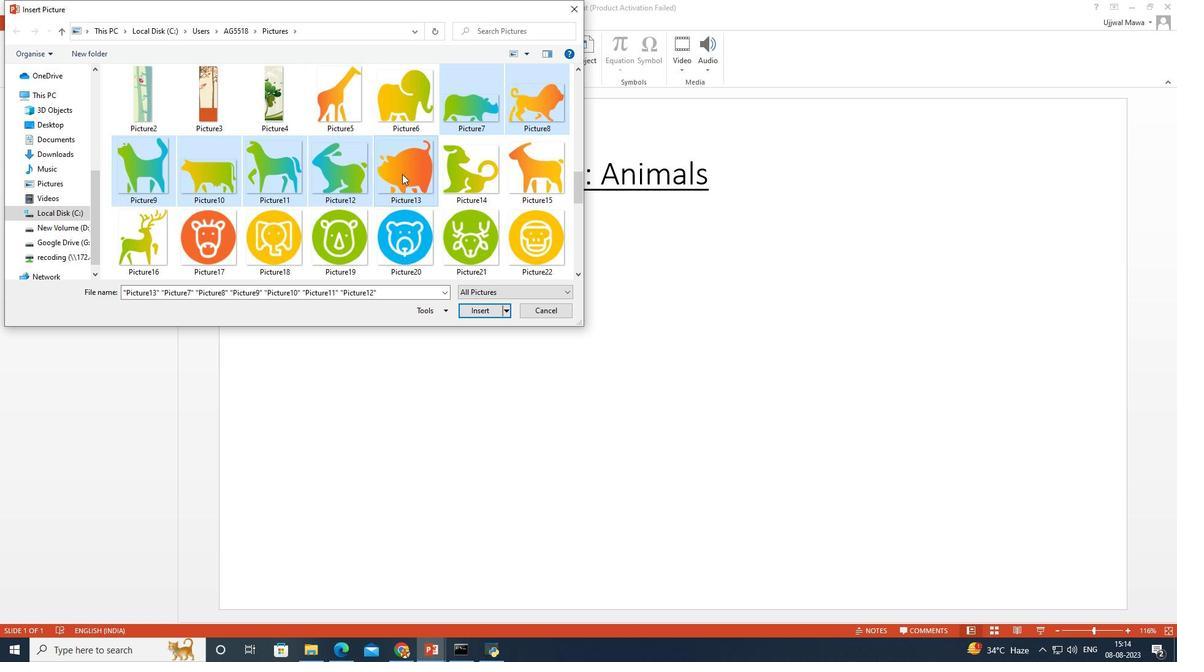 
Action: Mouse moved to (456, 177)
Screenshot: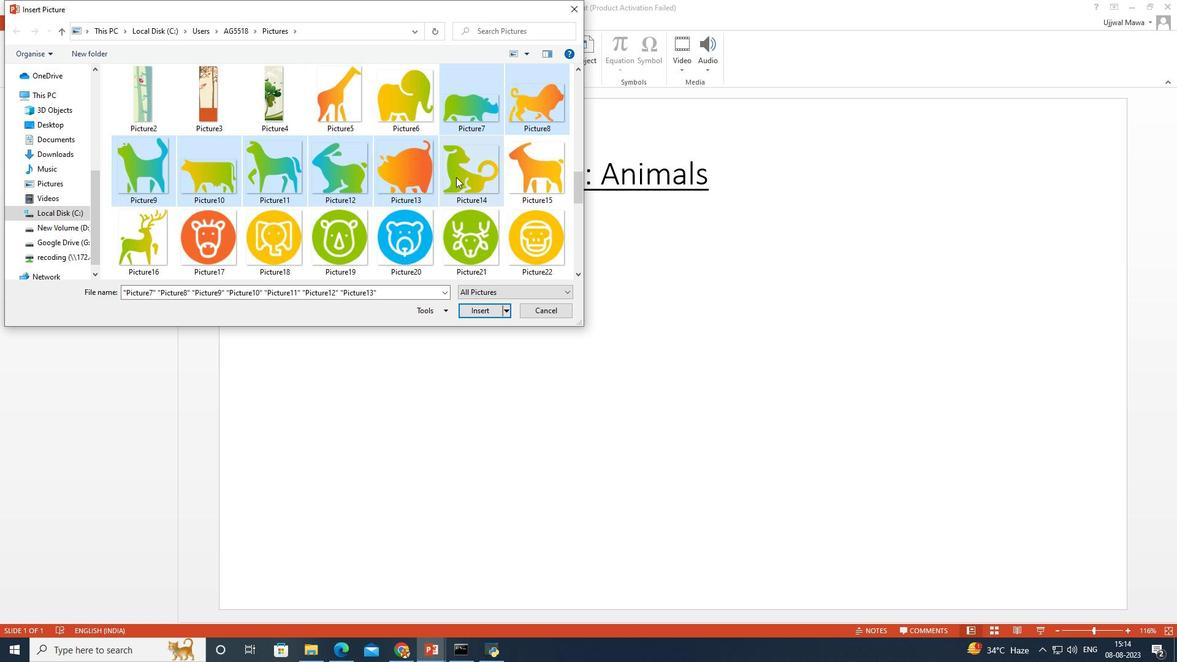 
Action: Mouse pressed left at (456, 177)
Screenshot: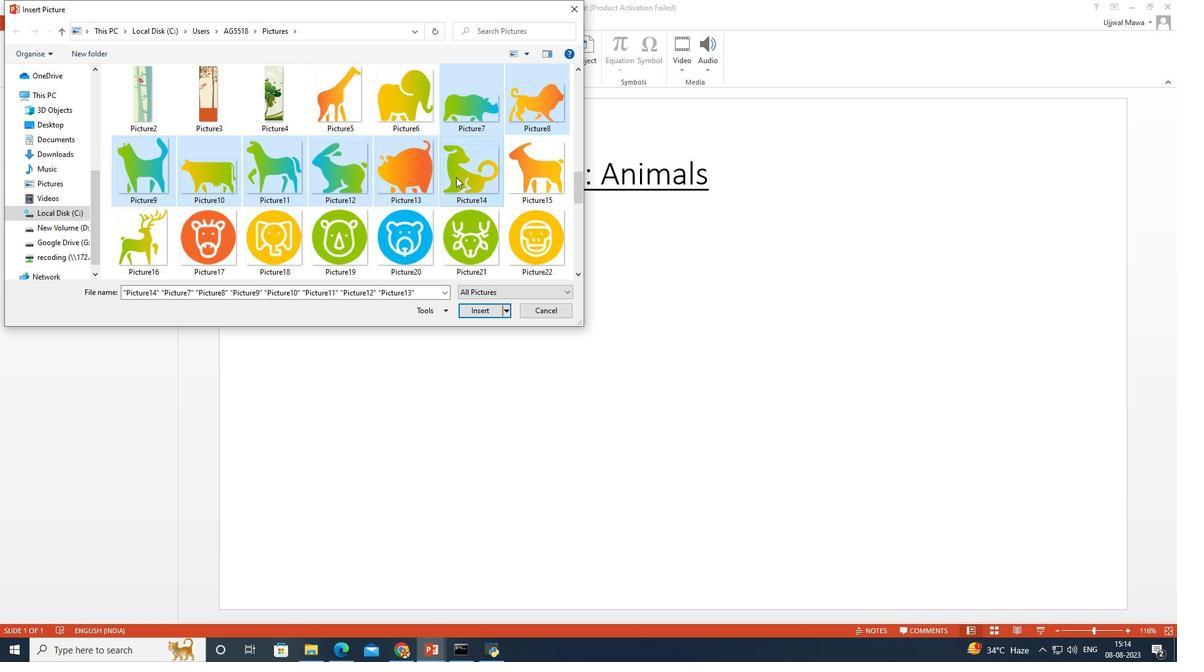 
Action: Mouse moved to (548, 176)
Screenshot: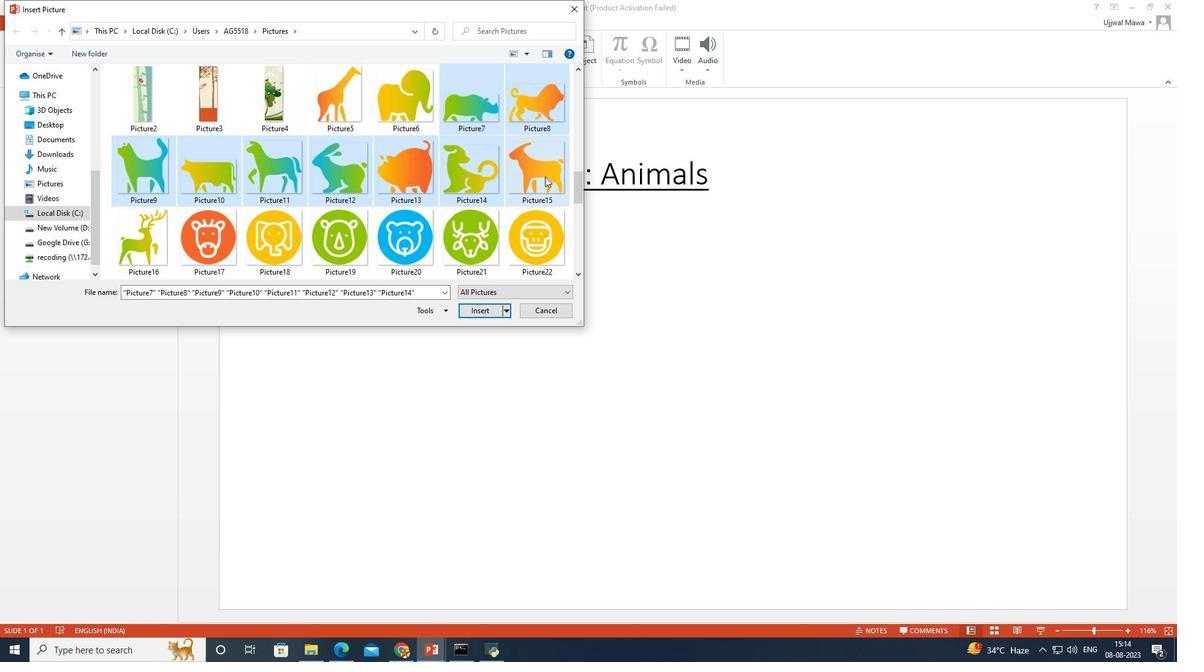 
Action: Mouse pressed left at (548, 176)
Screenshot: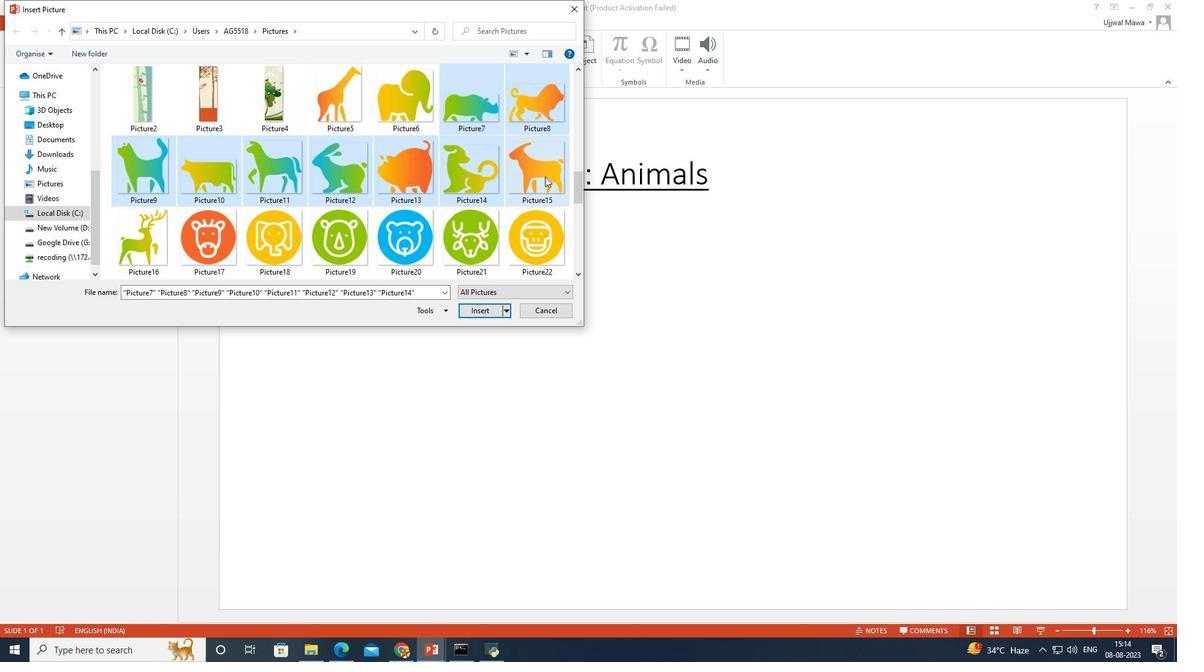 
Action: Mouse moved to (144, 239)
Screenshot: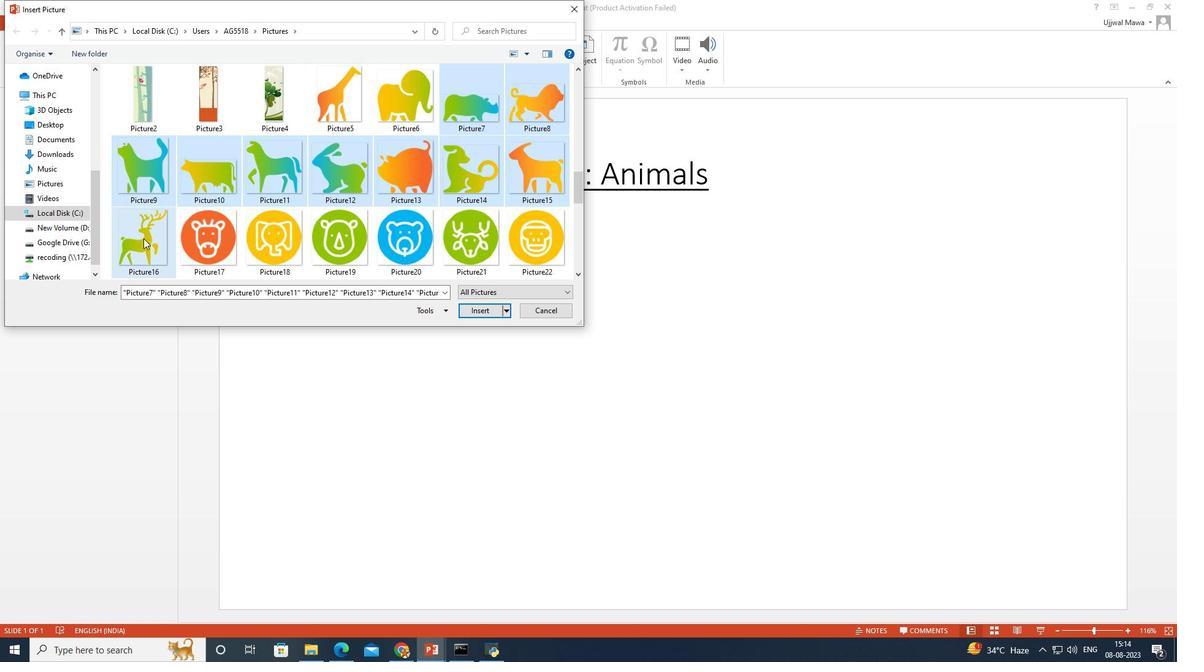 
Action: Mouse pressed left at (144, 239)
Screenshot: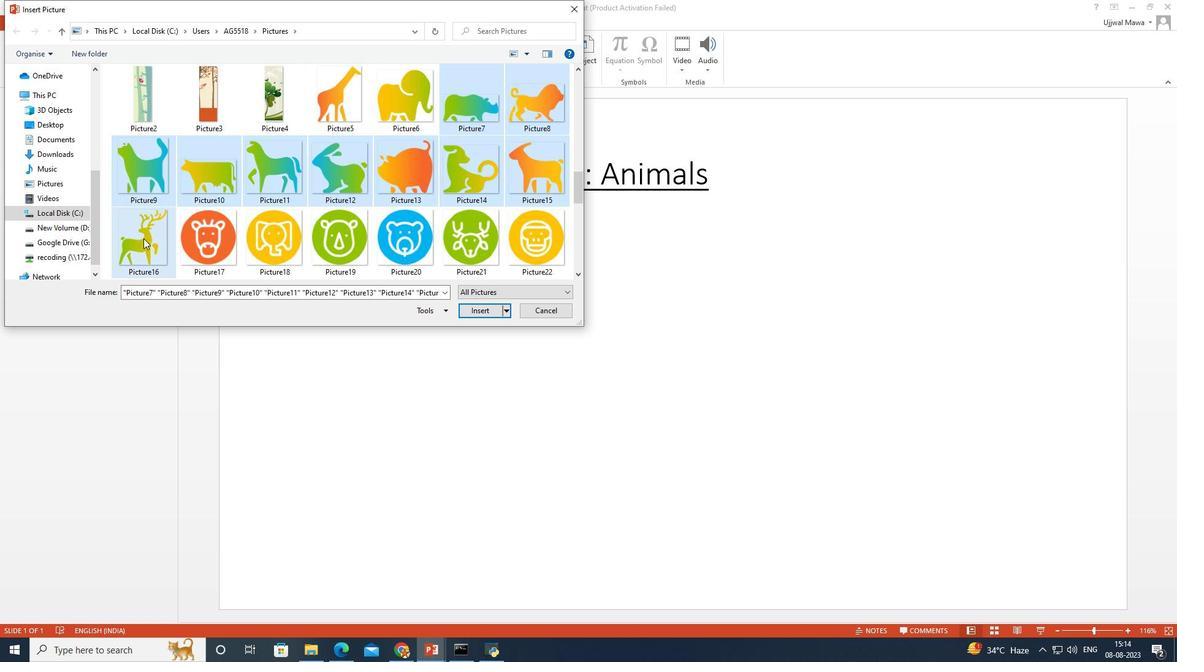 
Action: Mouse moved to (464, 305)
Screenshot: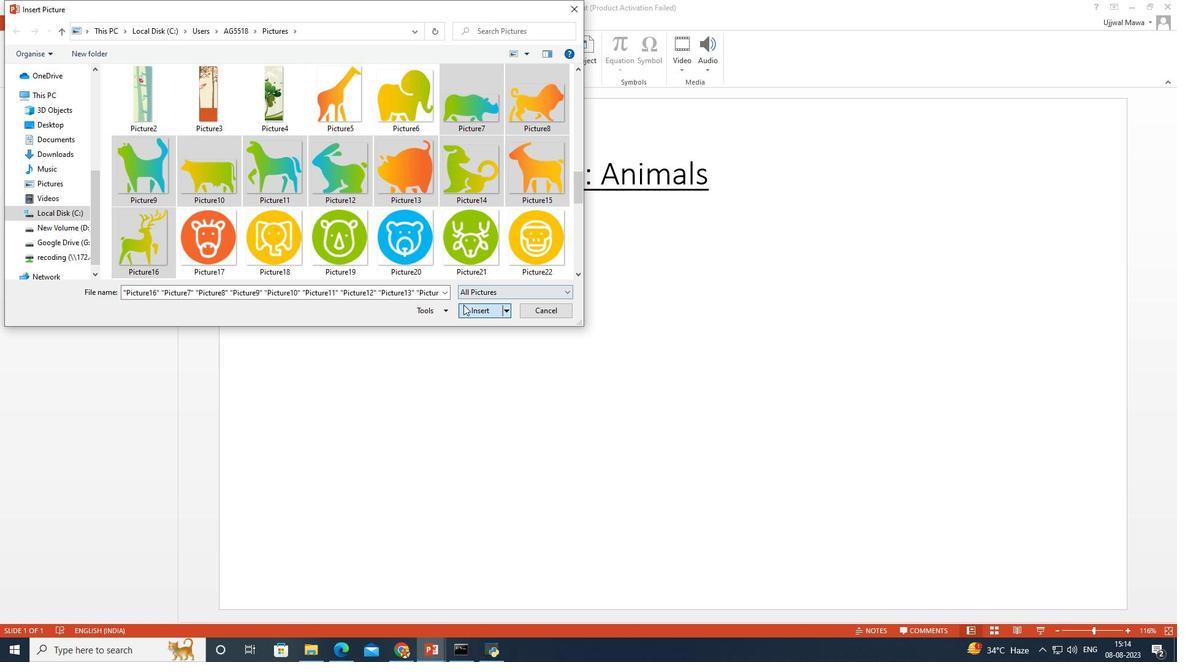 
Action: Mouse pressed left at (464, 305)
Screenshot: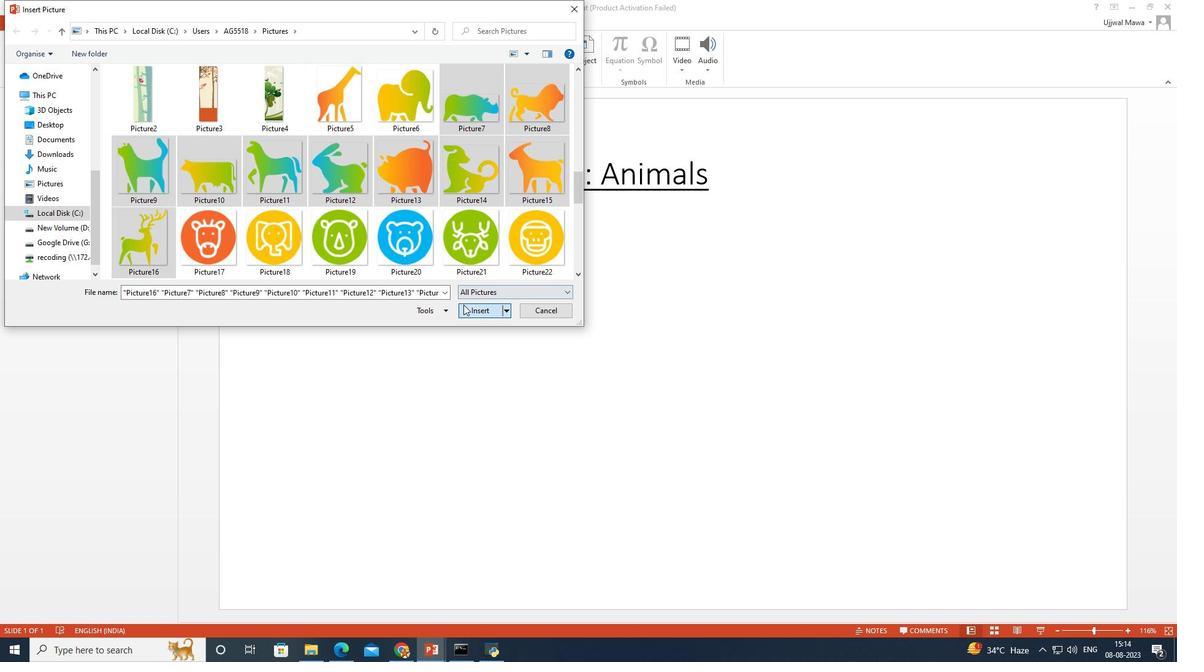 
Action: Mouse moved to (622, 343)
Screenshot: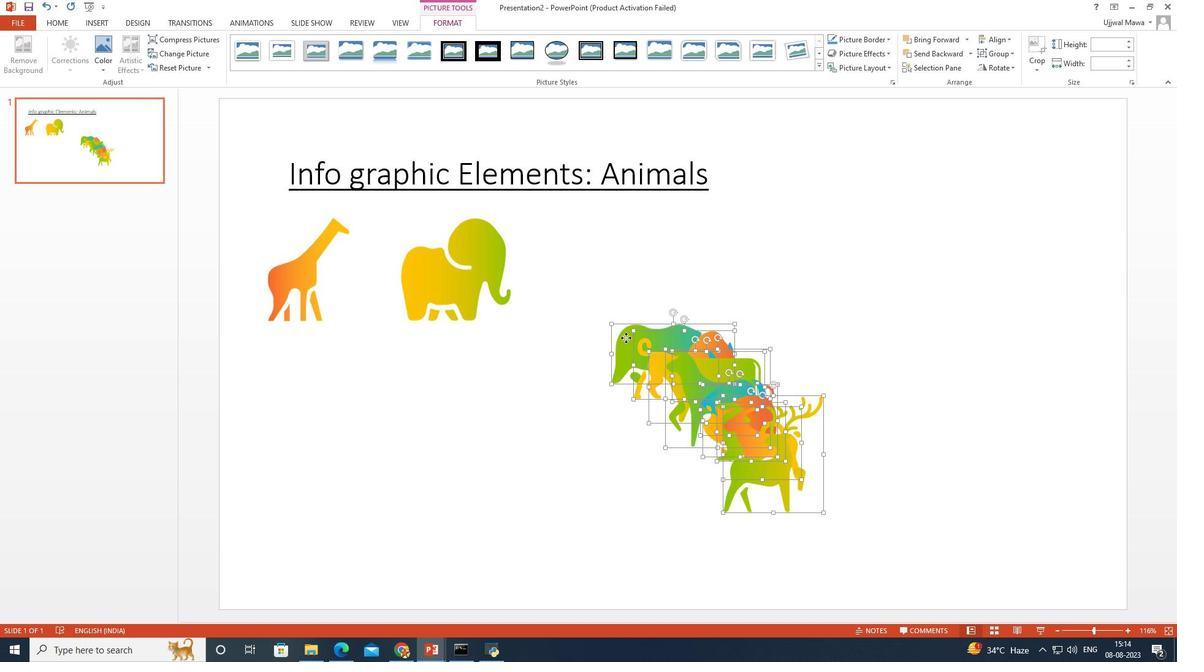 
Action: Mouse pressed left at (622, 343)
Screenshot: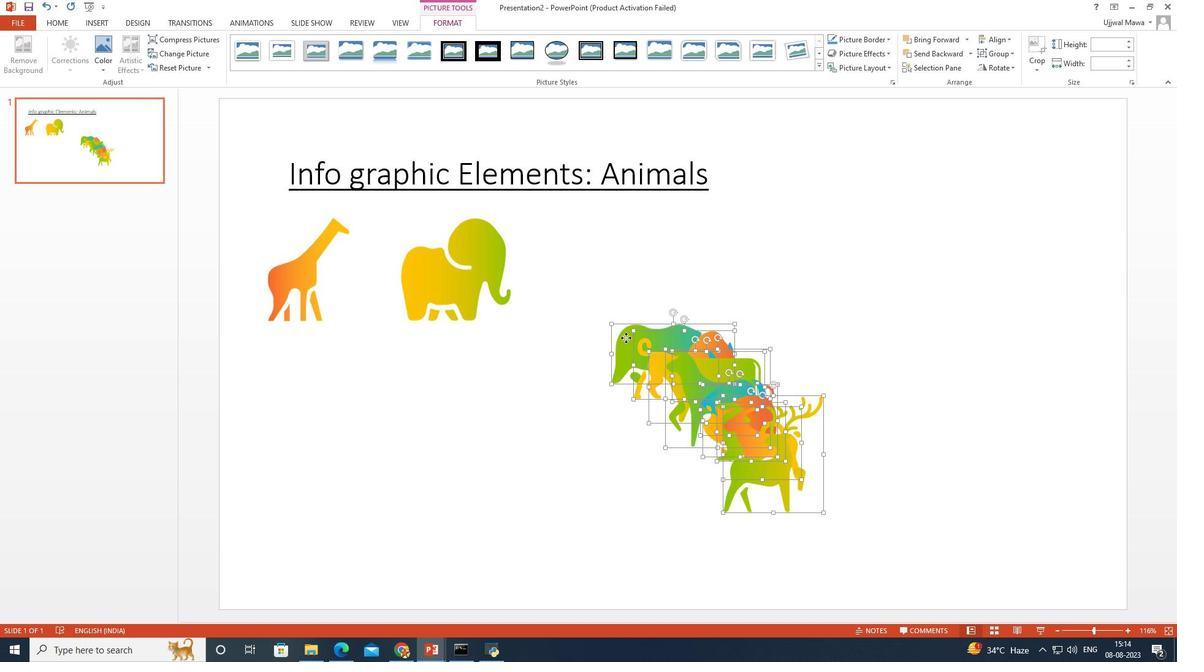
Action: Mouse moved to (683, 346)
Screenshot: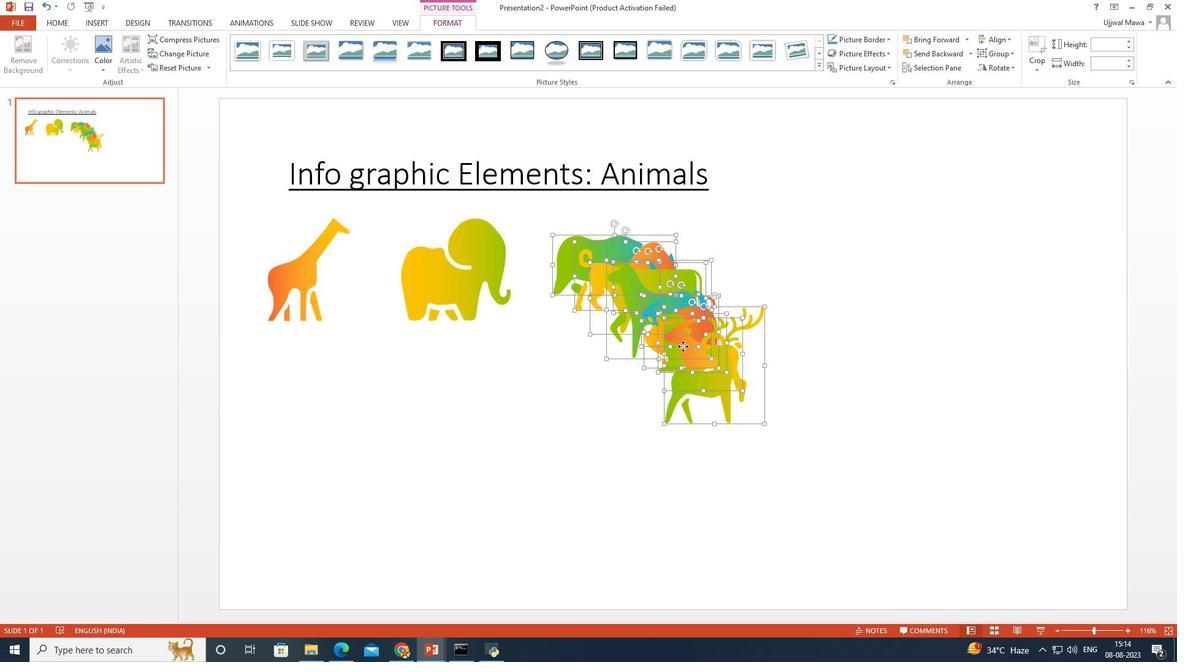 
Action: Mouse pressed left at (683, 346)
Screenshot: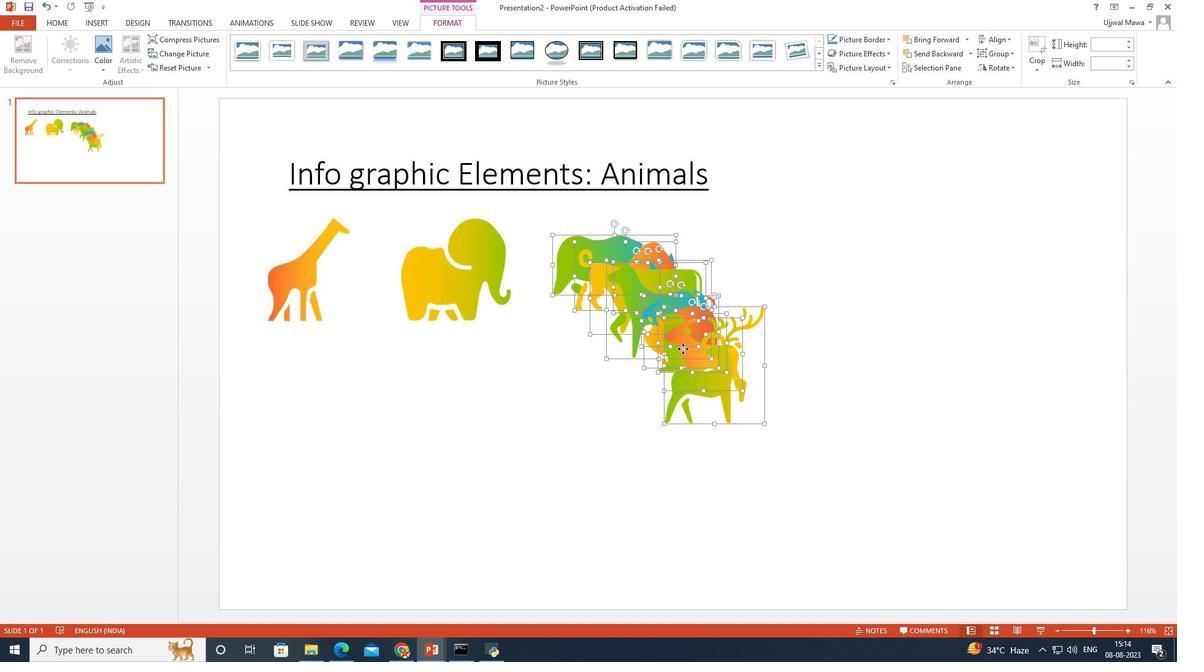 
Action: Mouse moved to (662, 445)
Screenshot: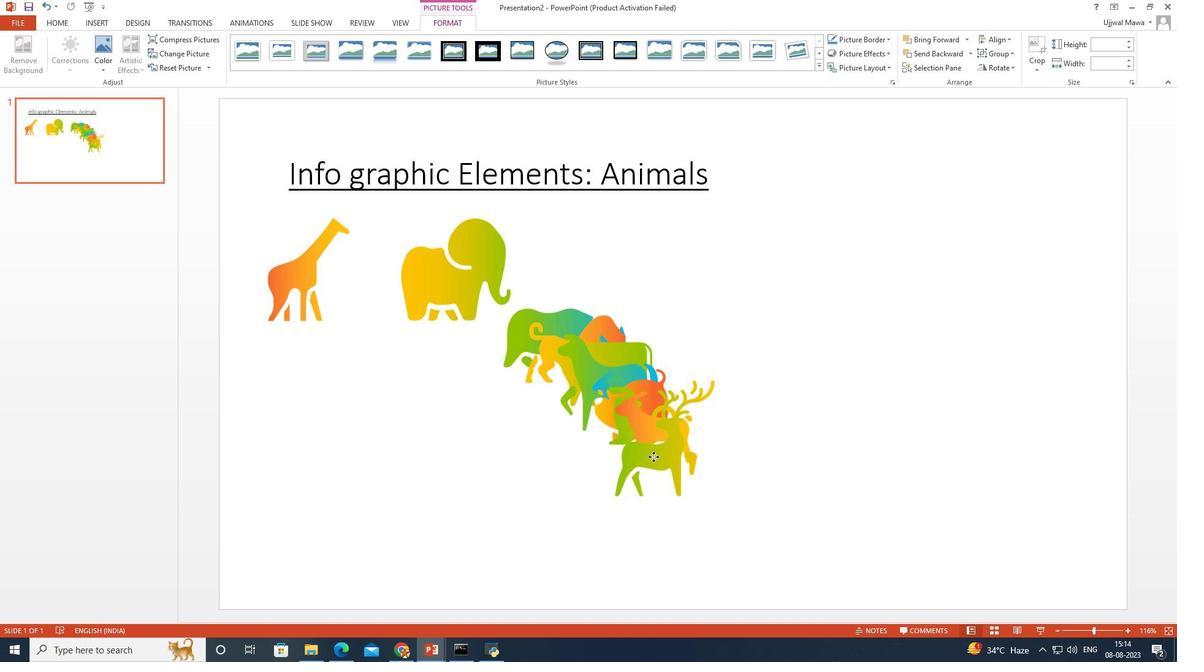 
Action: Mouse pressed left at (706, 388)
Screenshot: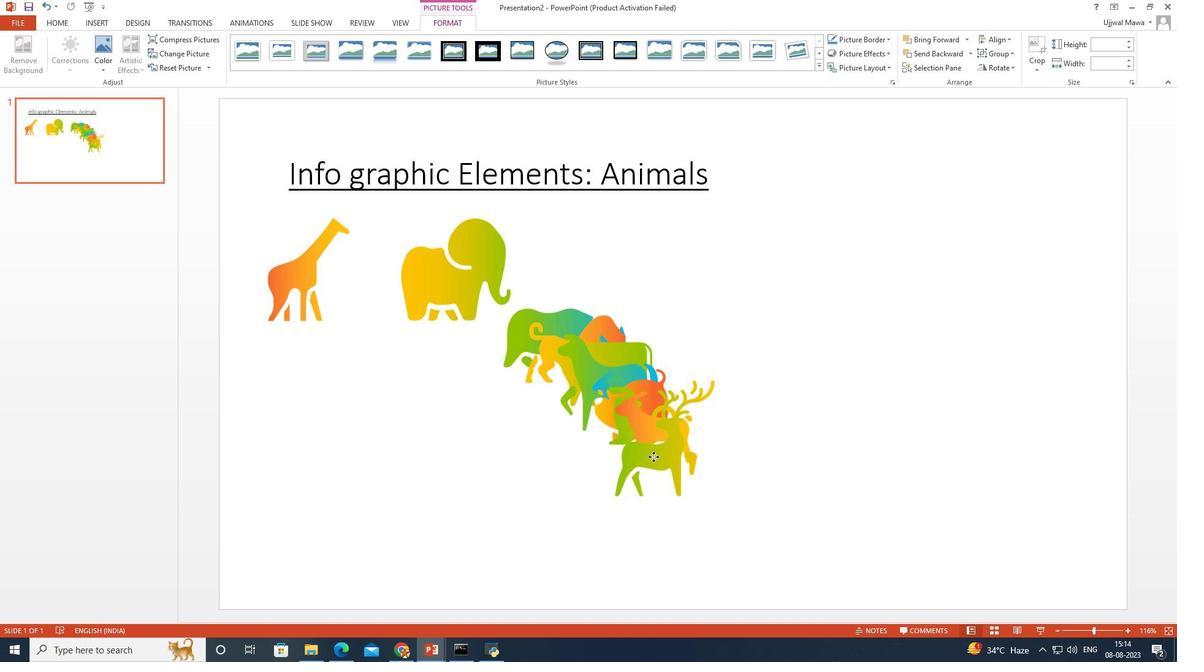 
Action: Mouse moved to (665, 445)
Screenshot: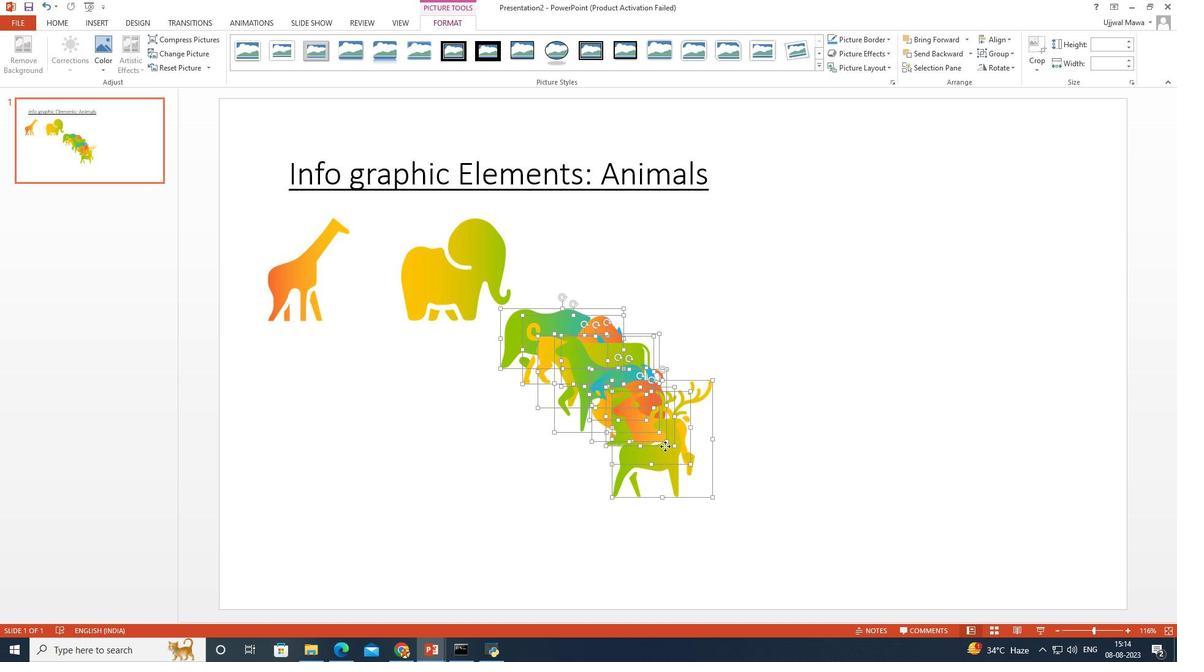 
Action: Mouse pressed left at (665, 445)
Screenshot: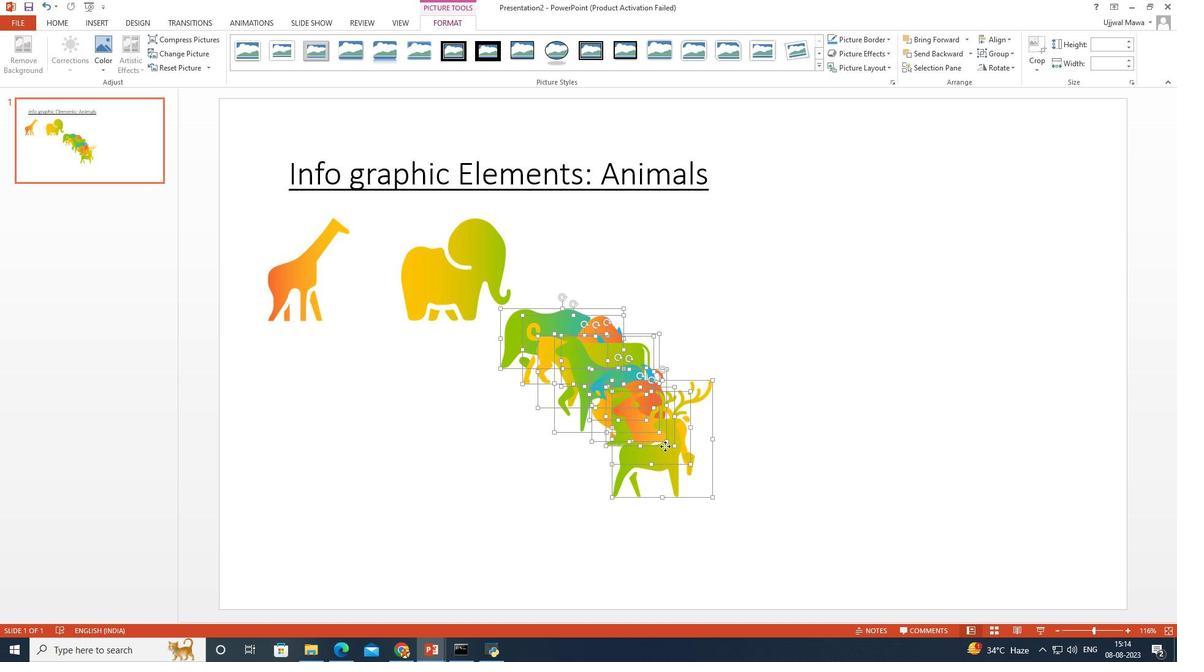 
Action: Mouse moved to (667, 447)
Screenshot: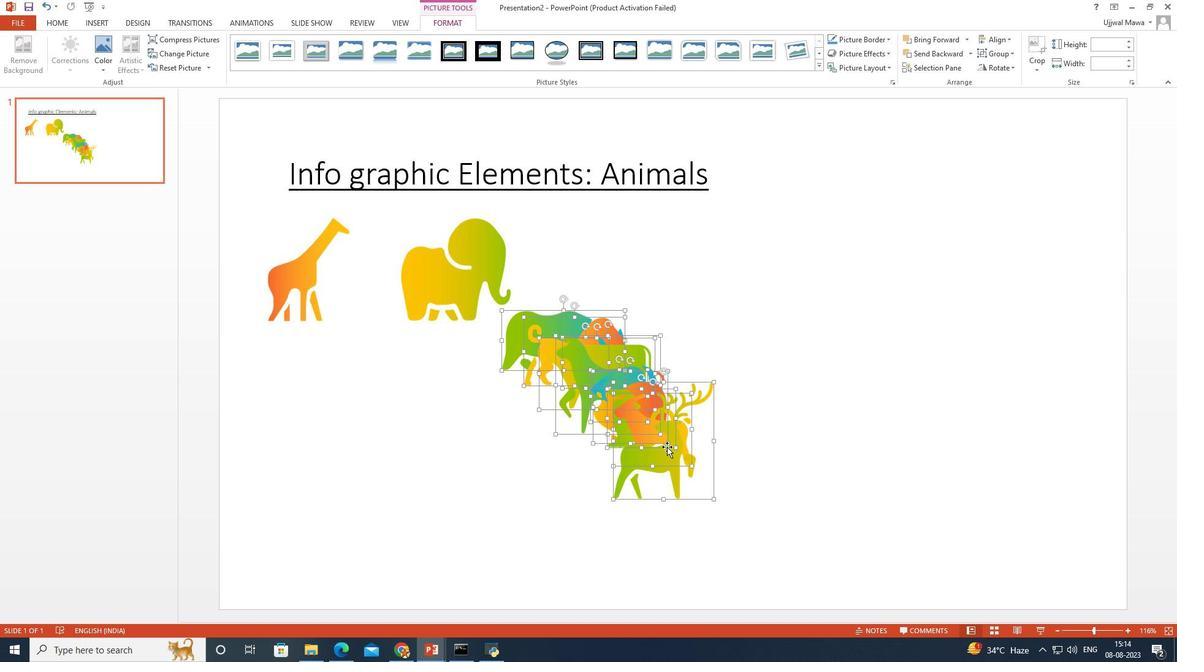 
Action: Key pressed <Key.backspace>
Screenshot: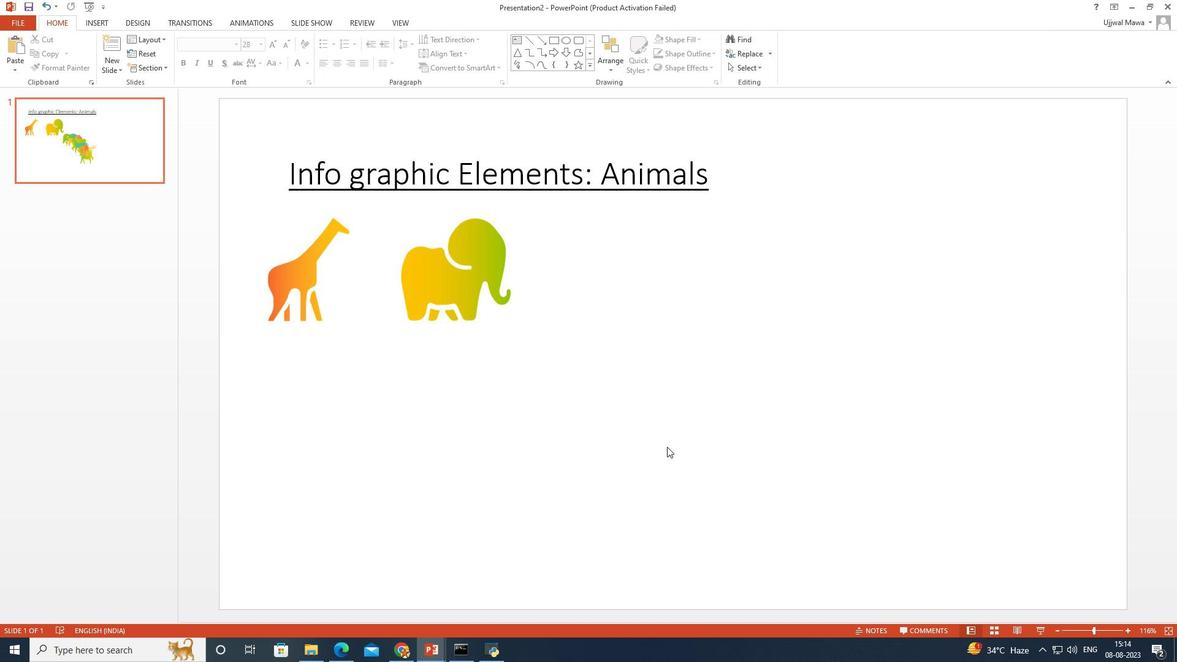 
Action: Mouse moved to (606, 331)
Screenshot: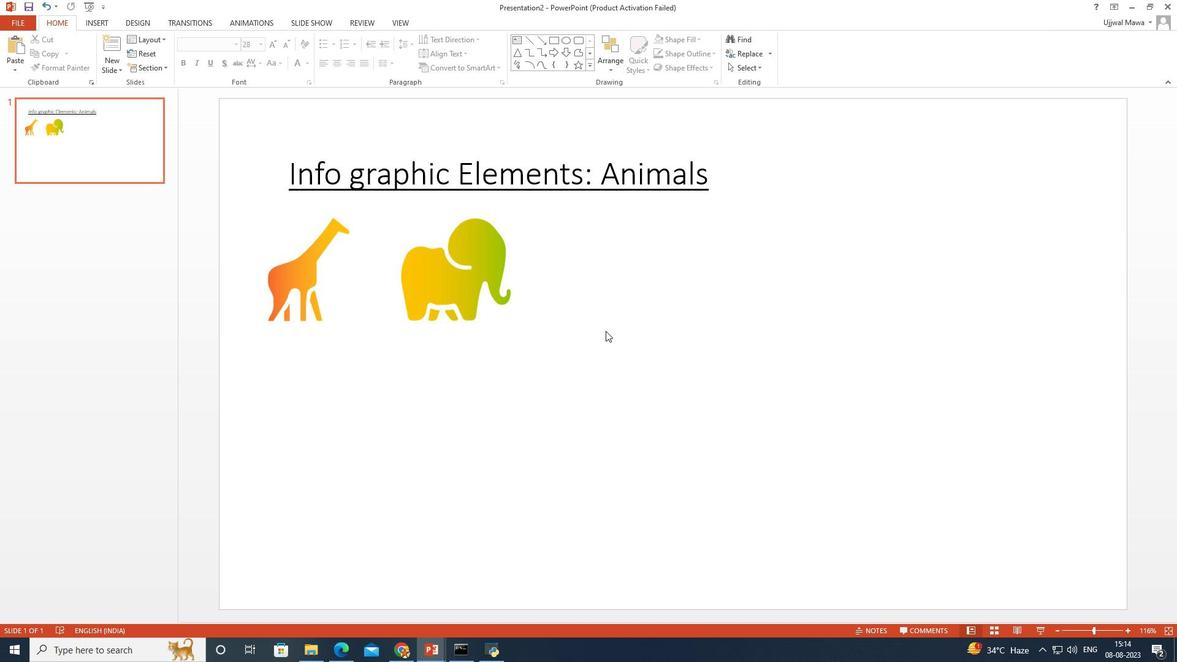 
Action: Mouse pressed left at (606, 331)
Screenshot: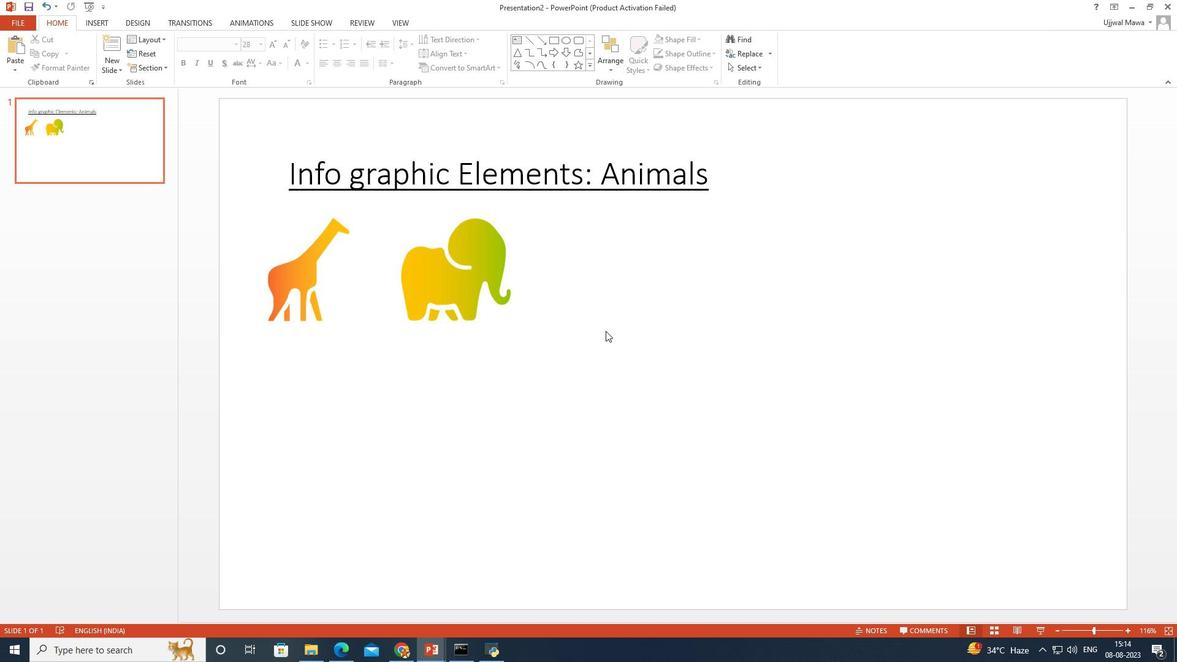 
Action: Mouse moved to (110, 25)
Screenshot: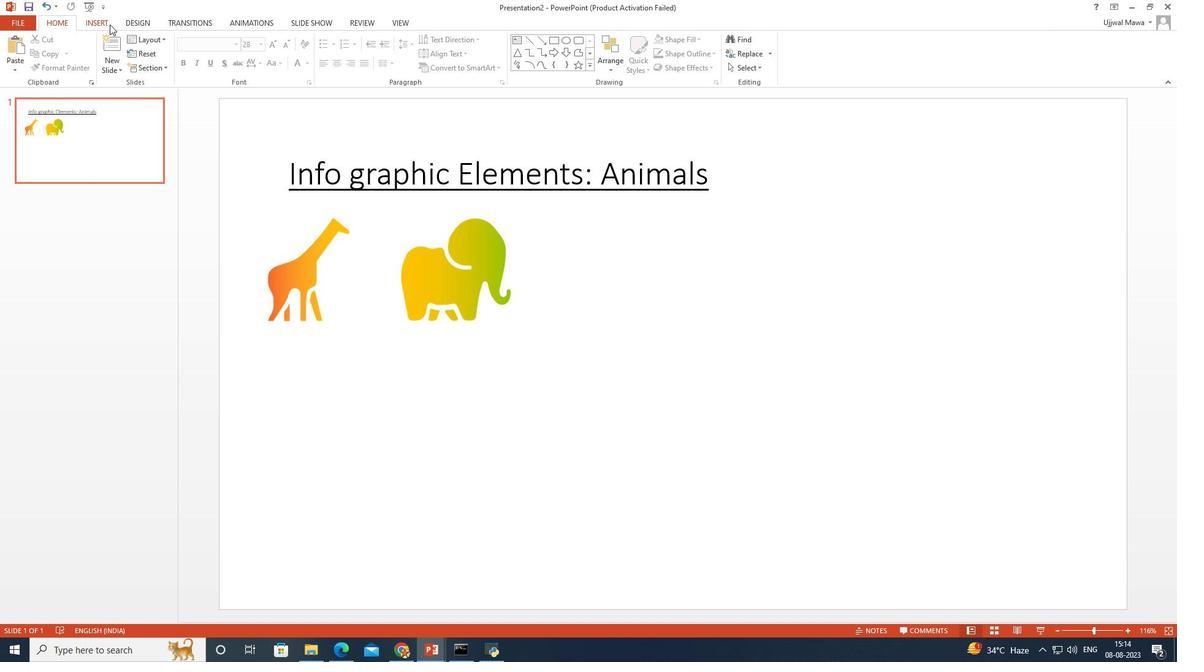 
Action: Mouse pressed left at (110, 25)
Screenshot: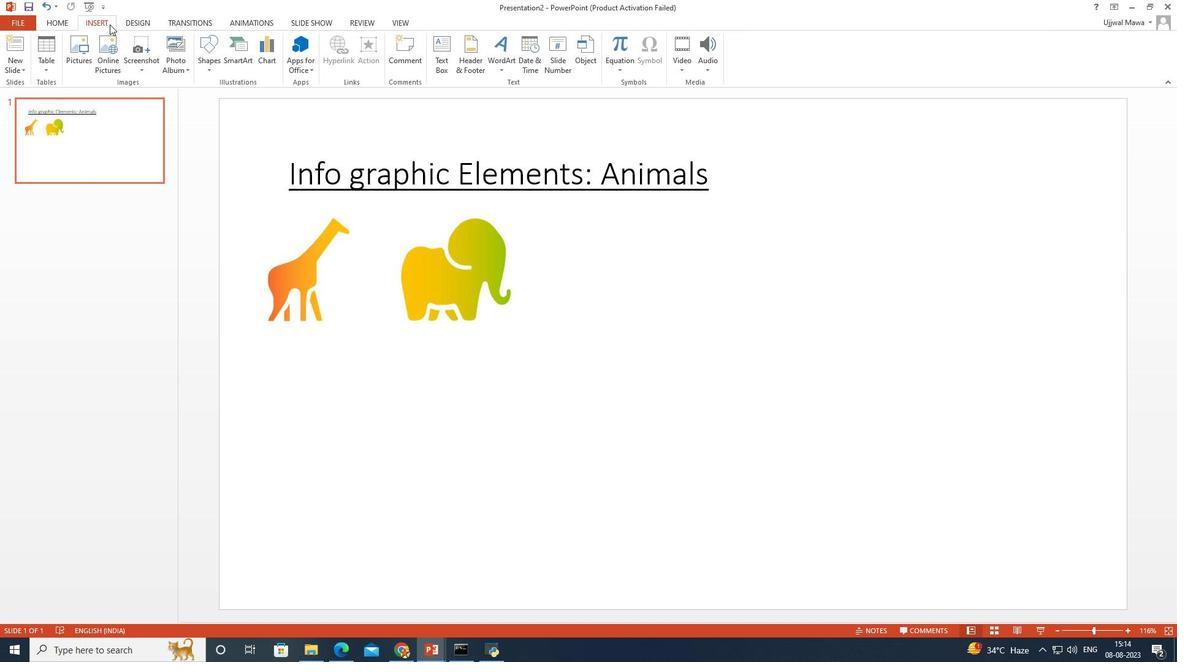 
Action: Mouse moved to (77, 63)
Screenshot: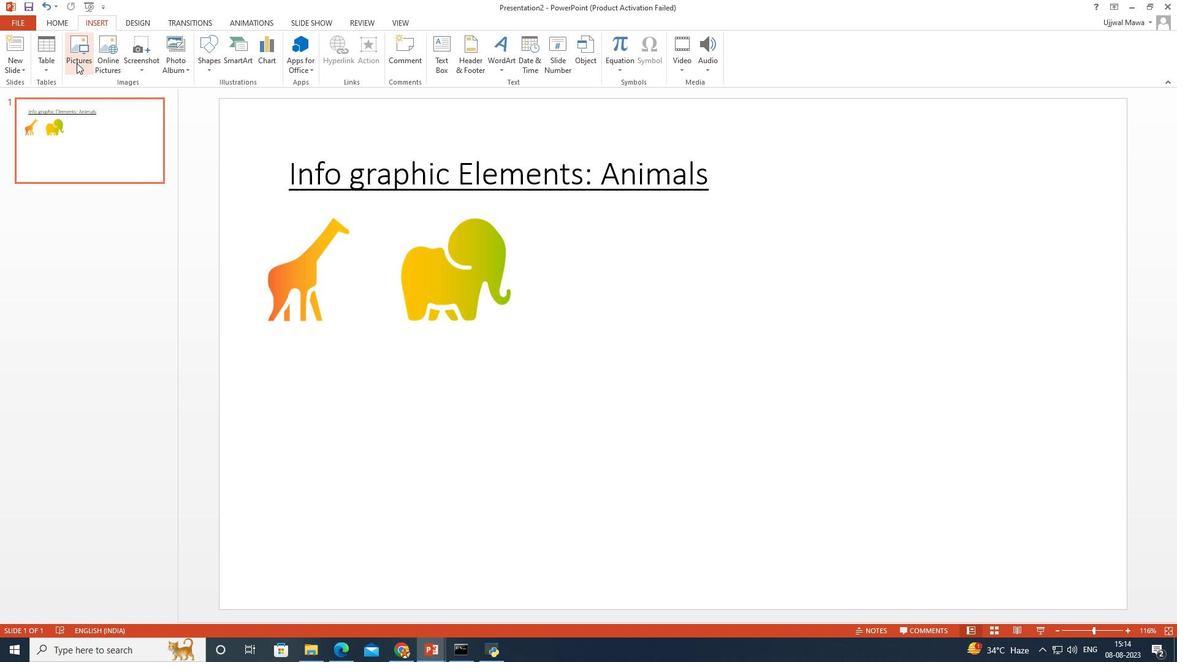 
Action: Mouse pressed left at (77, 63)
Screenshot: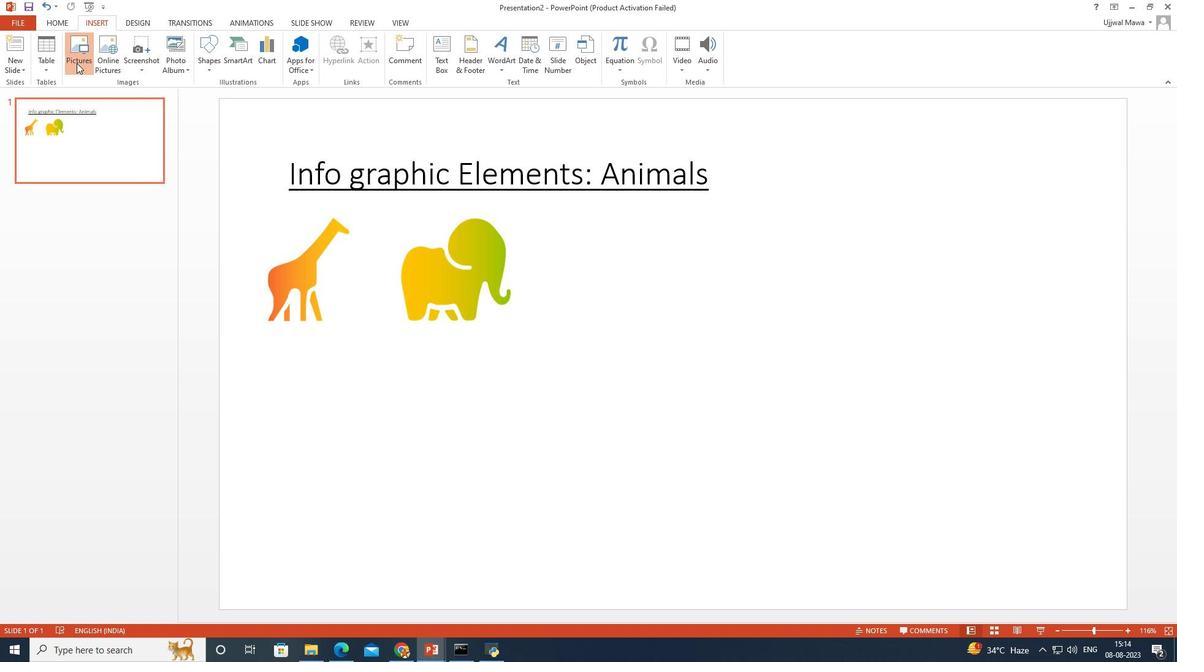 
Action: Mouse moved to (239, 177)
Screenshot: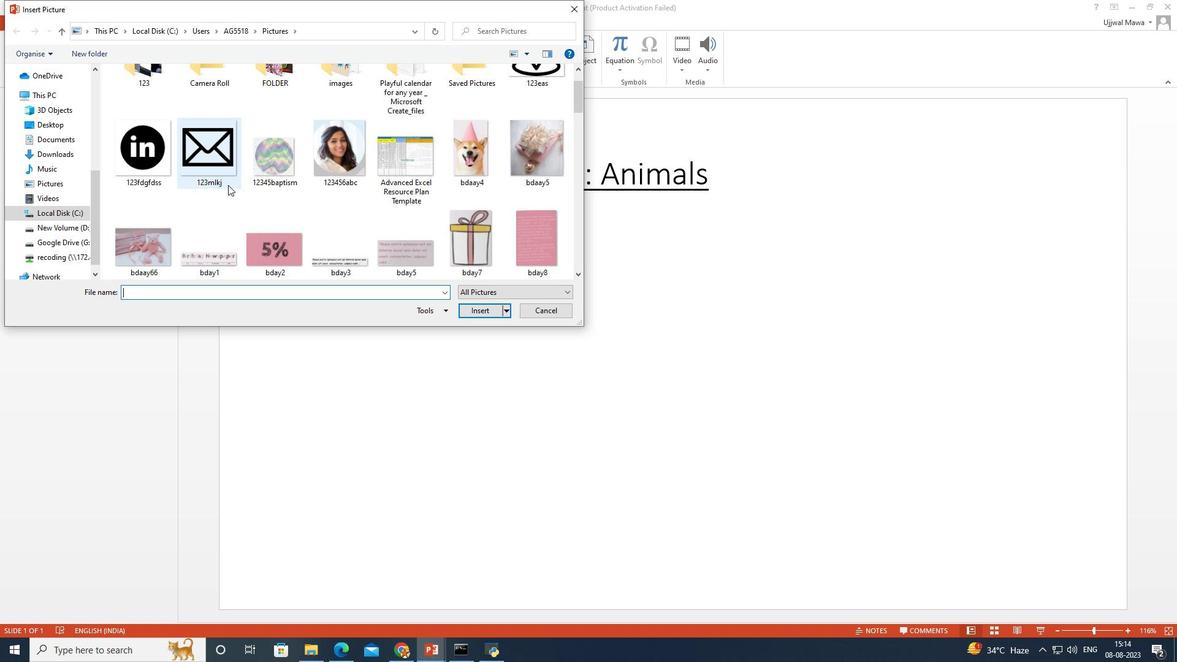 
Action: Mouse scrolled (239, 177) with delta (0, 0)
Screenshot: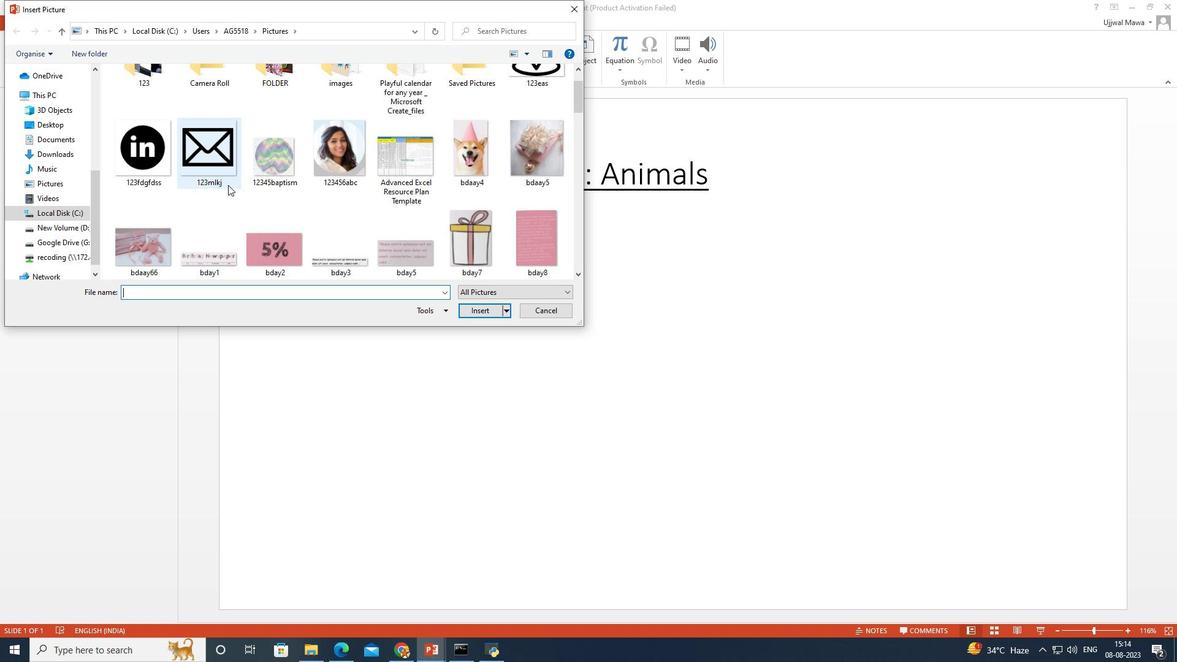 
Action: Mouse moved to (237, 181)
Screenshot: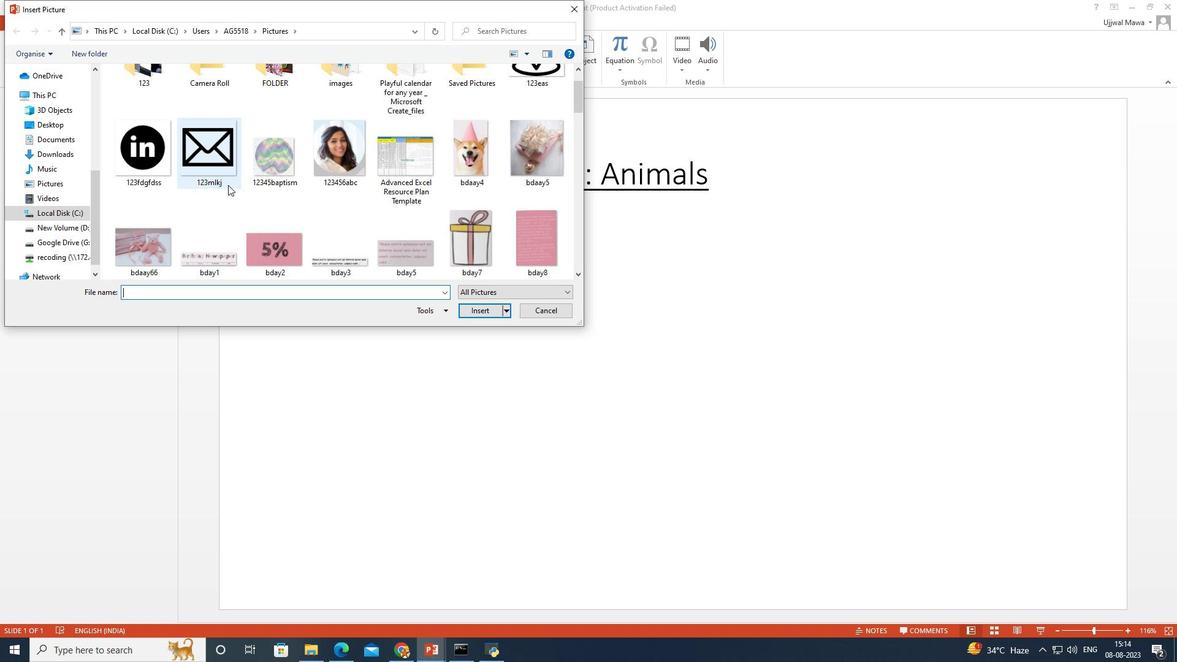 
Action: Mouse scrolled (237, 180) with delta (0, 0)
Screenshot: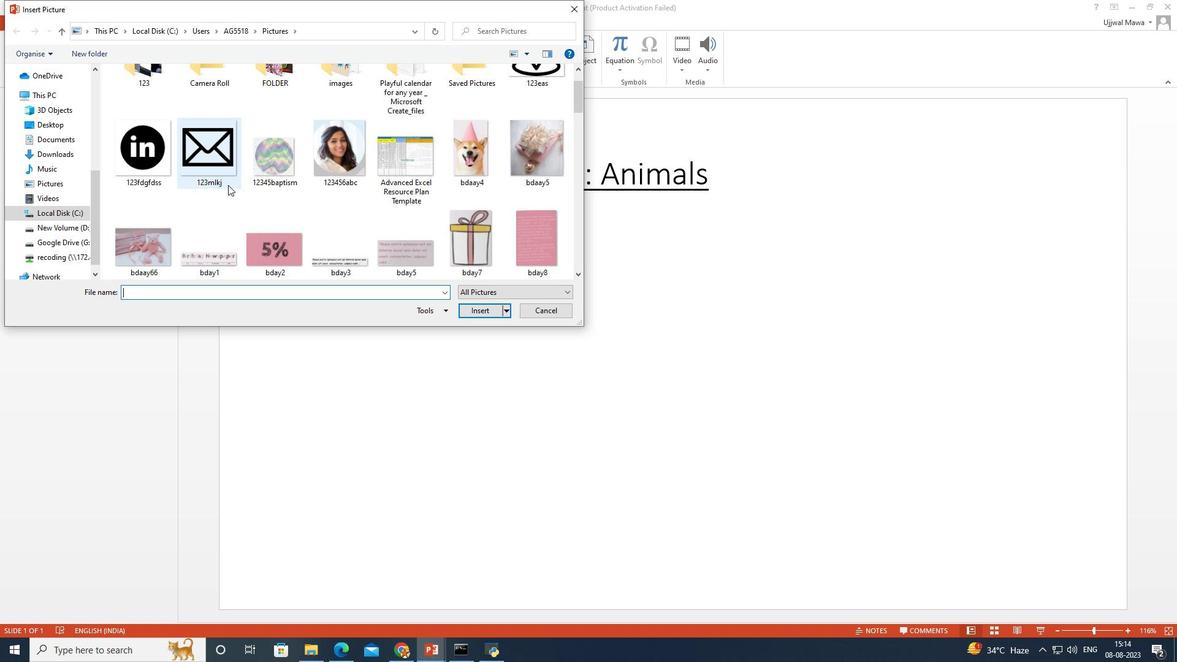 
Action: Mouse moved to (233, 183)
Screenshot: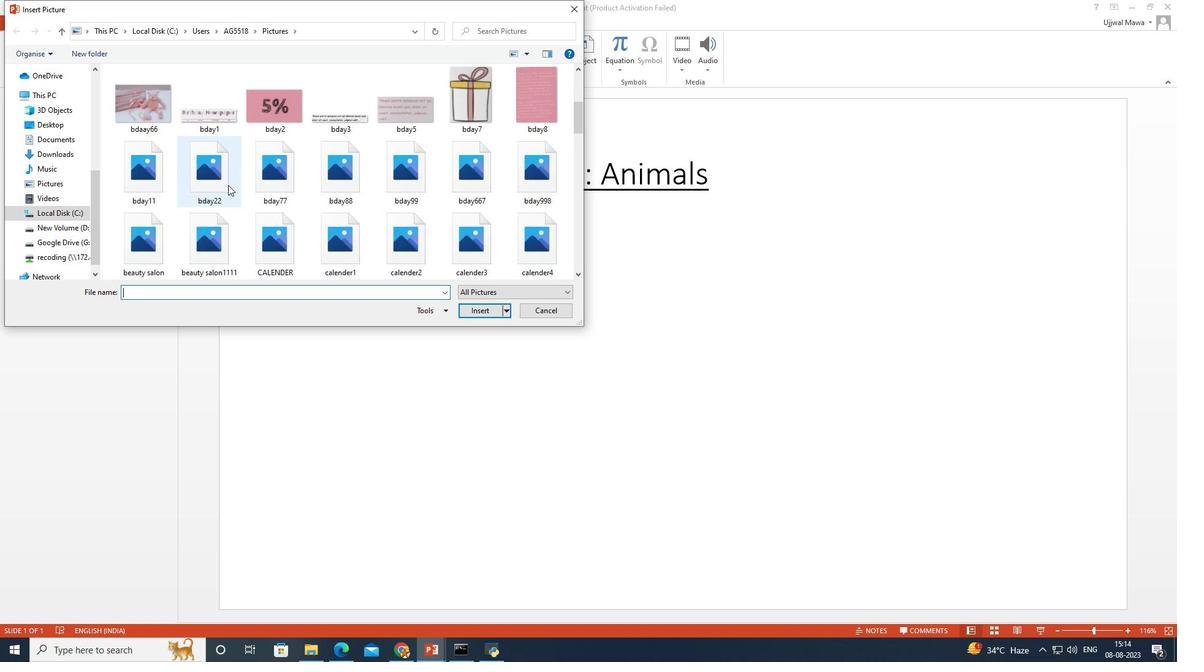 
Action: Mouse scrolled (233, 182) with delta (0, 0)
Screenshot: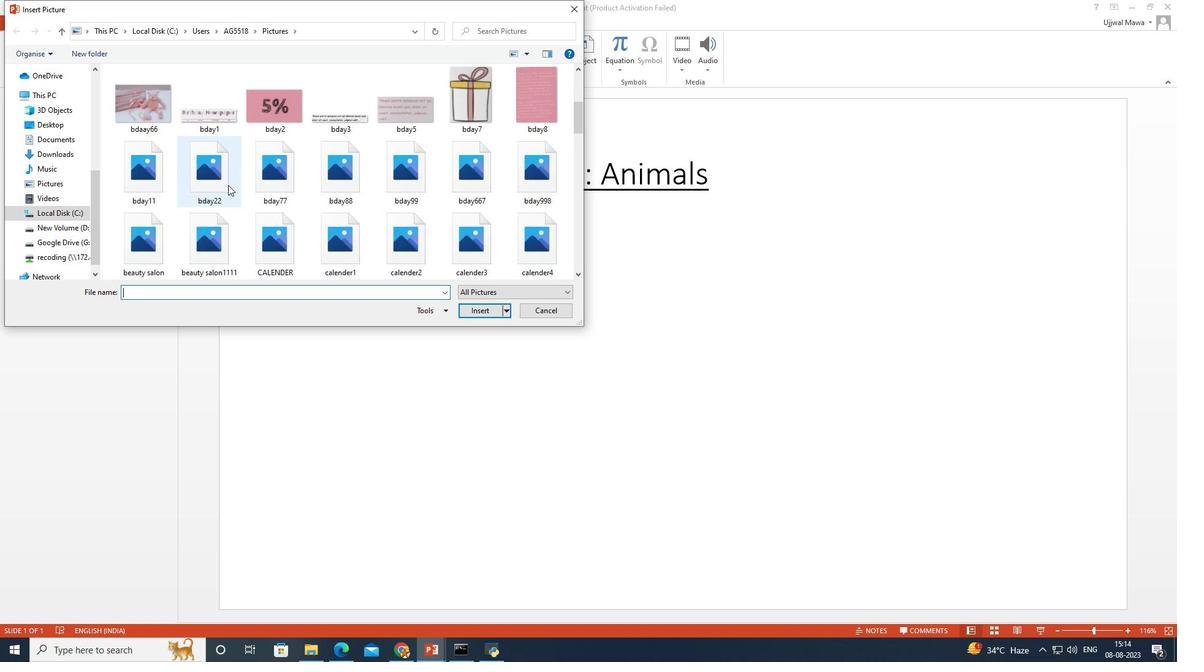 
Action: Mouse moved to (228, 183)
Screenshot: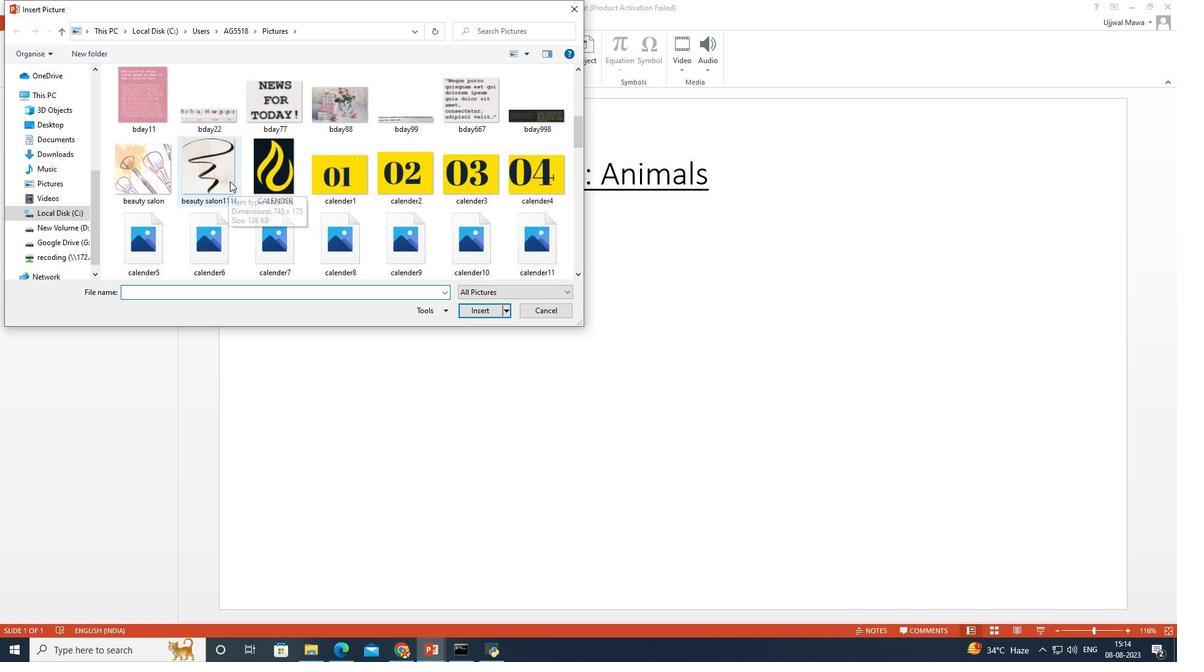
Action: Mouse scrolled (228, 183) with delta (0, 0)
Screenshot: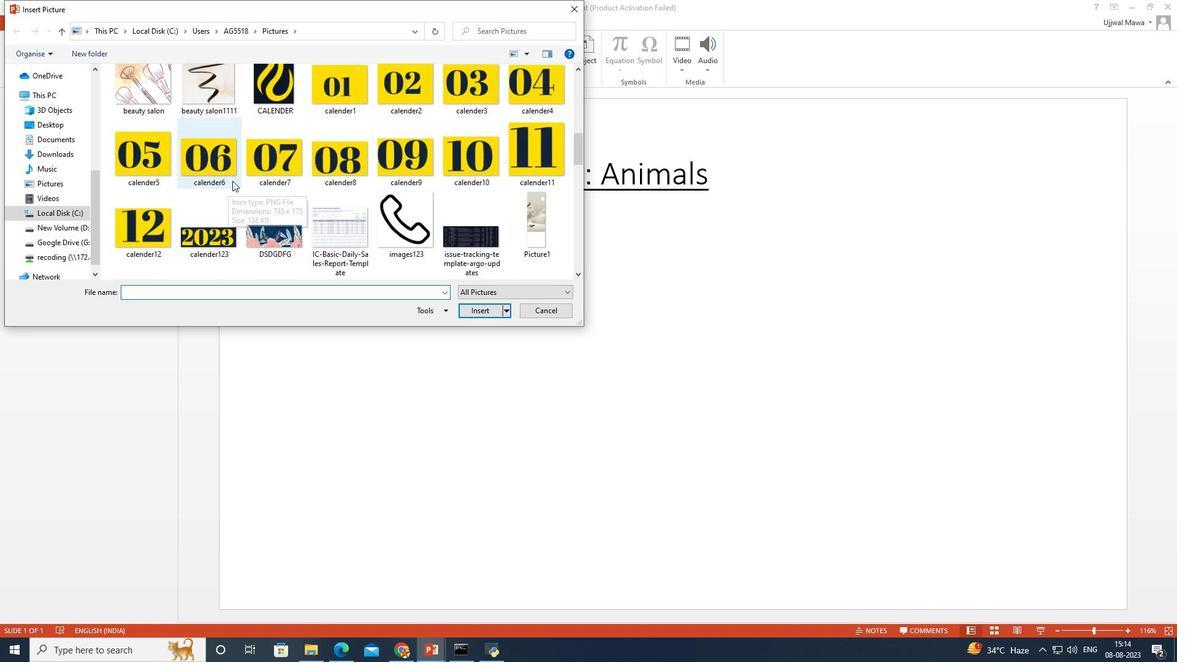 
Action: Mouse scrolled (228, 183) with delta (0, 0)
Screenshot: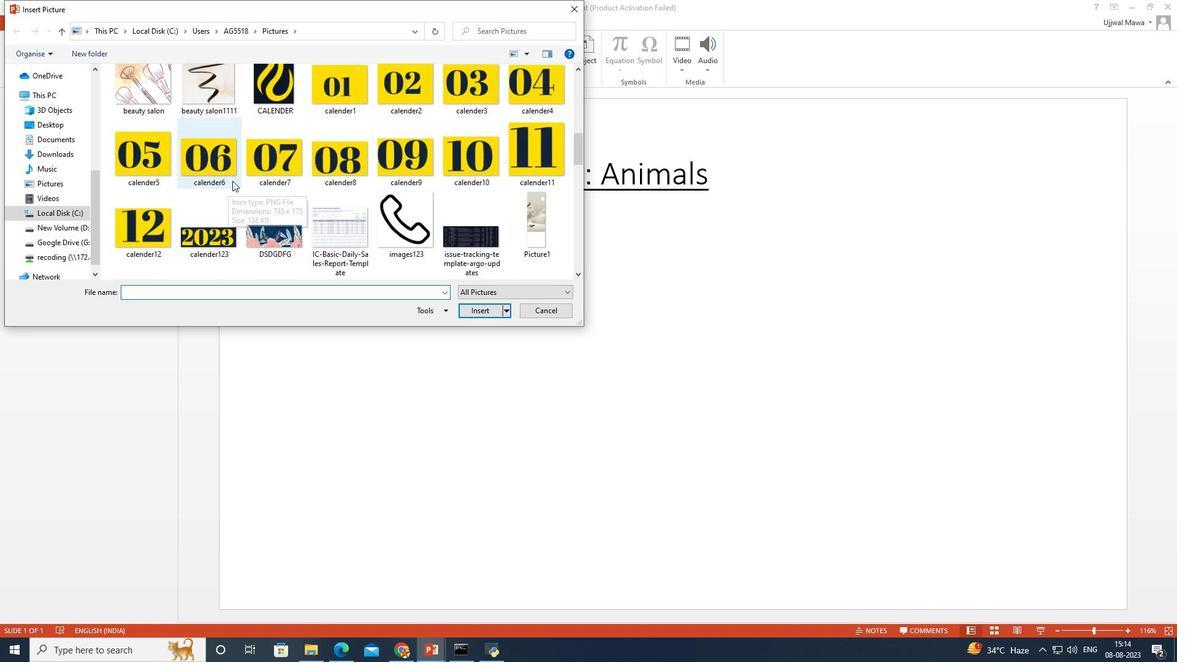 
Action: Mouse scrolled (228, 183) with delta (0, 0)
Screenshot: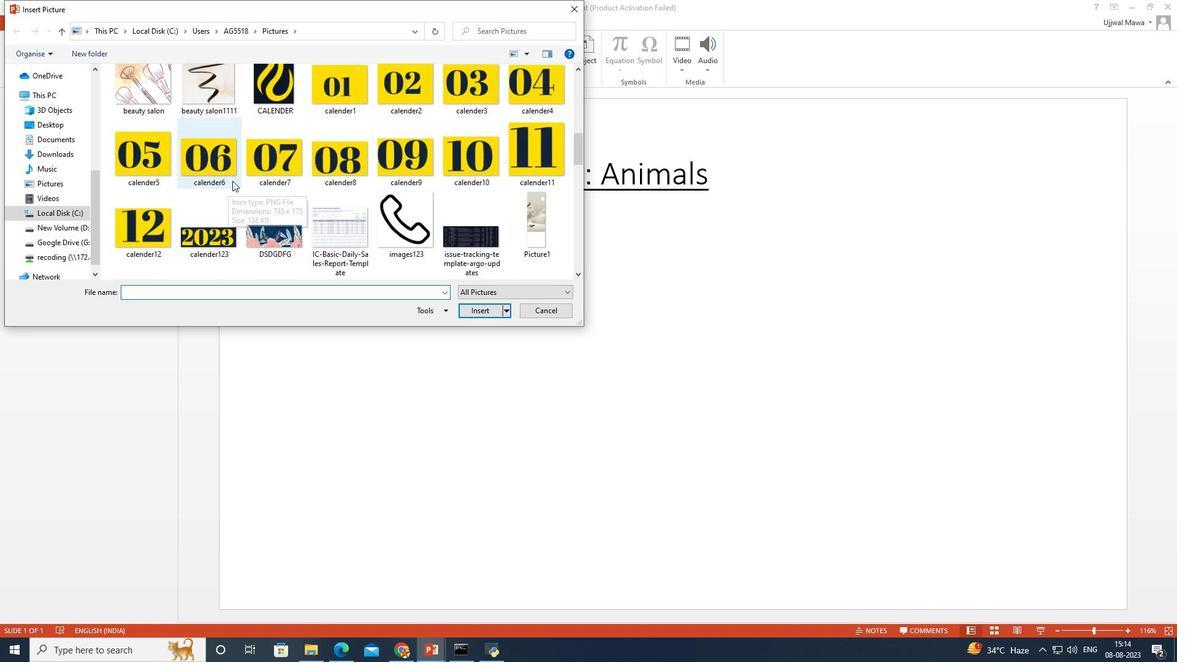 
Action: Mouse moved to (228, 183)
Screenshot: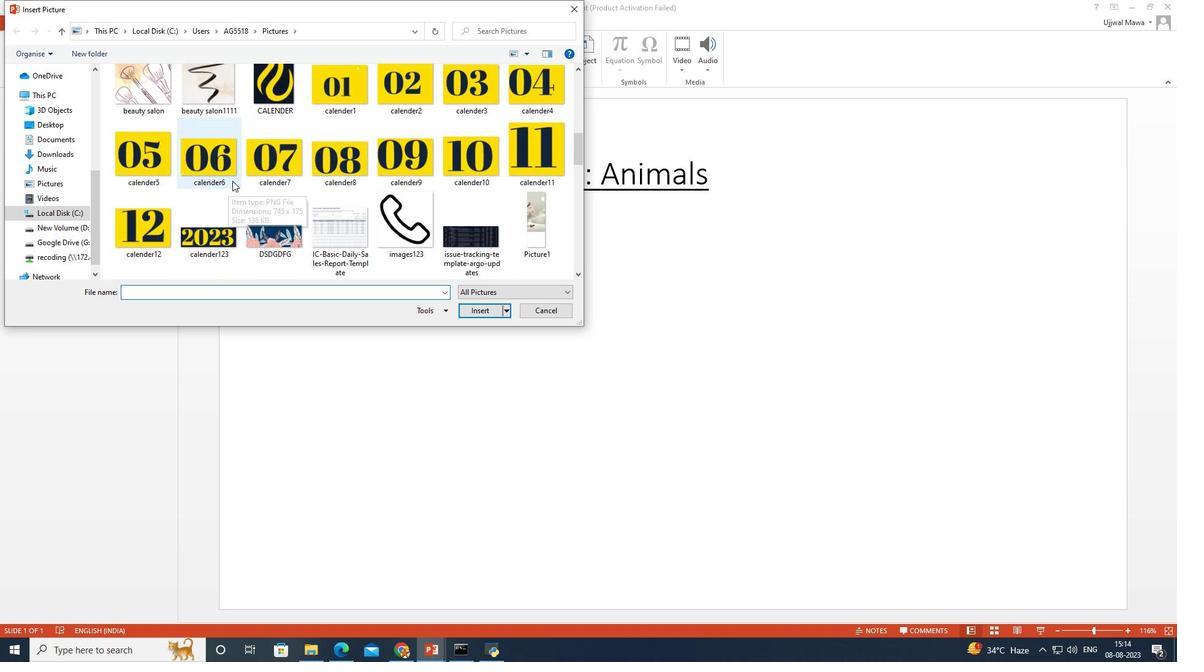 
Action: Mouse scrolled (228, 182) with delta (0, 0)
Screenshot: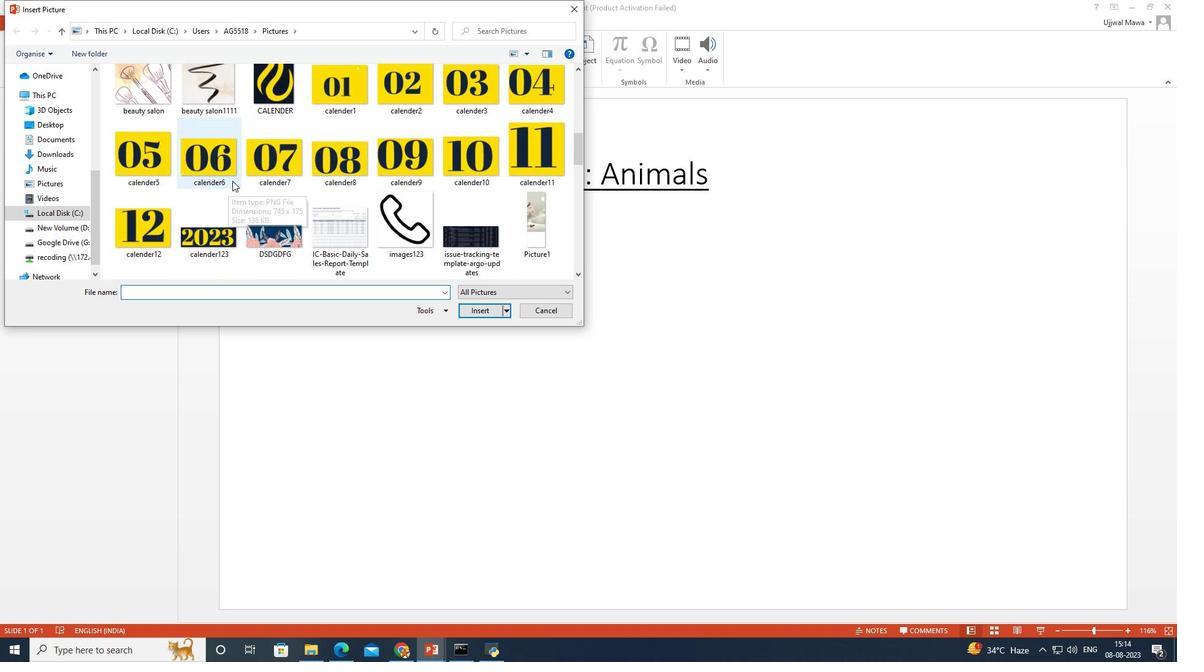 
Action: Mouse moved to (233, 180)
Screenshot: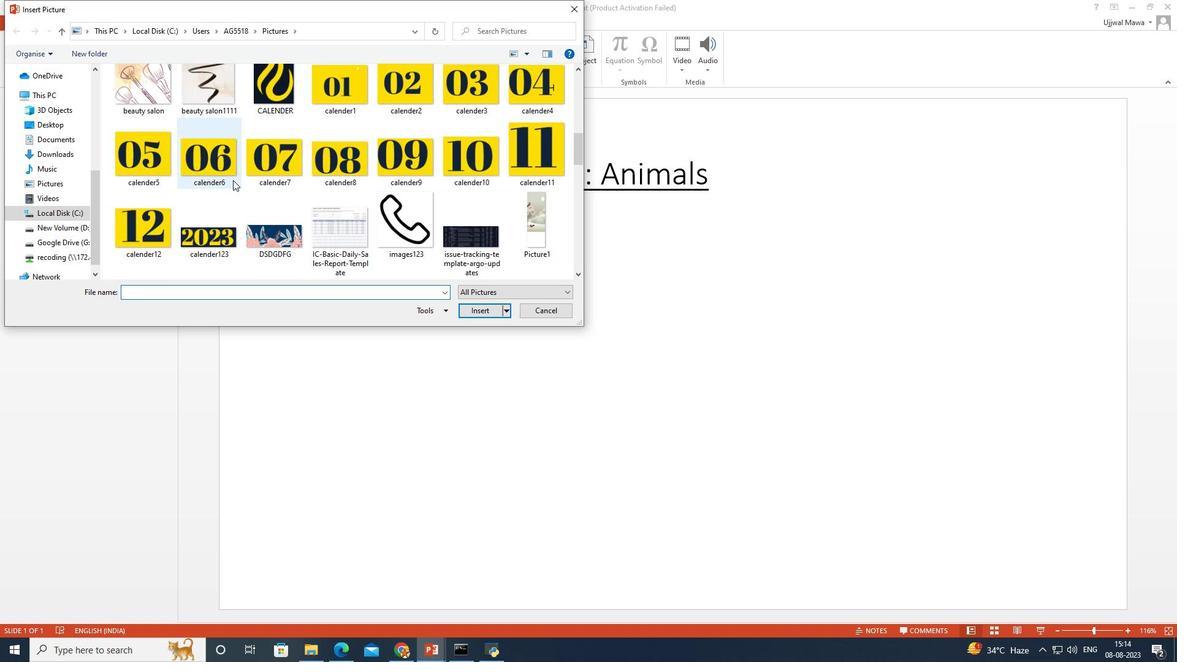 
Action: Mouse scrolled (233, 180) with delta (0, 0)
Screenshot: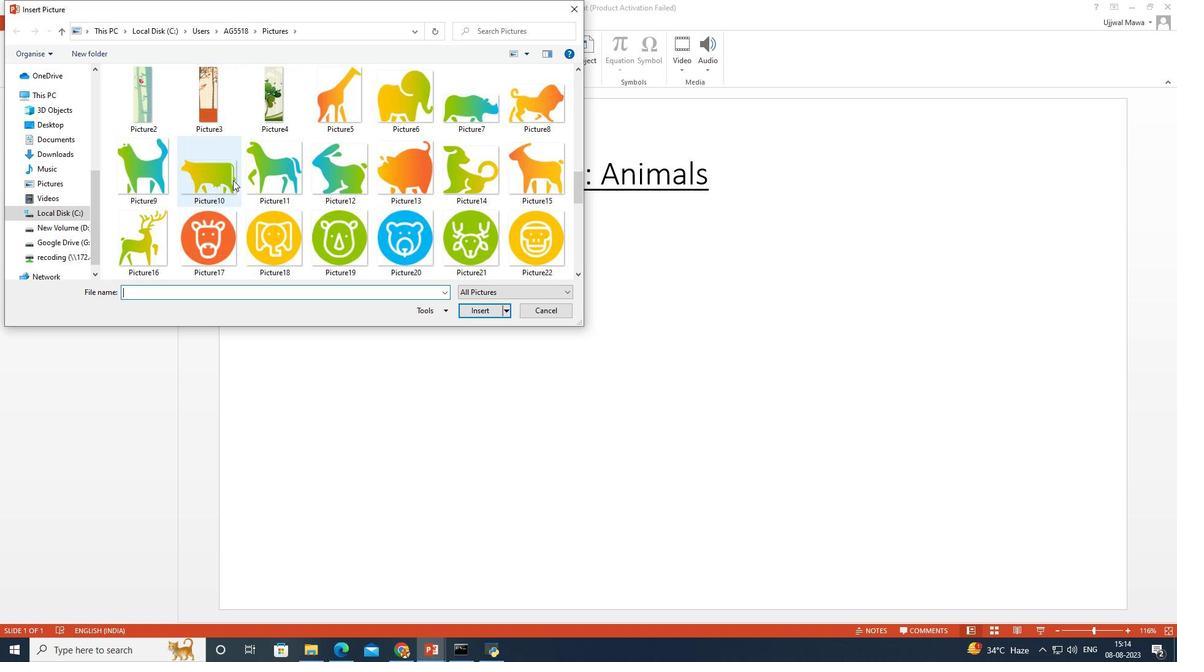 
Action: Mouse scrolled (233, 180) with delta (0, 0)
Screenshot: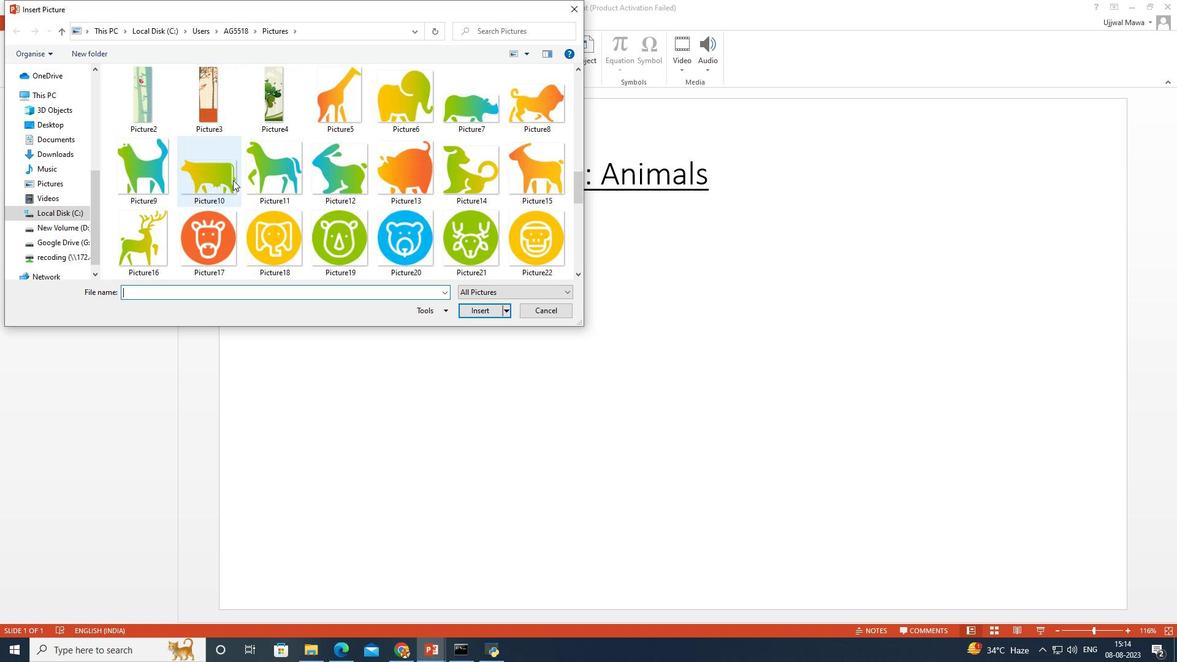 
Action: Mouse scrolled (233, 180) with delta (0, 0)
Screenshot: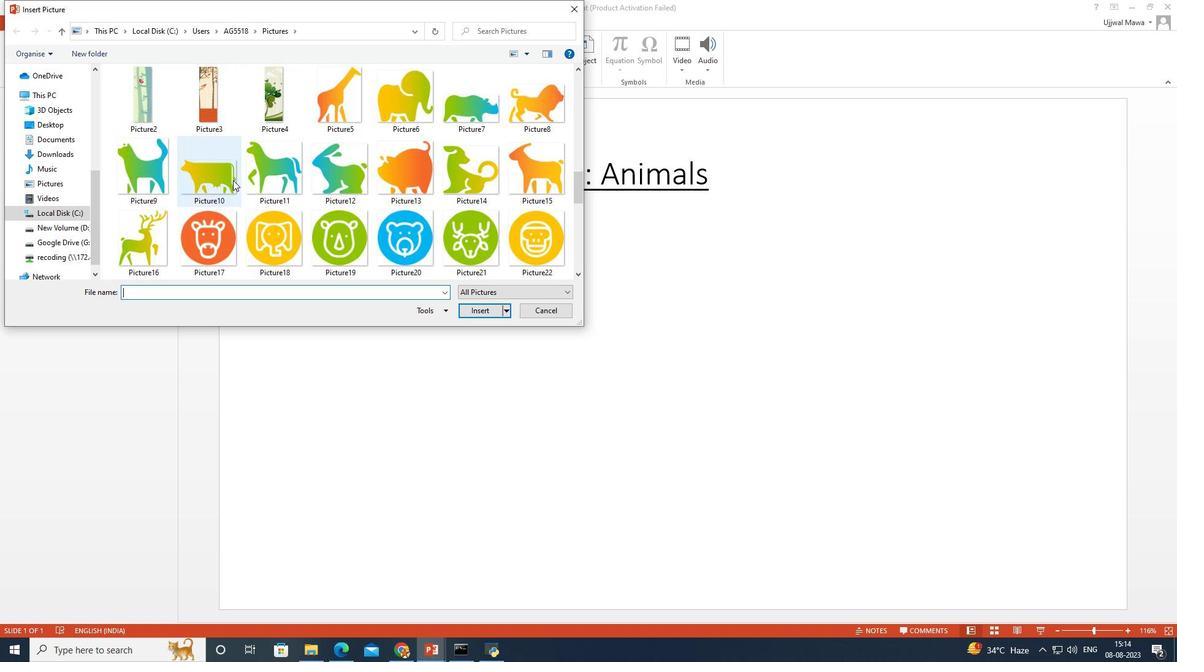 
Action: Mouse moved to (233, 180)
Screenshot: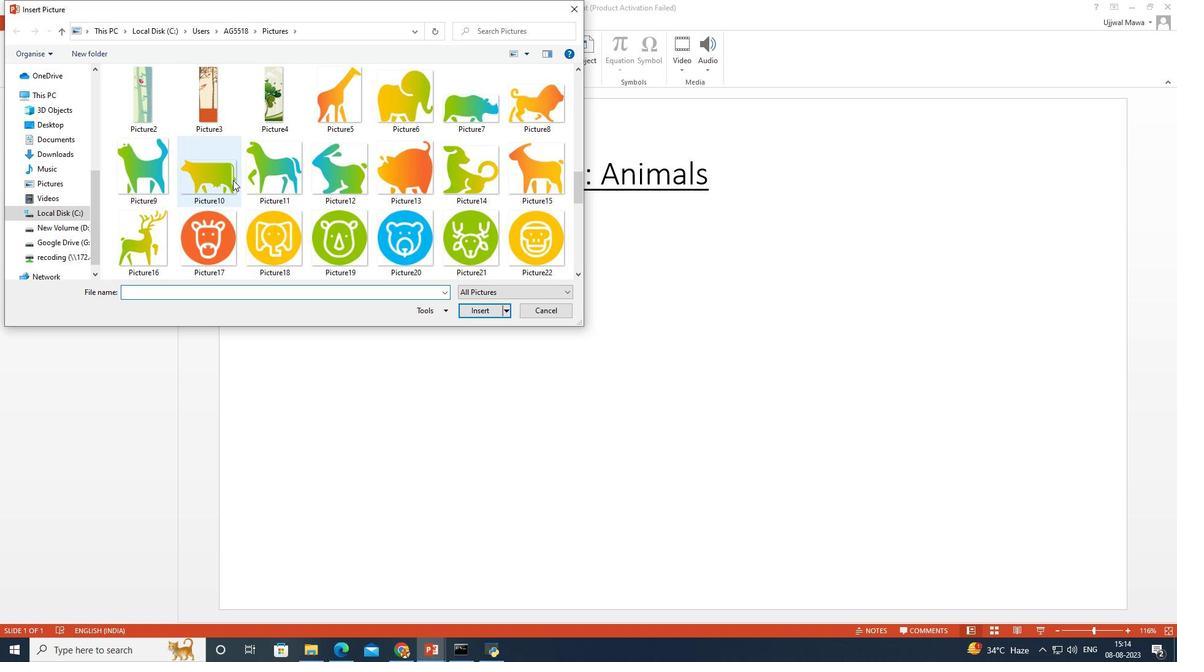 
Action: Mouse scrolled (233, 180) with delta (0, 0)
Screenshot: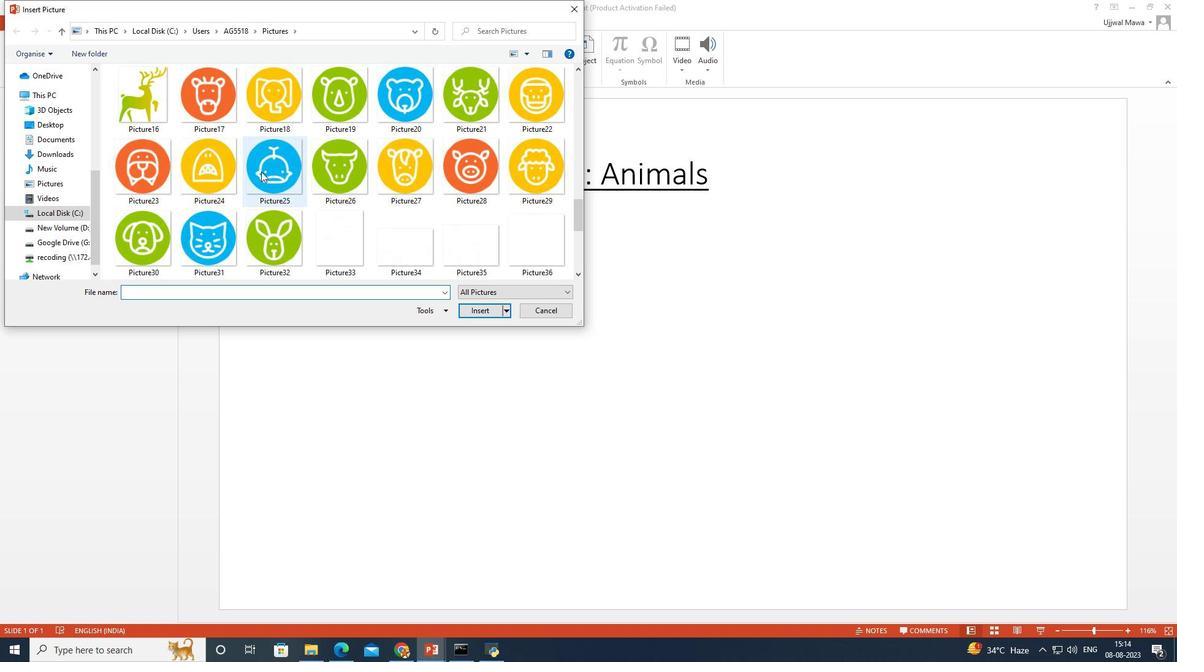 
Action: Mouse moved to (388, 158)
Screenshot: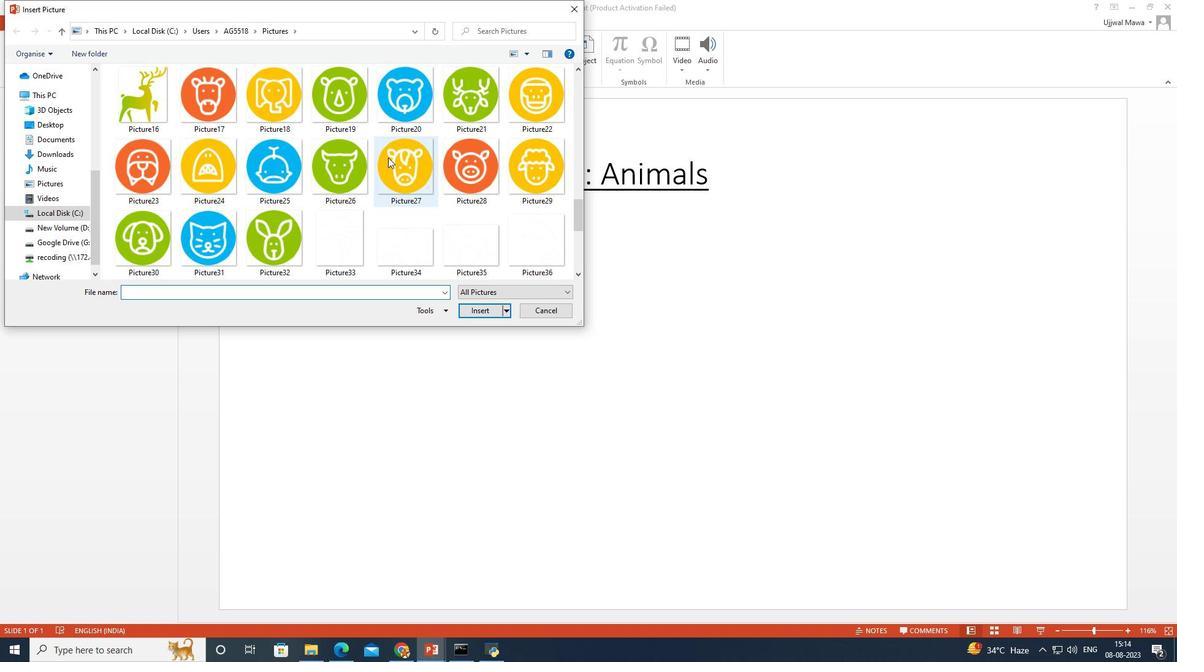 
Action: Mouse scrolled (388, 158) with delta (0, 0)
Screenshot: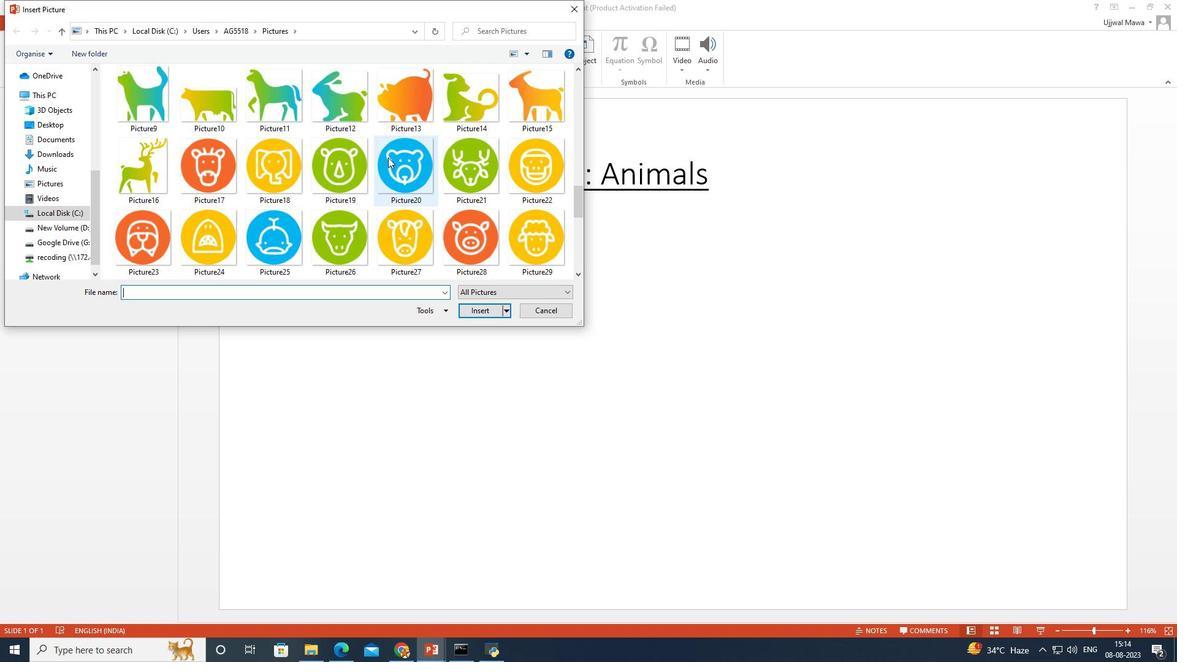 
Action: Mouse moved to (426, 118)
Screenshot: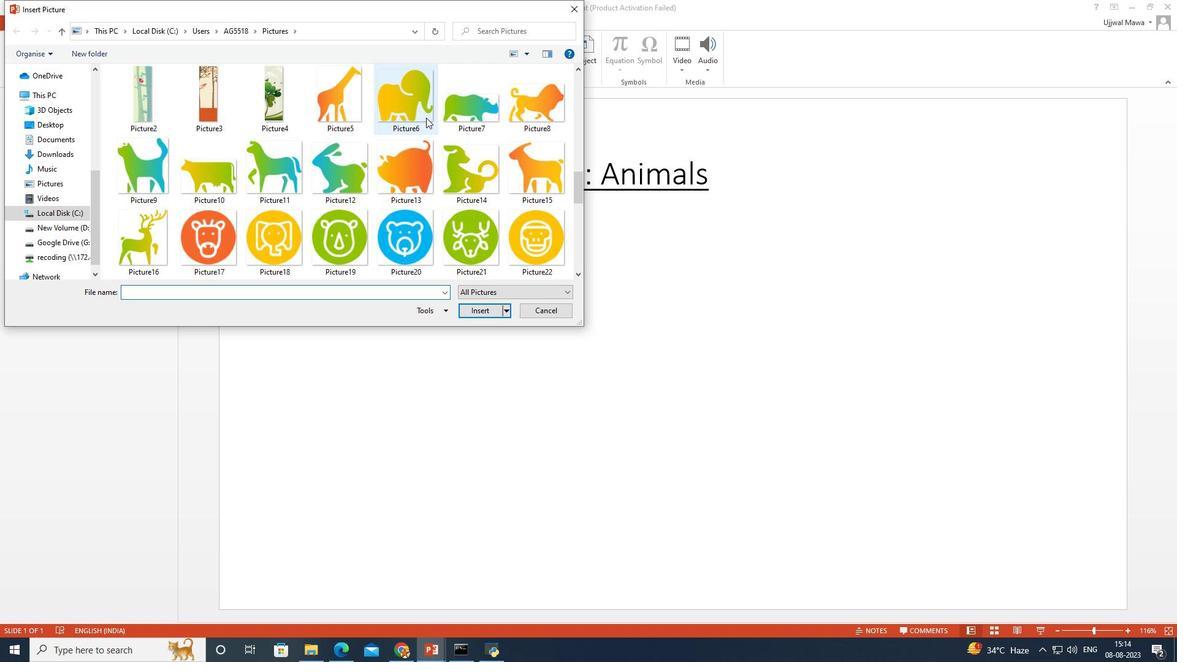 
Action: Mouse scrolled (426, 118) with delta (0, 0)
Screenshot: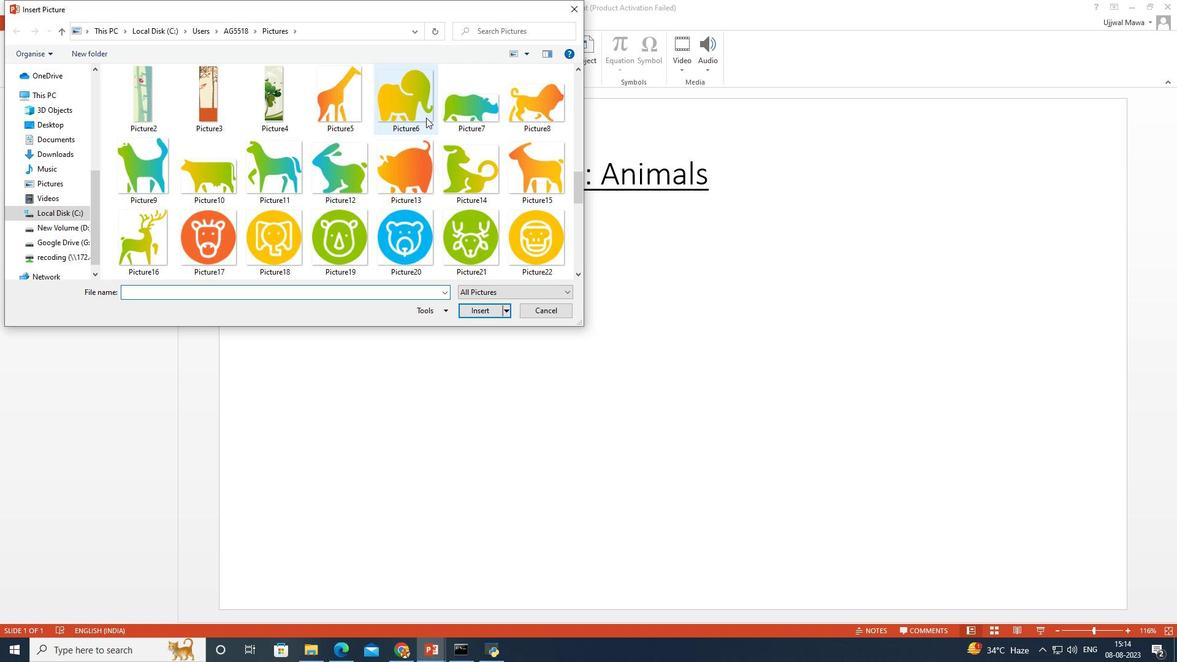 
Action: Mouse moved to (454, 104)
Screenshot: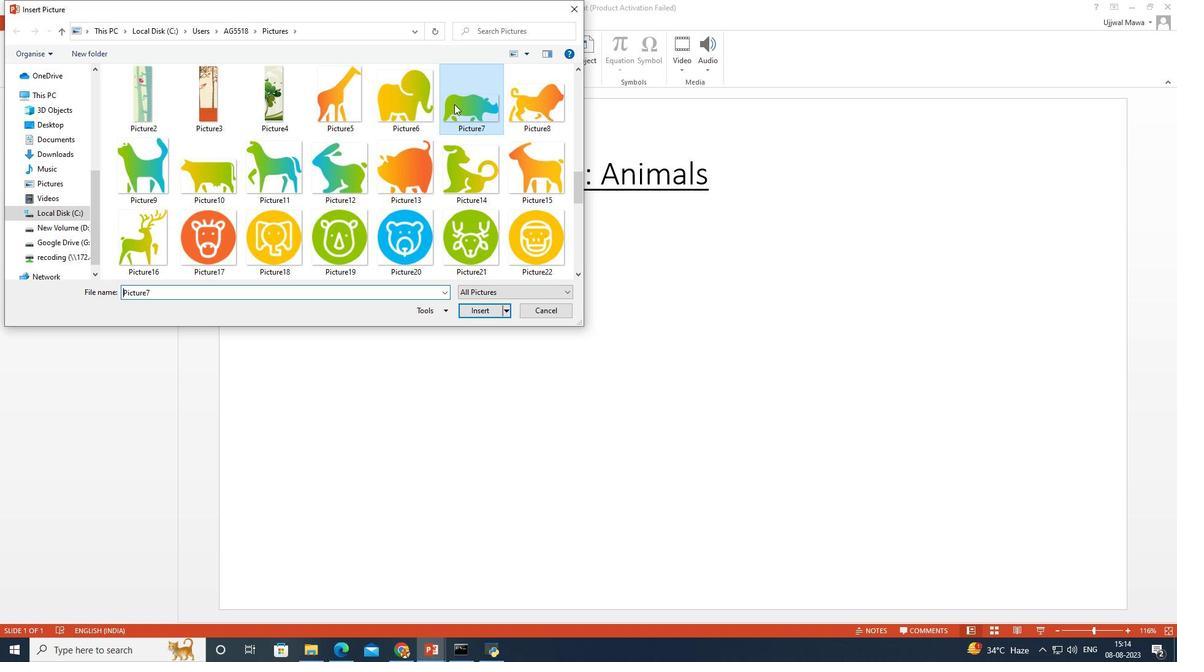 
Action: Mouse pressed left at (454, 104)
Screenshot: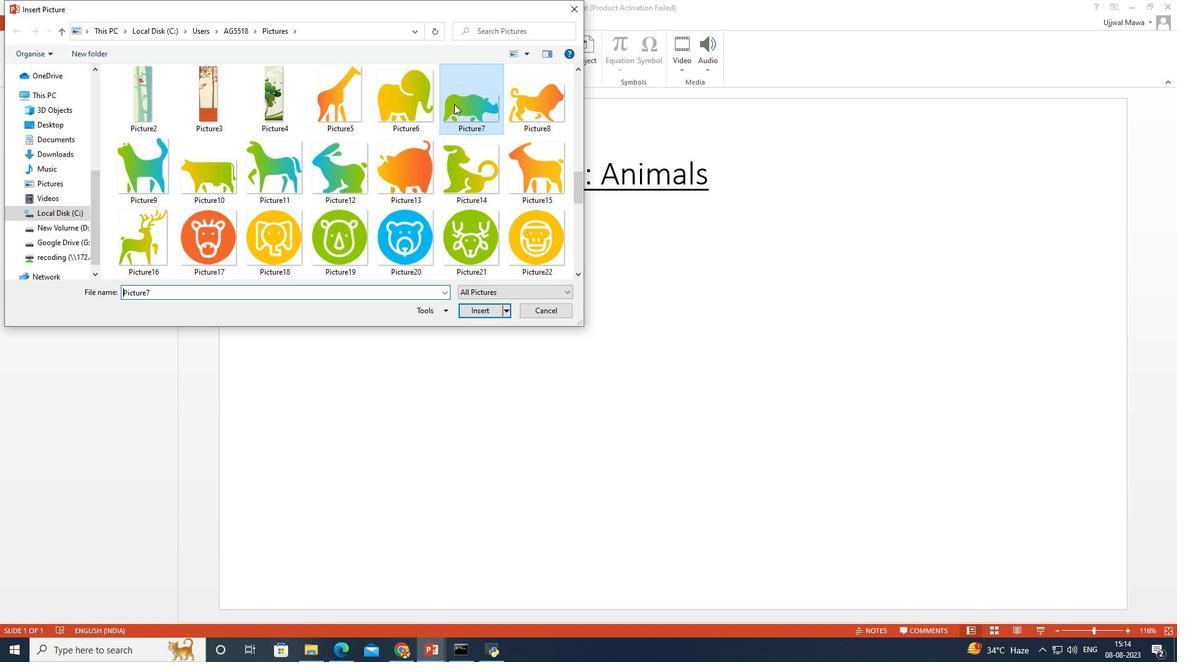 
Action: Mouse moved to (465, 315)
Screenshot: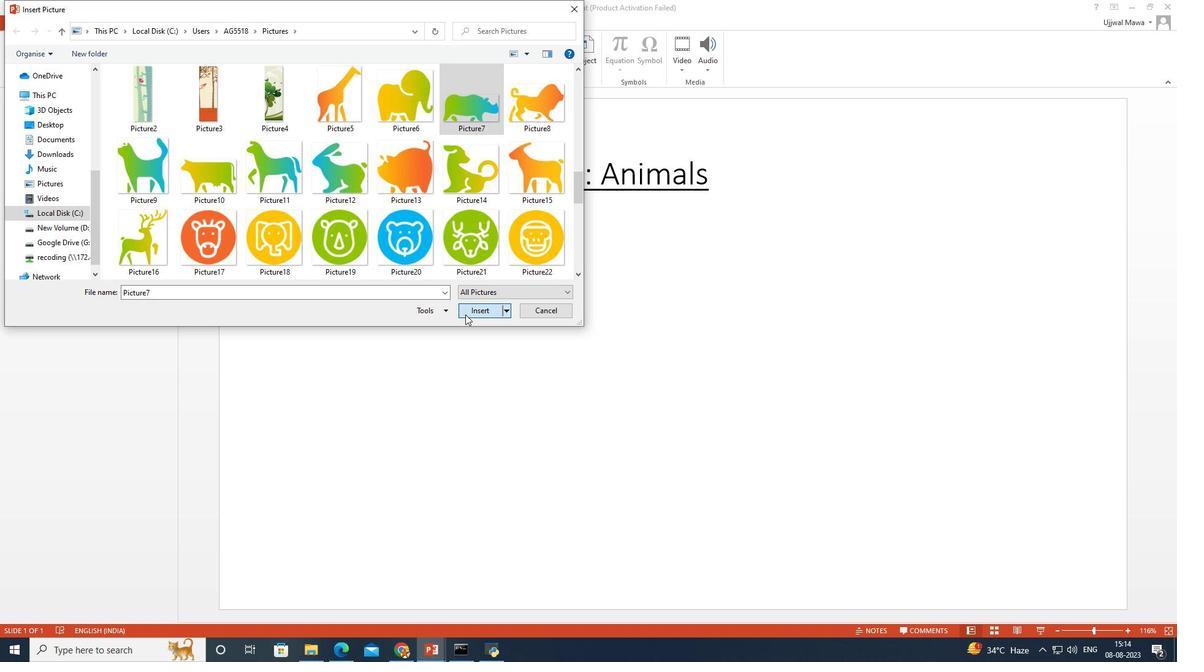 
Action: Mouse pressed left at (465, 315)
Screenshot: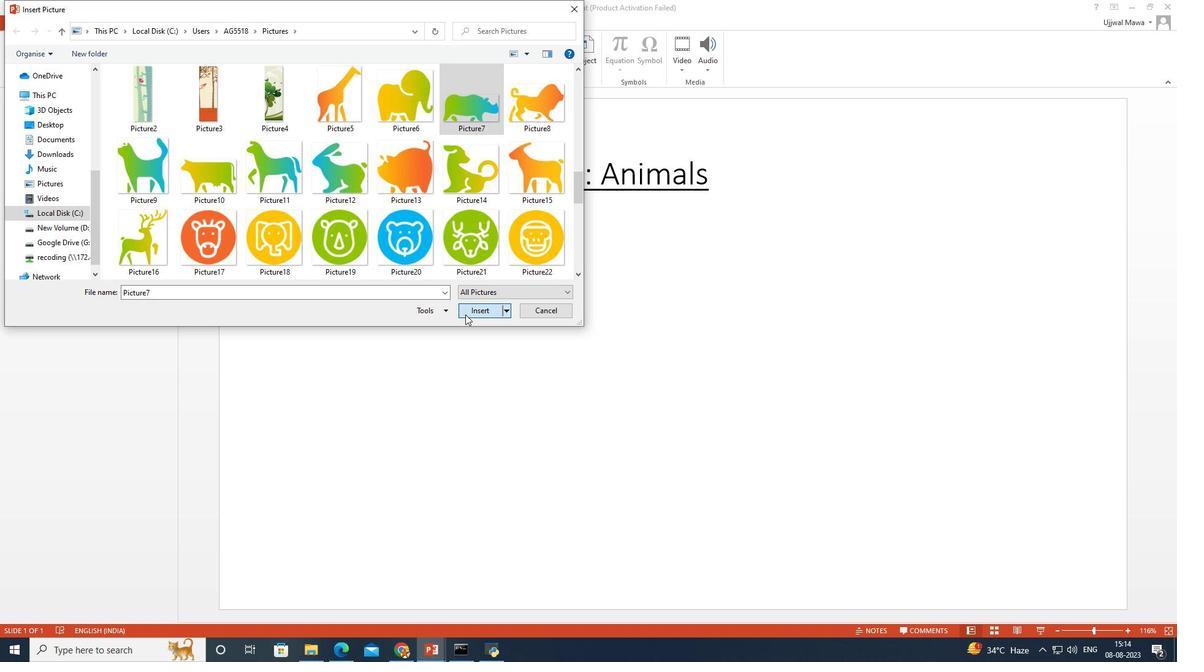 
Action: Mouse moved to (646, 351)
Screenshot: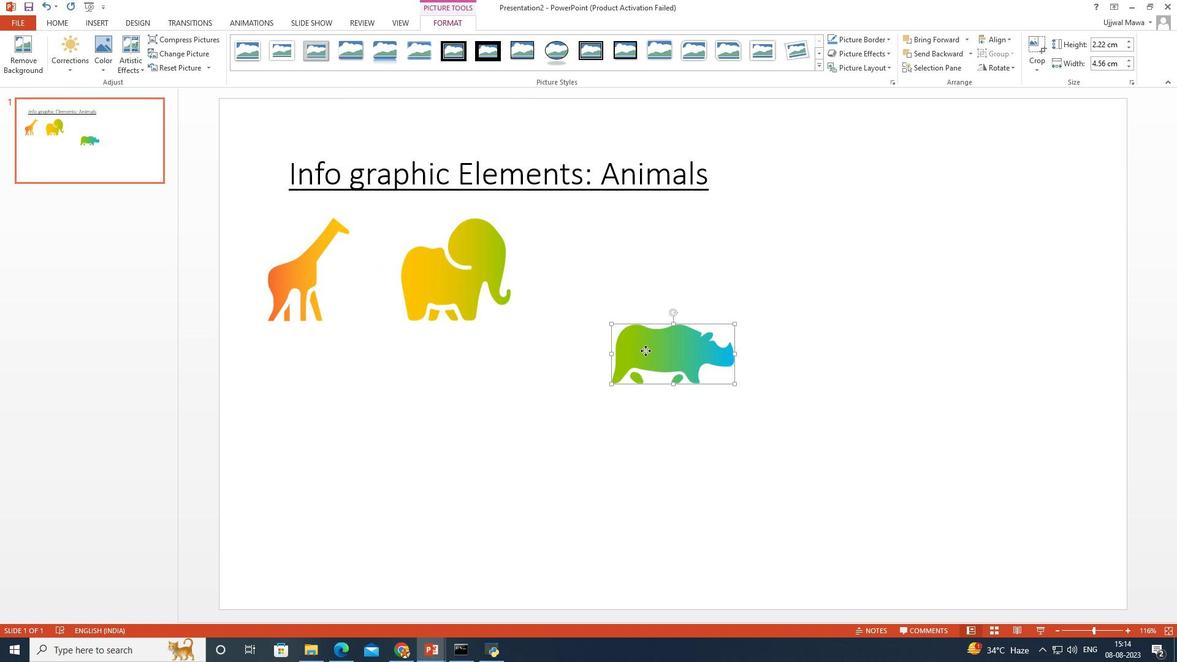 
Action: Mouse pressed left at (646, 351)
Screenshot: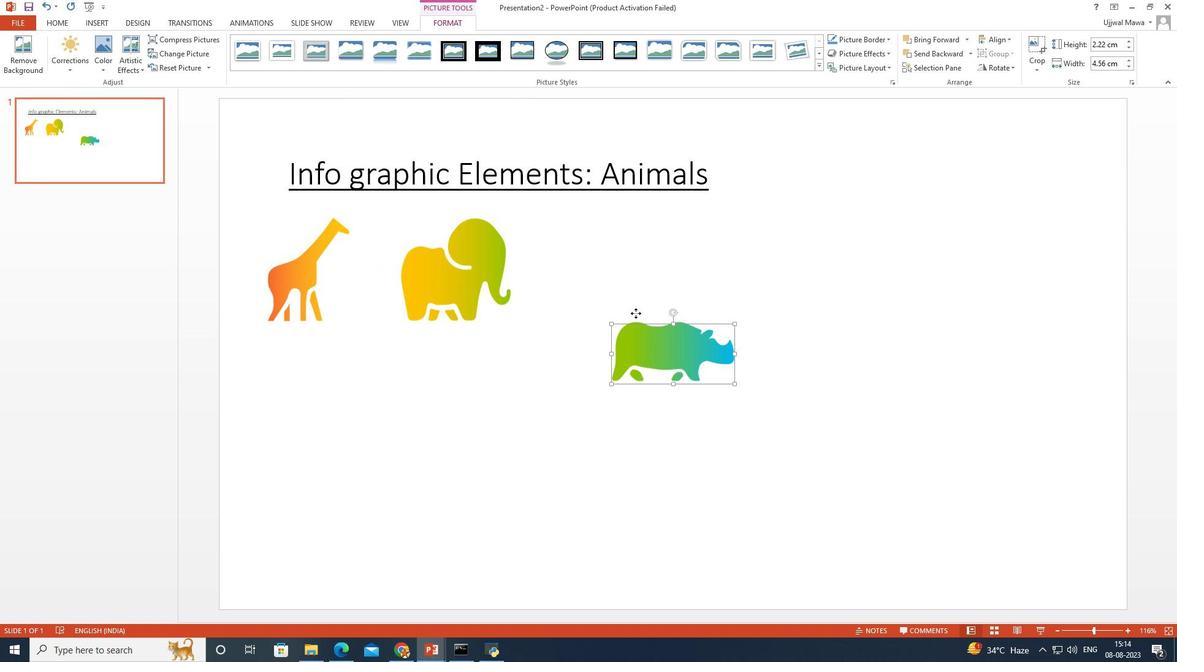 
Action: Mouse moved to (479, 282)
Screenshot: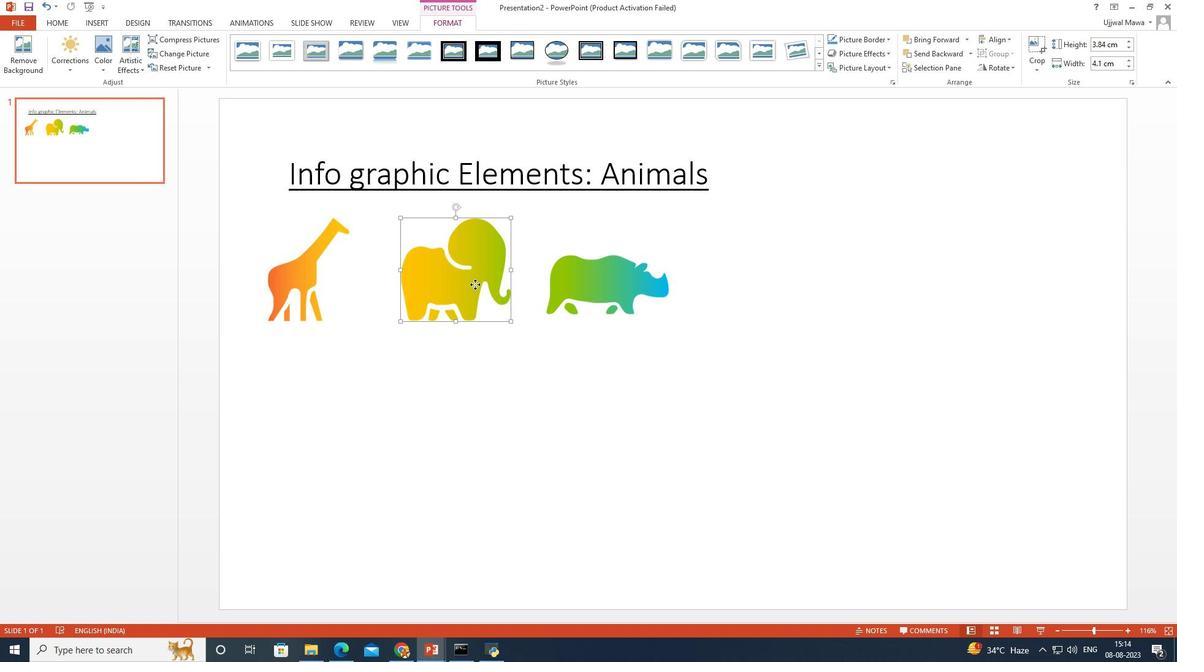 
Action: Mouse pressed left at (479, 282)
Screenshot: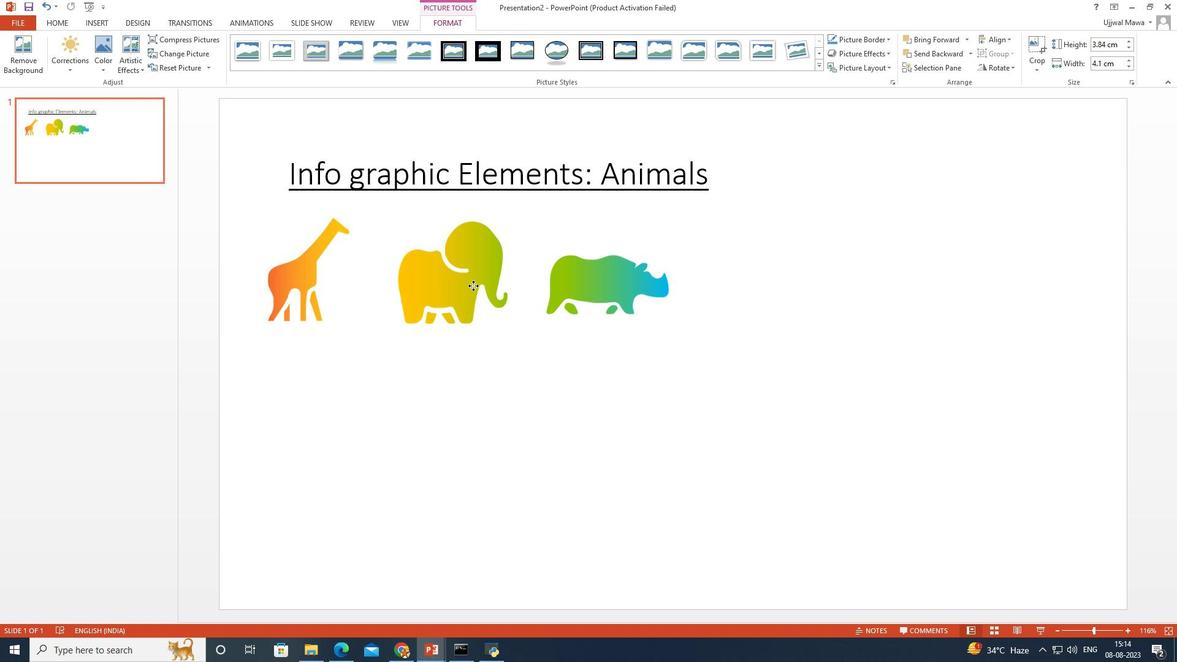 
Action: Mouse moved to (631, 288)
Screenshot: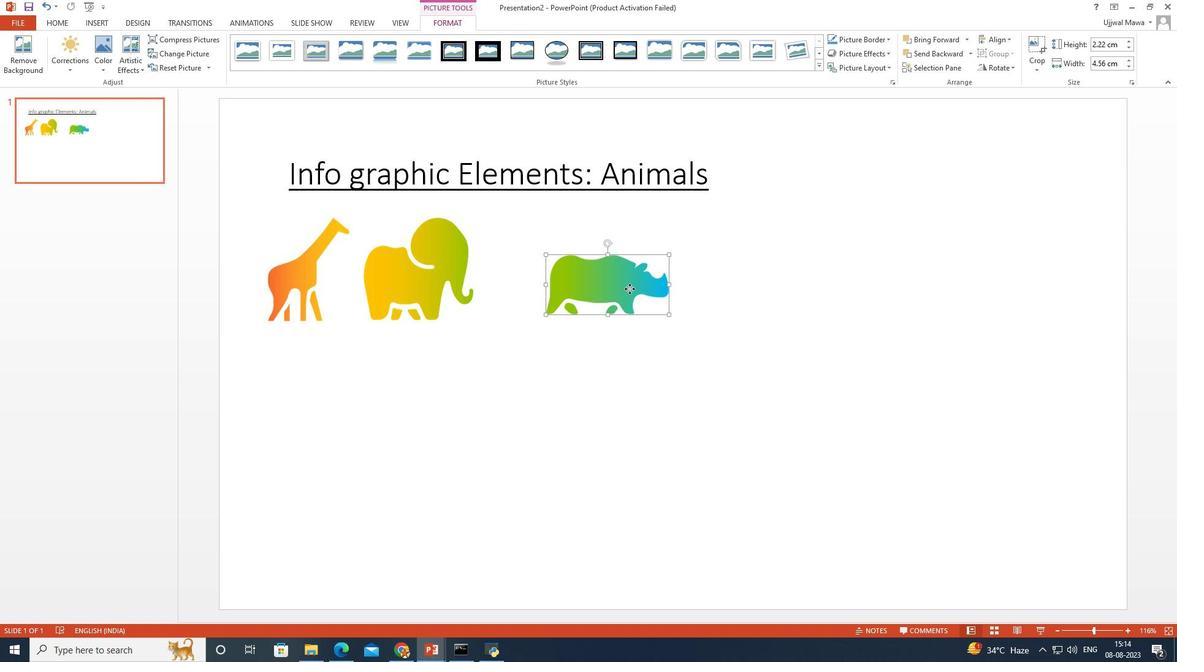 
Action: Mouse pressed left at (631, 288)
Screenshot: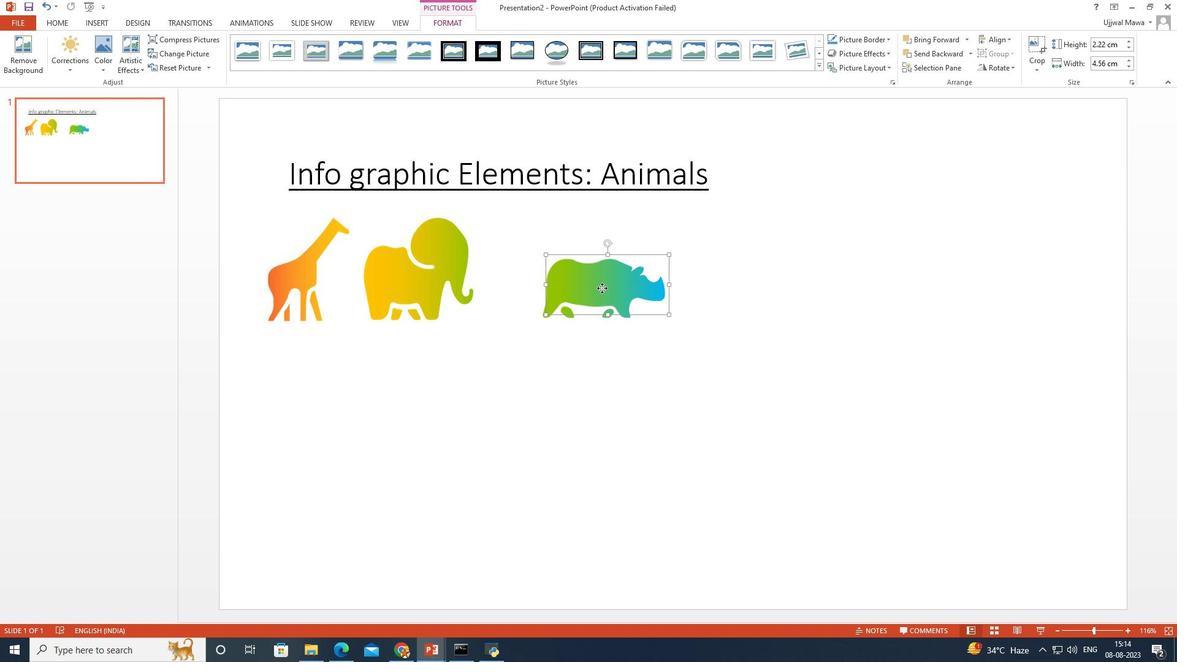 
Action: Mouse moved to (462, 354)
Screenshot: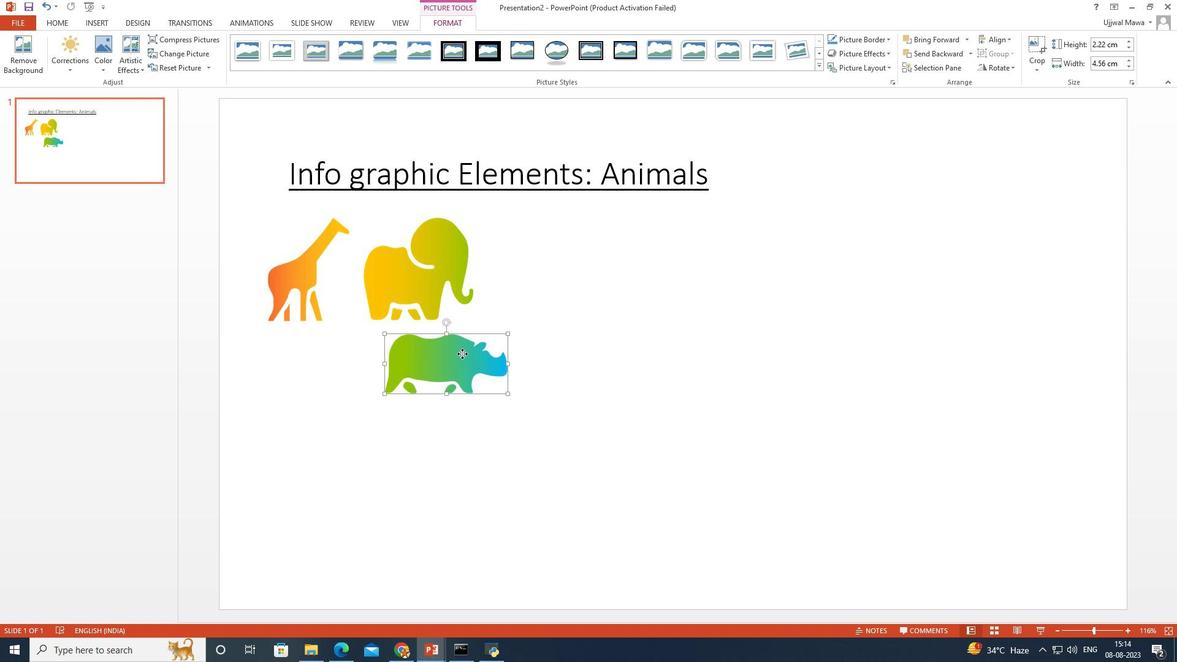 
Action: Mouse pressed left at (462, 354)
Screenshot: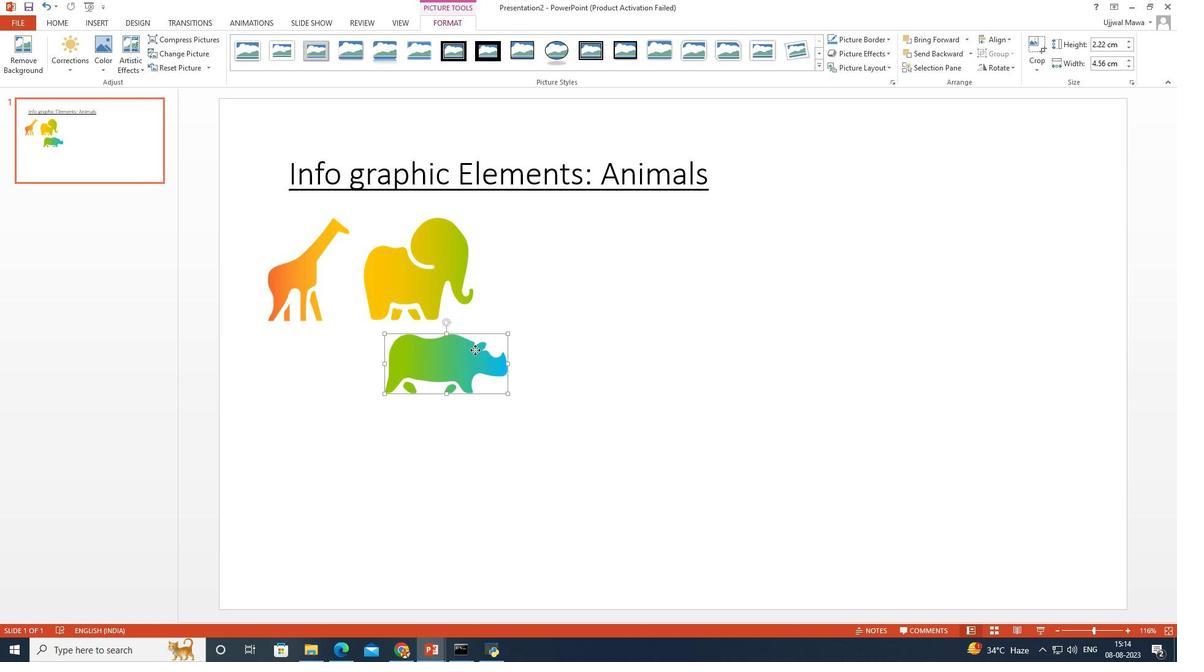 
Action: Mouse moved to (673, 273)
Screenshot: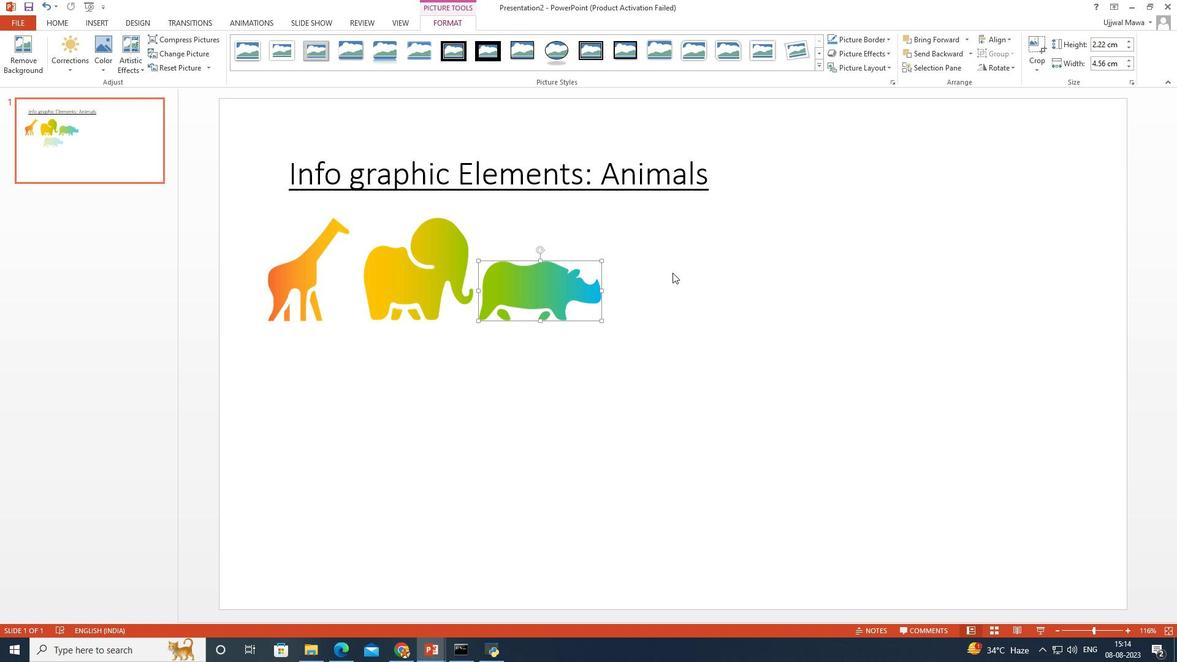 
Action: Mouse pressed left at (673, 273)
Screenshot: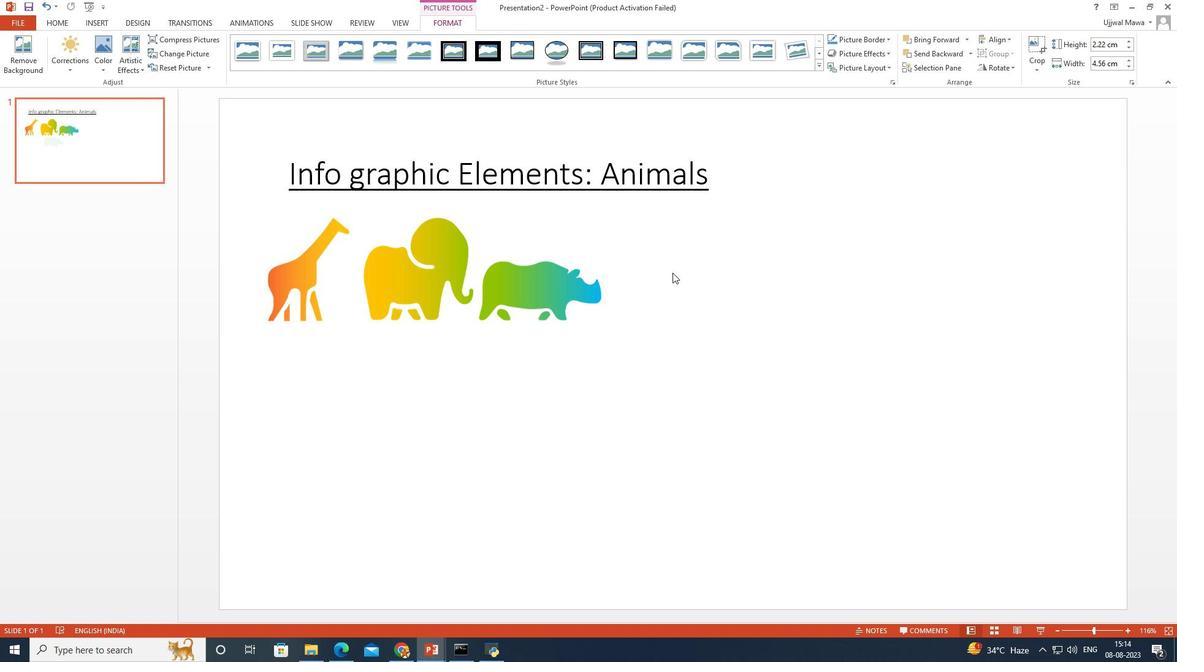 
Action: Mouse moved to (111, 25)
Screenshot: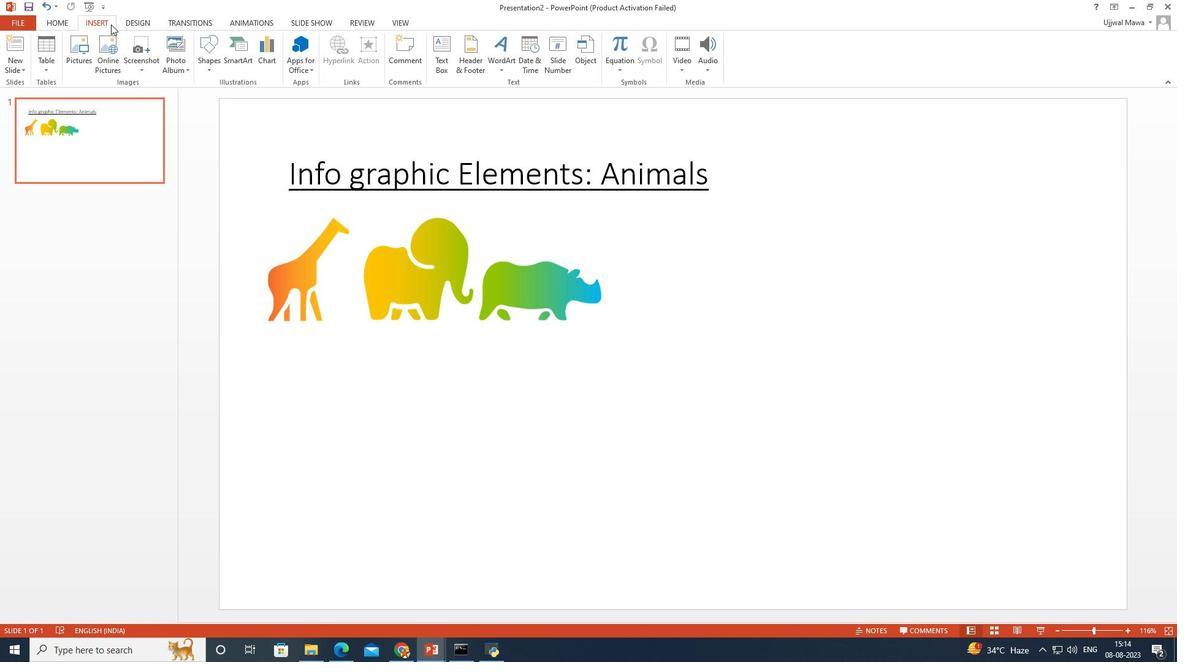 
Action: Mouse pressed left at (111, 25)
Screenshot: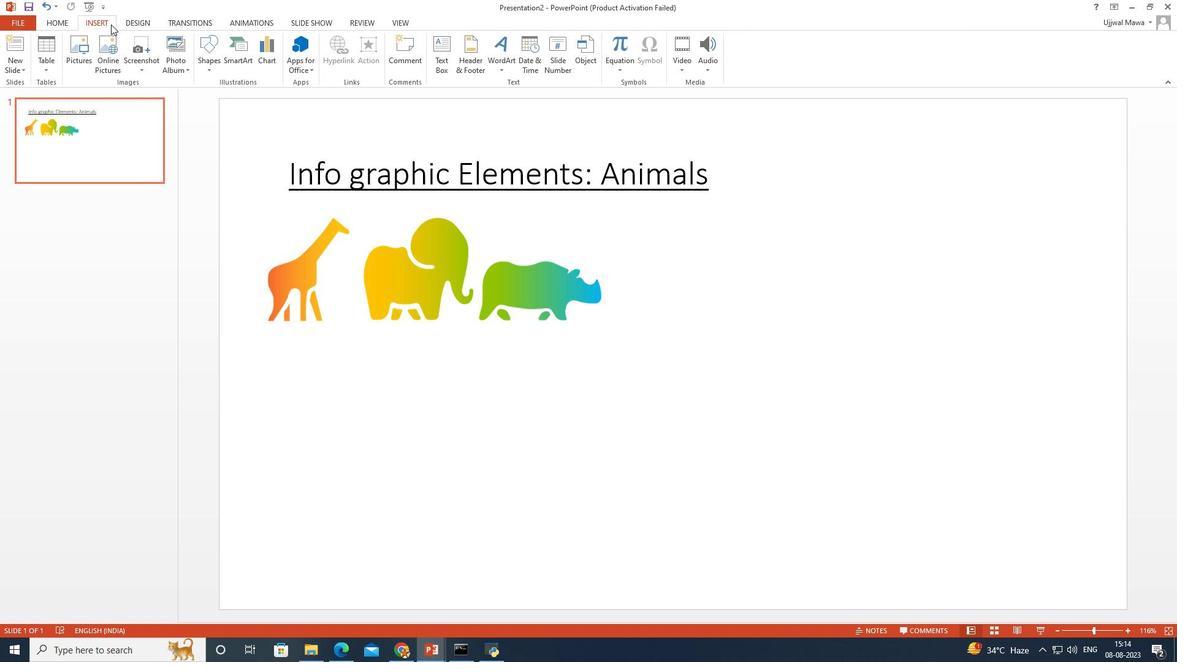 
Action: Mouse moved to (88, 65)
Screenshot: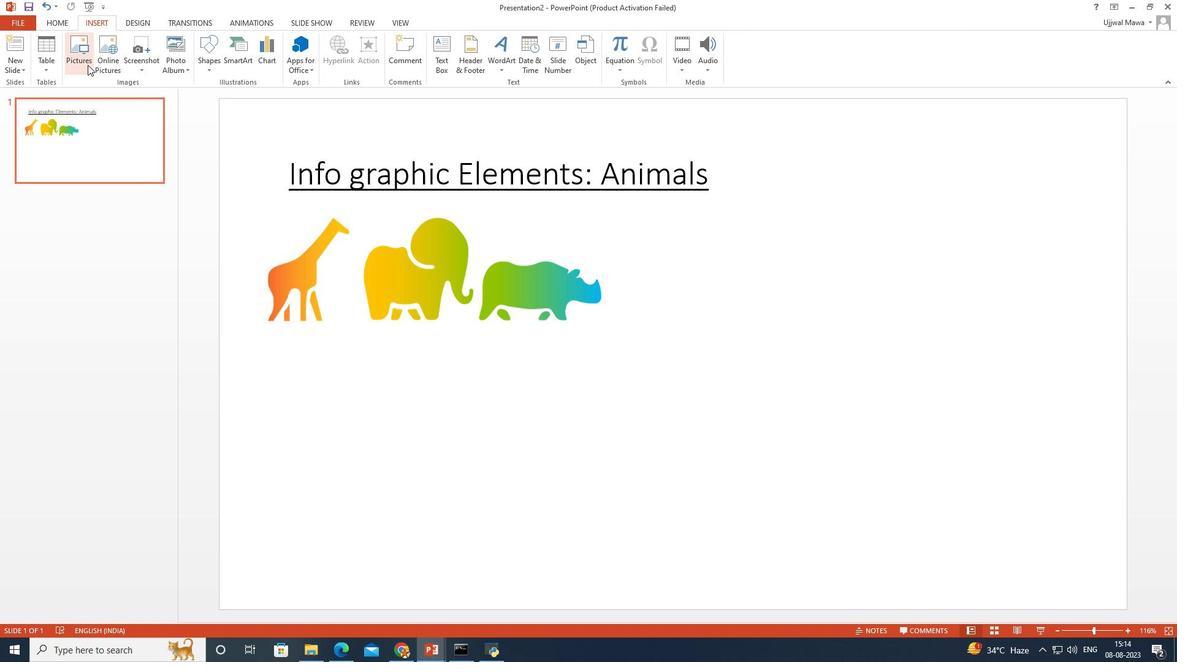 
Action: Mouse pressed left at (88, 65)
Screenshot: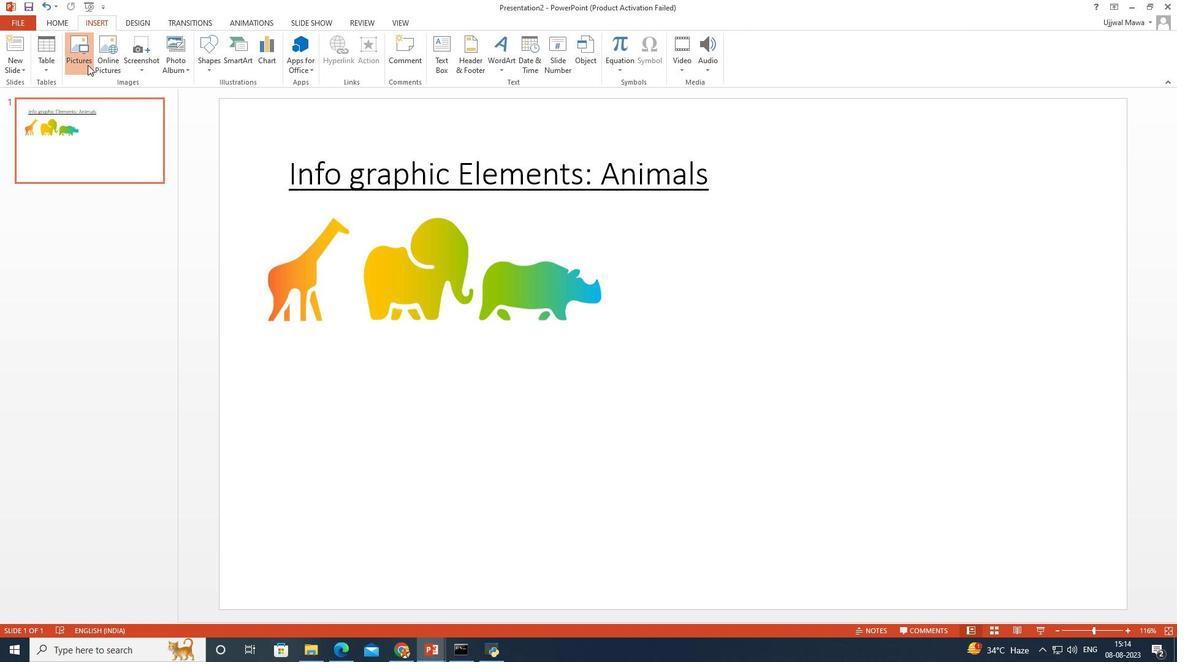 
Action: Mouse moved to (262, 175)
Screenshot: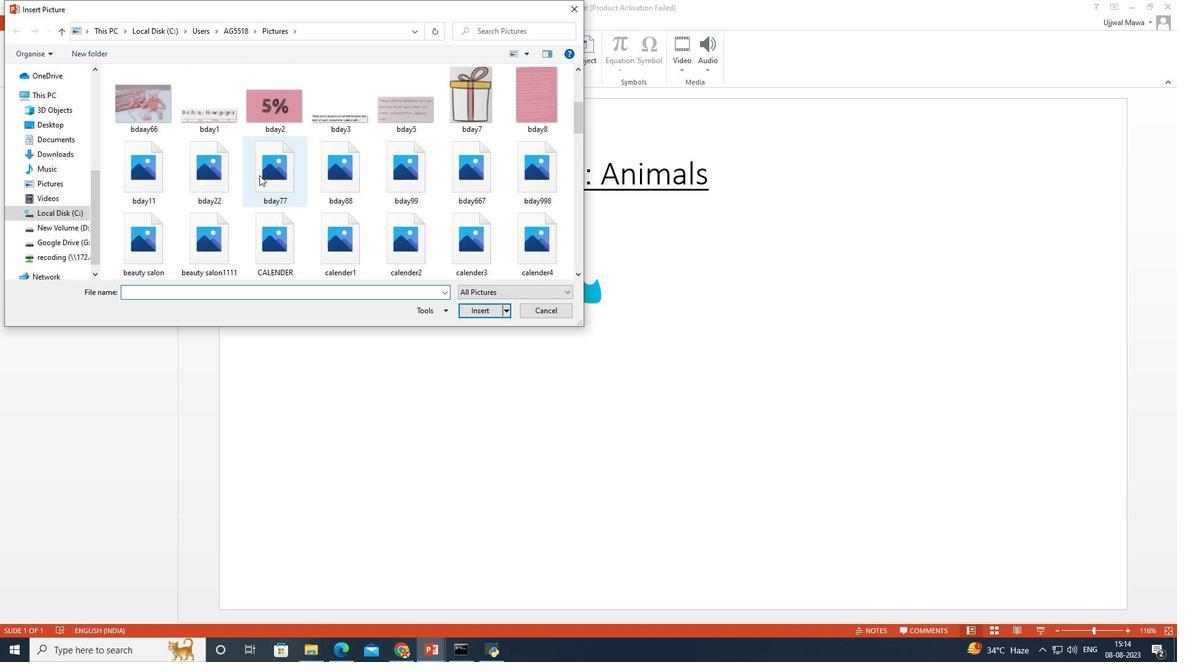 
Action: Mouse scrolled (263, 175) with delta (0, 0)
Screenshot: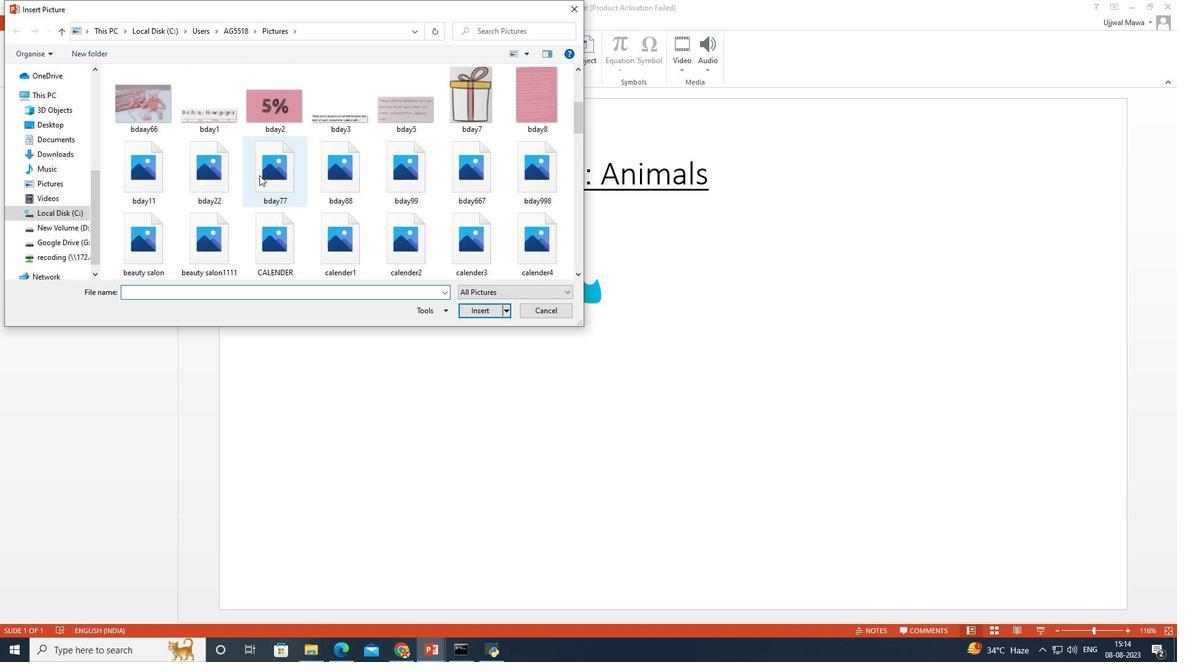 
Action: Mouse moved to (261, 175)
Screenshot: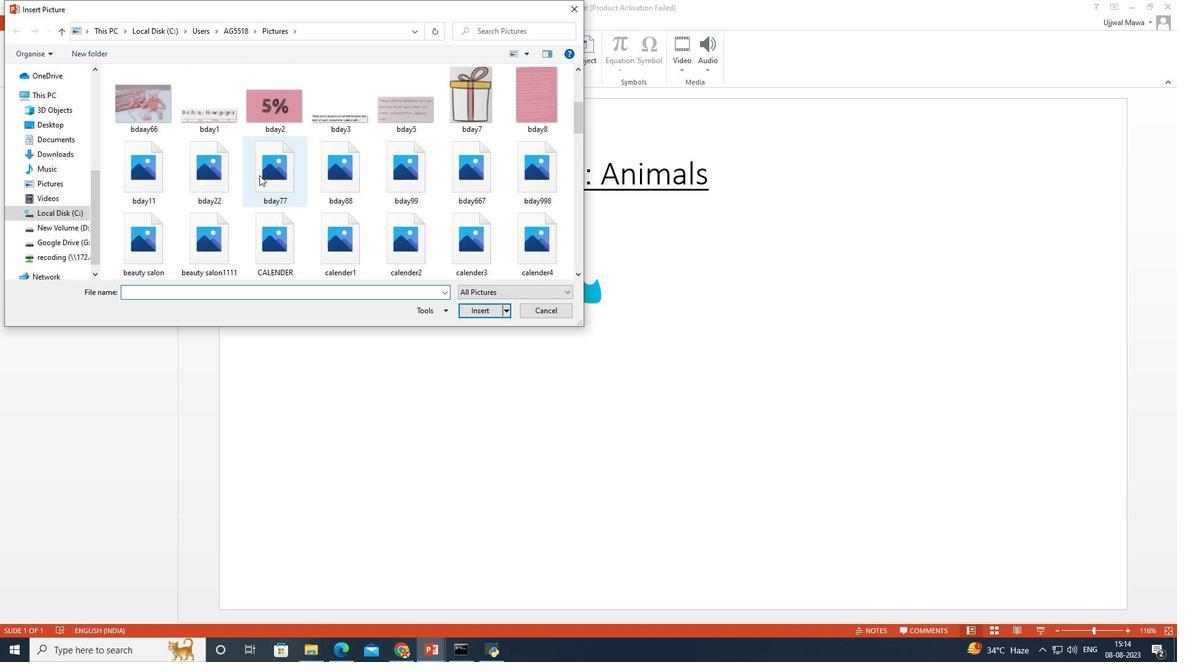 
Action: Mouse scrolled (262, 175) with delta (0, 0)
Screenshot: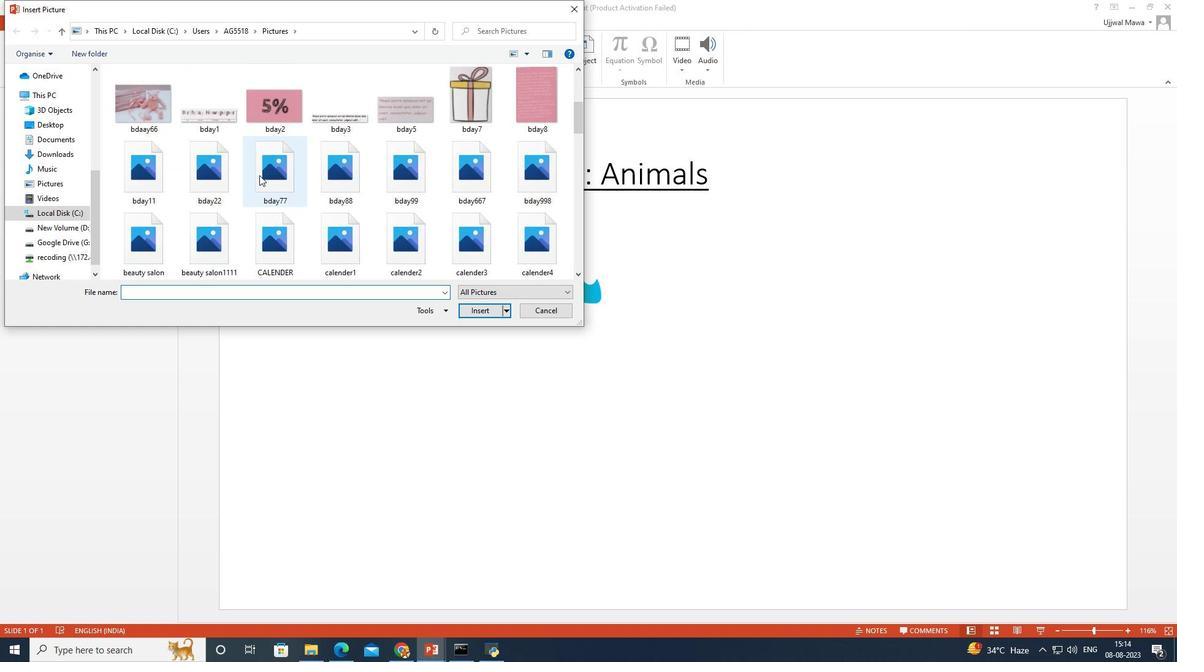 
Action: Mouse moved to (259, 175)
Screenshot: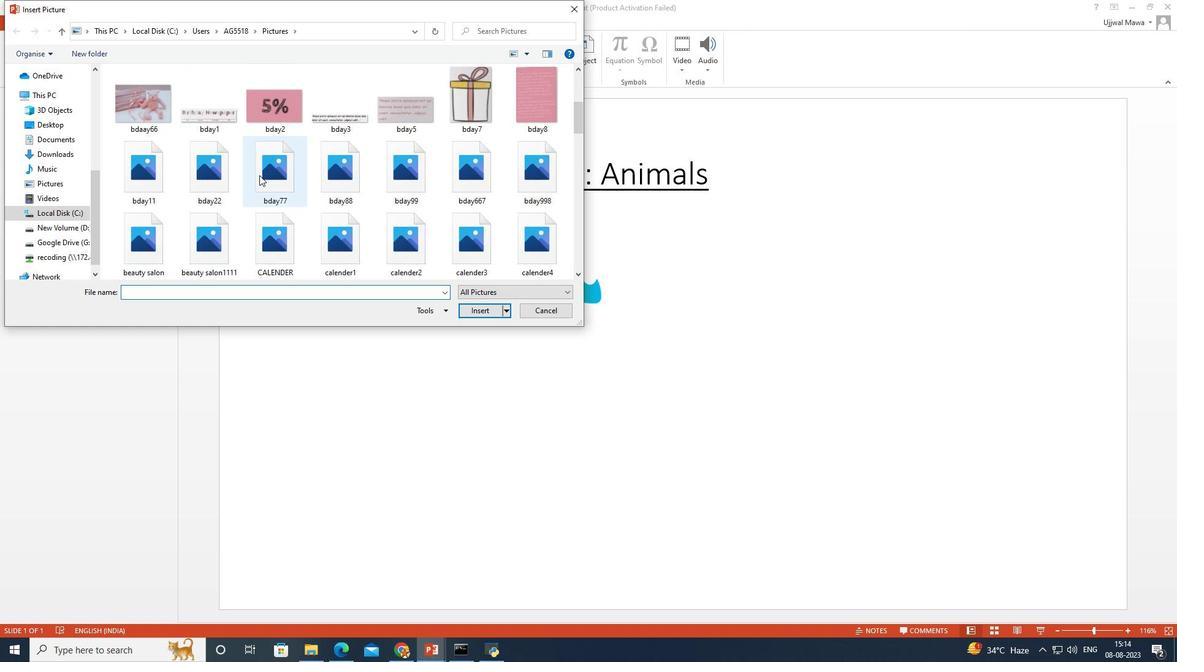 
Action: Mouse scrolled (261, 175) with delta (0, 0)
Screenshot: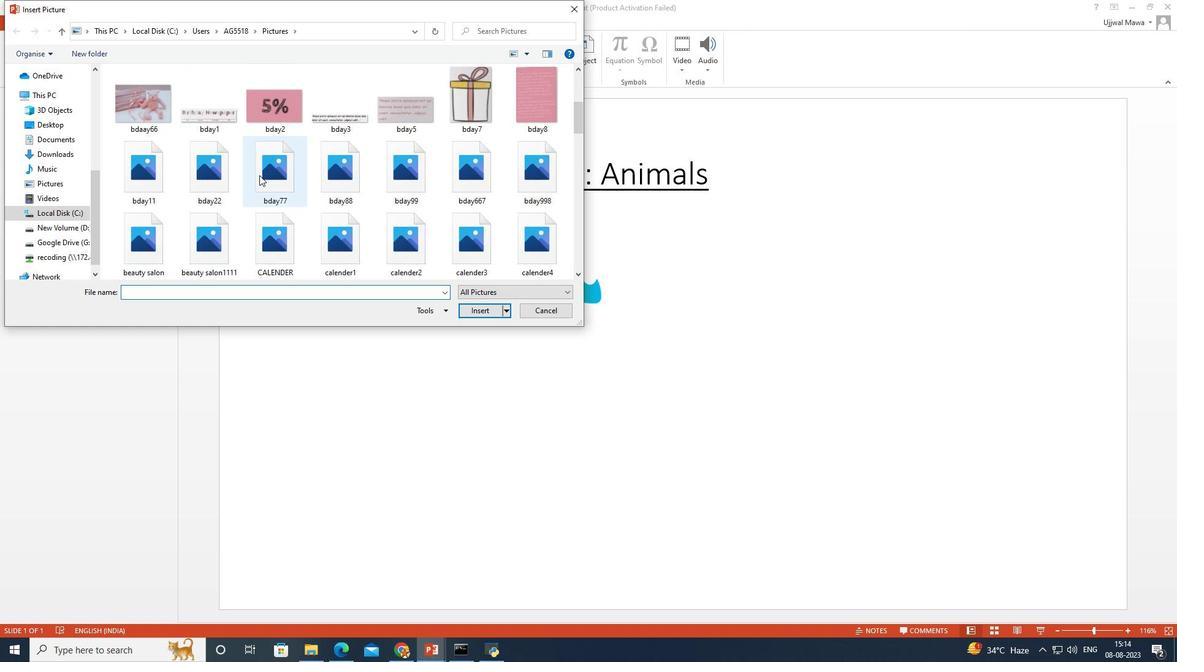 
Action: Mouse moved to (259, 170)
Screenshot: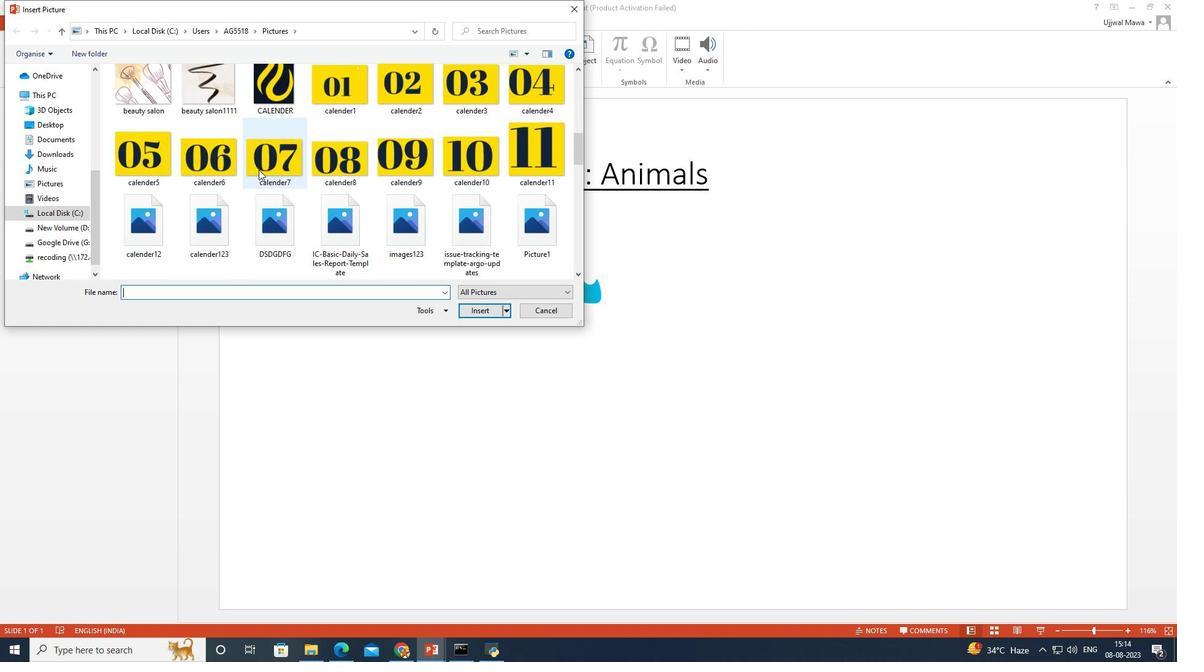 
Action: Mouse scrolled (259, 169) with delta (0, 0)
Screenshot: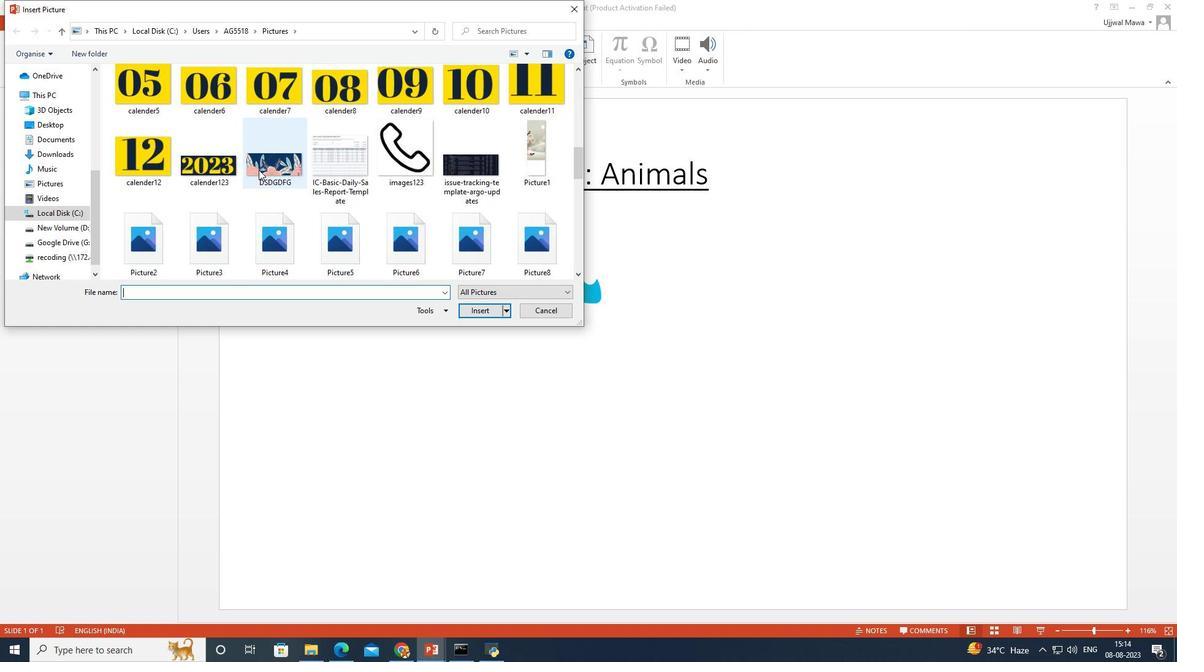 
Action: Mouse scrolled (259, 169) with delta (0, 0)
Screenshot: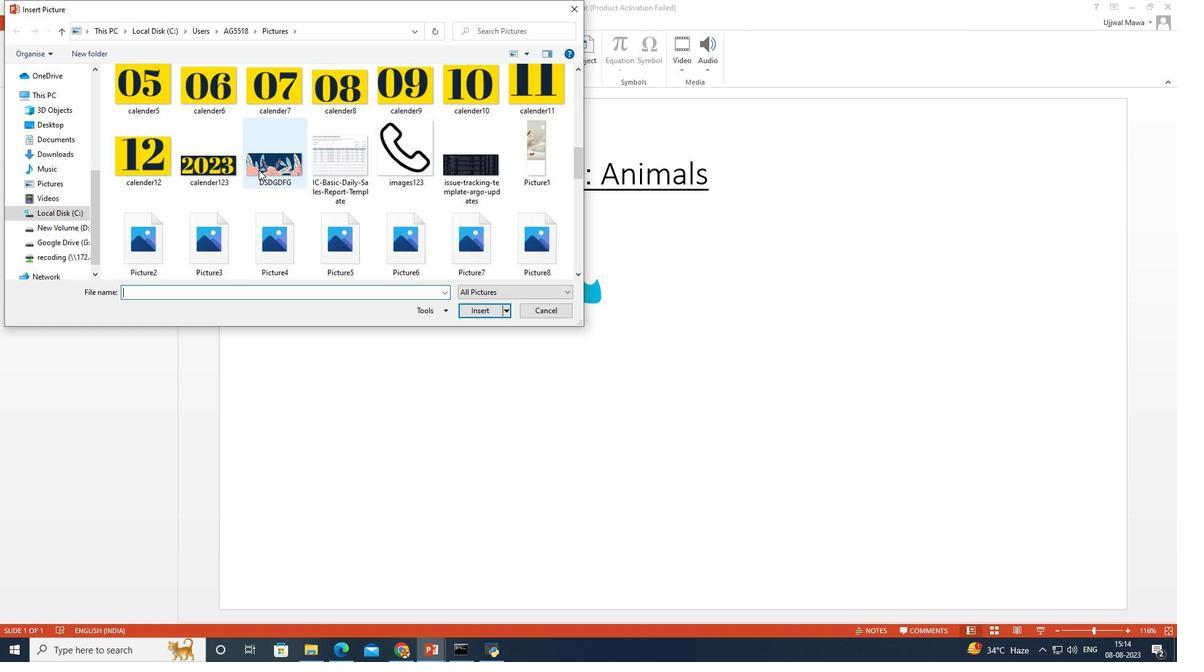 
Action: Mouse scrolled (259, 169) with delta (0, 0)
Screenshot: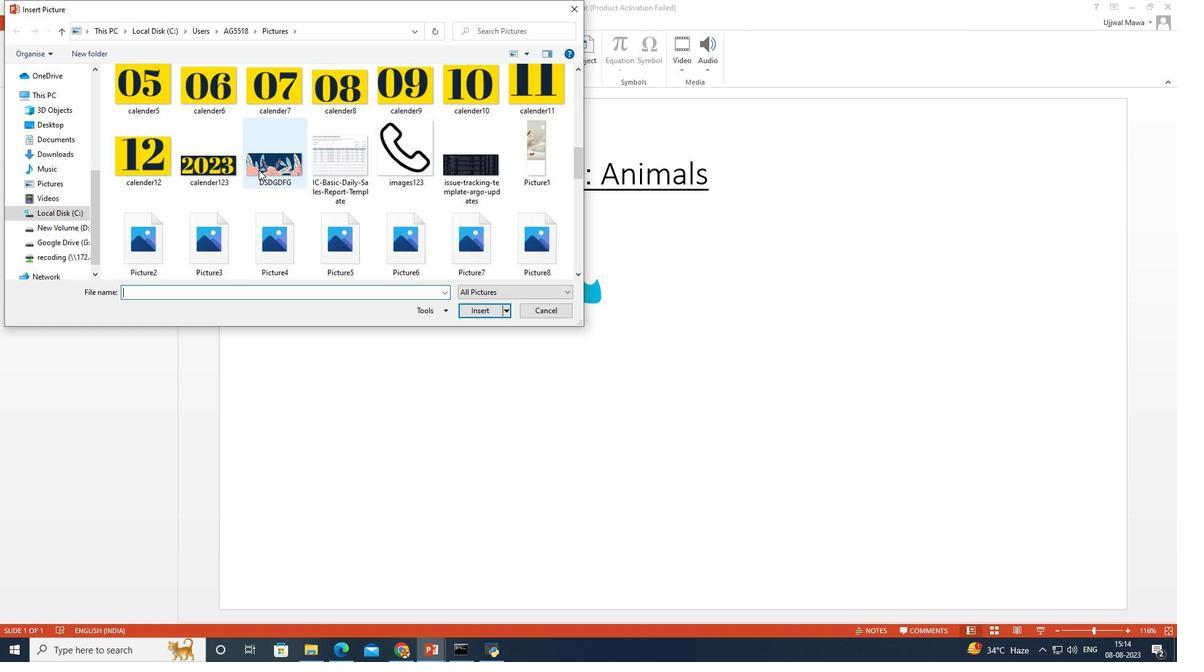 
Action: Mouse scrolled (259, 169) with delta (0, 0)
Screenshot: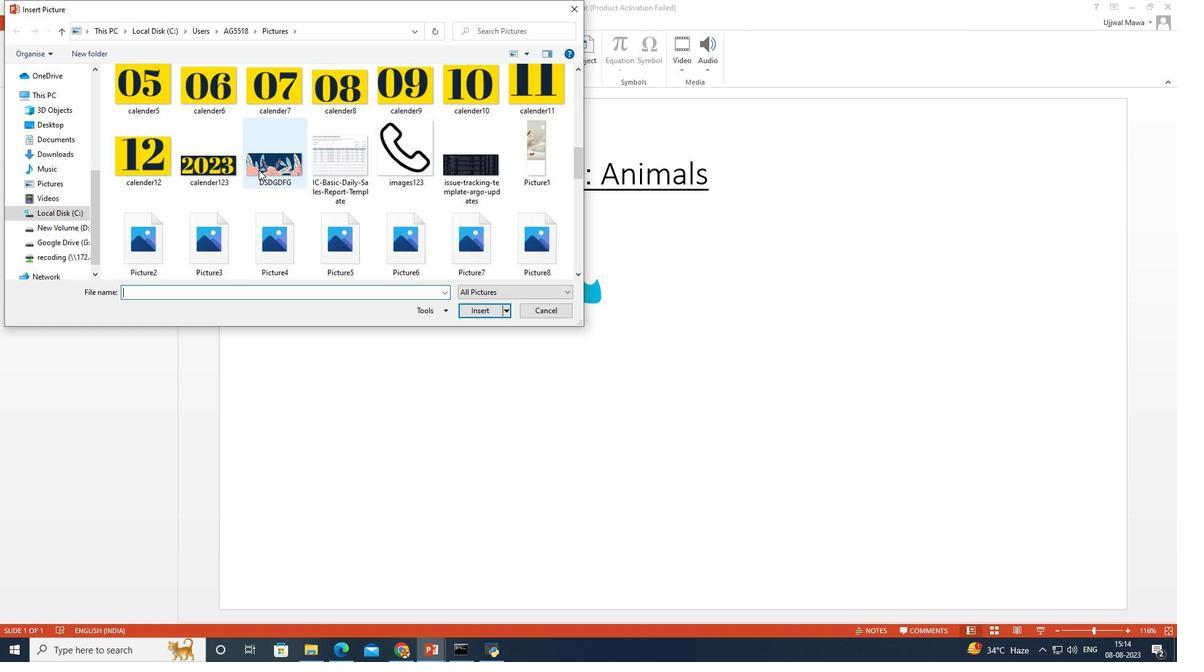 
Action: Mouse scrolled (259, 169) with delta (0, 0)
Screenshot: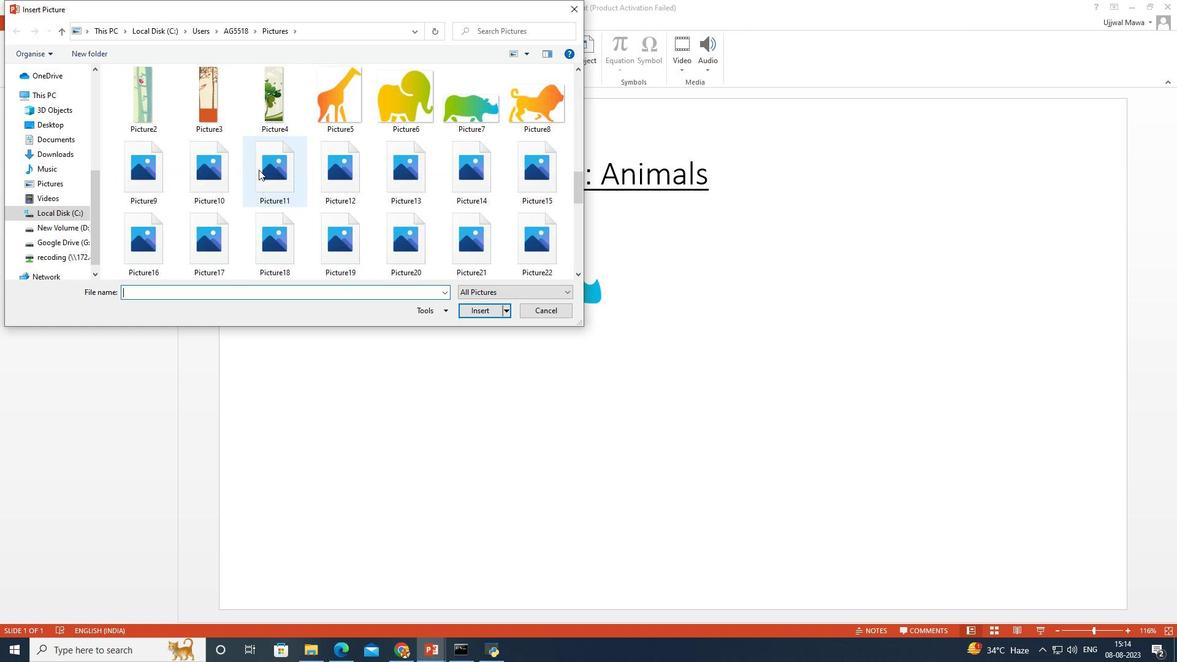 
Action: Mouse moved to (554, 110)
Screenshot: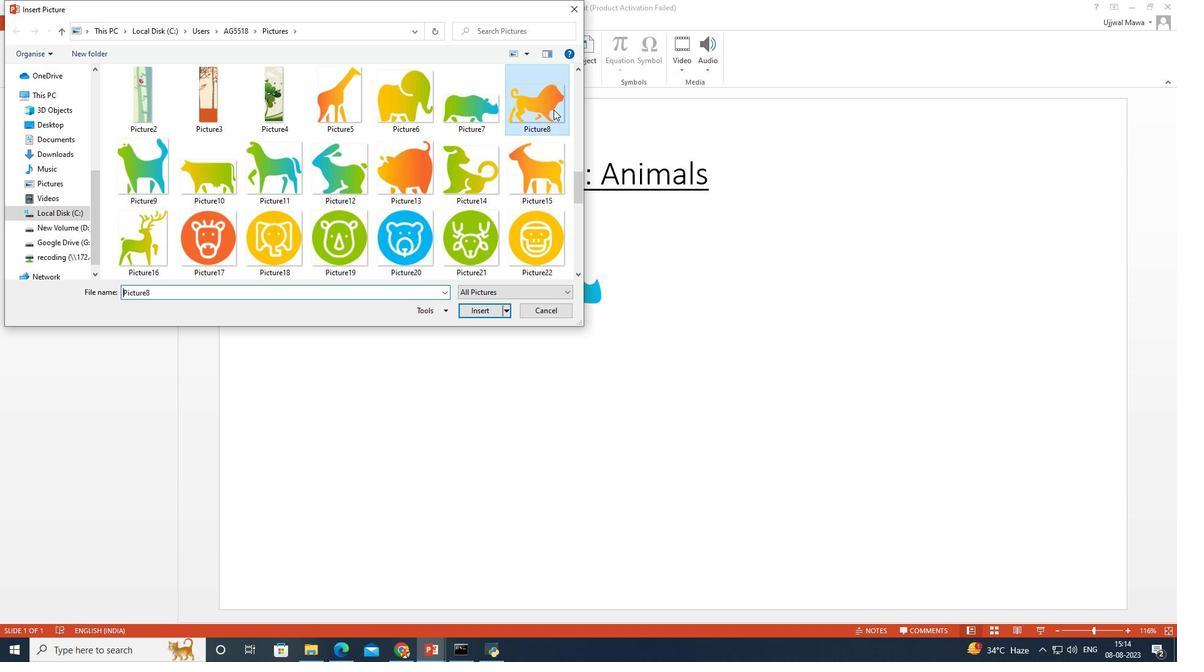 
Action: Mouse pressed left at (554, 110)
Screenshot: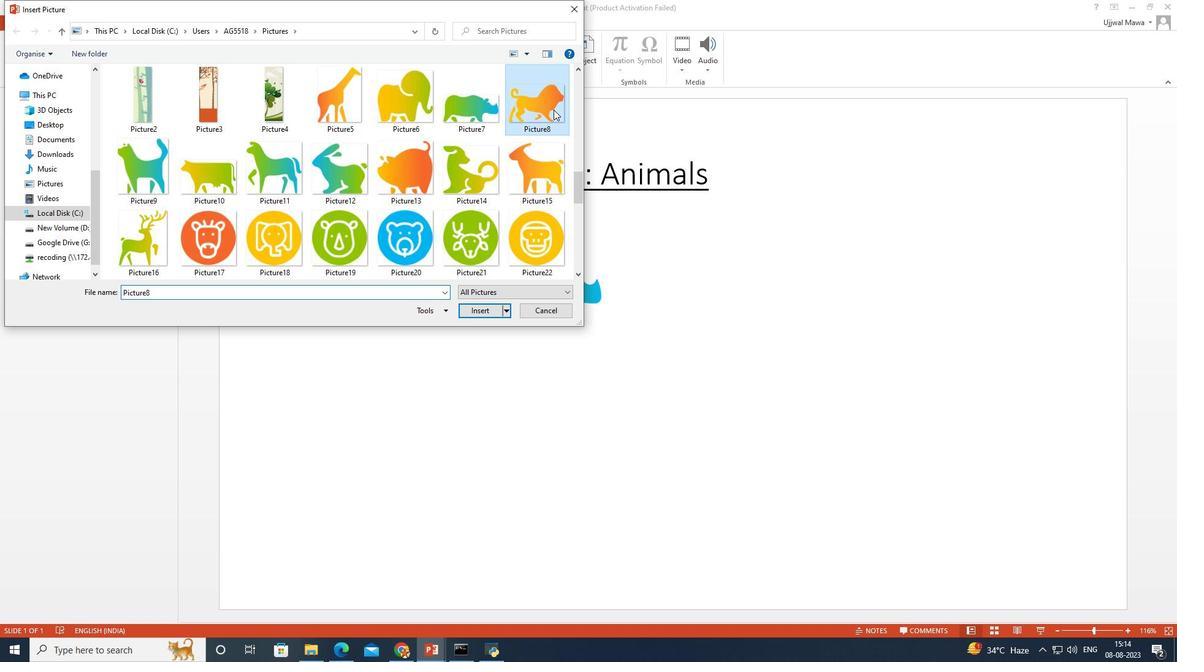 
Action: Mouse moved to (473, 312)
Screenshot: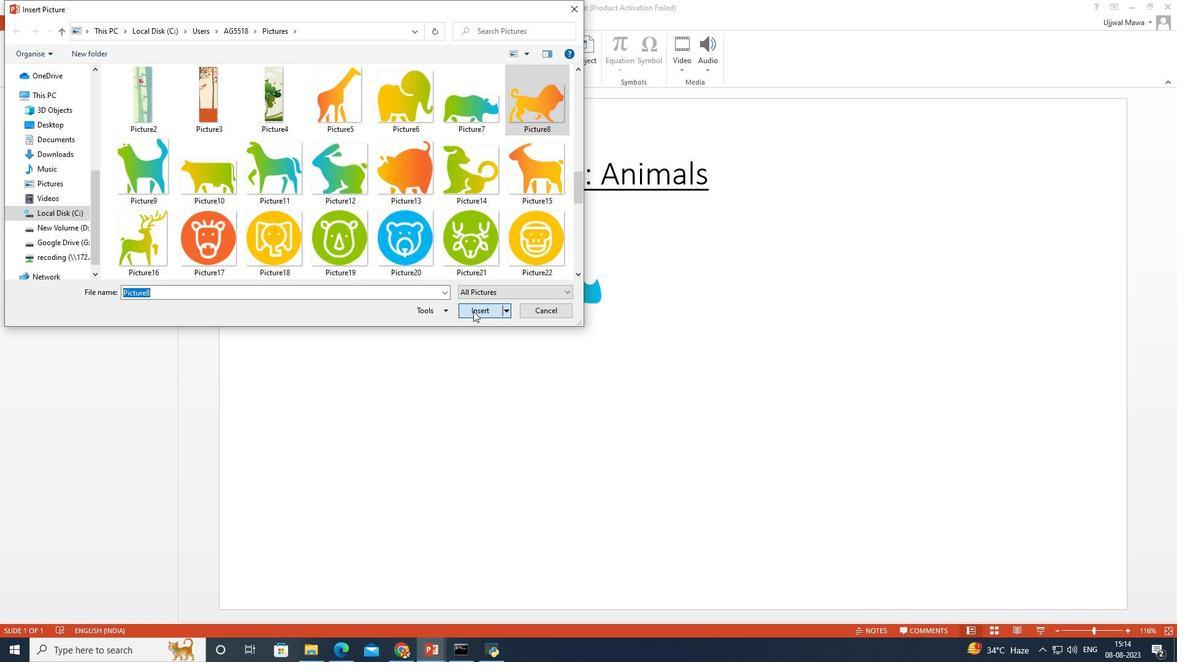 
Action: Mouse pressed left at (473, 312)
Screenshot: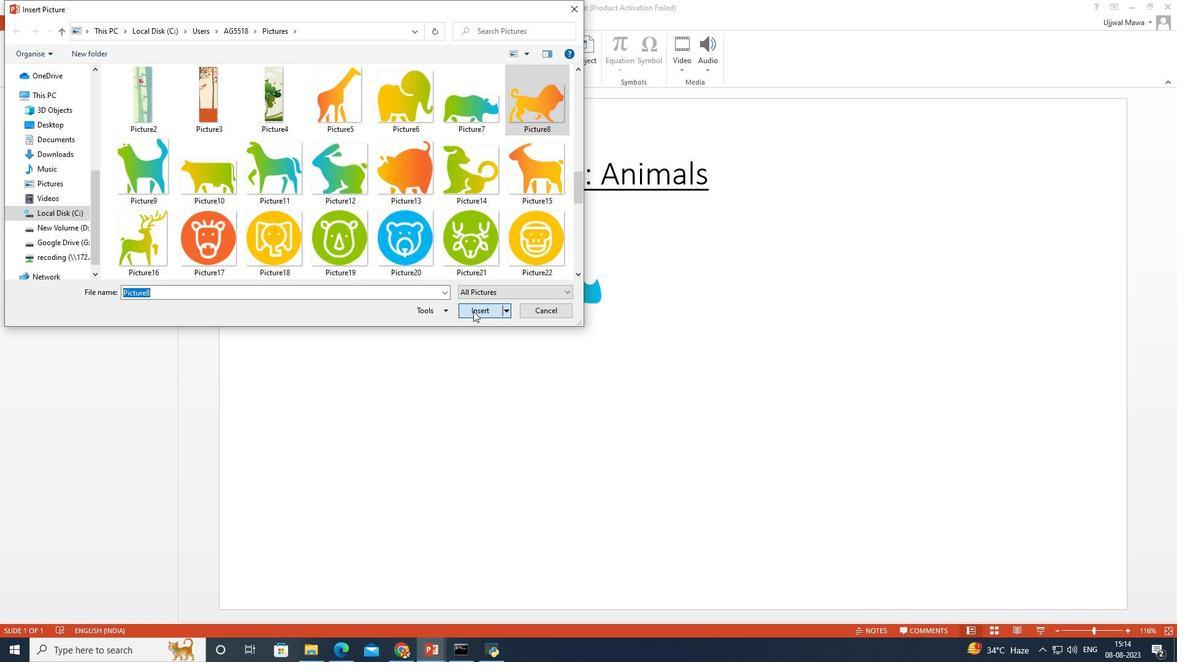 
Action: Mouse moved to (674, 354)
Screenshot: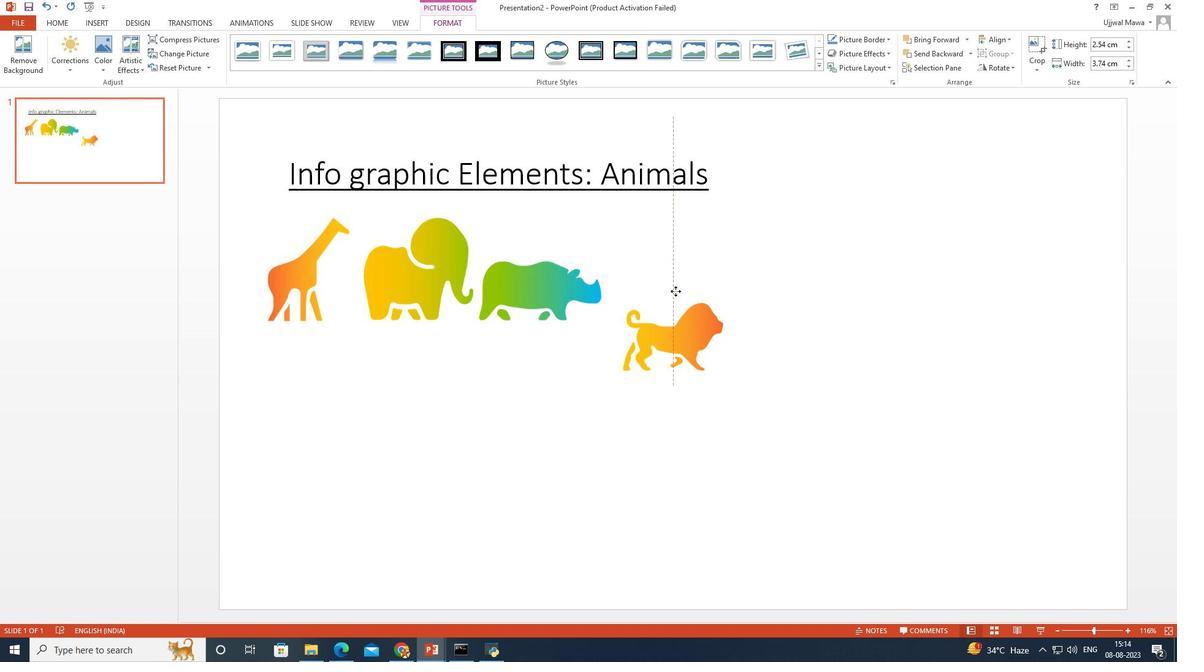 
Action: Mouse pressed left at (672, 354)
Screenshot: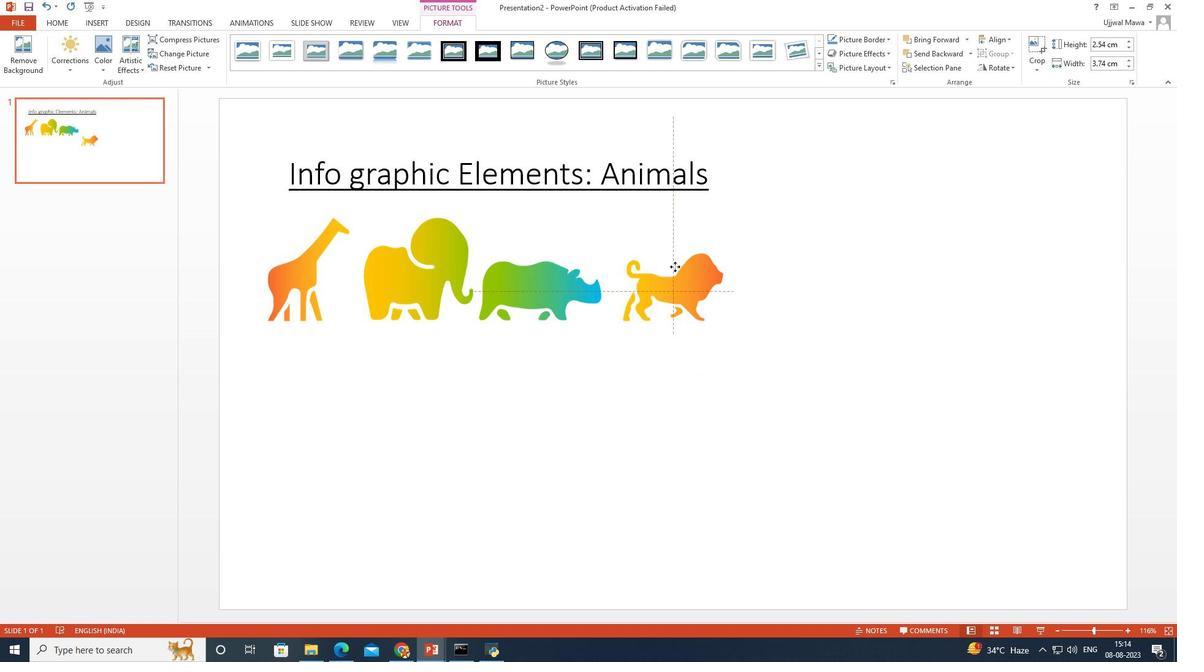 
Action: Mouse moved to (719, 247)
Screenshot: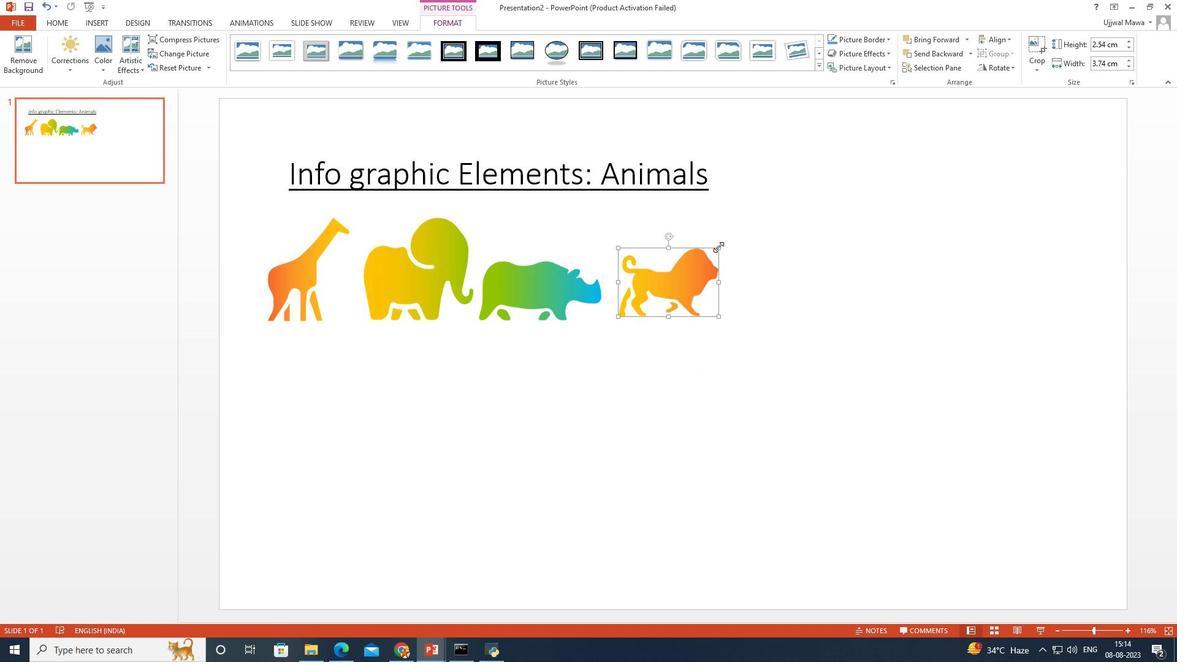 
Action: Mouse pressed left at (719, 247)
Screenshot: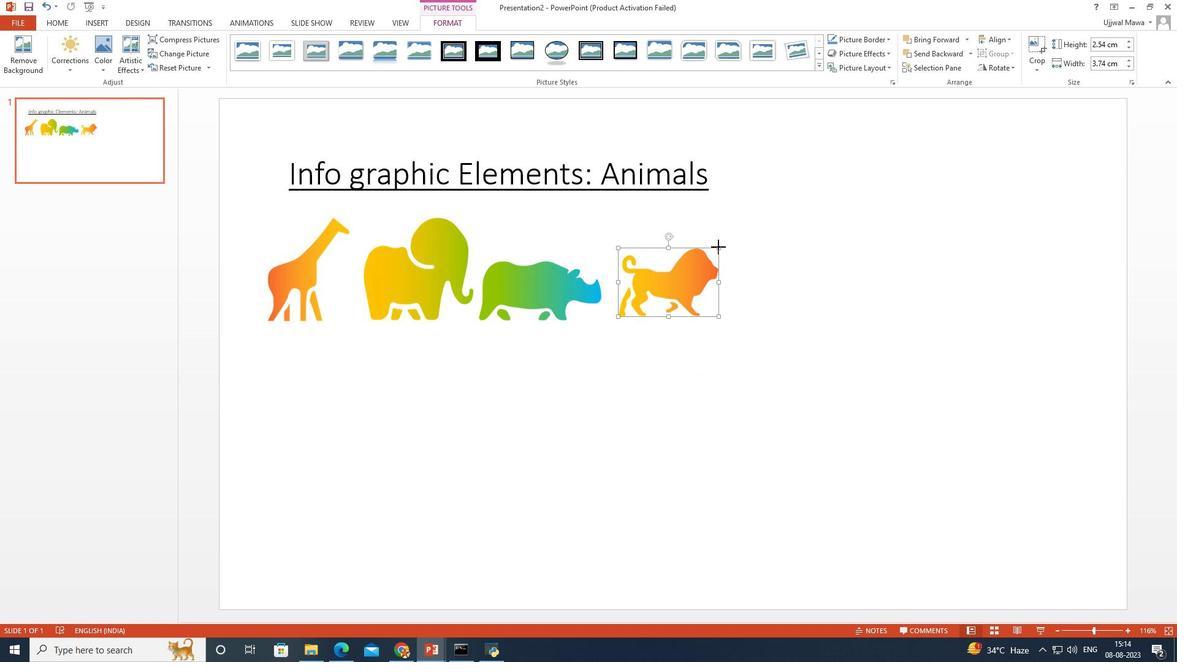 
Action: Mouse moved to (668, 272)
